 Task: Open a blank sheet, save the file as Hospital.doc Insert a picture of 'Hospital'with name   Hospital.png  Change shape height to 8.9 select the picture, apply border and shading with setting Shadow, style Dotted Line, color Orange and width 6 pt
Action: Mouse moved to (397, 71)
Screenshot: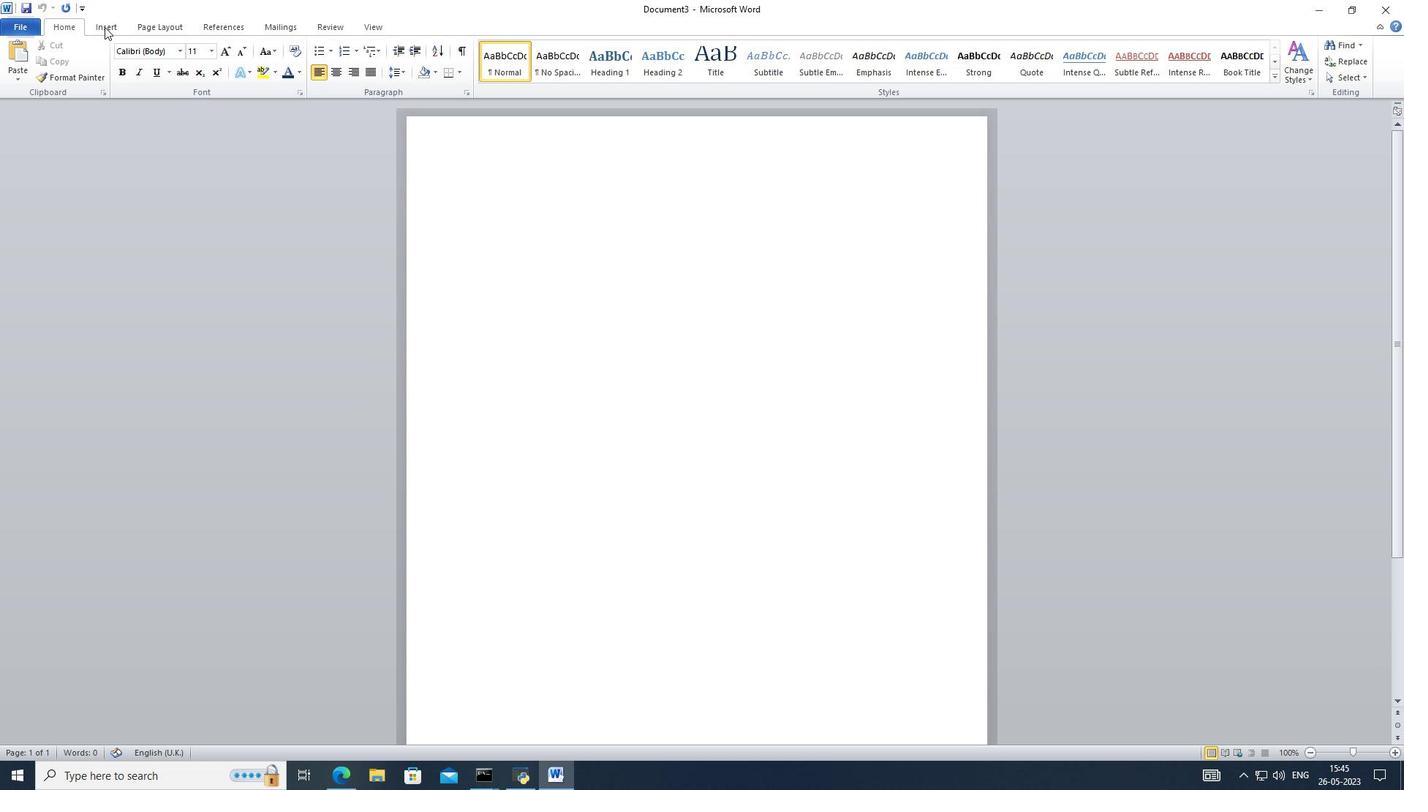 
Action: Key pressed ctrl+S
Screenshot: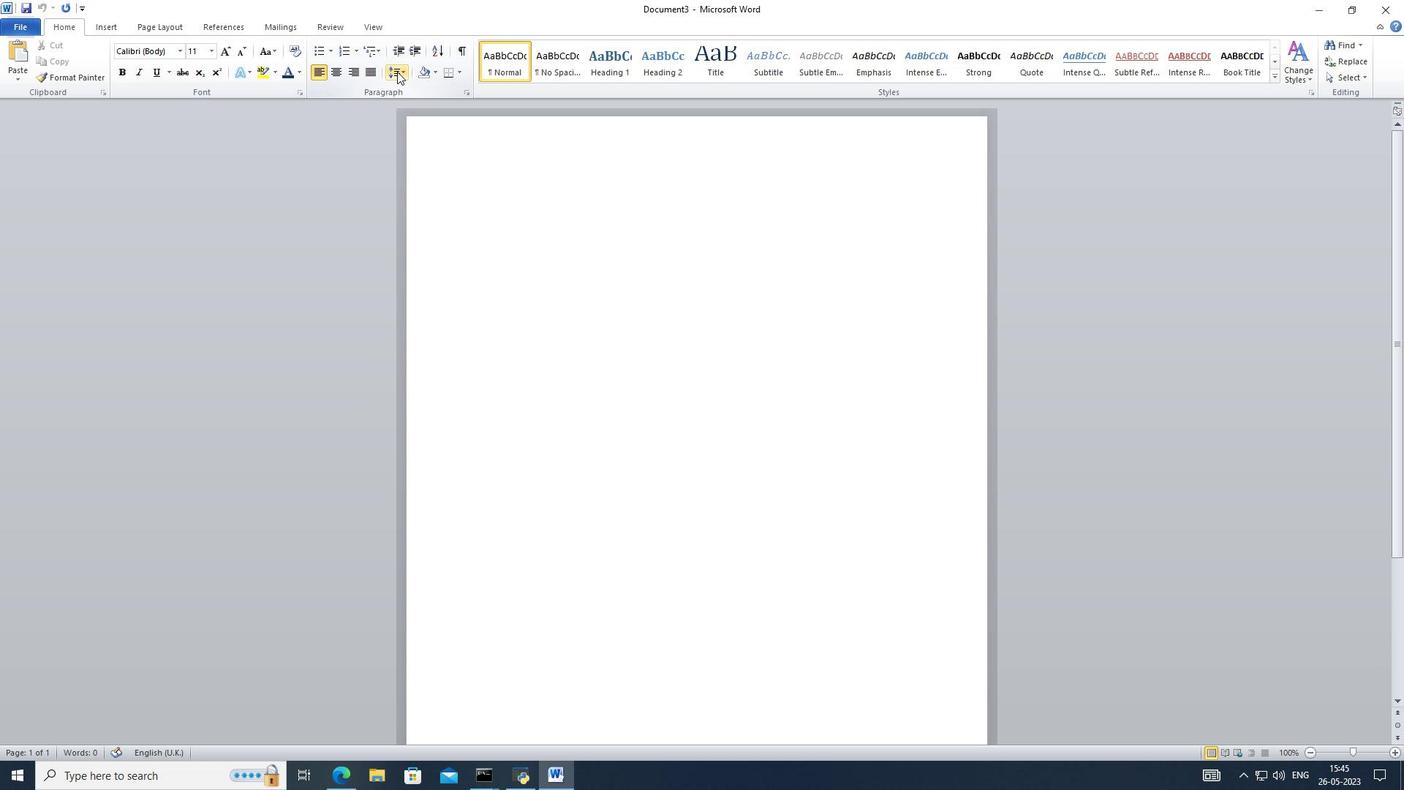 
Action: Mouse moved to (236, 271)
Screenshot: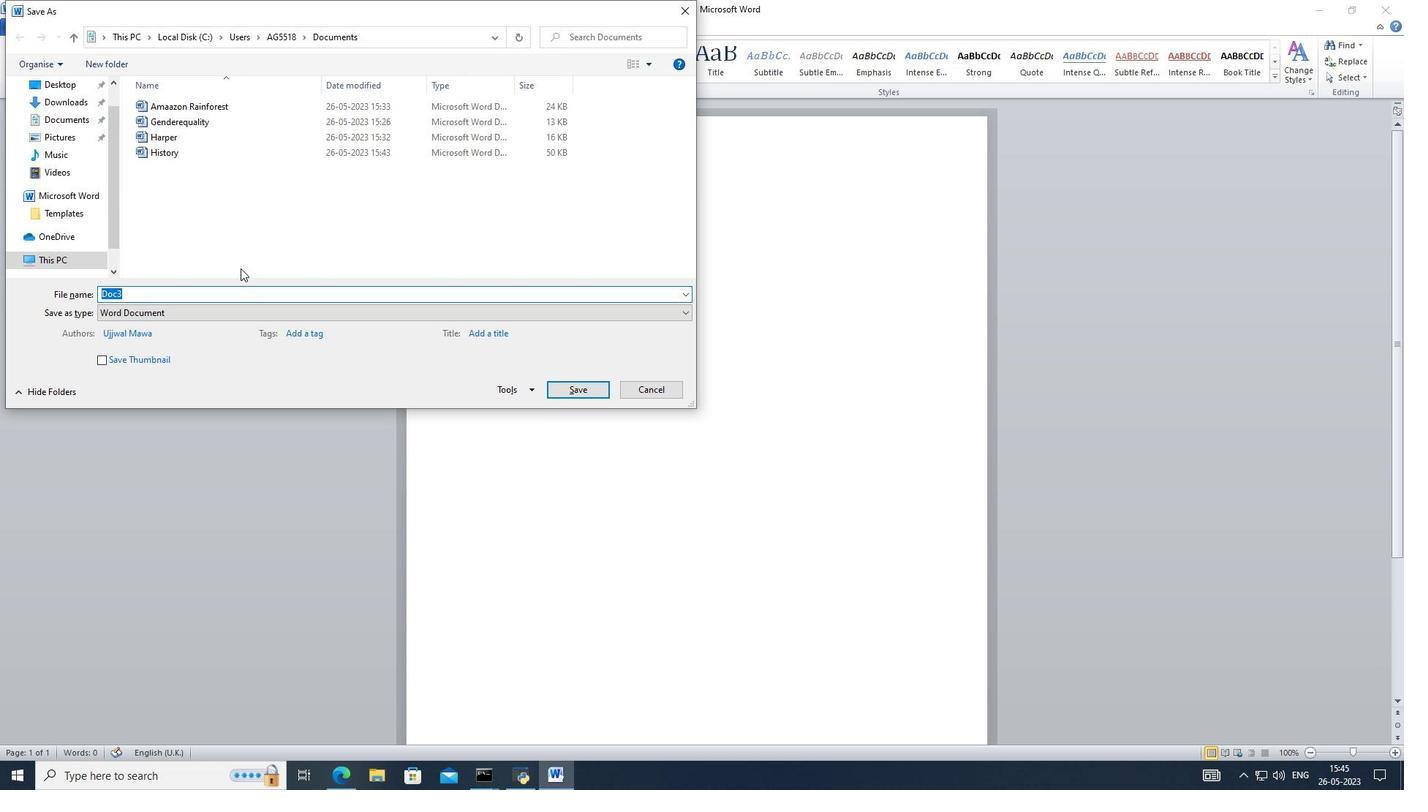 
Action: Key pressed <Key.caps_lock>H<Key.caps_lock>ospital
Screenshot: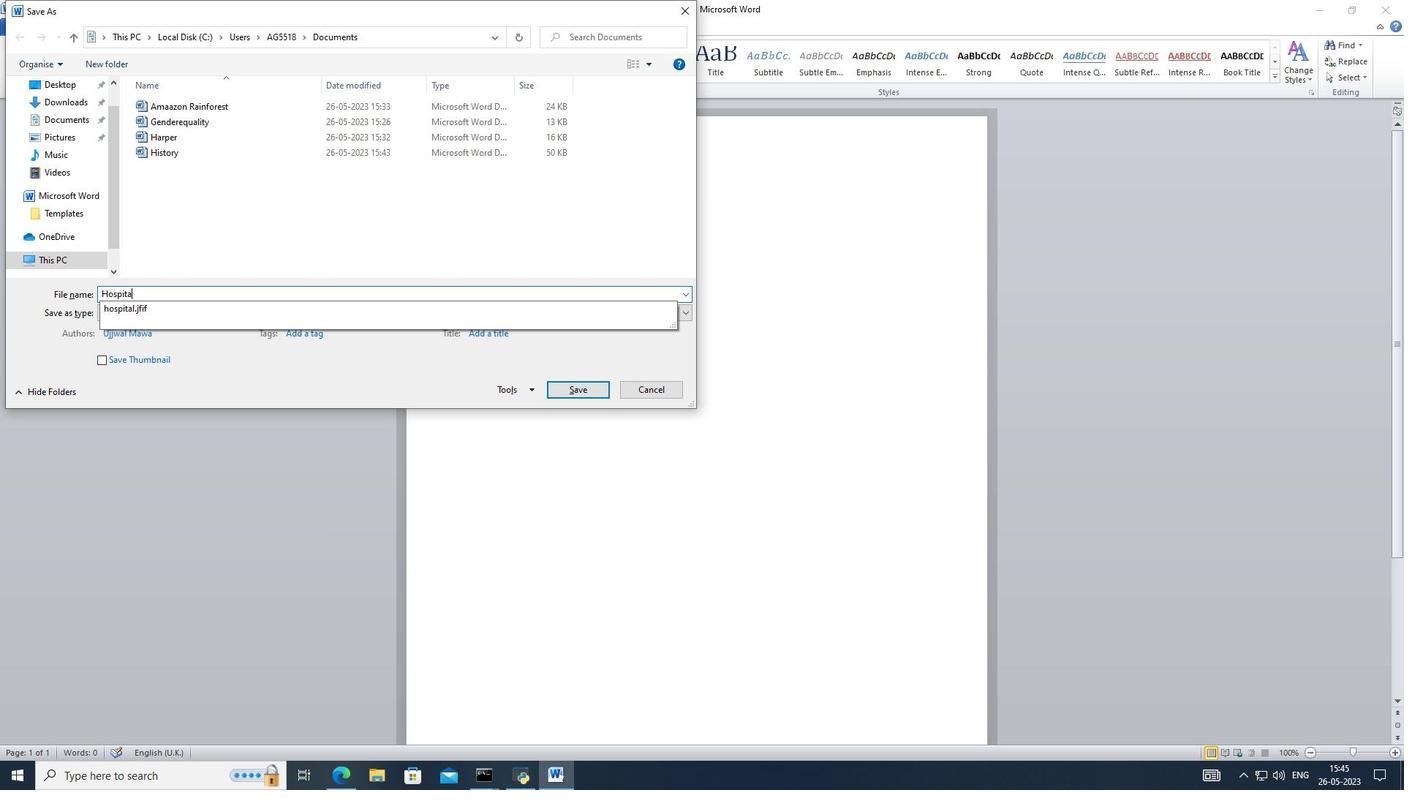 
Action: Mouse moved to (571, 383)
Screenshot: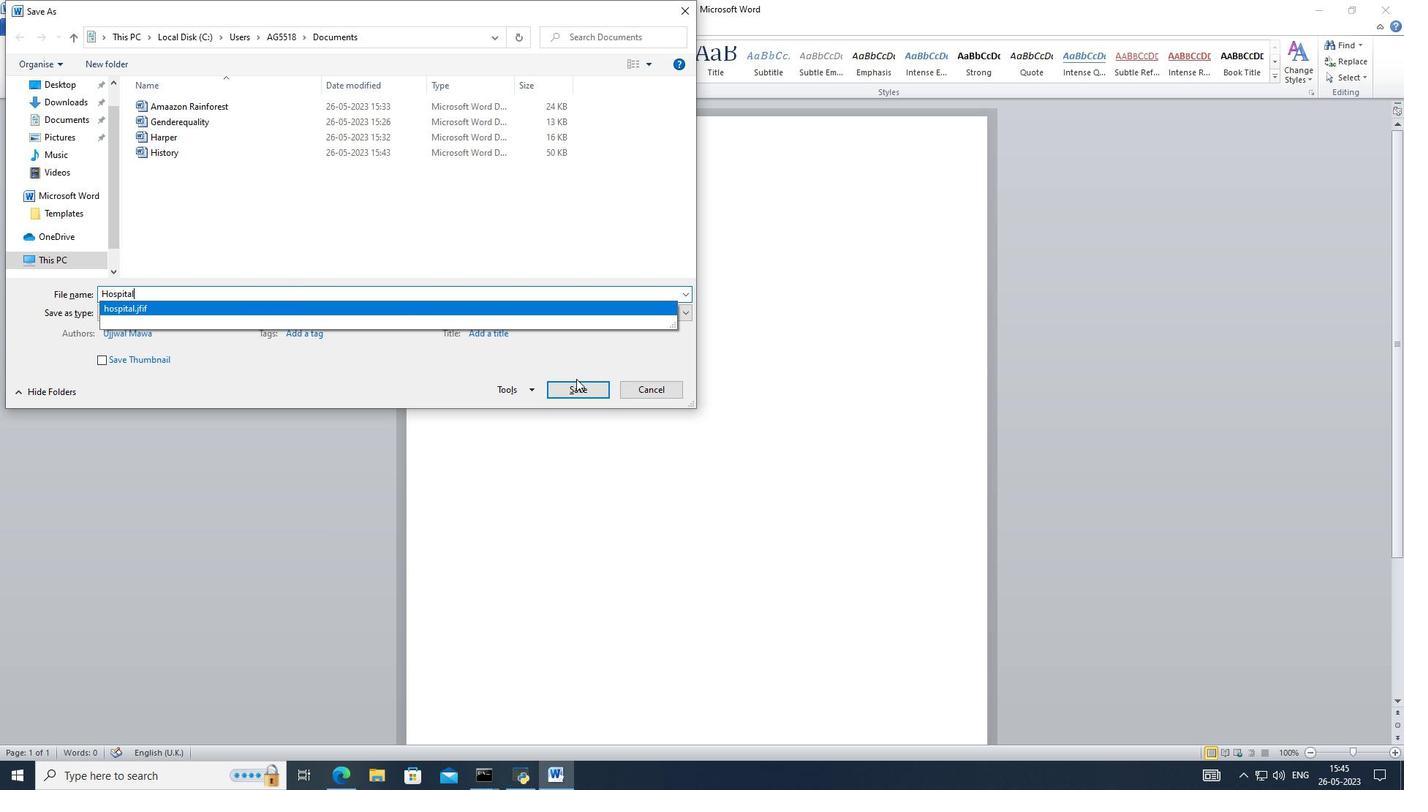 
Action: Mouse pressed left at (571, 383)
Screenshot: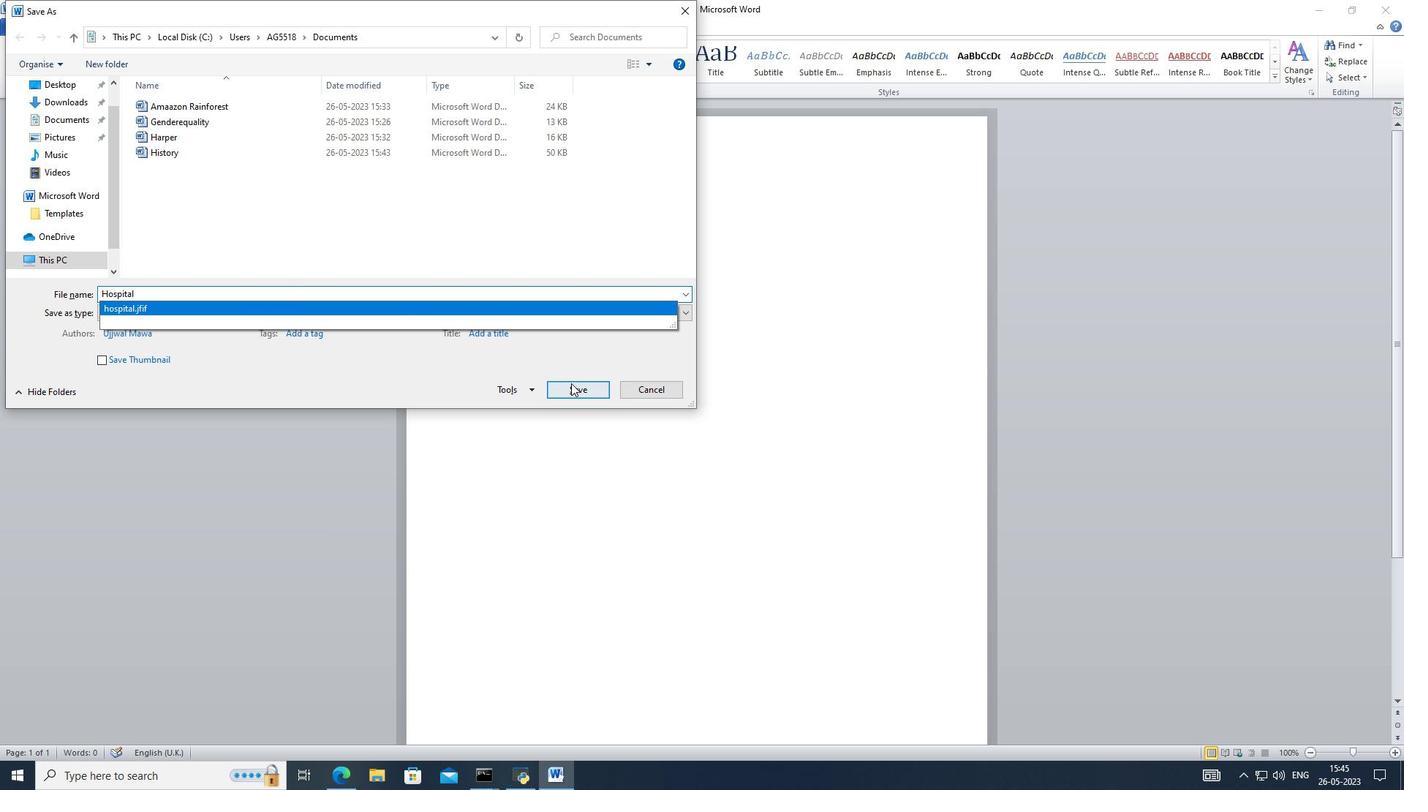 
Action: Mouse moved to (116, 16)
Screenshot: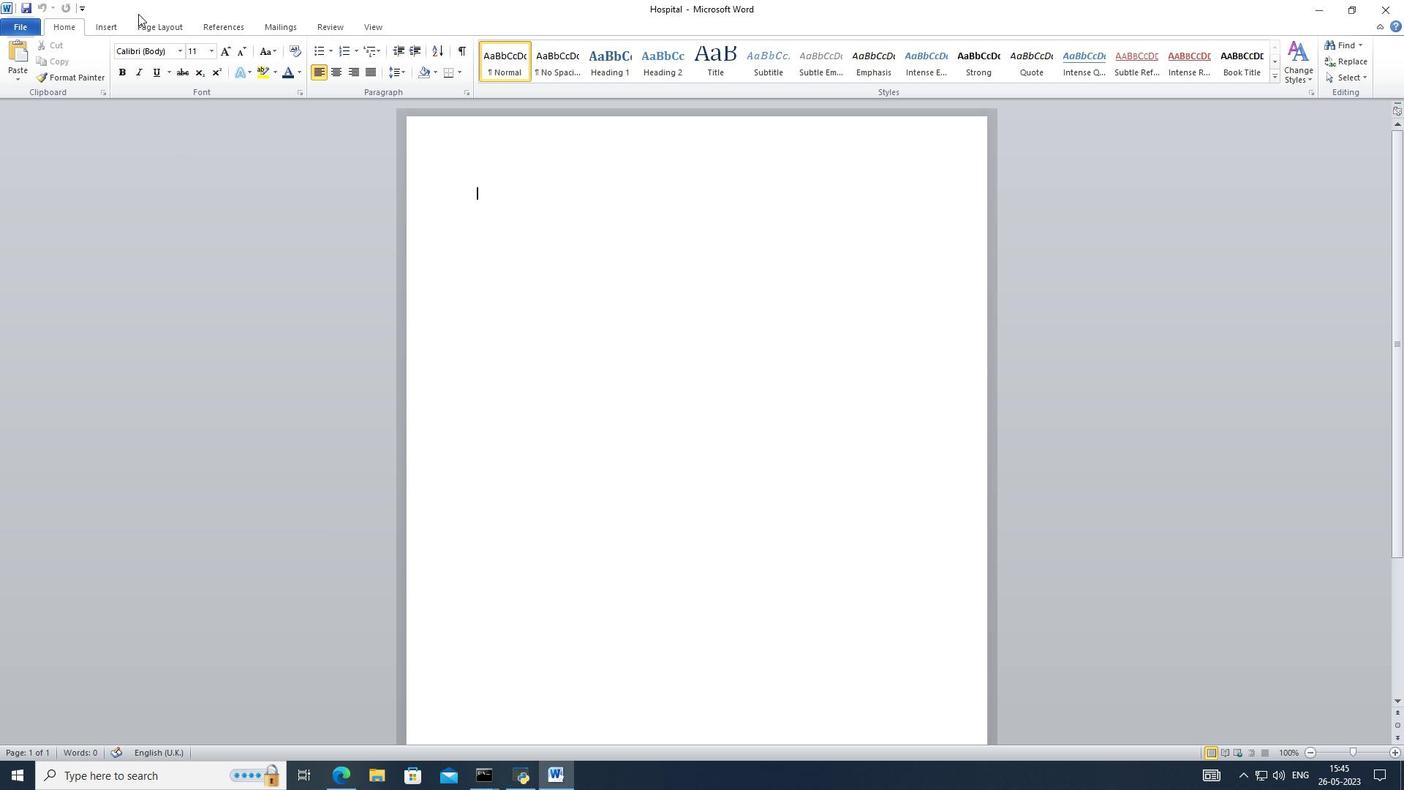 
Action: Mouse pressed left at (116, 16)
Screenshot: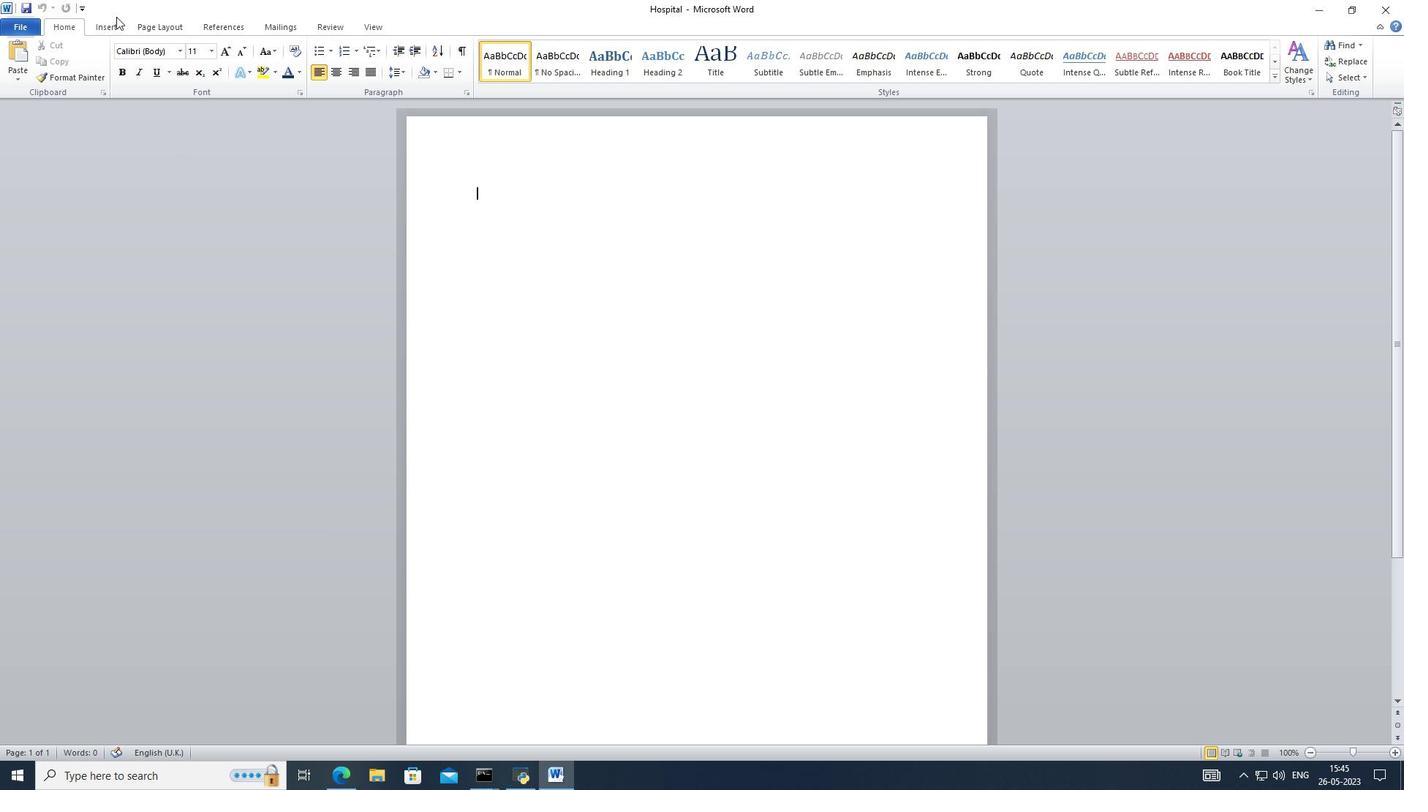 
Action: Mouse moved to (106, 35)
Screenshot: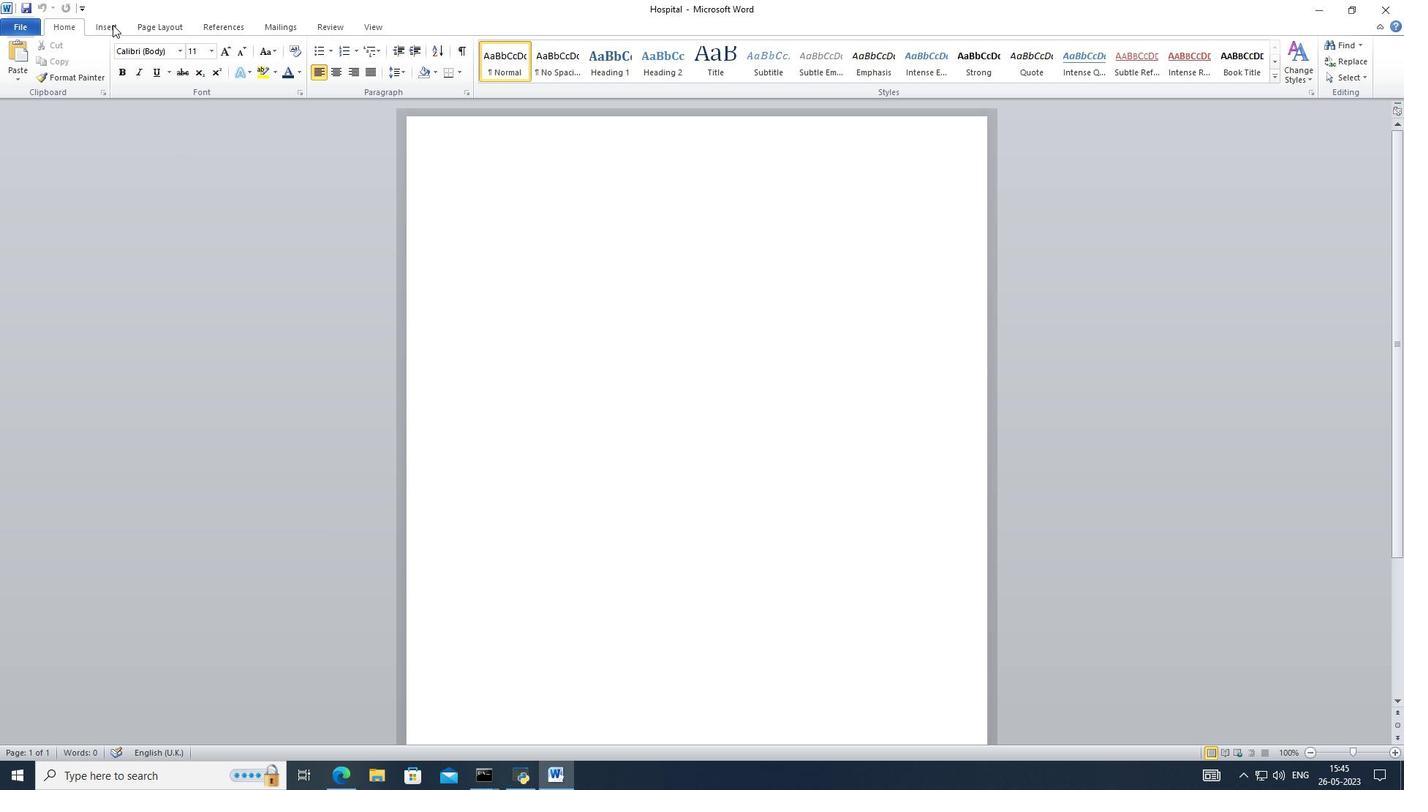 
Action: Mouse pressed left at (106, 35)
Screenshot: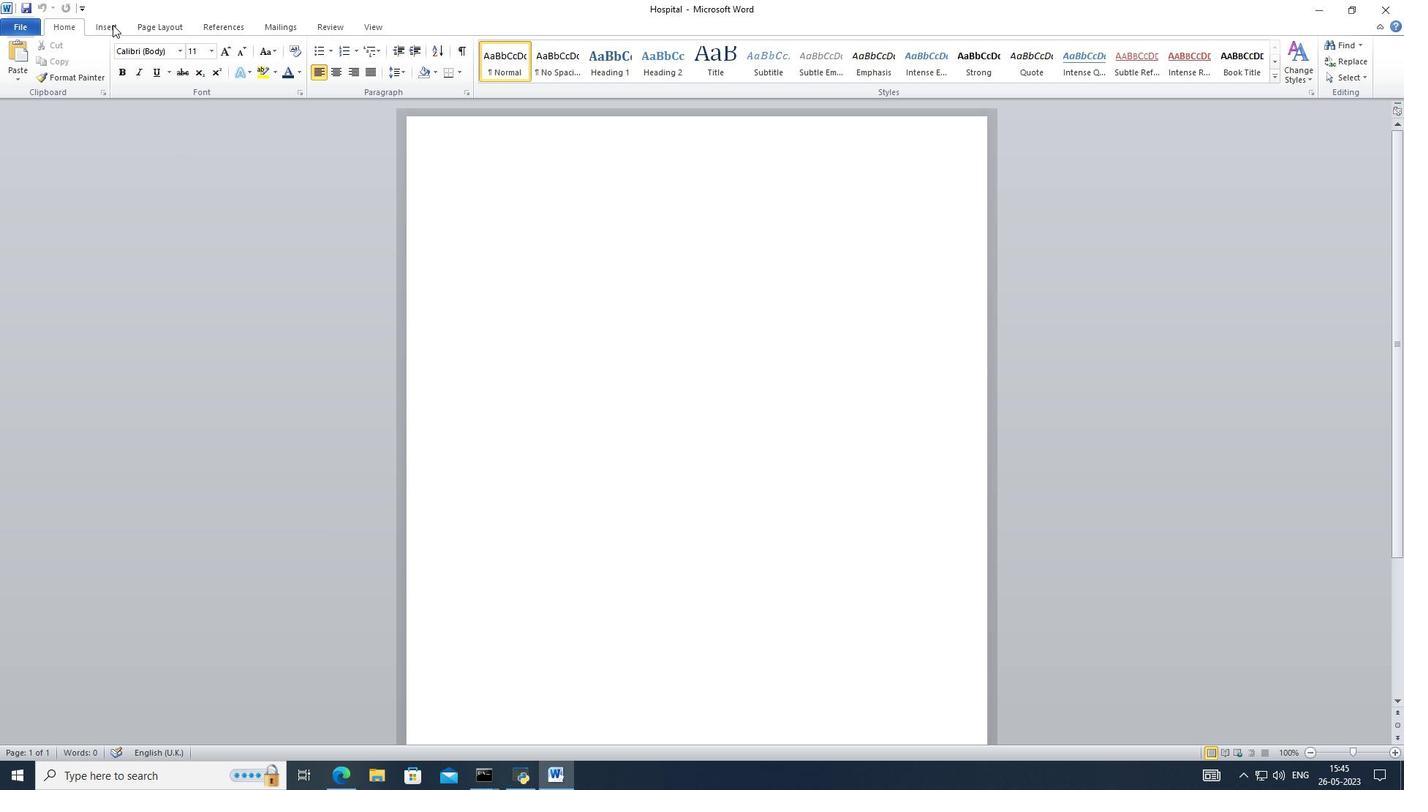 
Action: Mouse moved to (110, 35)
Screenshot: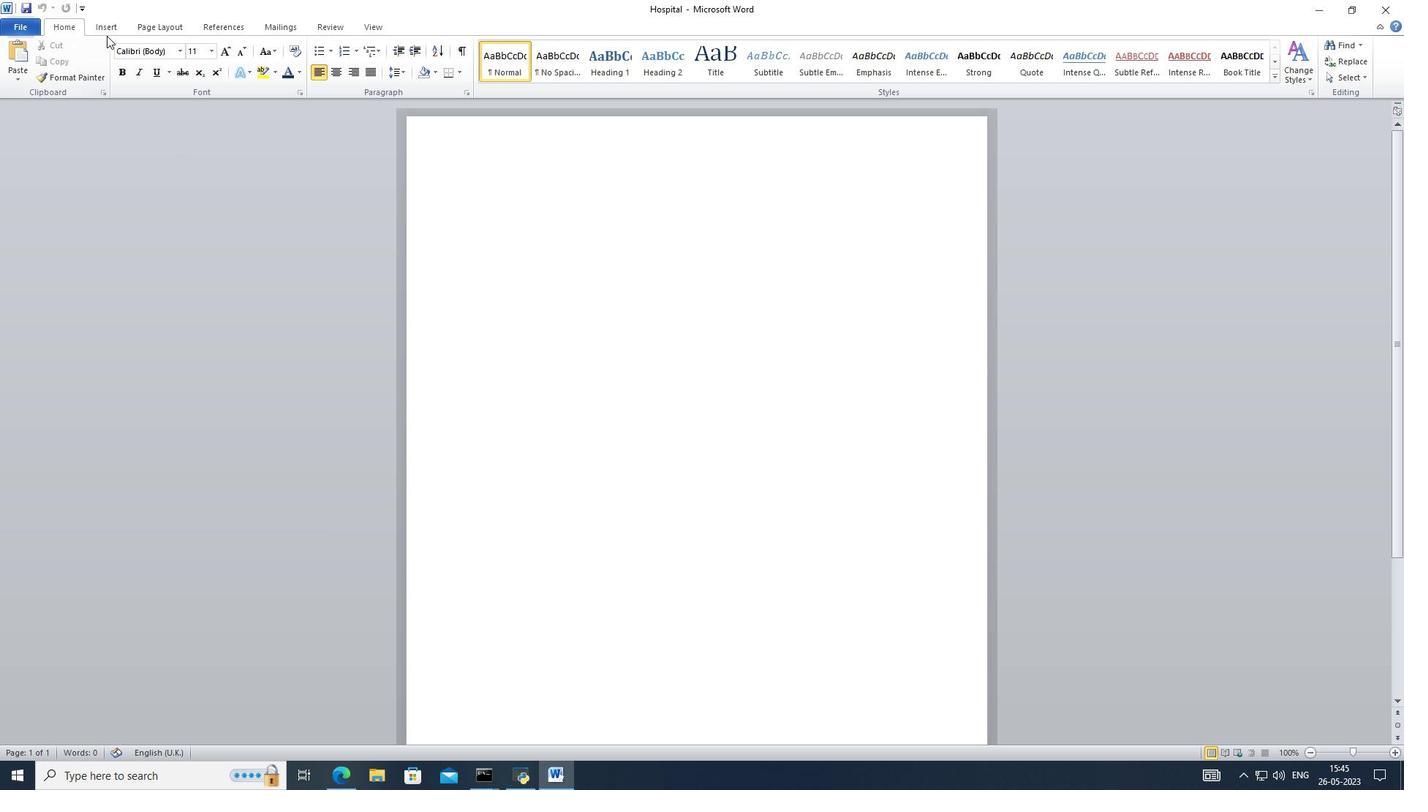
Action: Mouse pressed left at (110, 35)
Screenshot: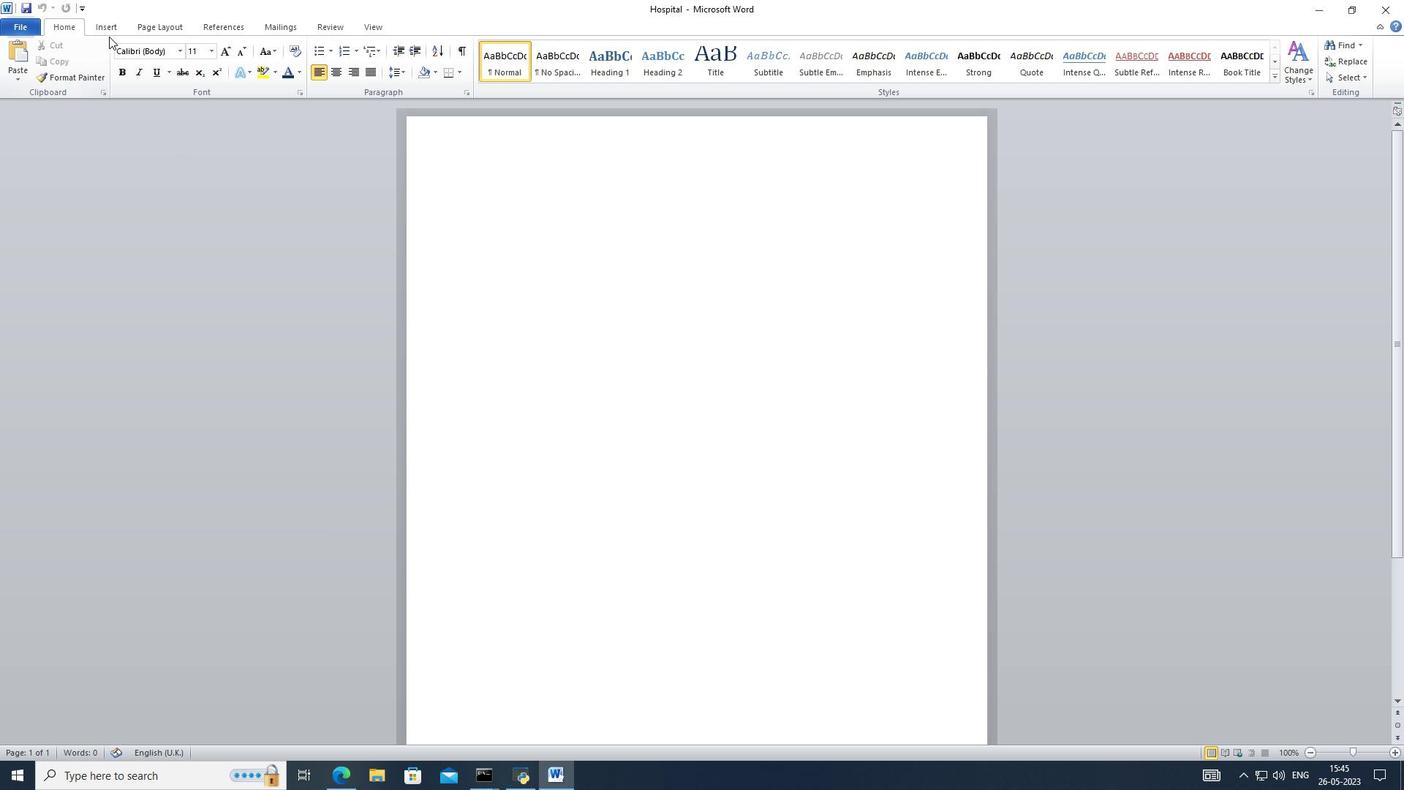 
Action: Mouse moved to (111, 34)
Screenshot: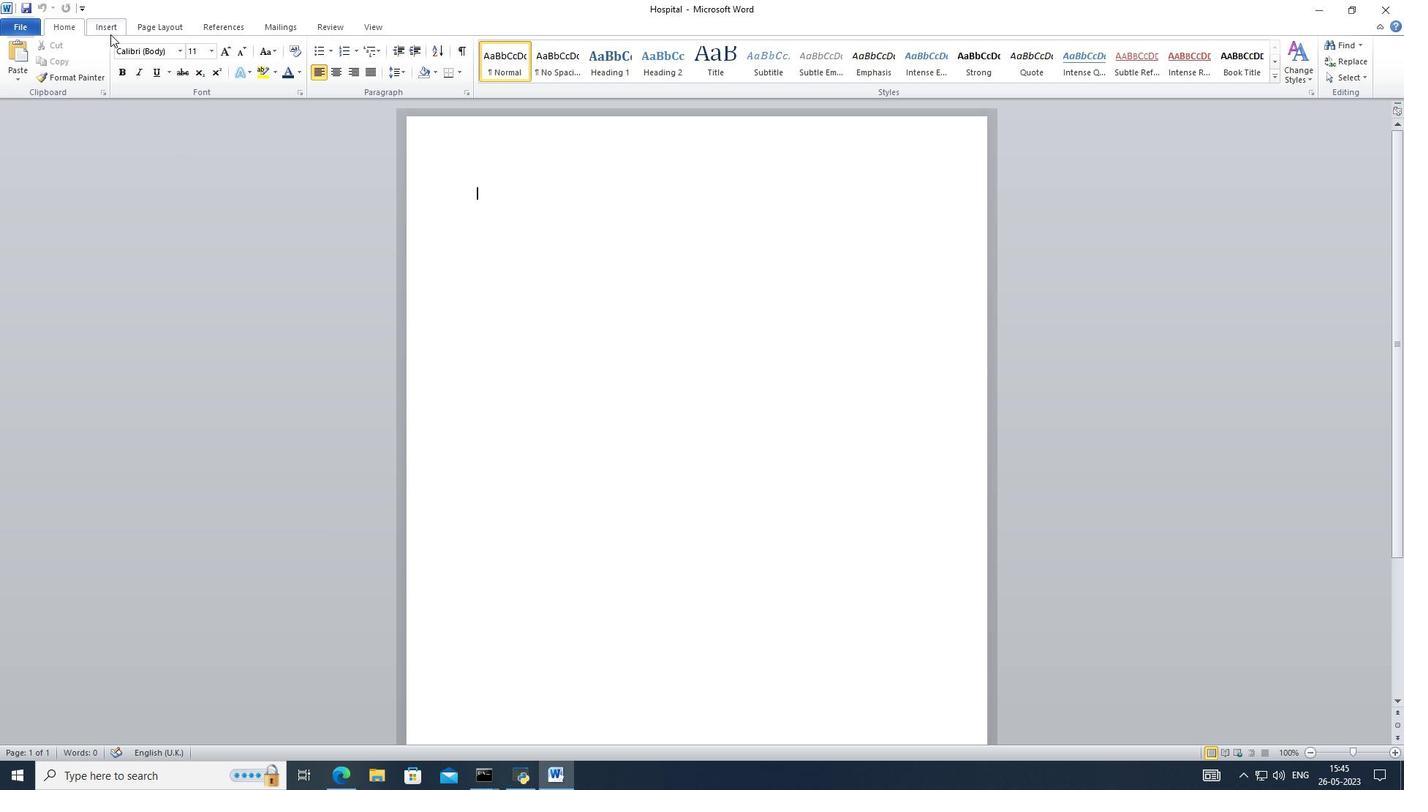 
Action: Mouse pressed left at (111, 34)
Screenshot: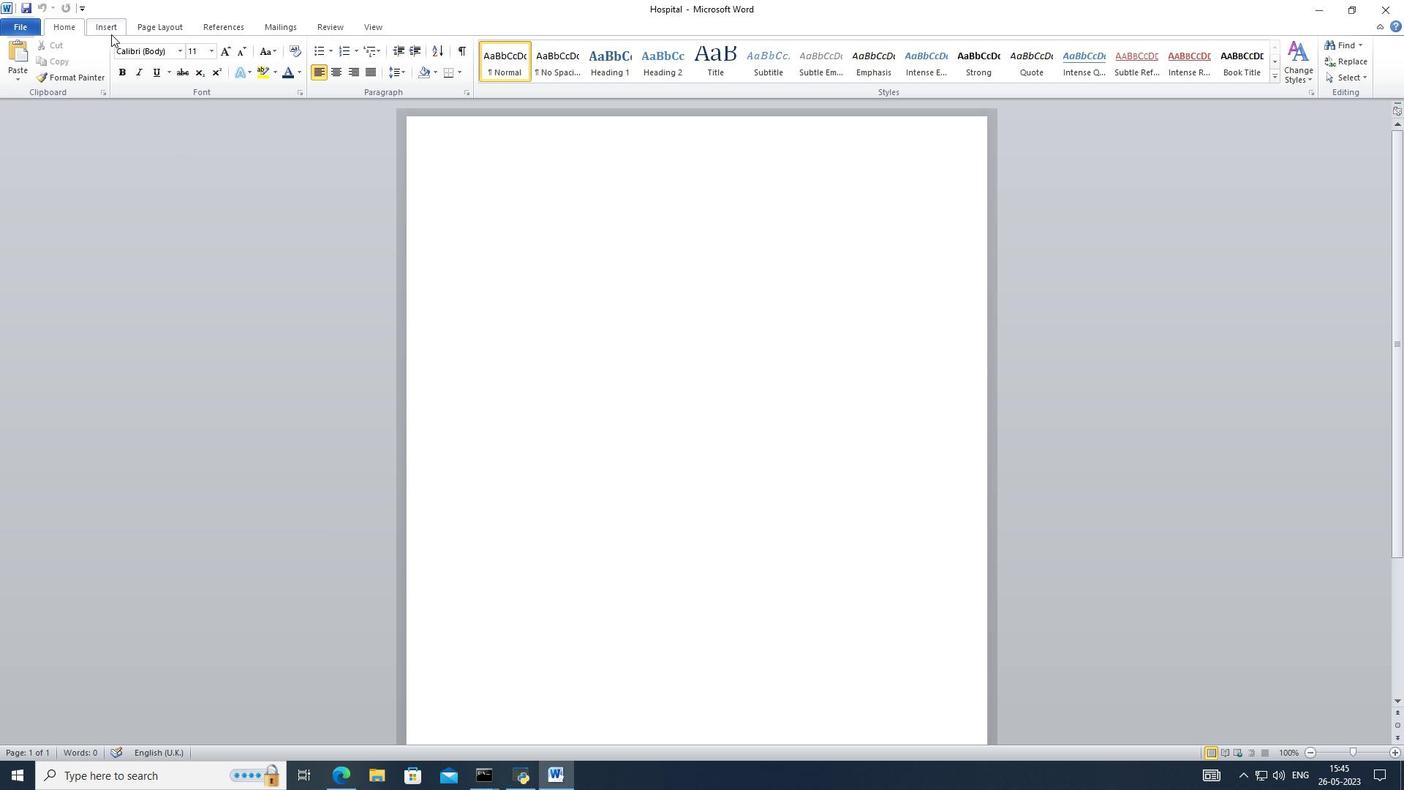 
Action: Mouse moved to (163, 56)
Screenshot: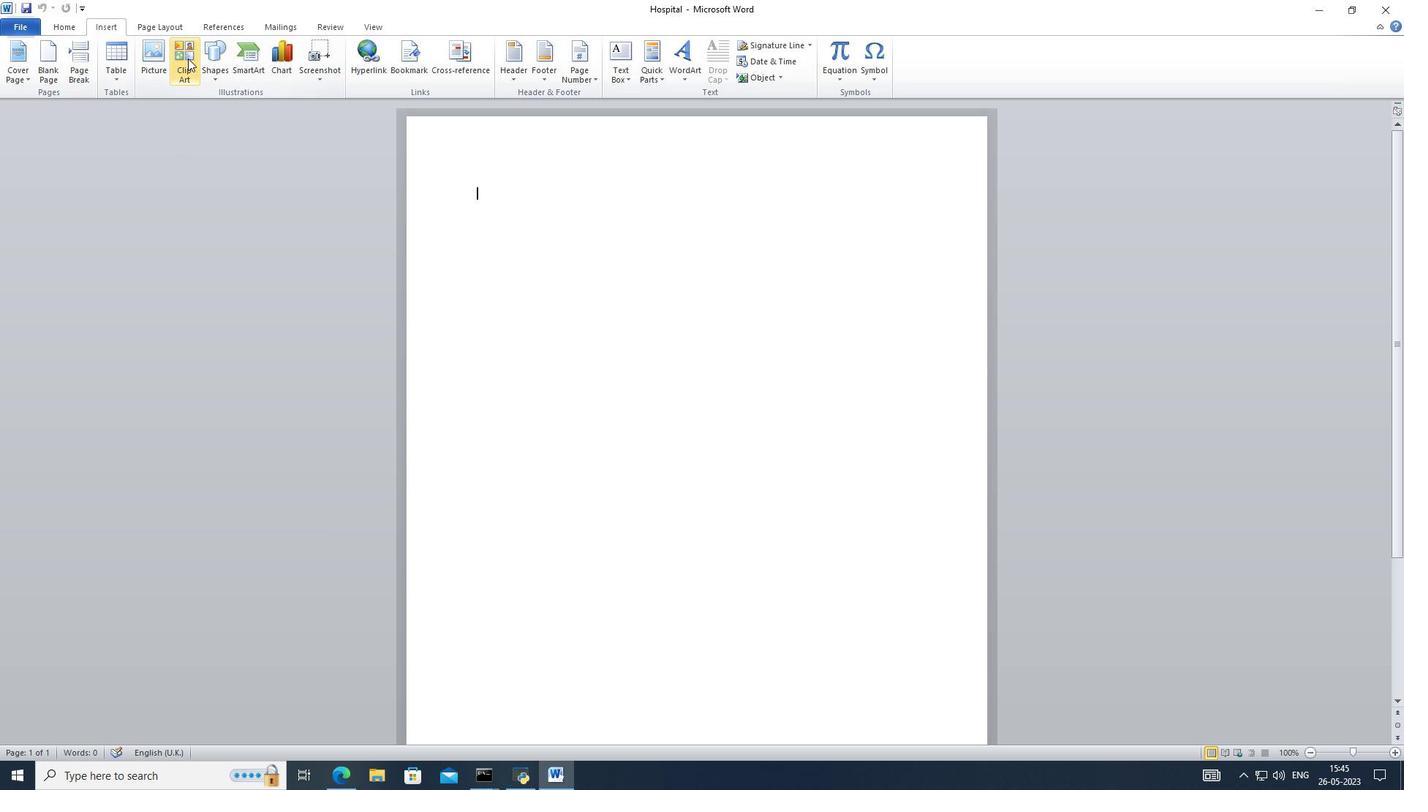 
Action: Mouse pressed left at (163, 56)
Screenshot: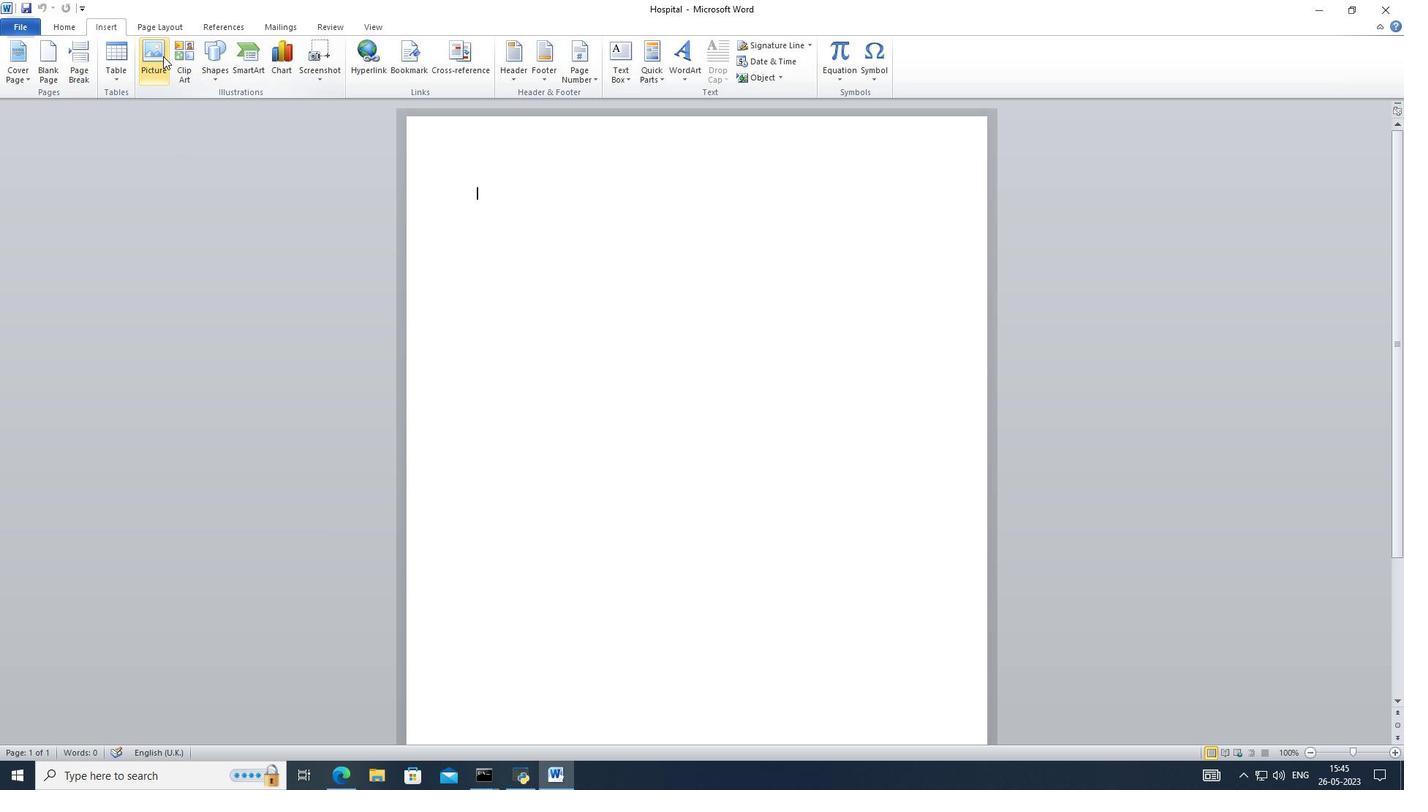 
Action: Mouse moved to (254, 122)
Screenshot: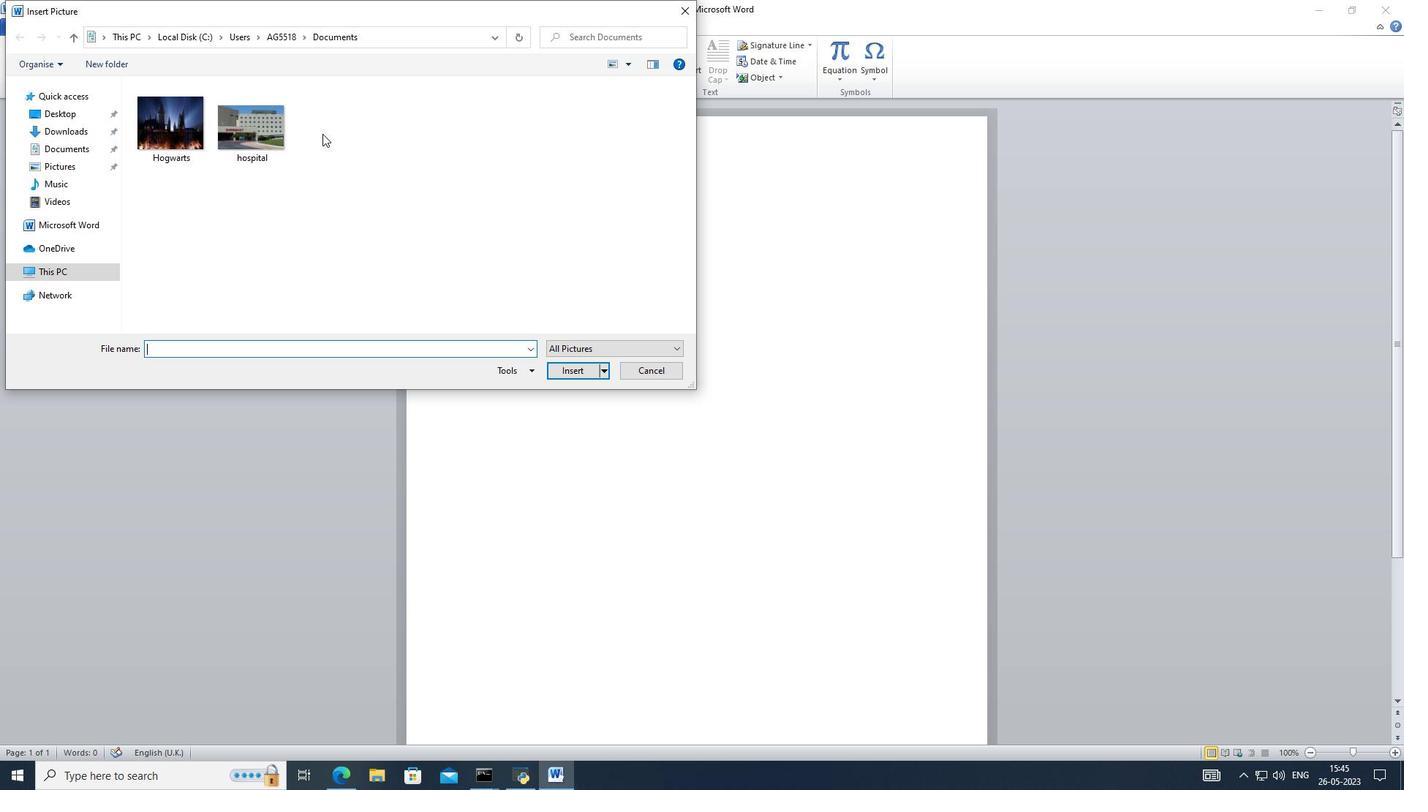 
Action: Mouse pressed left at (254, 122)
Screenshot: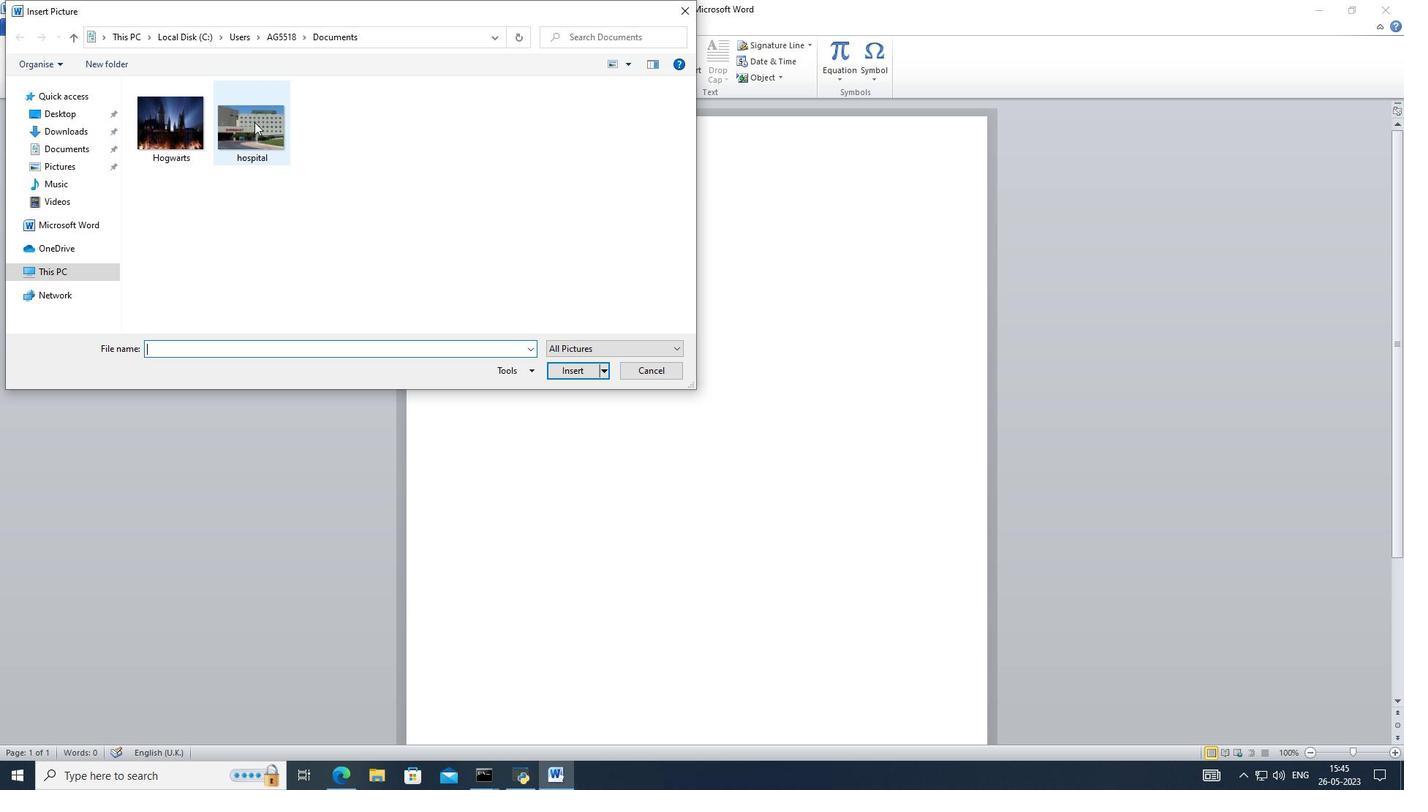 
Action: Mouse moved to (568, 365)
Screenshot: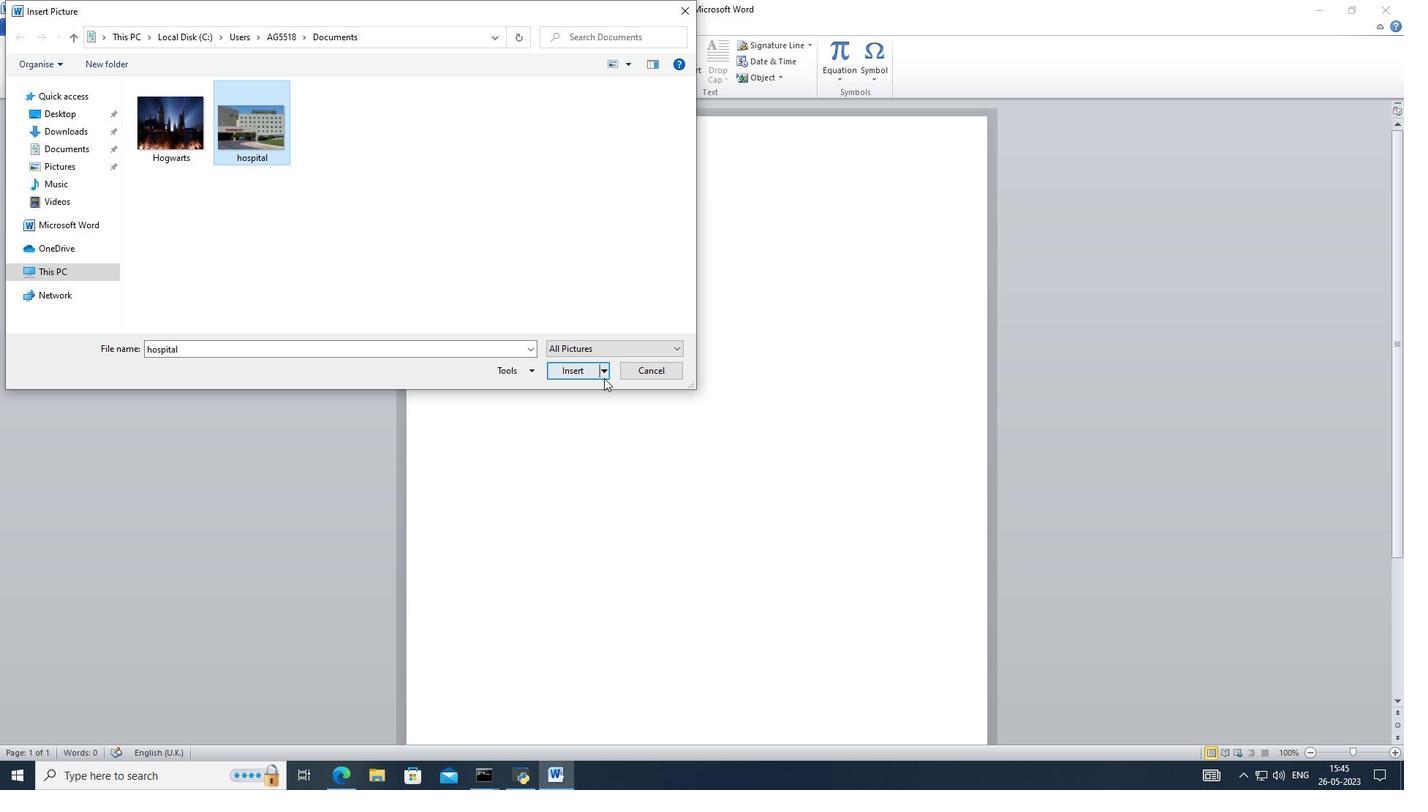 
Action: Mouse pressed left at (568, 365)
Screenshot: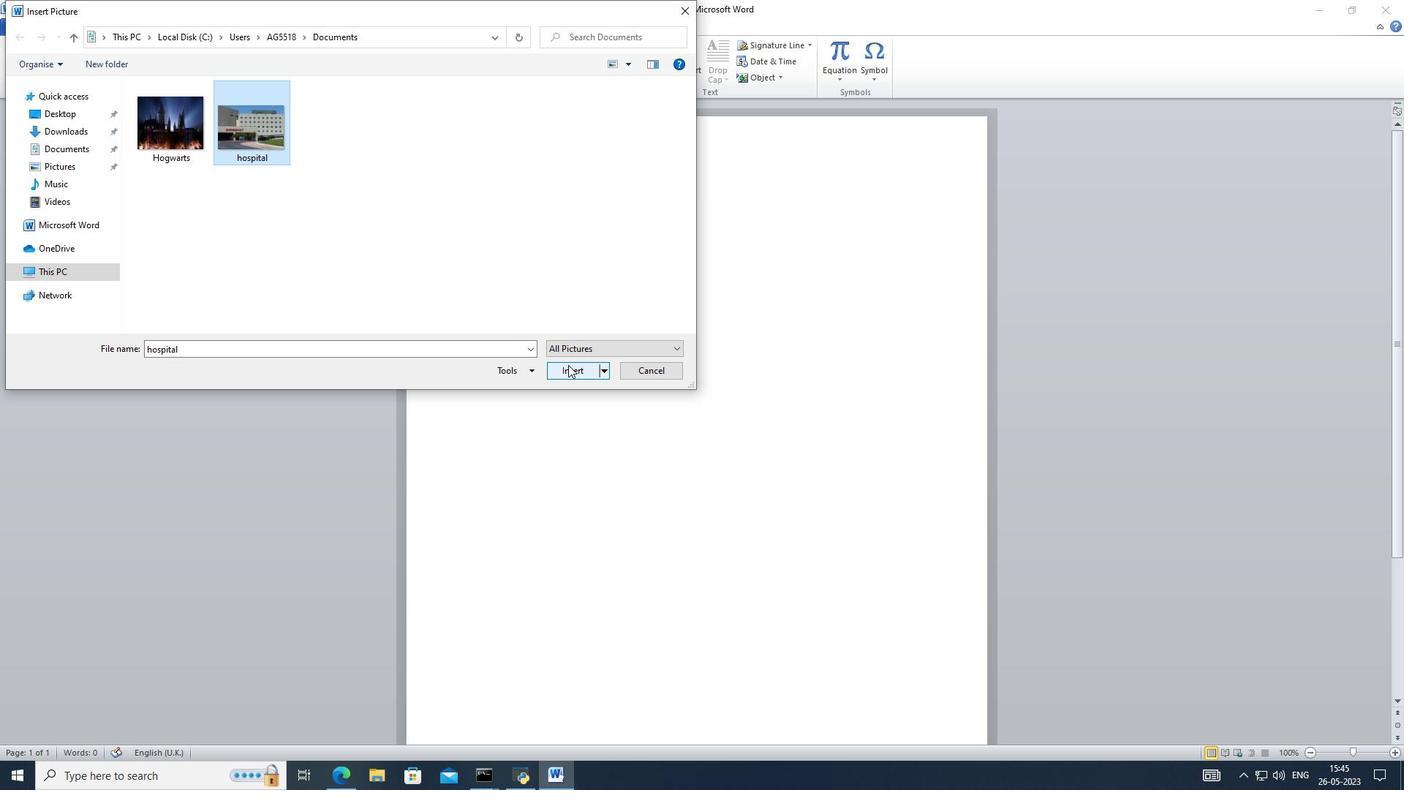
Action: Mouse moved to (1388, 49)
Screenshot: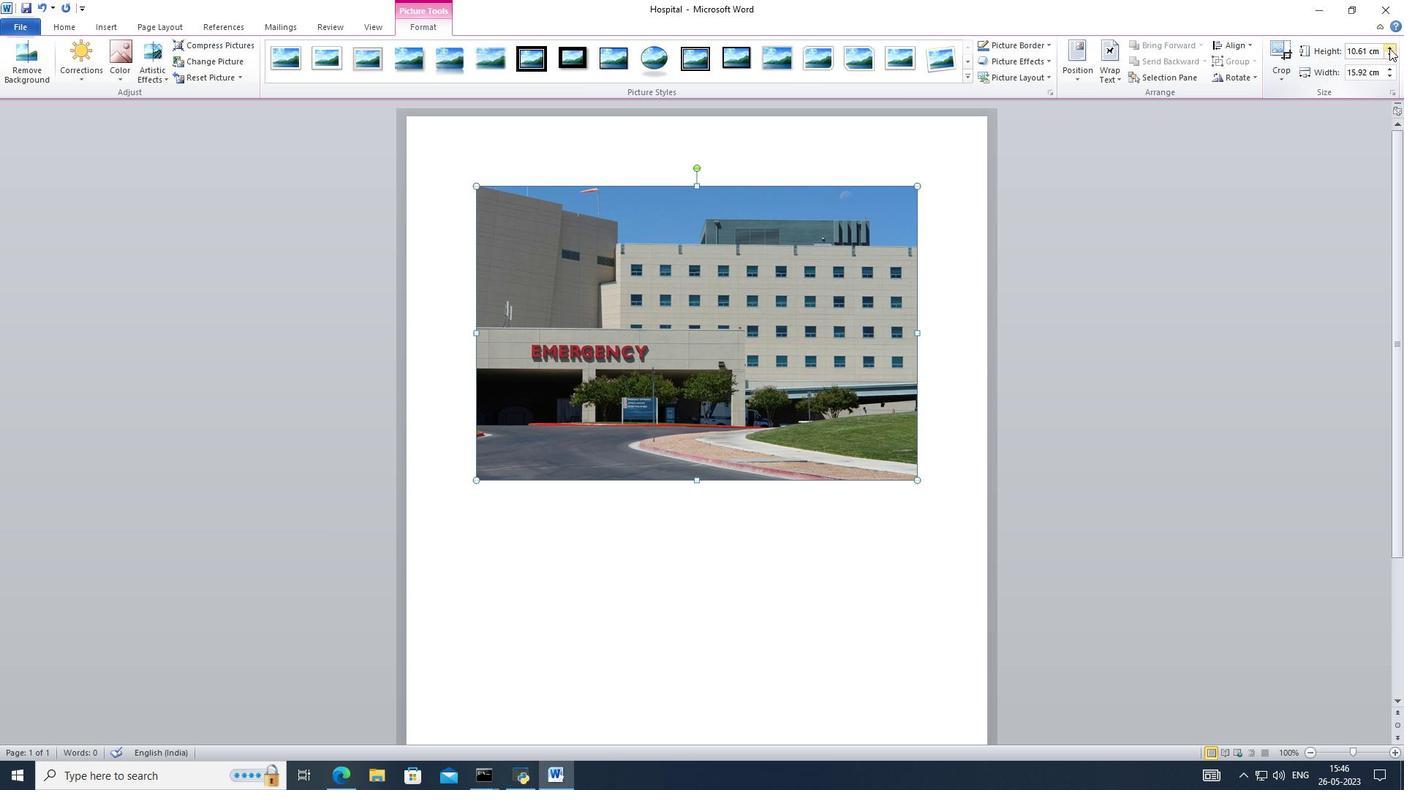 
Action: Mouse pressed left at (1388, 49)
Screenshot: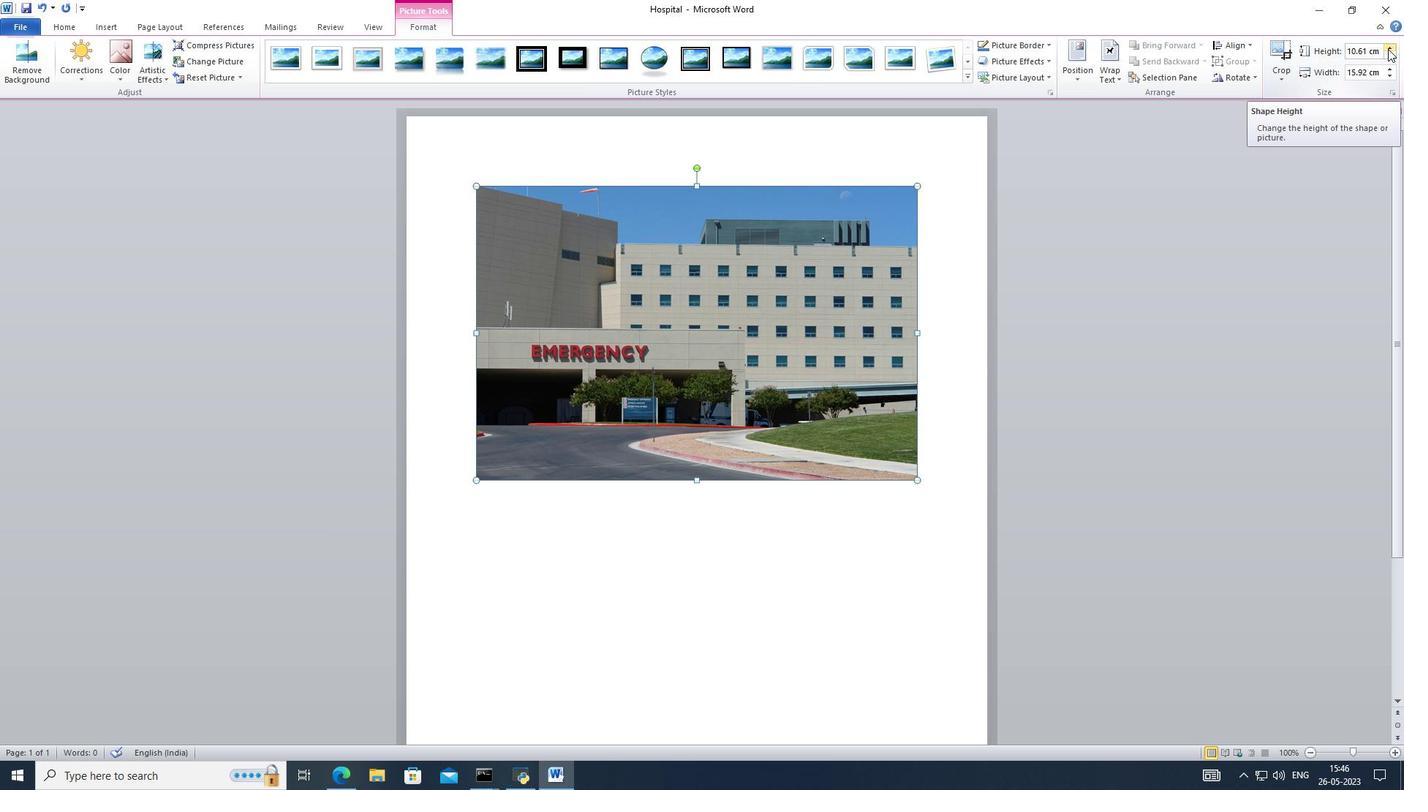 
Action: Mouse moved to (1388, 49)
Screenshot: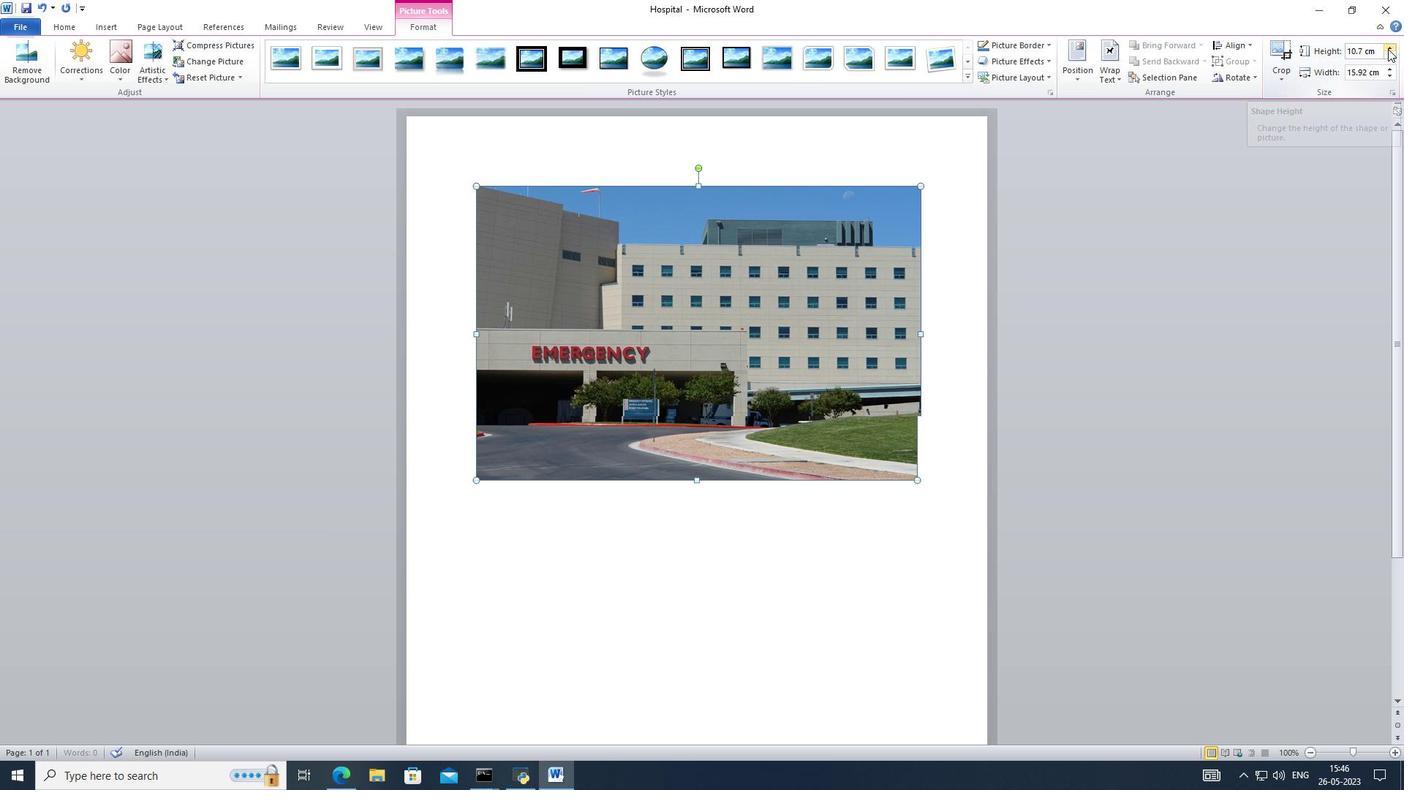 
Action: Mouse pressed left at (1388, 49)
Screenshot: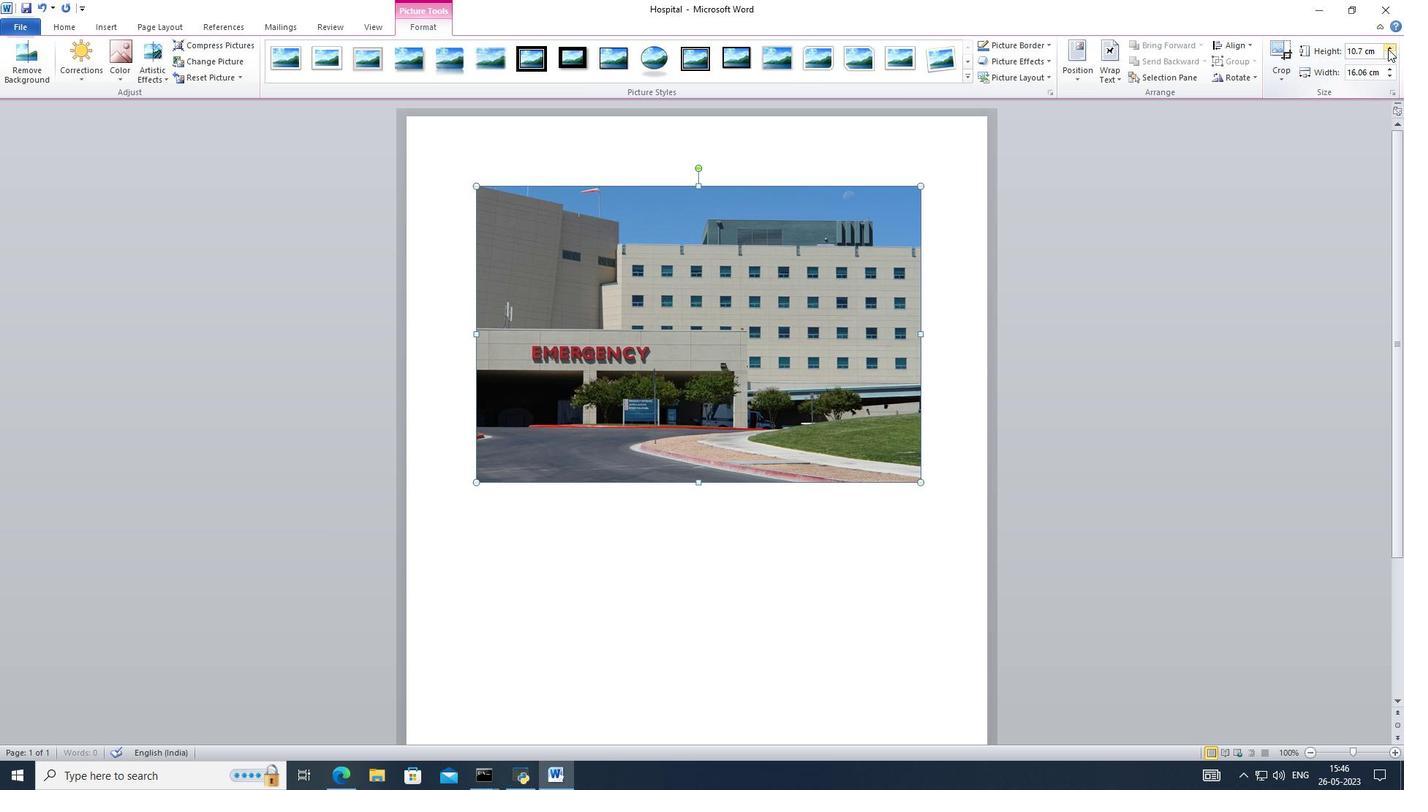 
Action: Mouse moved to (1387, 51)
Screenshot: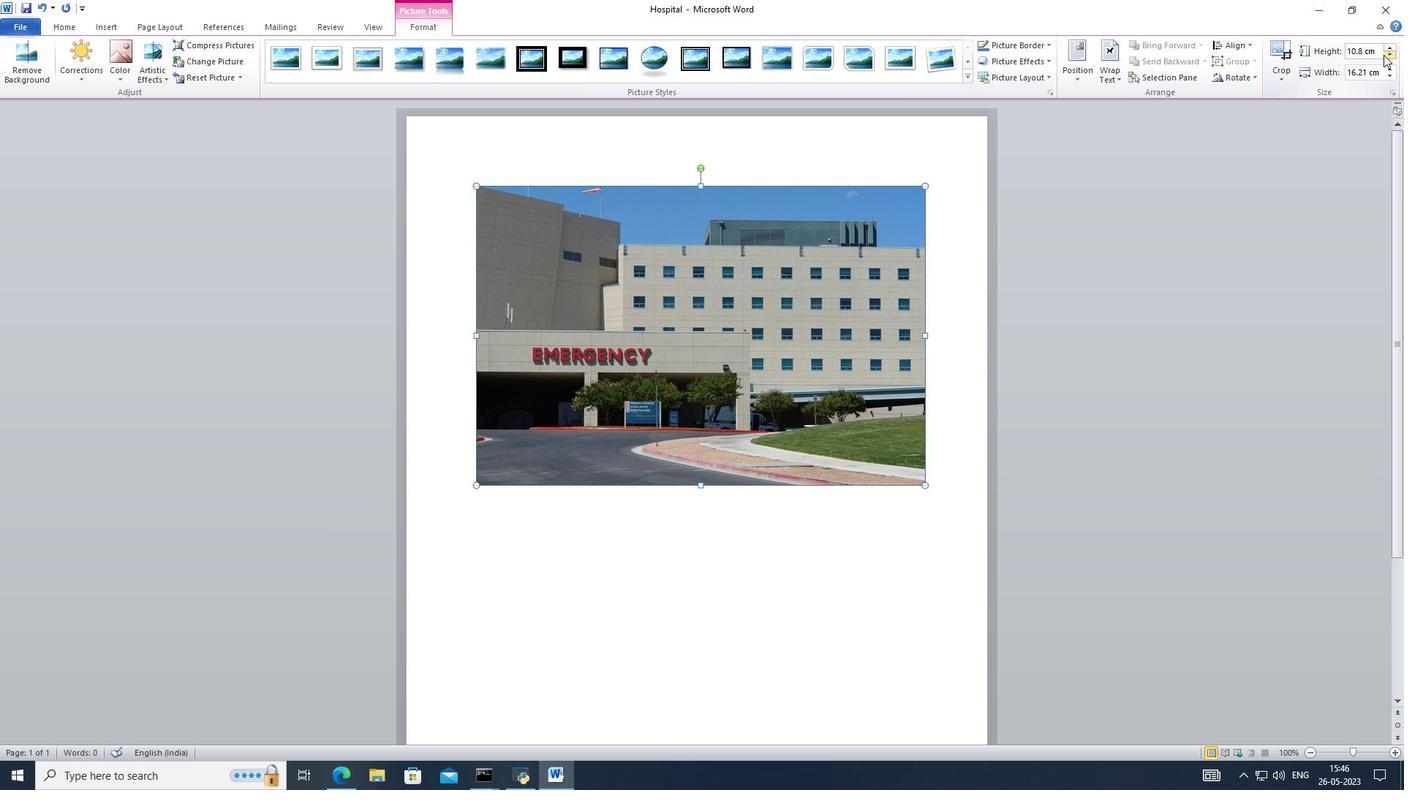 
Action: Mouse pressed left at (1387, 51)
Screenshot: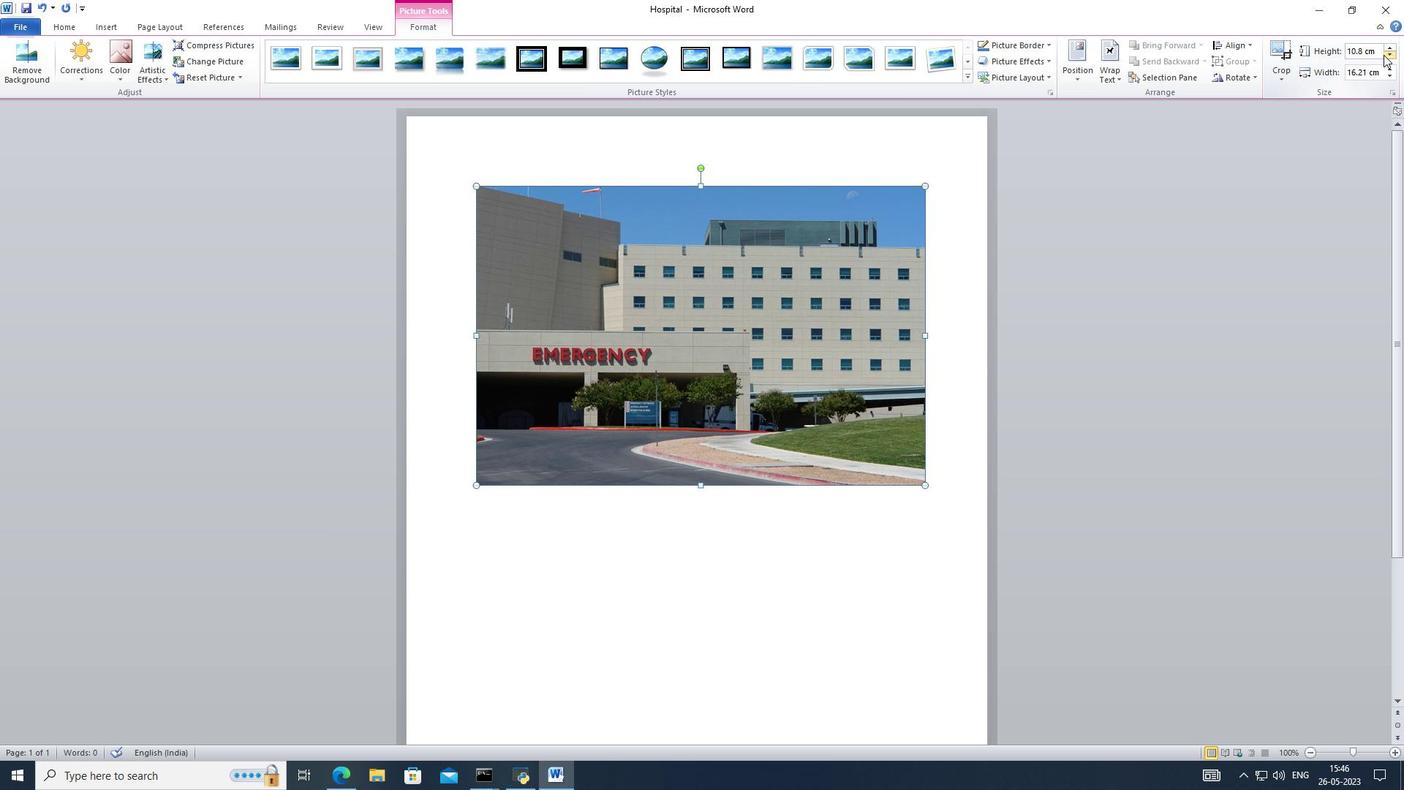 
Action: Mouse pressed left at (1387, 51)
Screenshot: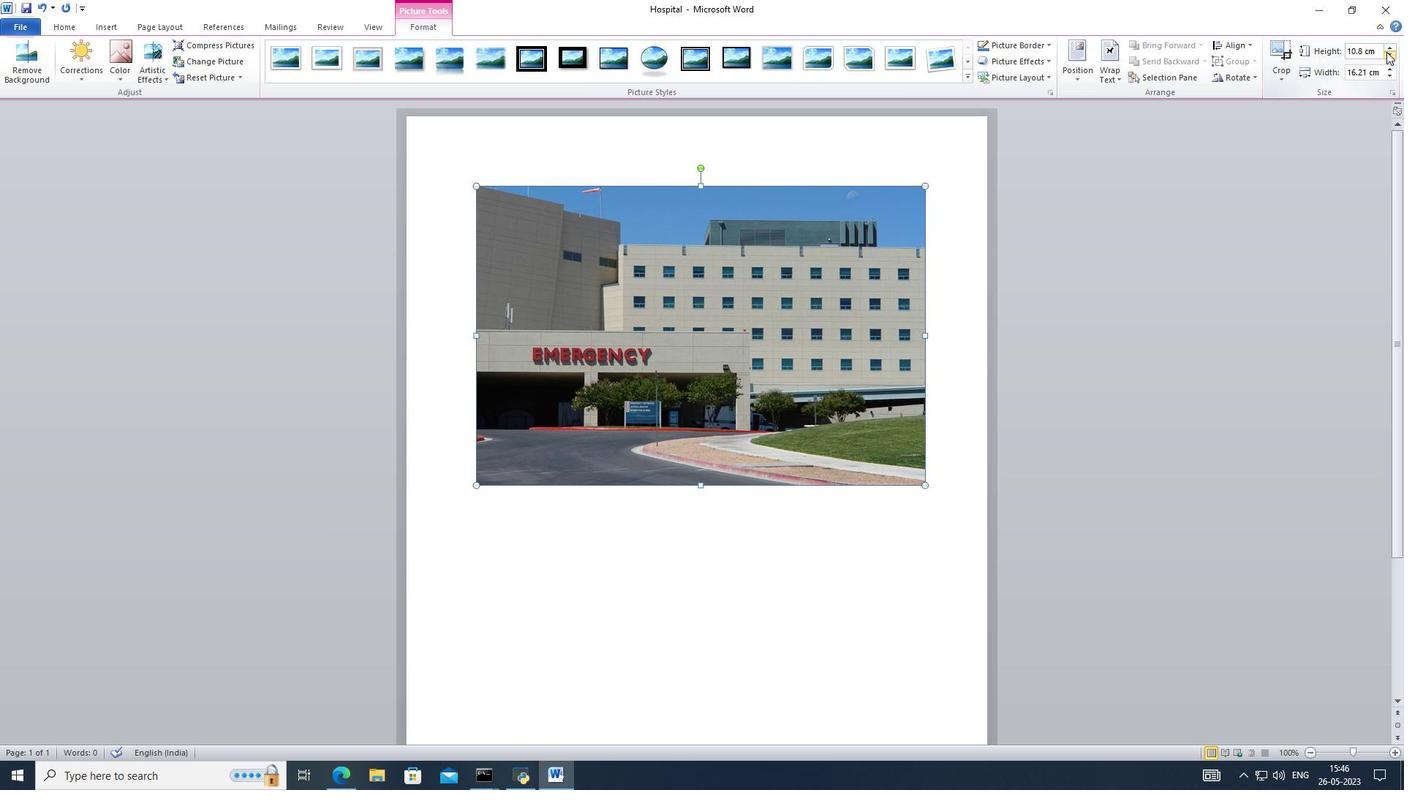 
Action: Mouse pressed left at (1387, 51)
Screenshot: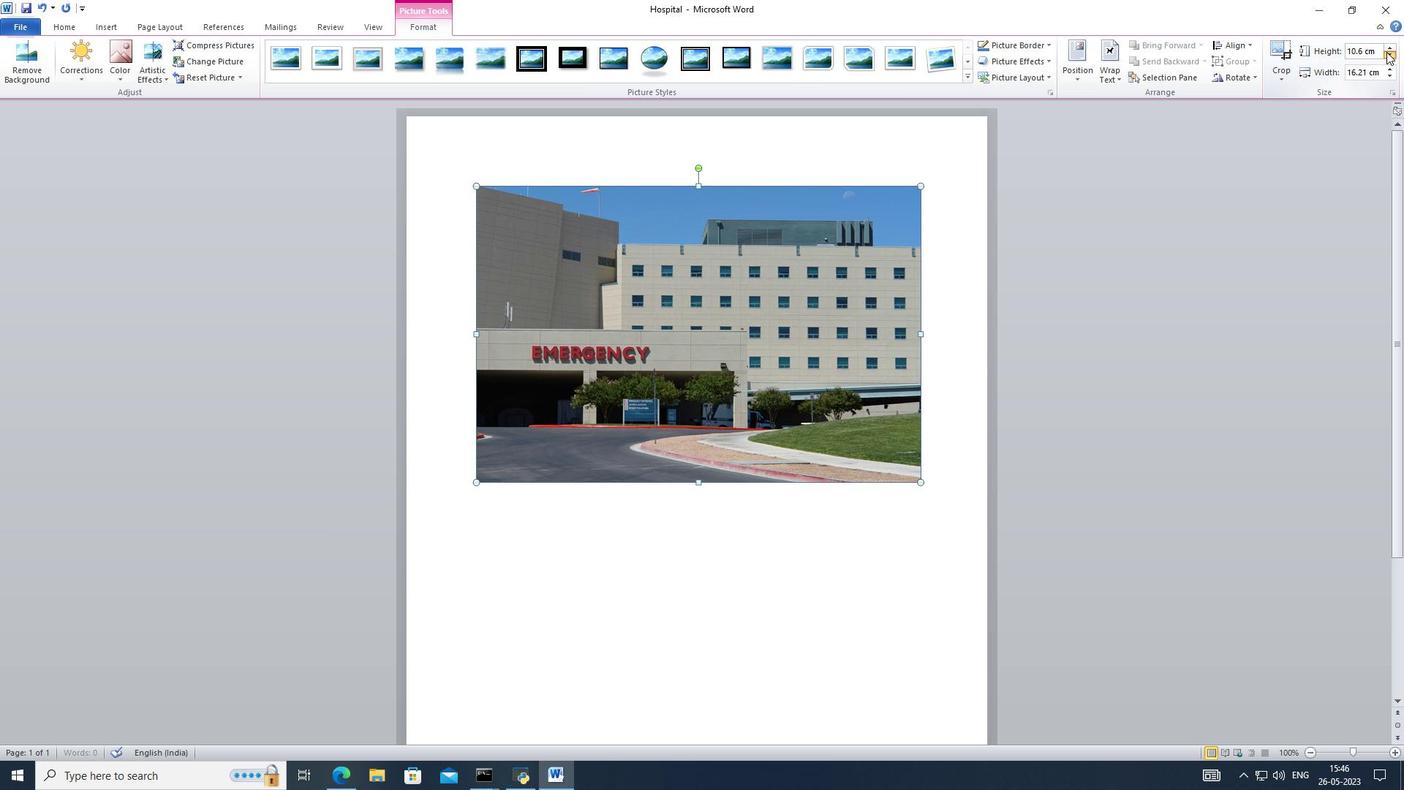
Action: Mouse pressed left at (1387, 51)
Screenshot: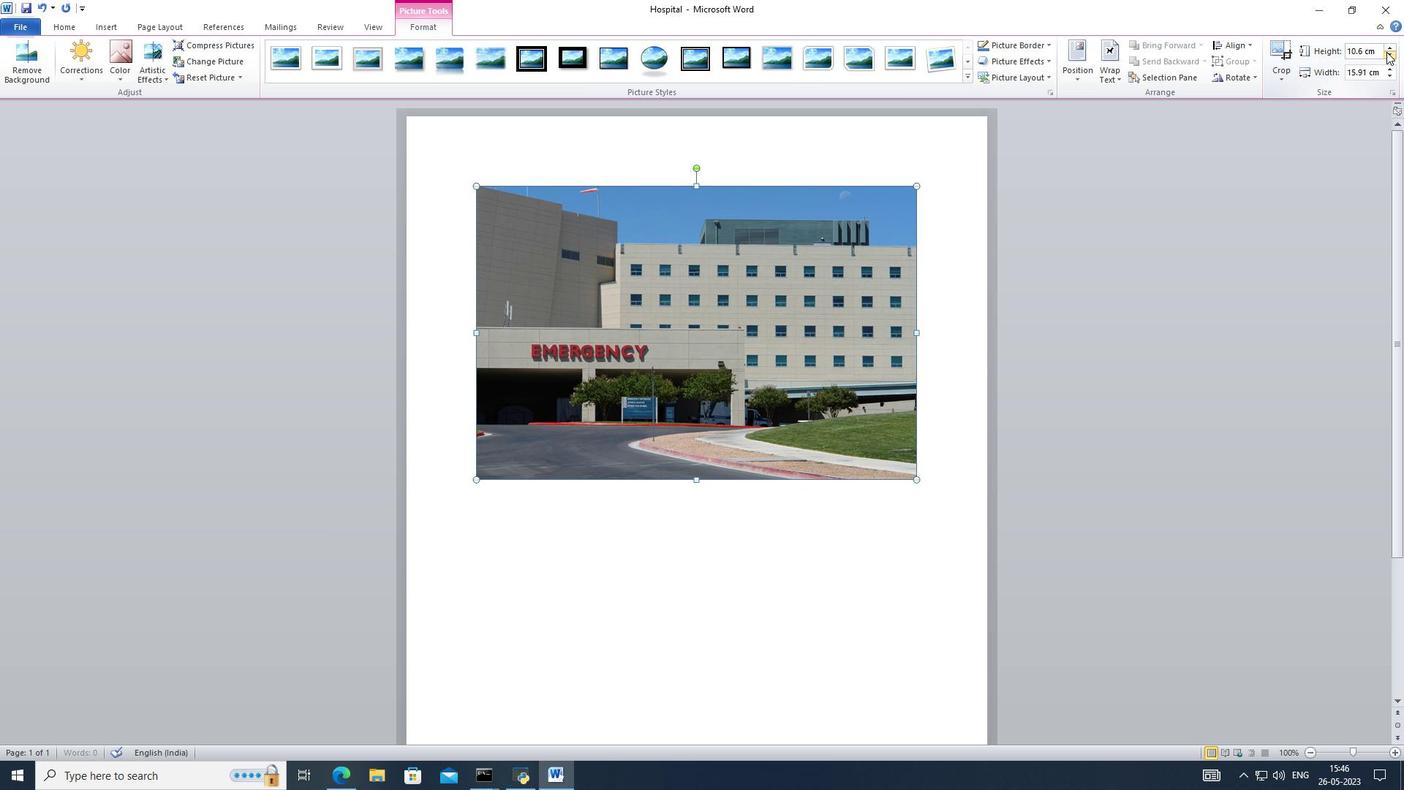 
Action: Mouse pressed left at (1387, 51)
Screenshot: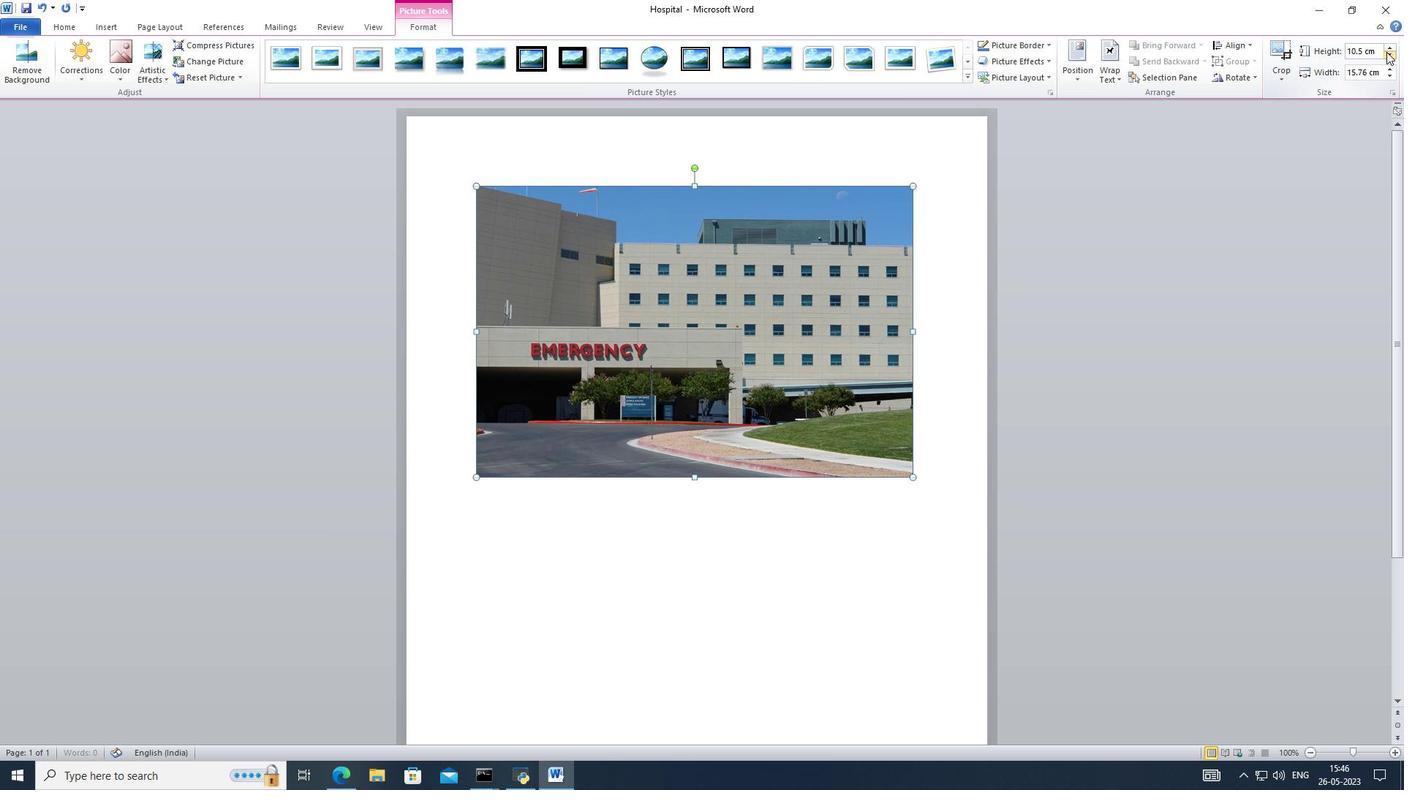 
Action: Mouse pressed left at (1387, 51)
Screenshot: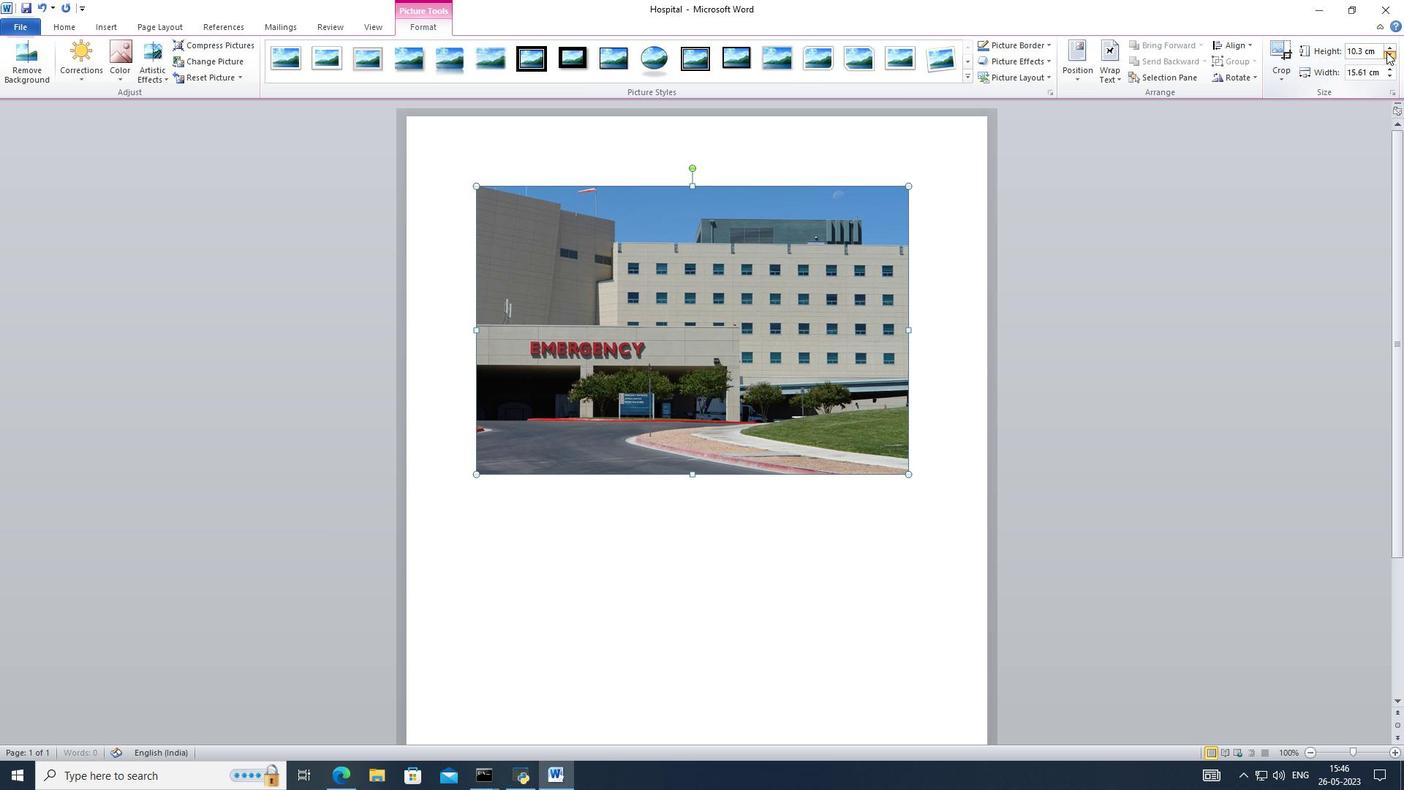 
Action: Mouse pressed left at (1387, 51)
Screenshot: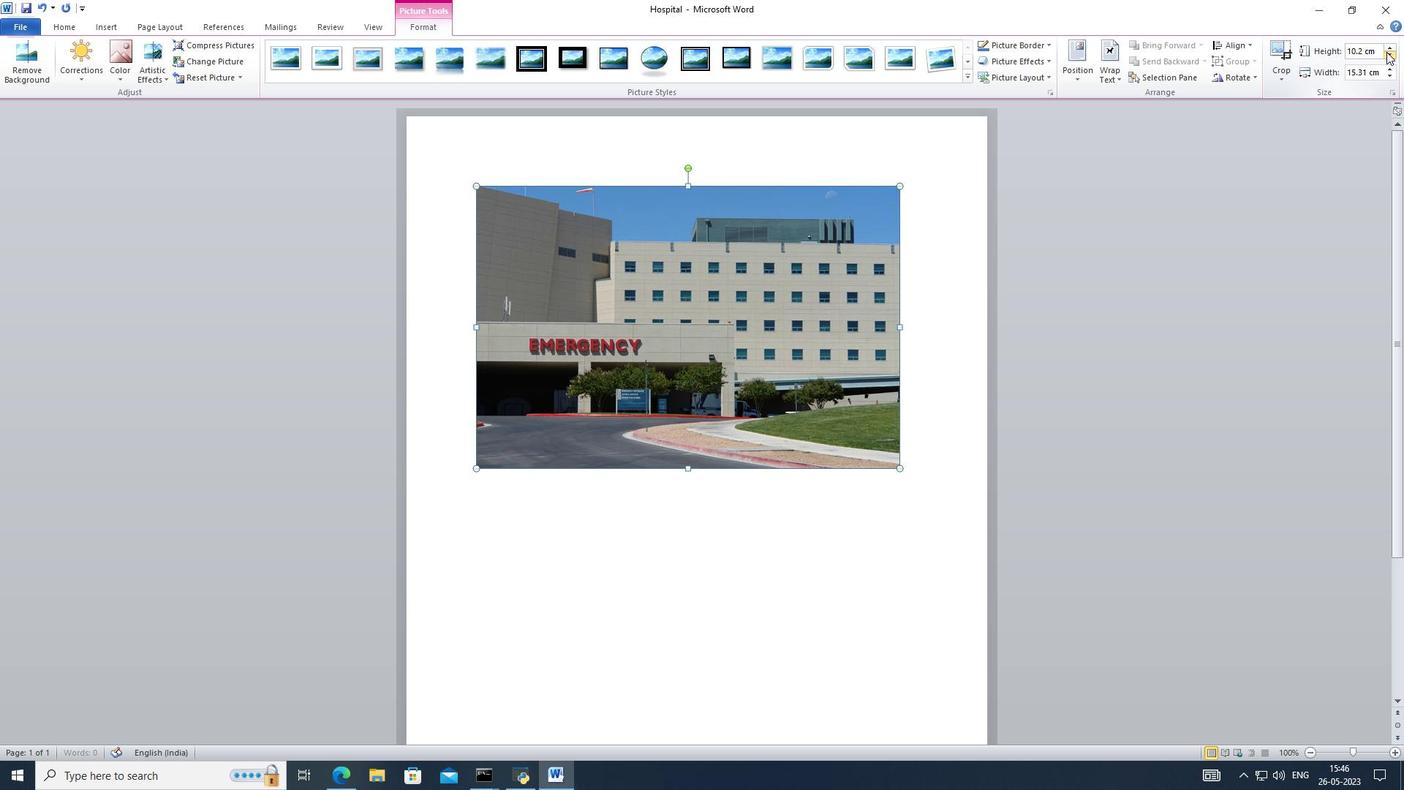 
Action: Mouse pressed left at (1387, 51)
Screenshot: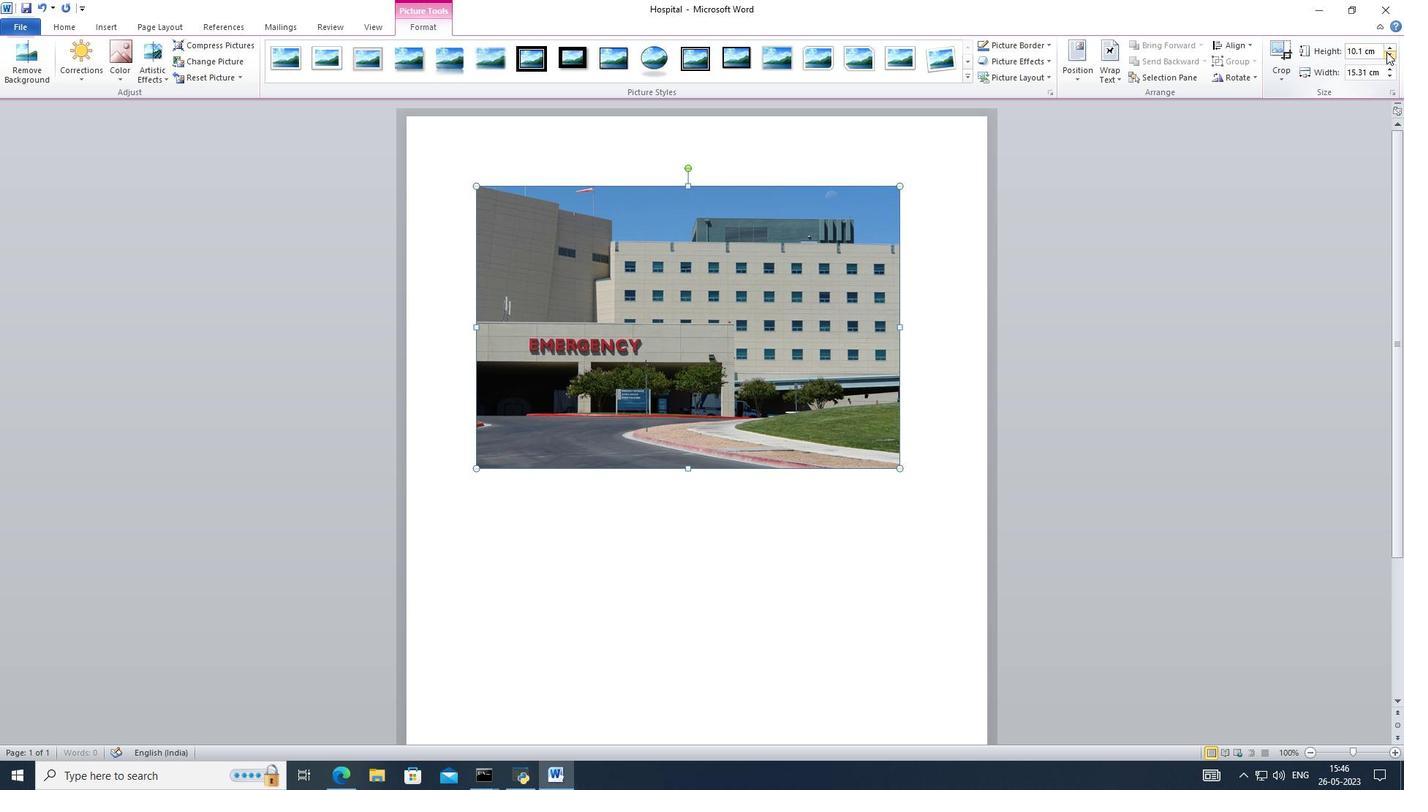
Action: Mouse pressed left at (1387, 51)
Screenshot: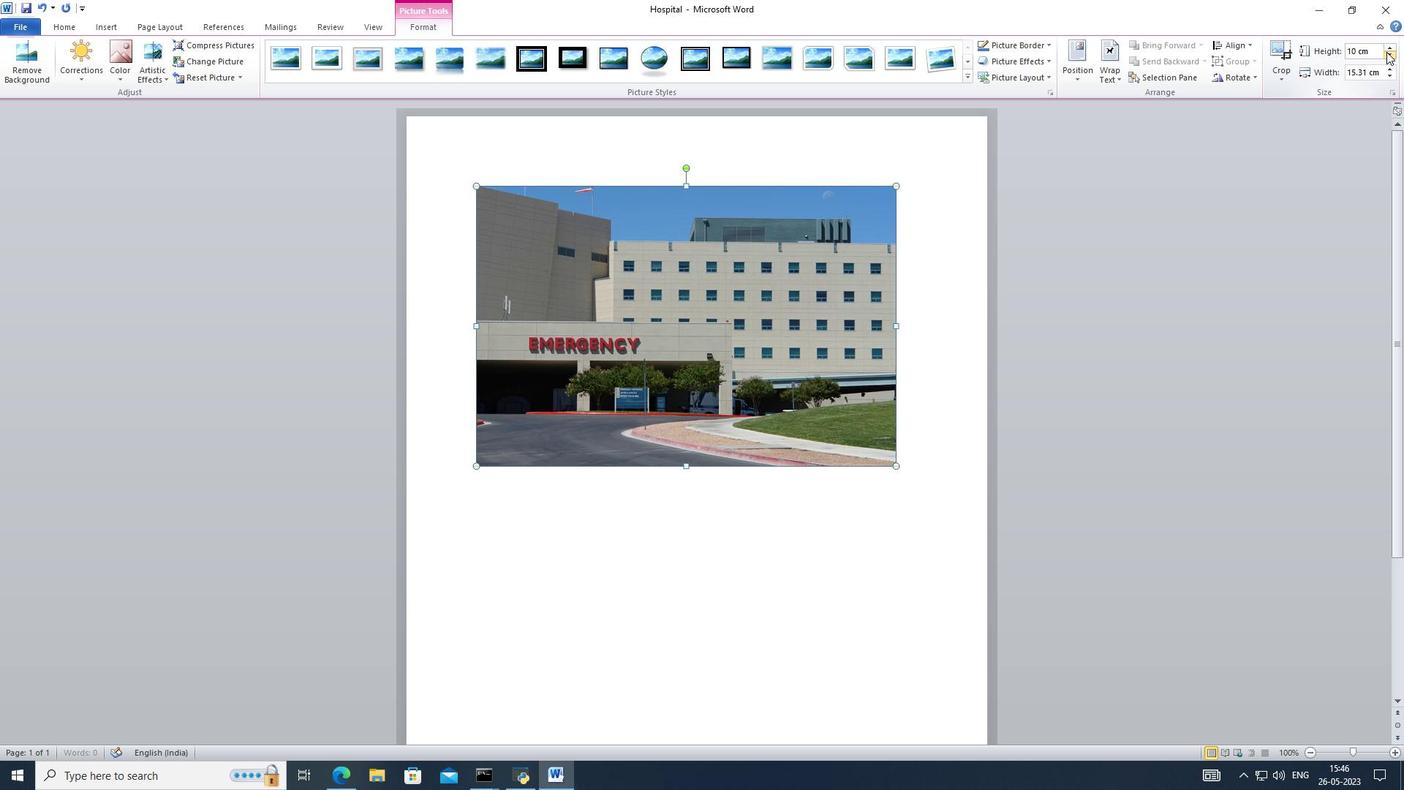 
Action: Mouse pressed left at (1387, 51)
Screenshot: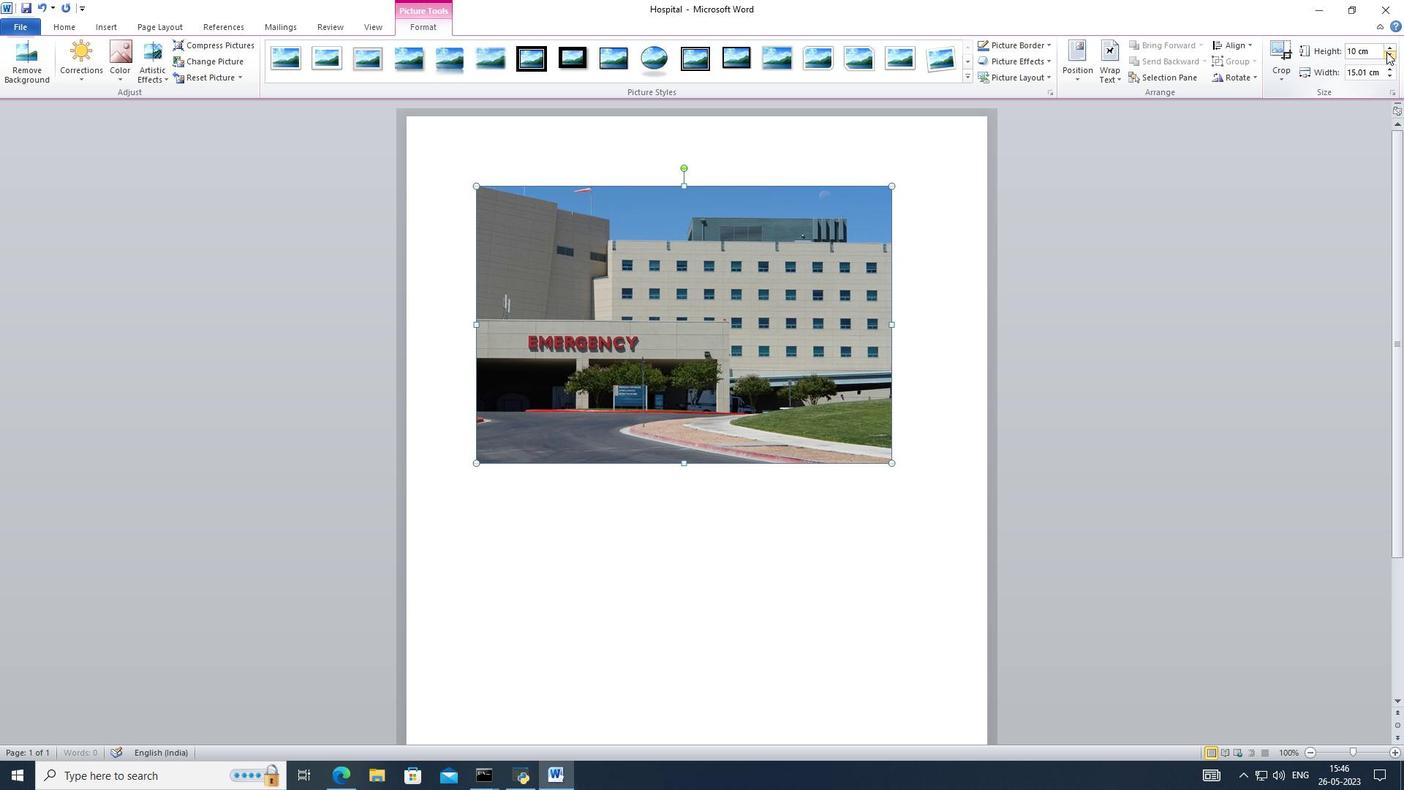 
Action: Mouse pressed left at (1387, 51)
Screenshot: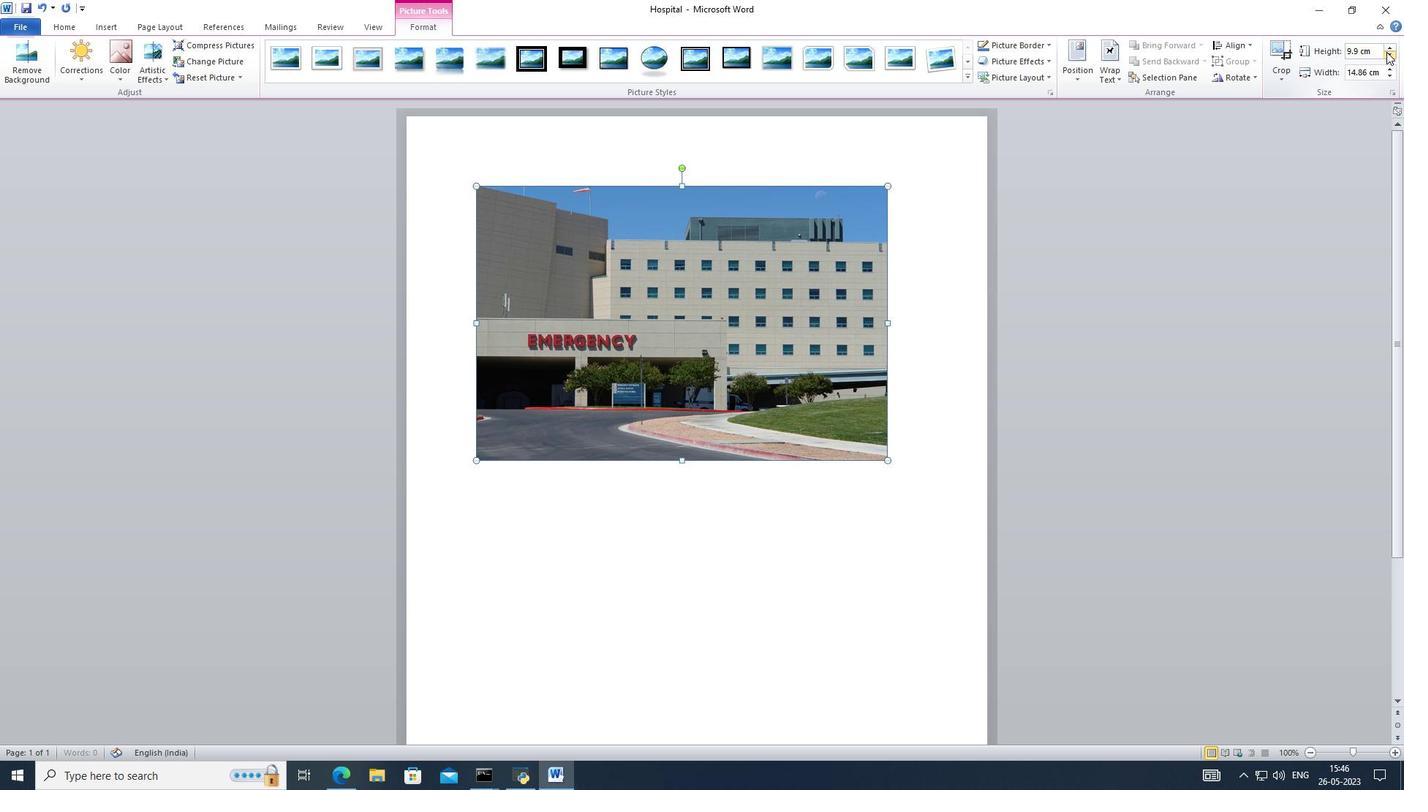 
Action: Mouse pressed left at (1387, 51)
Screenshot: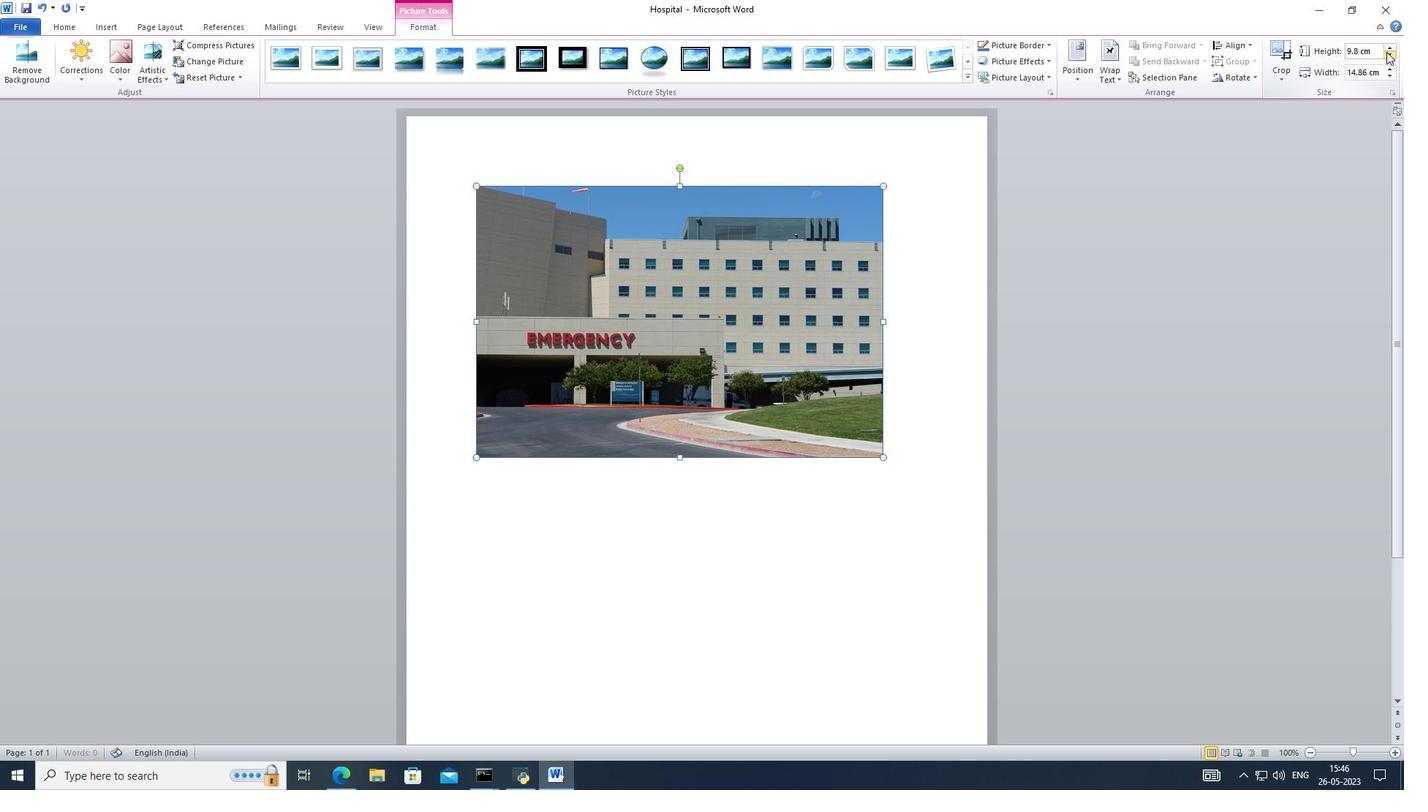 
Action: Mouse pressed left at (1387, 51)
Screenshot: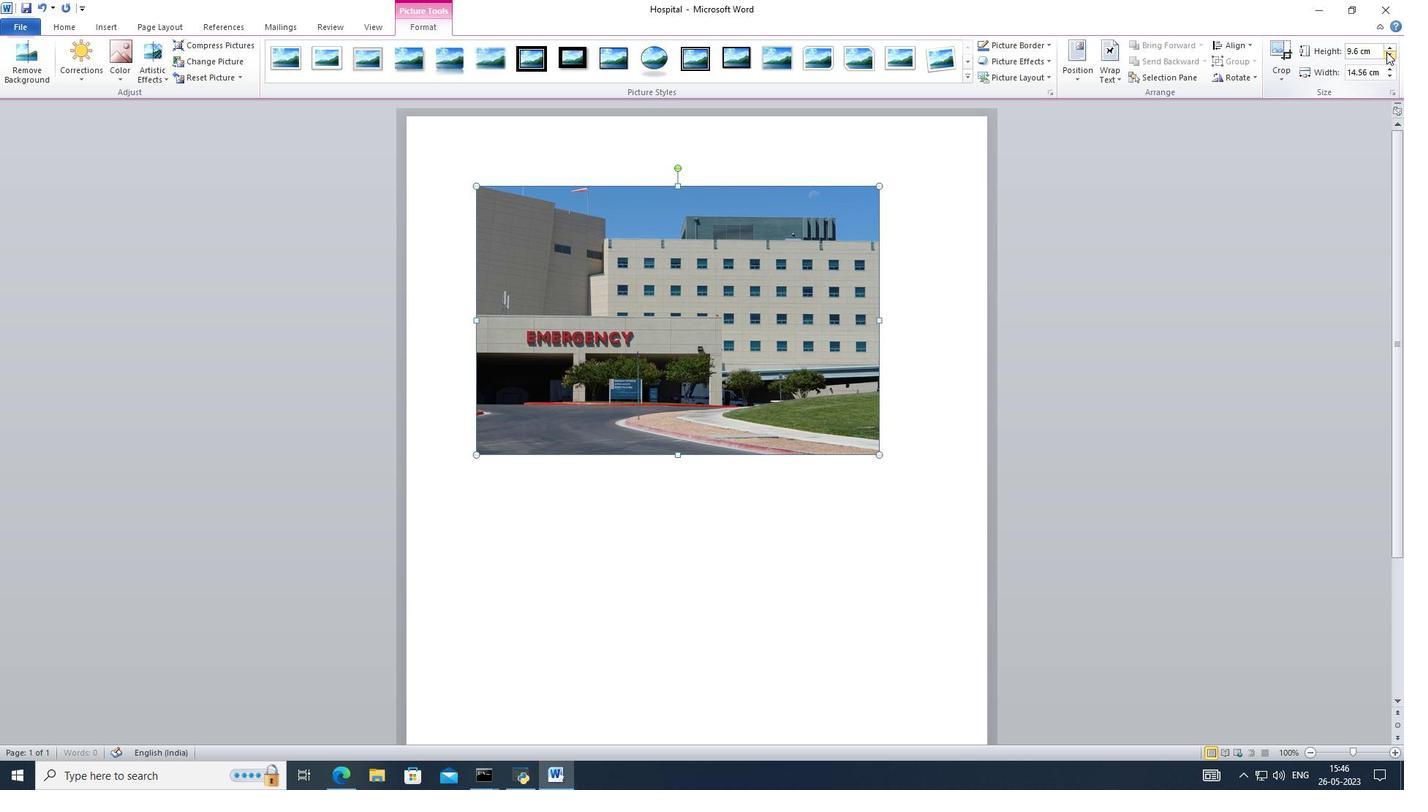 
Action: Mouse pressed left at (1387, 51)
Screenshot: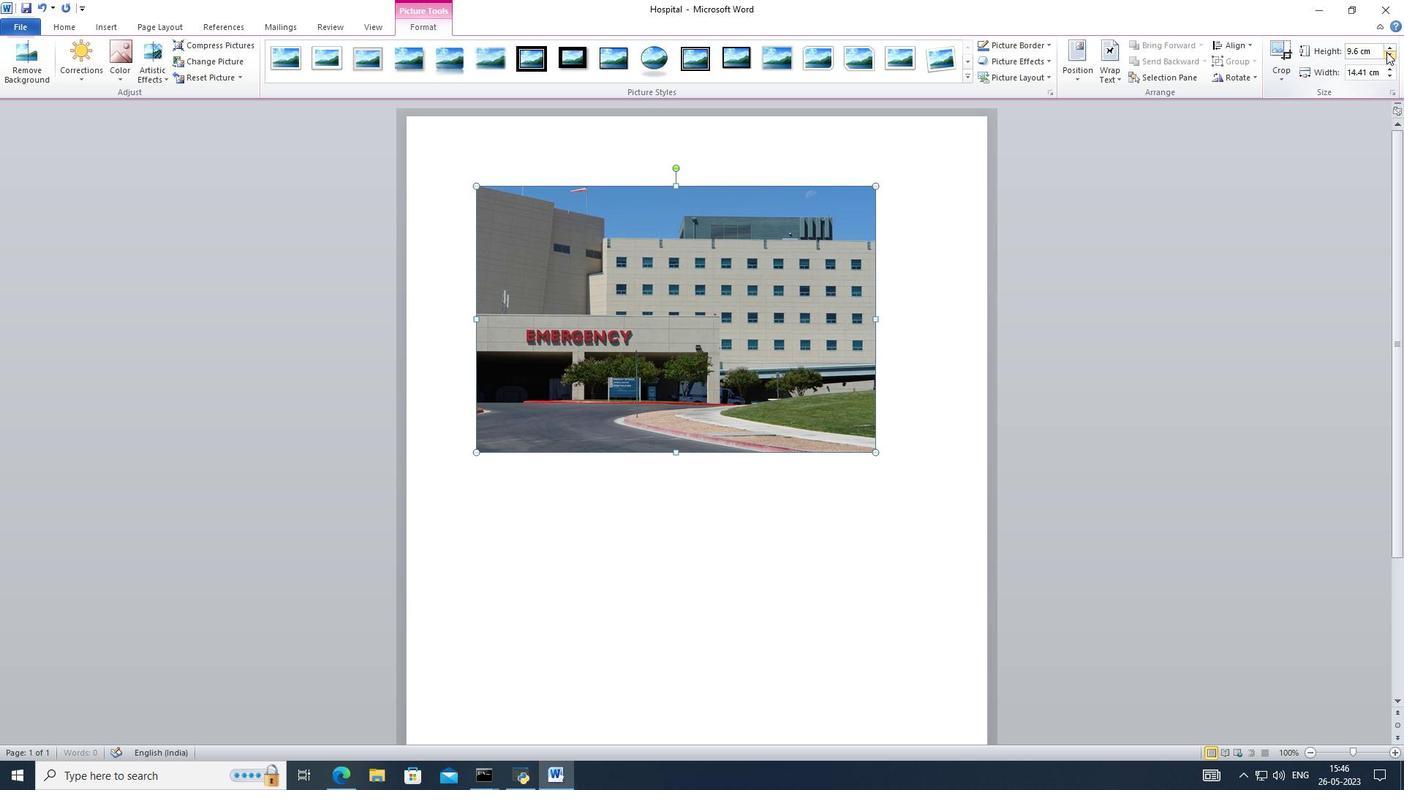 
Action: Mouse pressed left at (1387, 51)
Screenshot: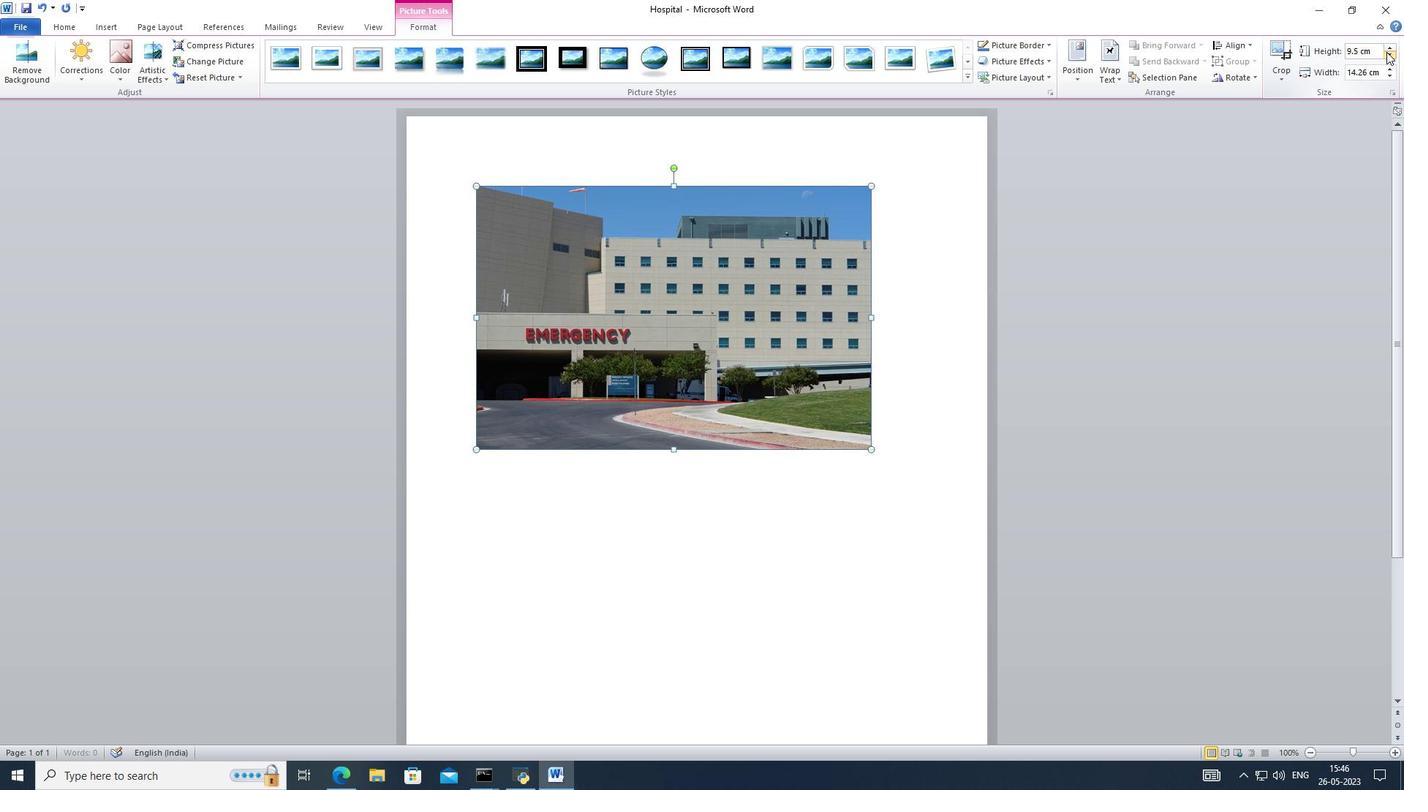 
Action: Mouse pressed left at (1387, 51)
Screenshot: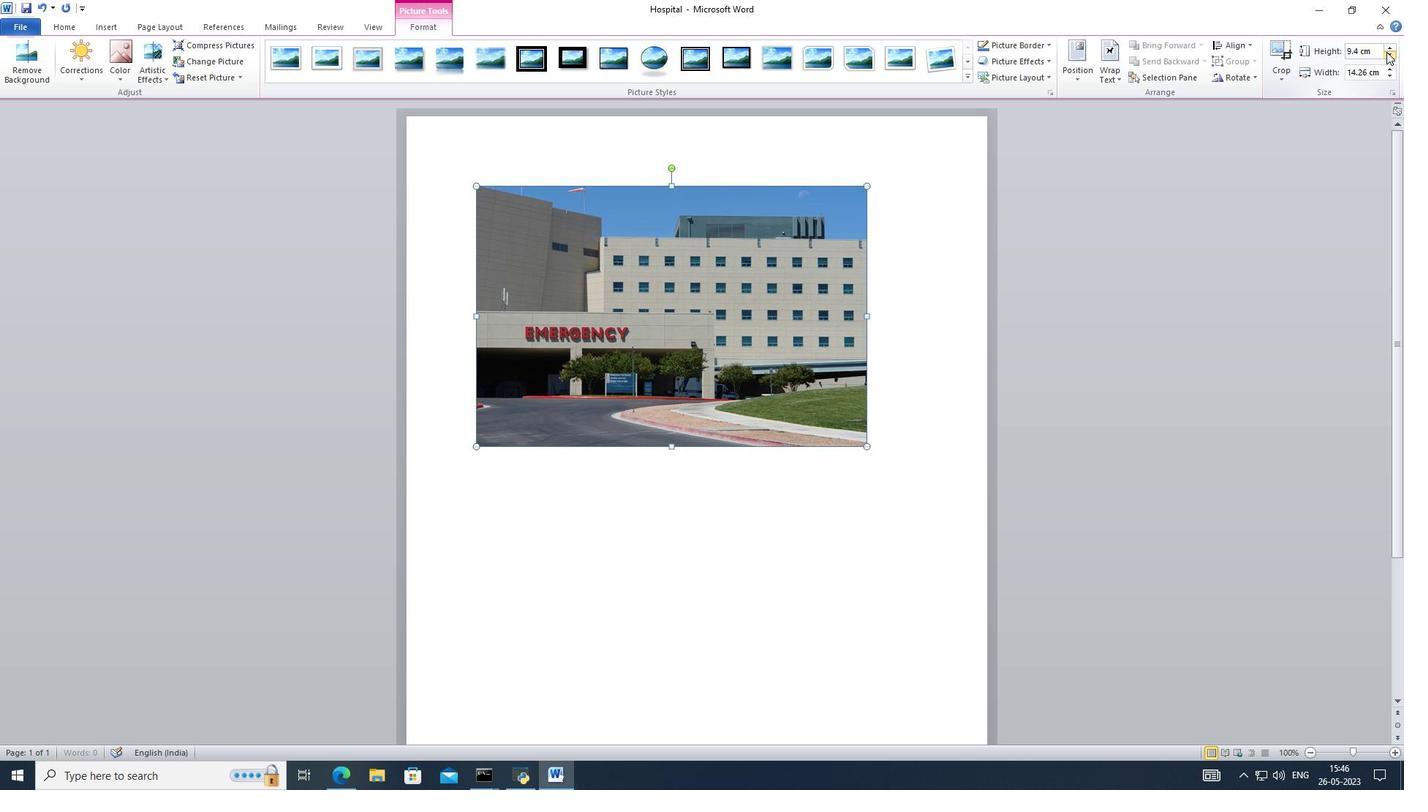 
Action: Mouse pressed left at (1387, 51)
Screenshot: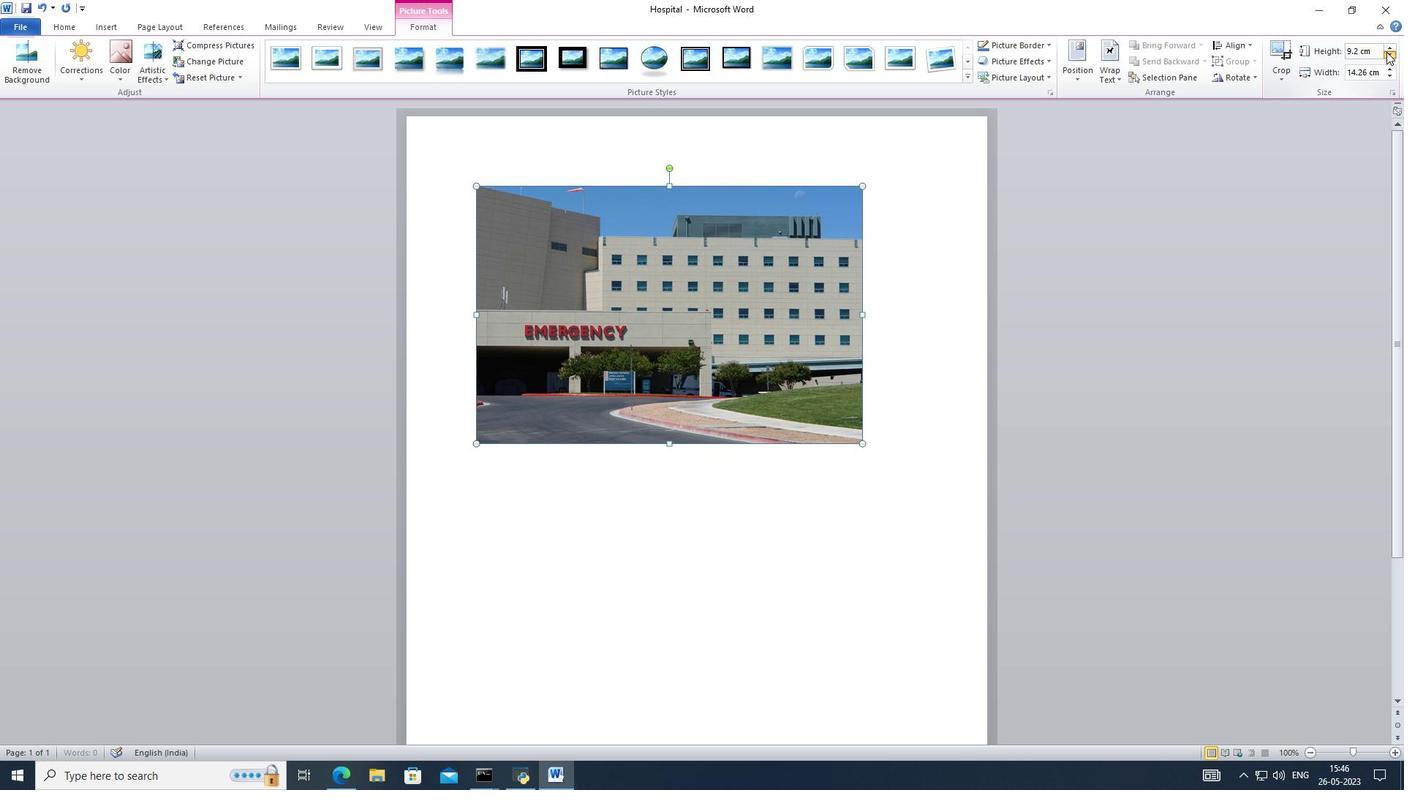 
Action: Mouse pressed left at (1387, 51)
Screenshot: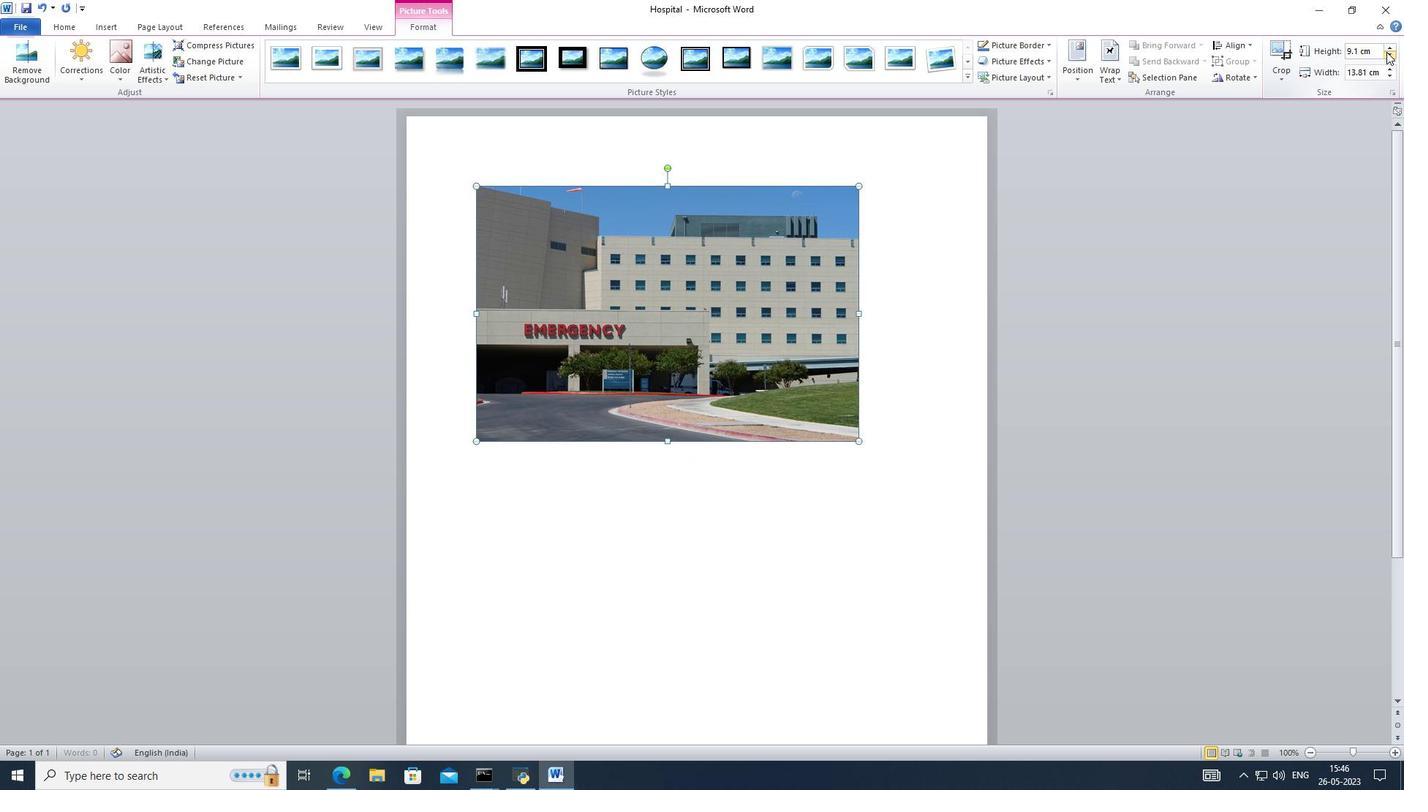 
Action: Mouse pressed left at (1387, 51)
Screenshot: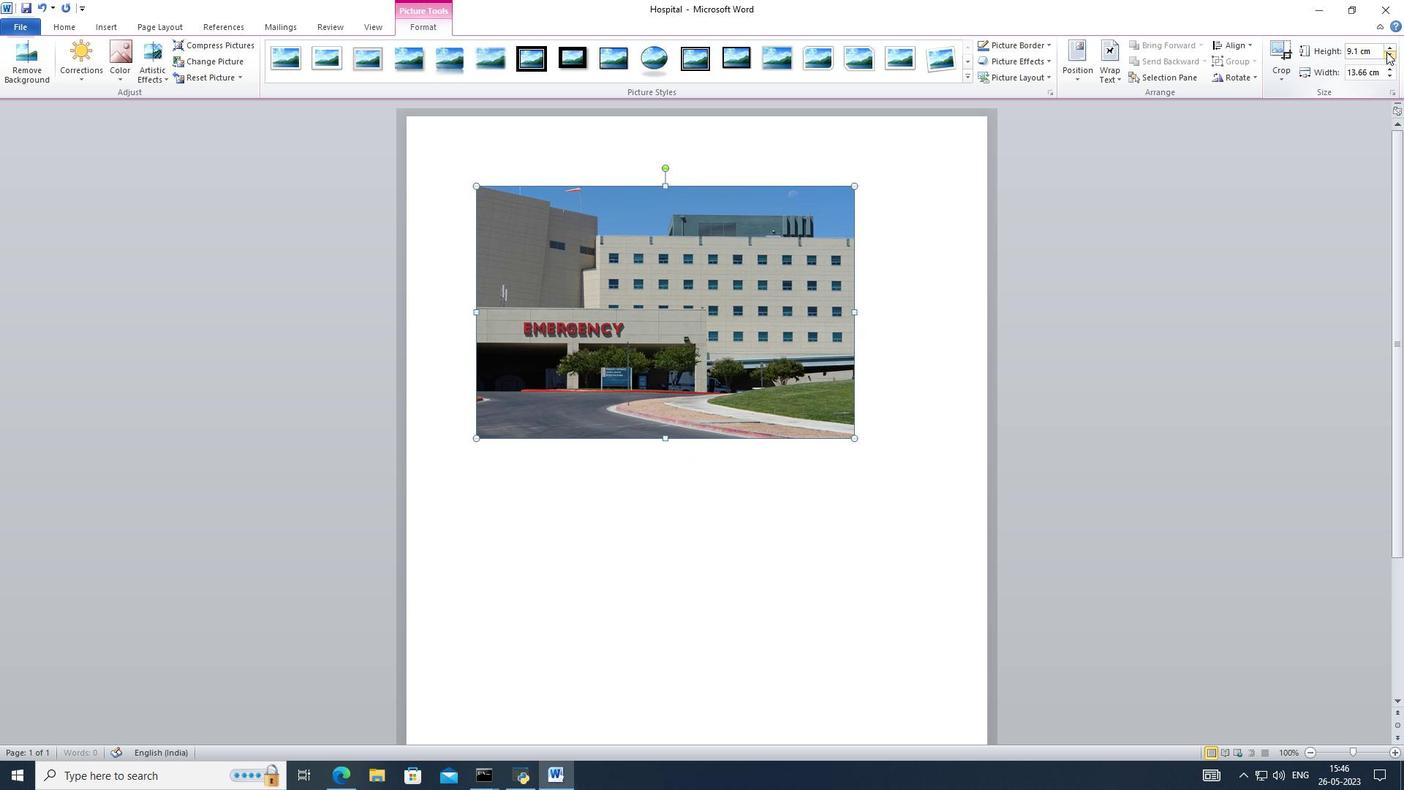 
Action: Mouse pressed left at (1387, 51)
Screenshot: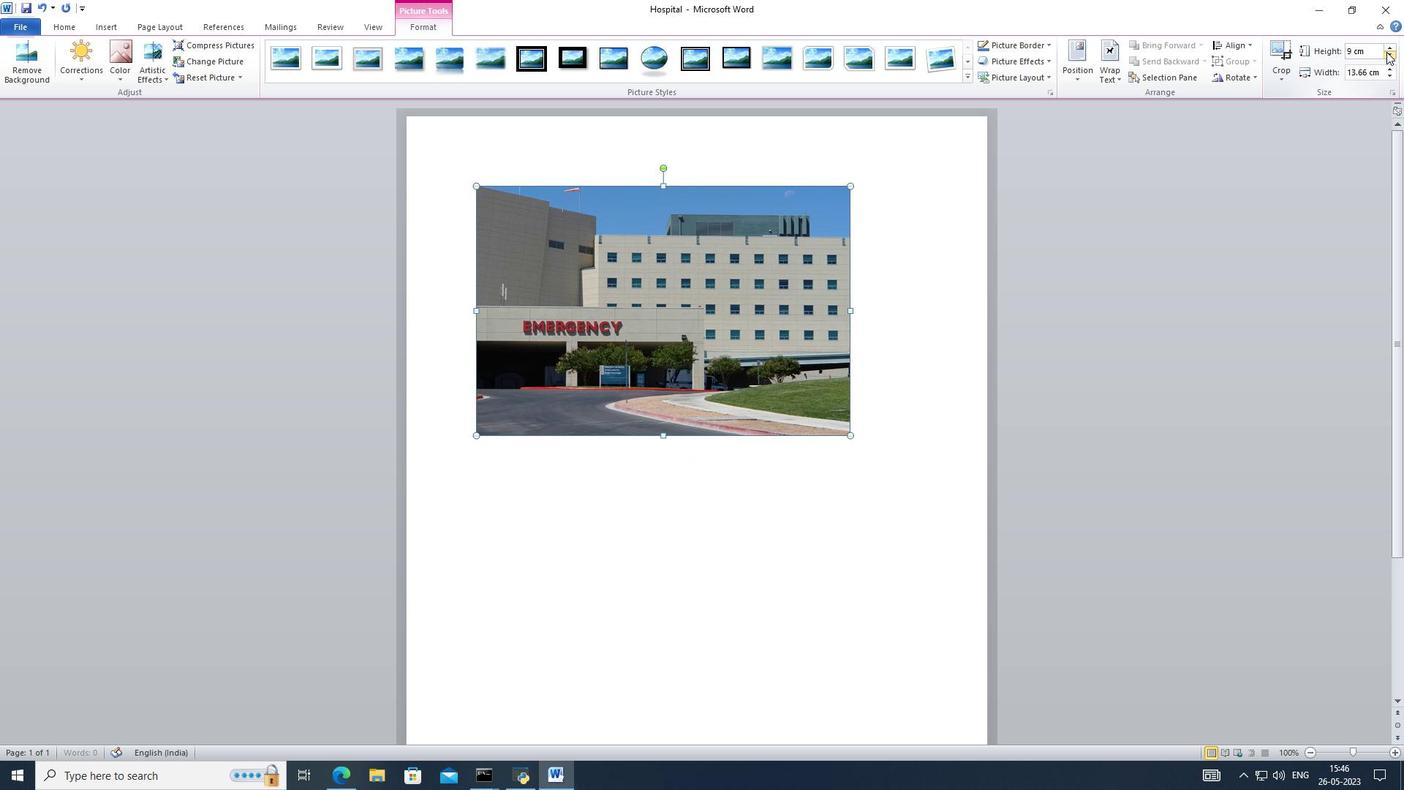 
Action: Mouse moved to (1389, 43)
Screenshot: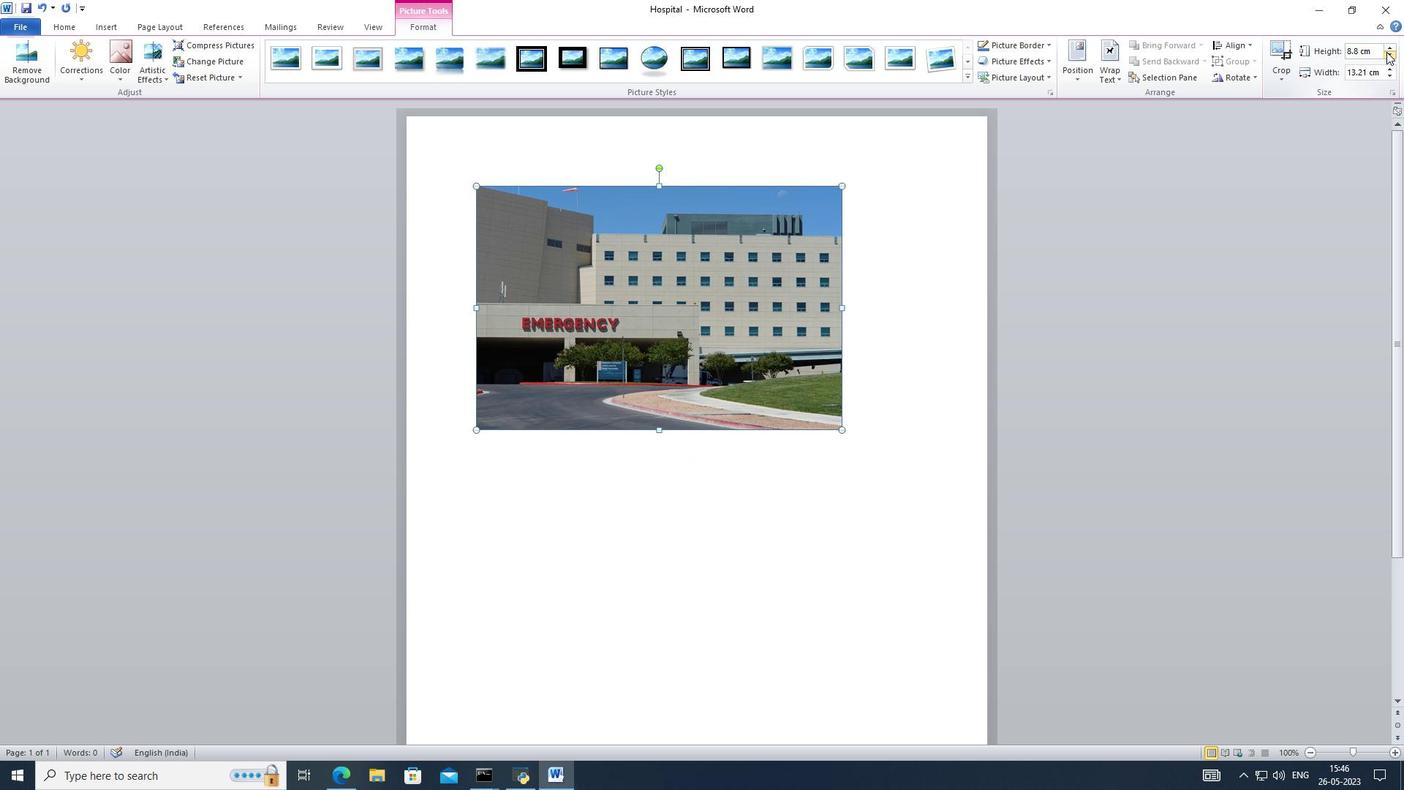 
Action: Mouse pressed left at (1389, 43)
Screenshot: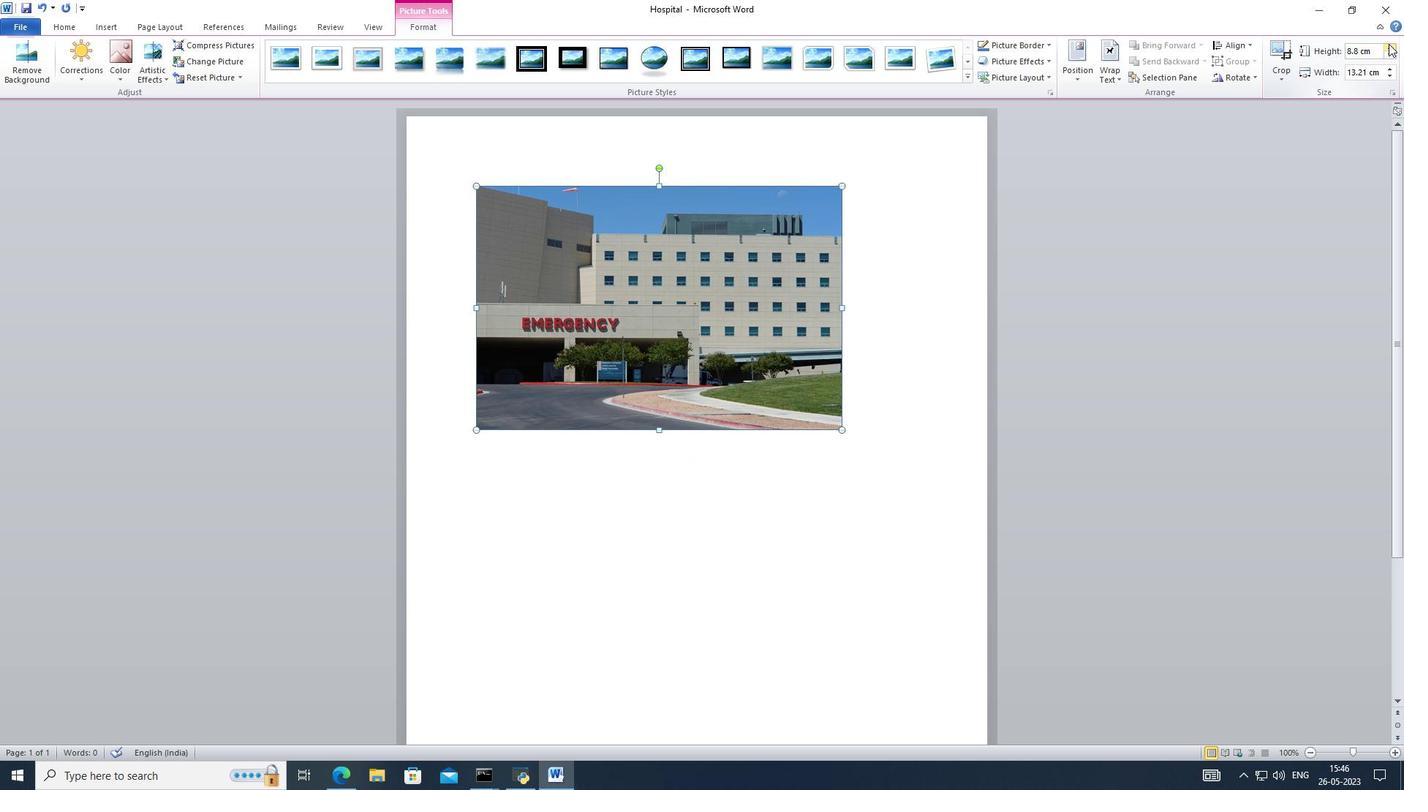 
Action: Mouse moved to (152, 70)
Screenshot: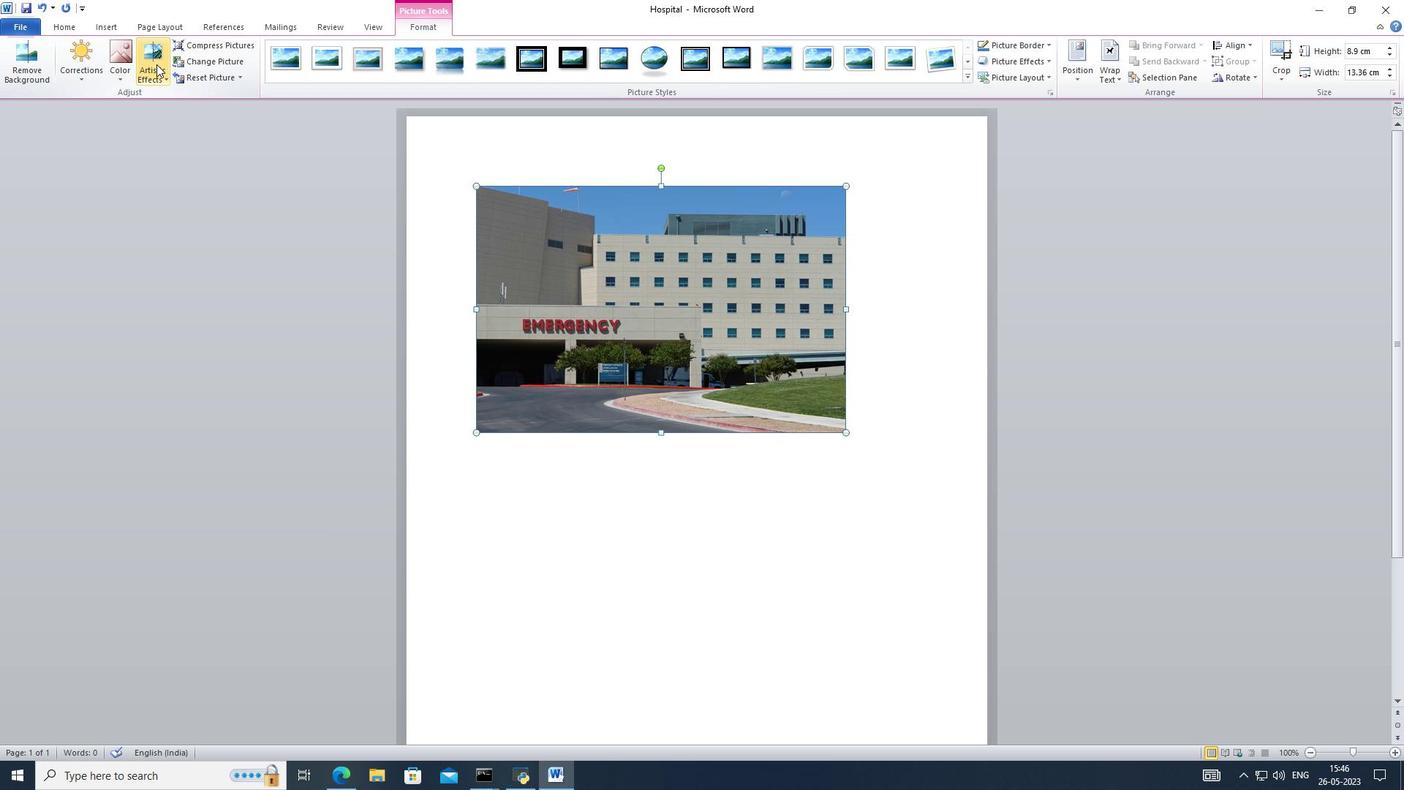 
Action: Mouse pressed left at (152, 70)
Screenshot: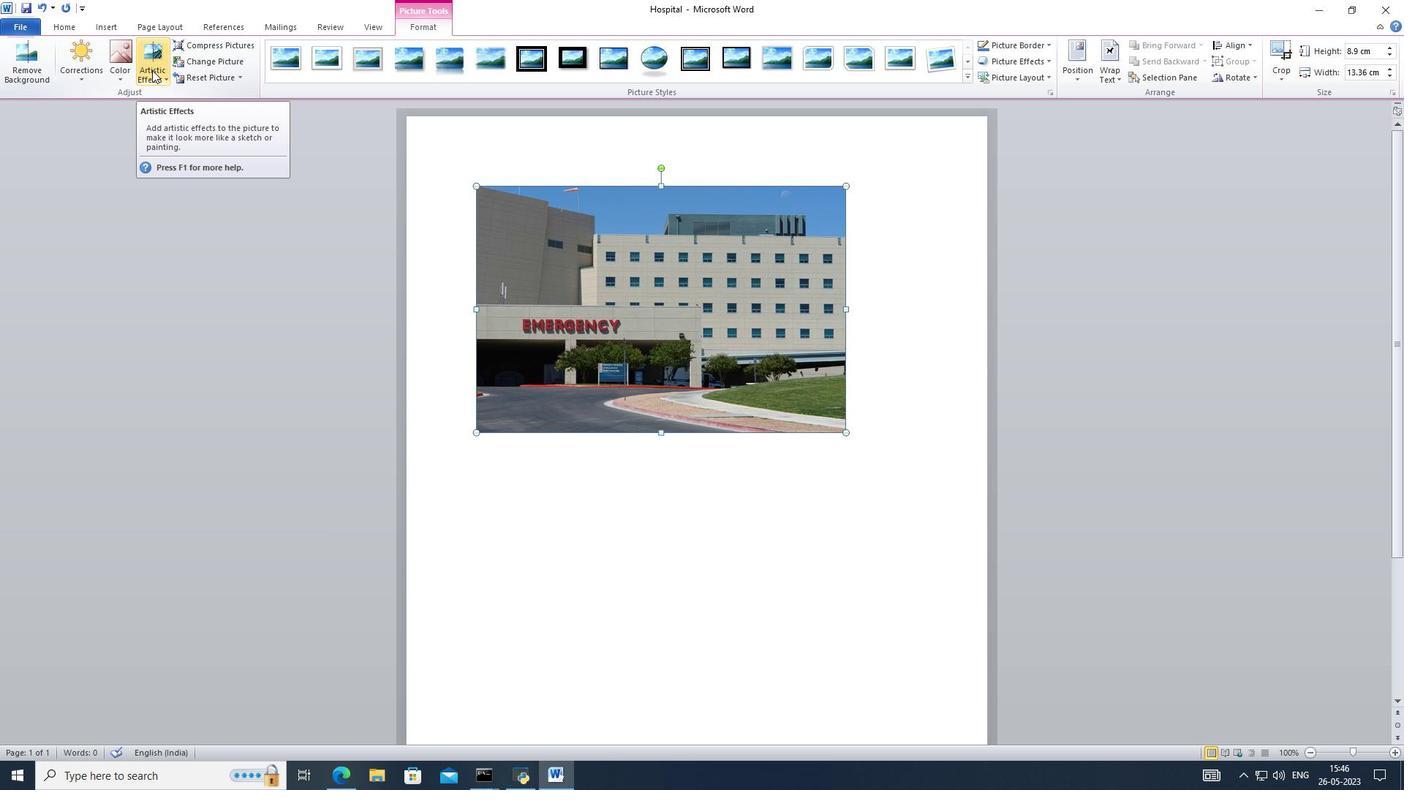 
Action: Mouse moved to (173, 100)
Screenshot: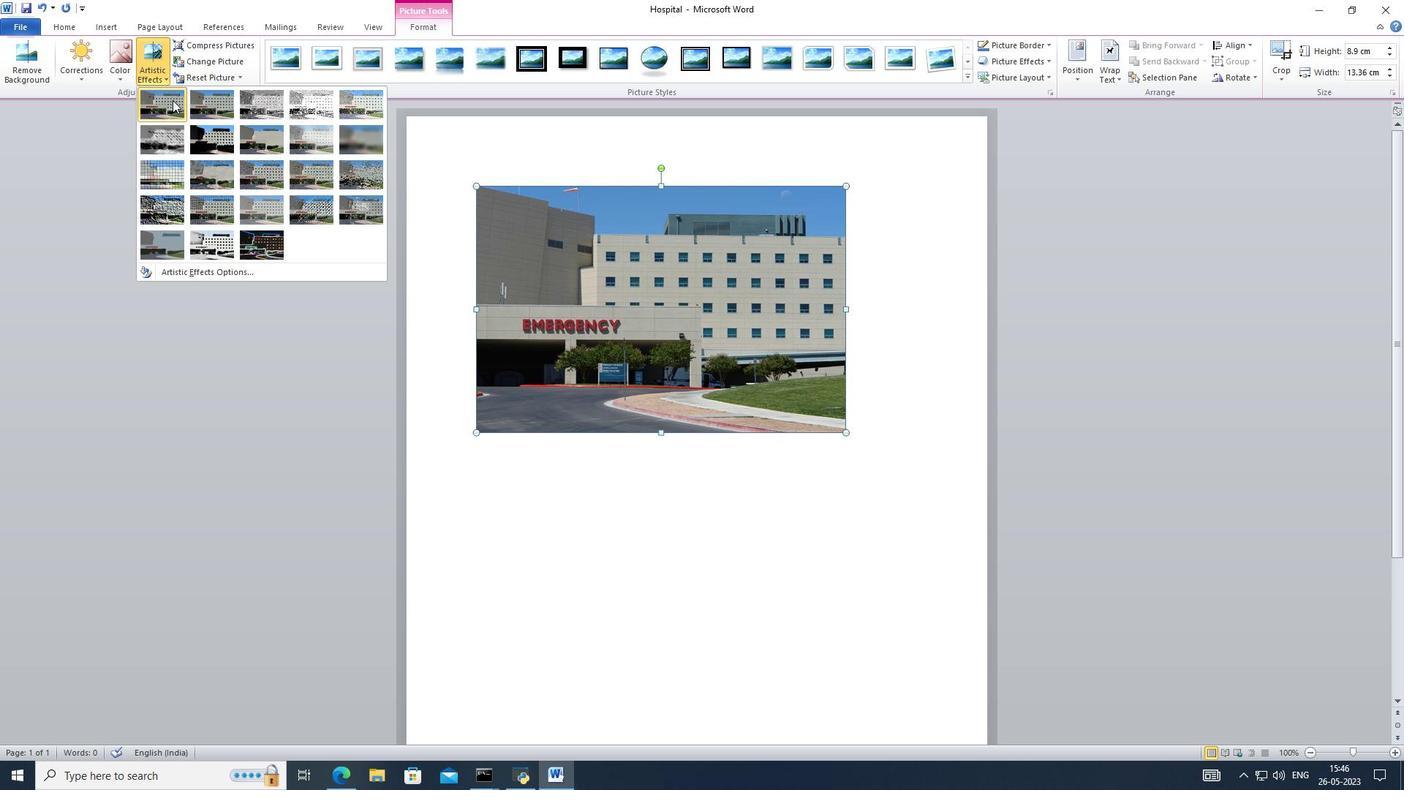 
Action: Mouse pressed left at (173, 100)
Screenshot: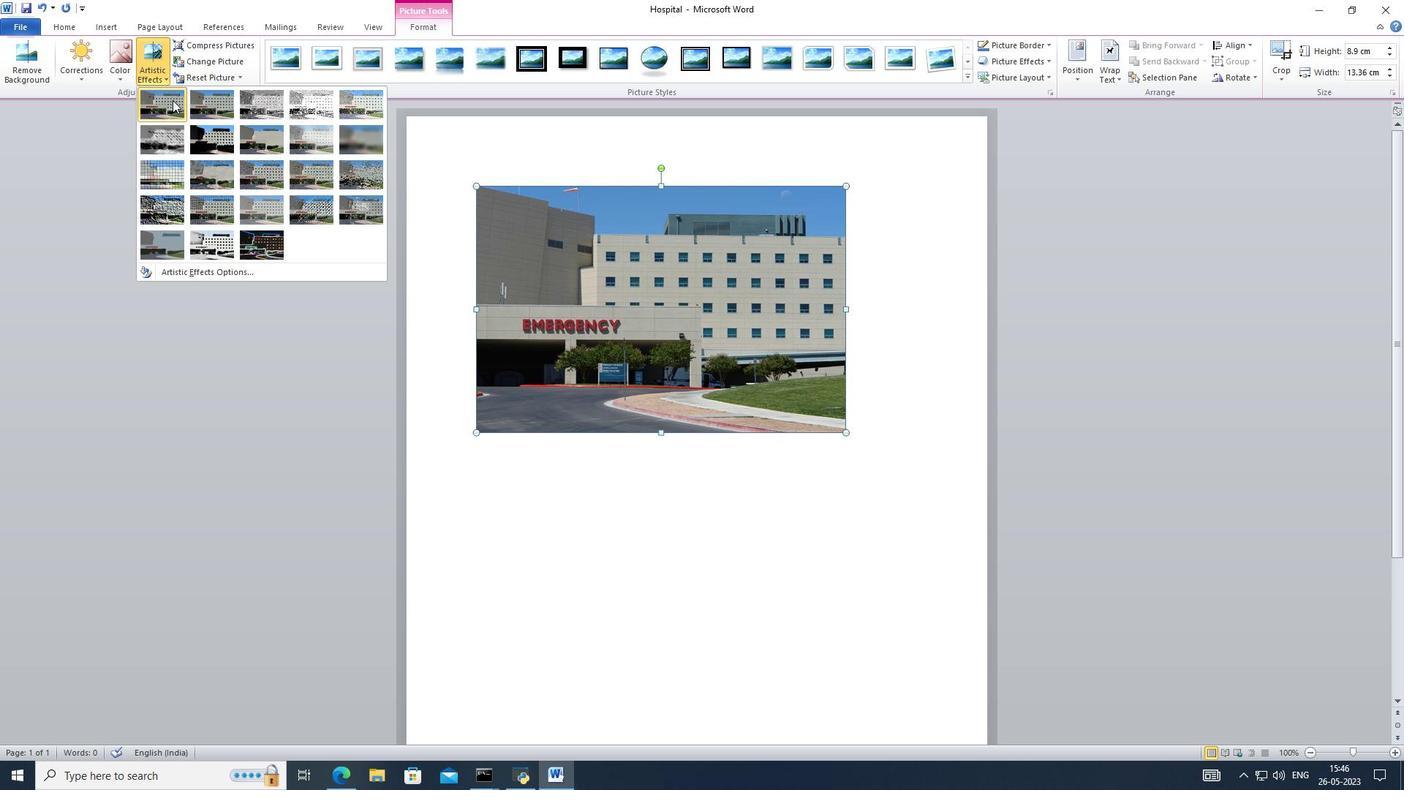 
Action: Mouse moved to (1046, 41)
Screenshot: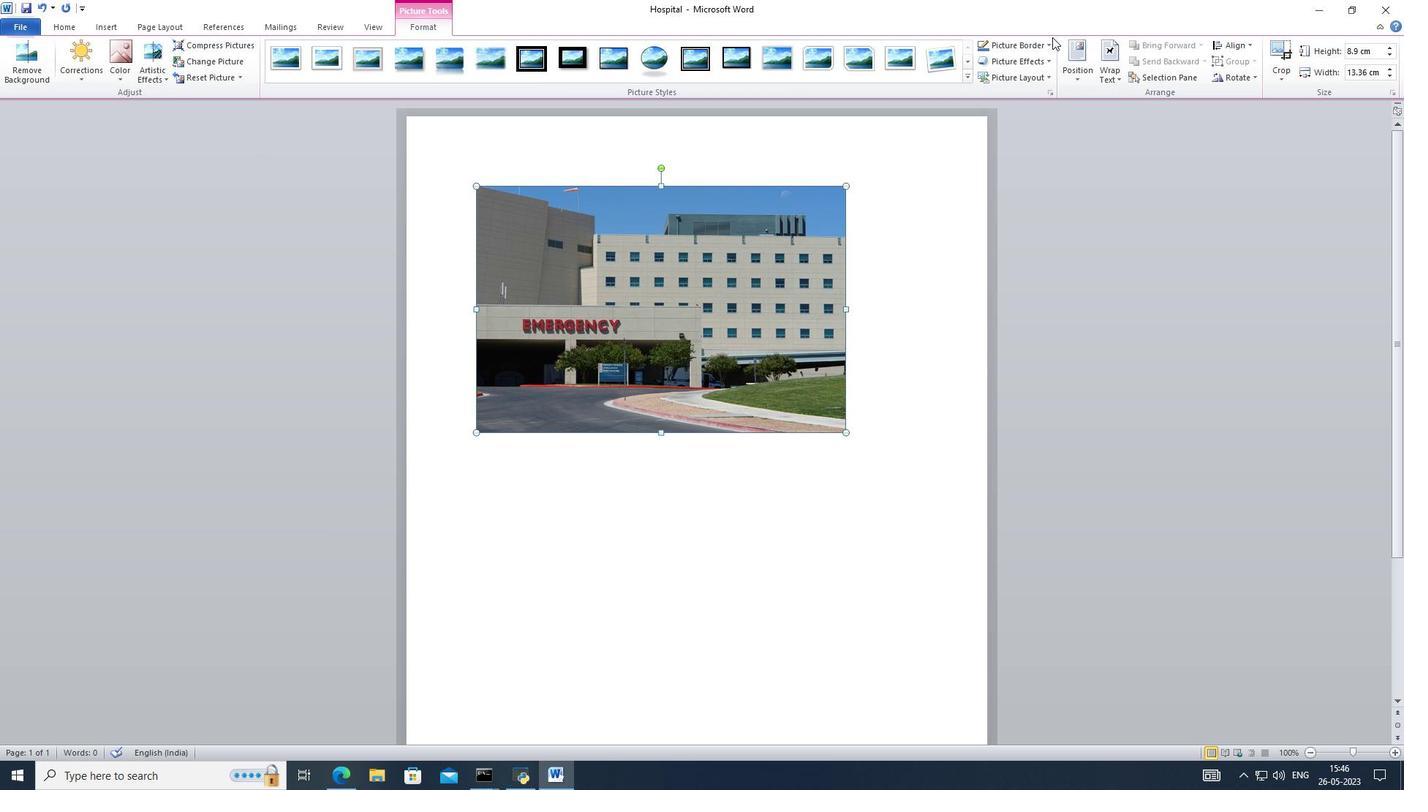 
Action: Mouse pressed left at (1046, 41)
Screenshot: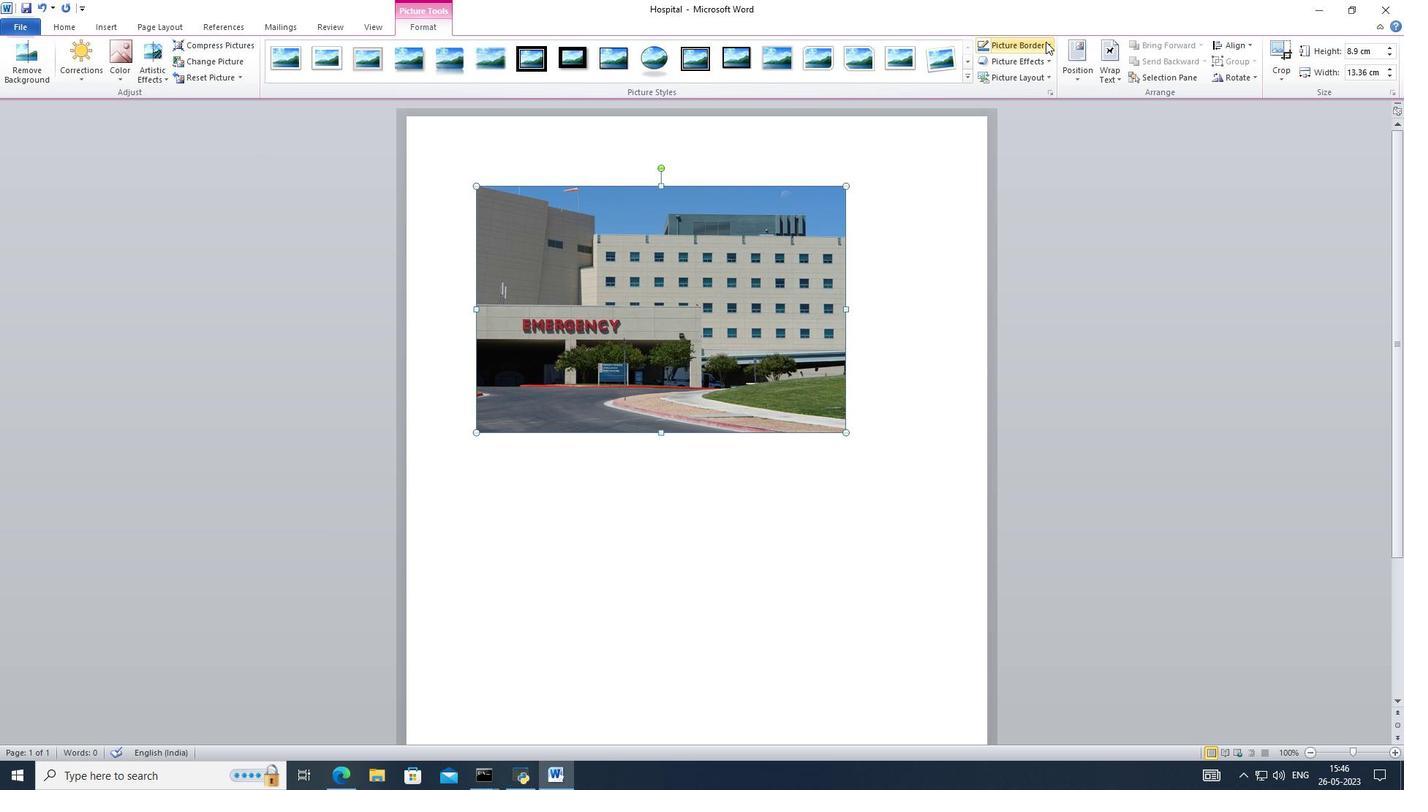 
Action: Mouse moved to (1091, 118)
Screenshot: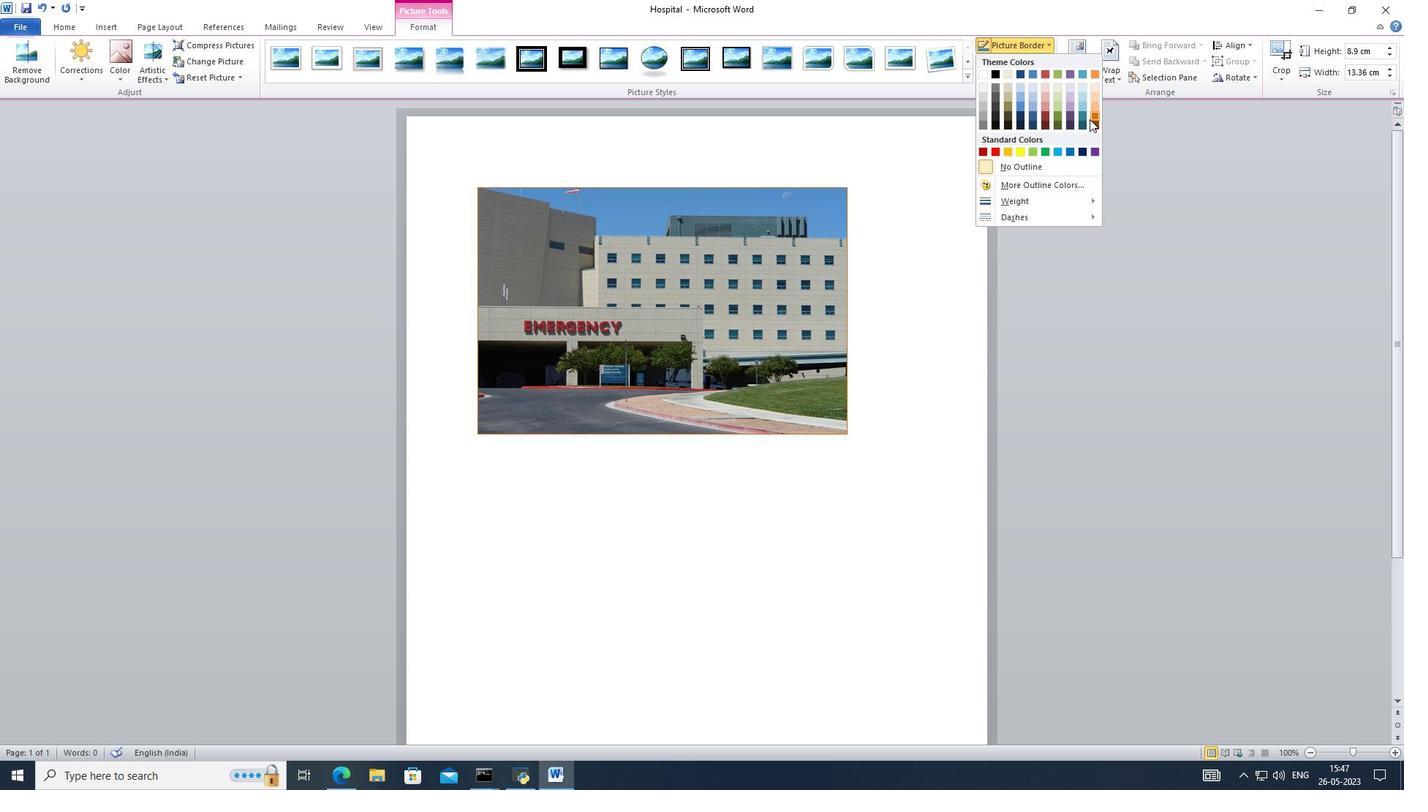 
Action: Mouse pressed left at (1091, 118)
Screenshot: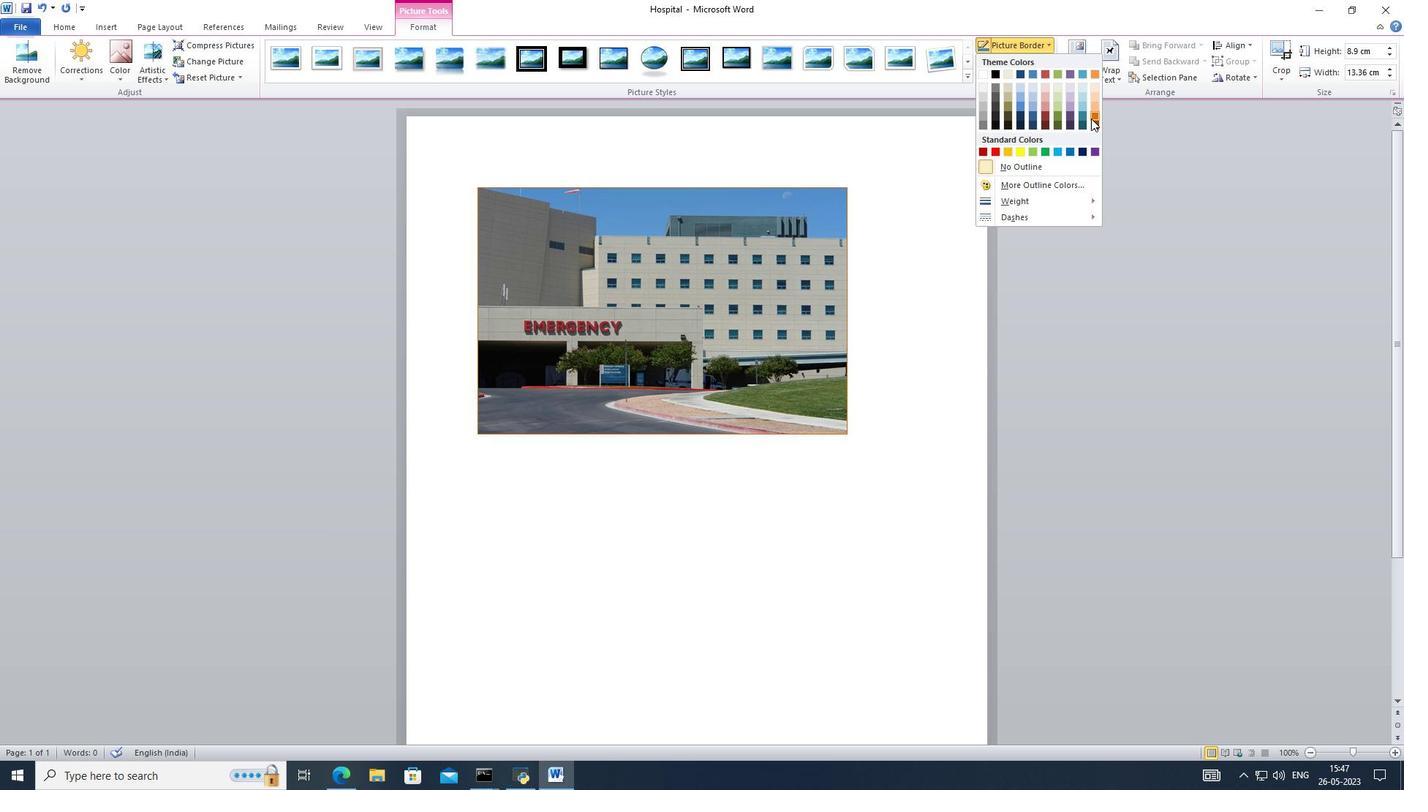 
Action: Mouse moved to (1038, 62)
Screenshot: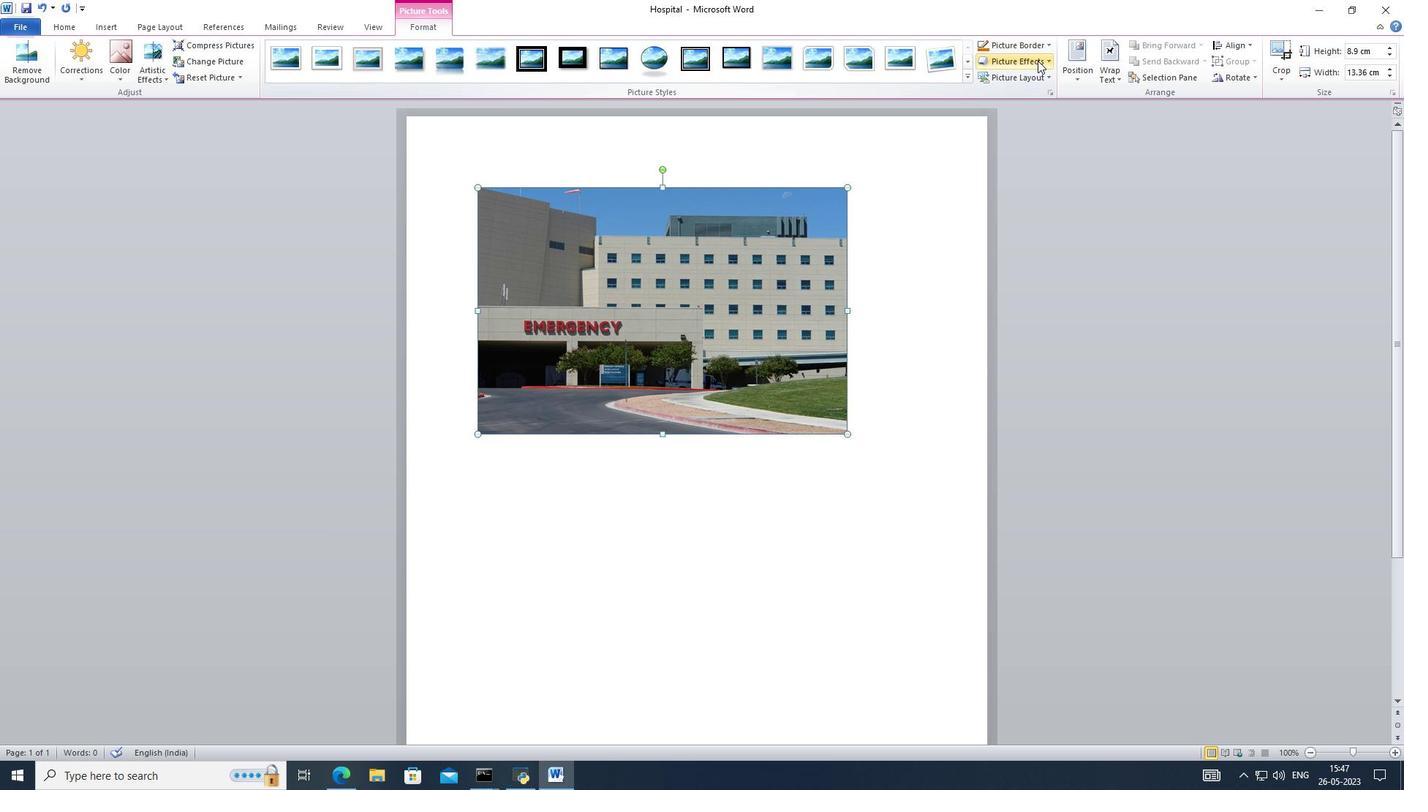 
Action: Mouse pressed left at (1038, 62)
Screenshot: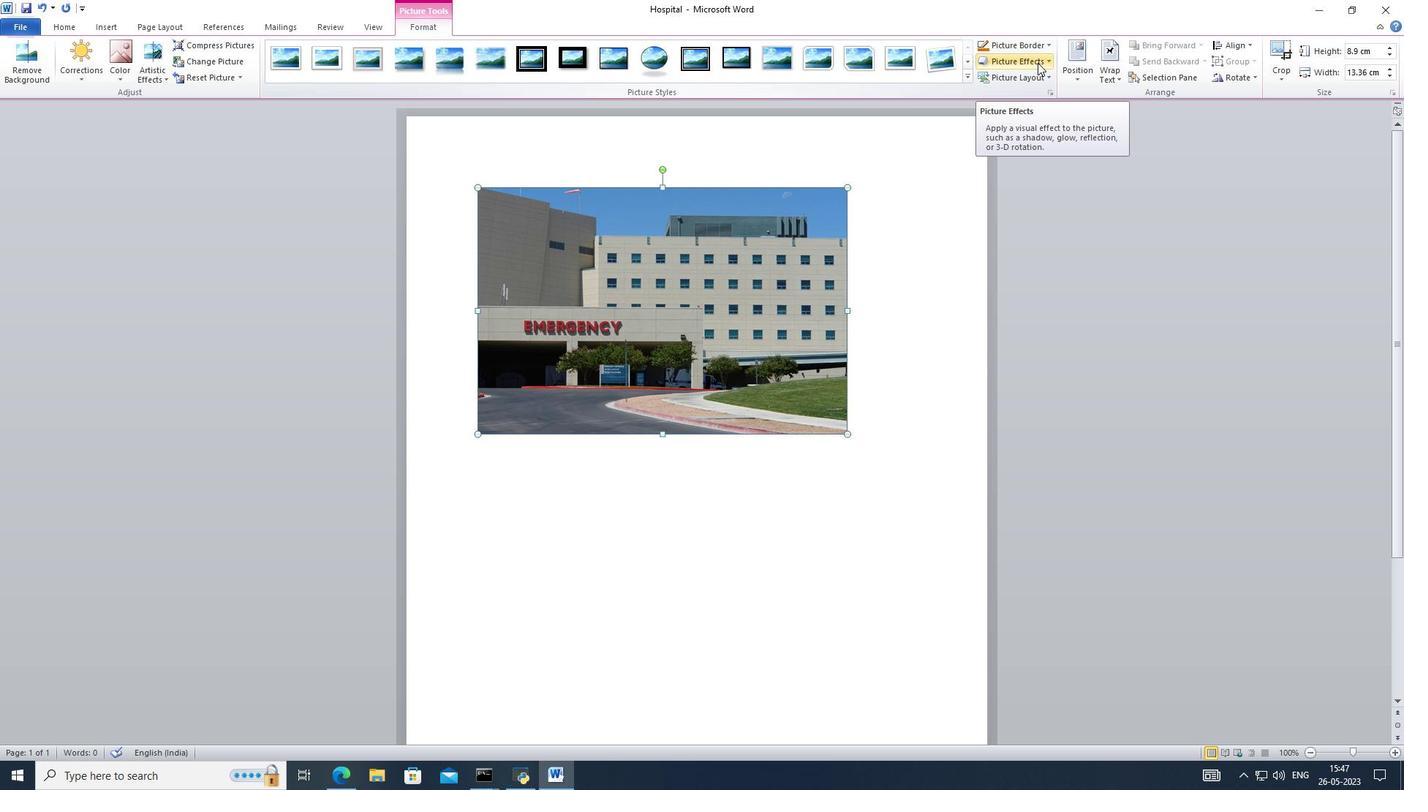 
Action: Mouse moved to (1130, 450)
Screenshot: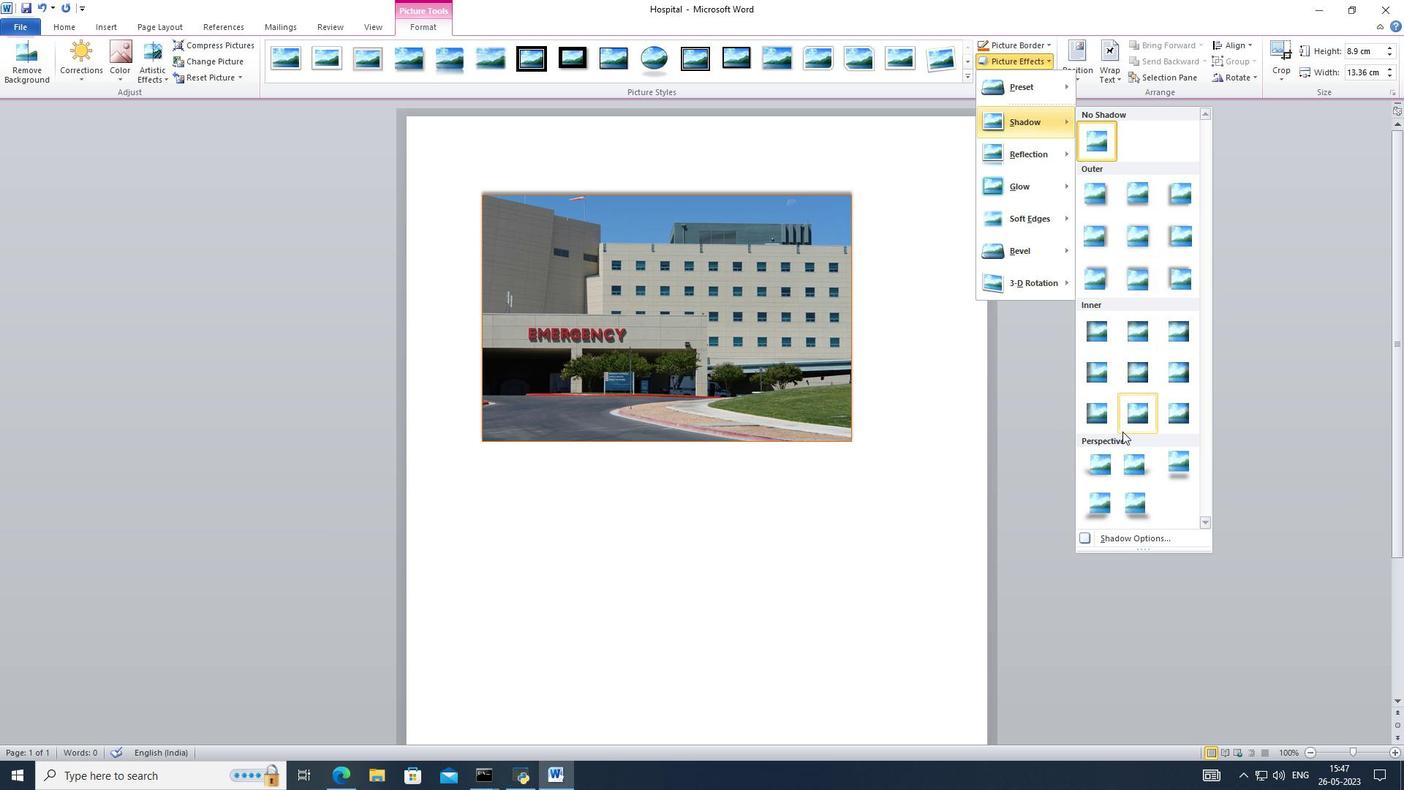 
Action: Mouse scrolled (1130, 450) with delta (0, 0)
Screenshot: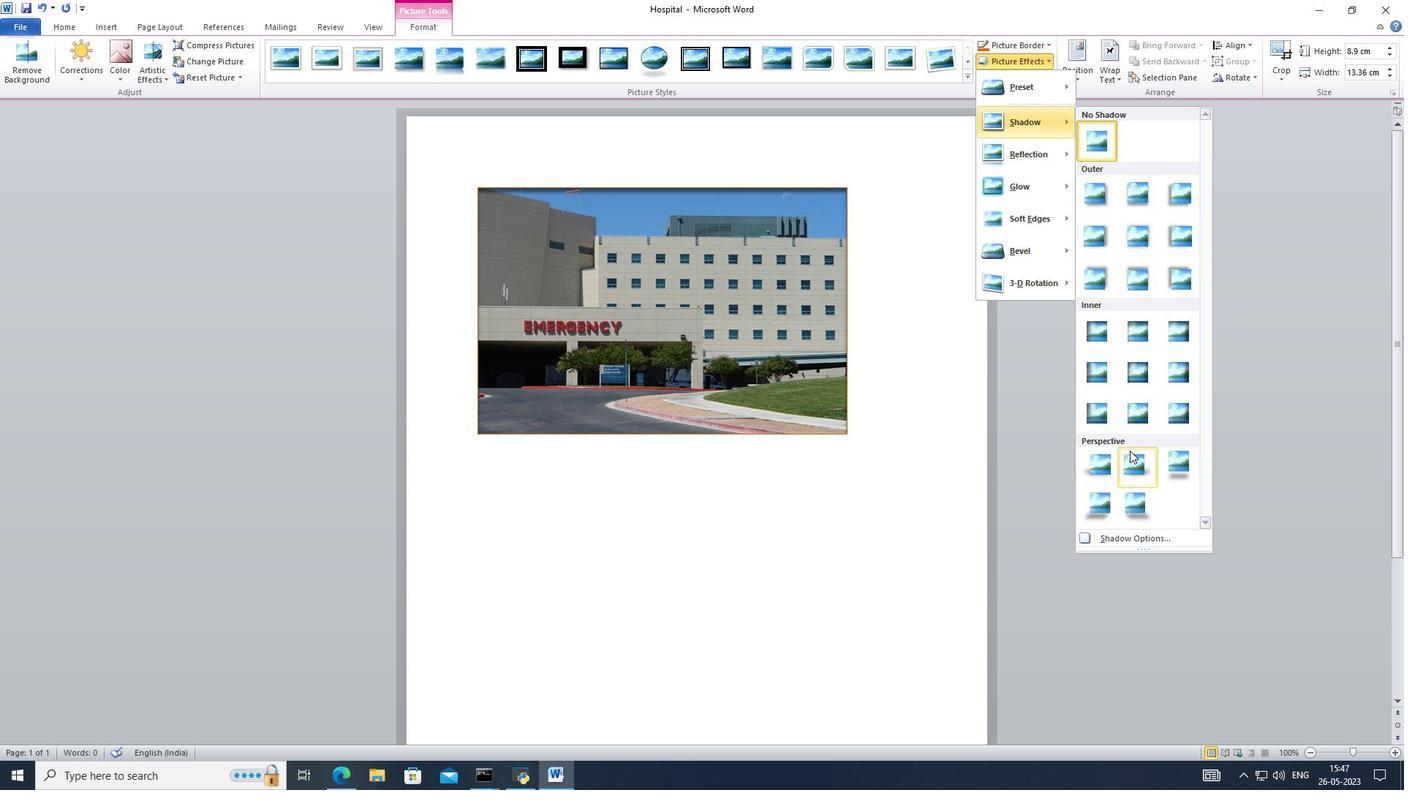 
Action: Mouse scrolled (1130, 450) with delta (0, 0)
Screenshot: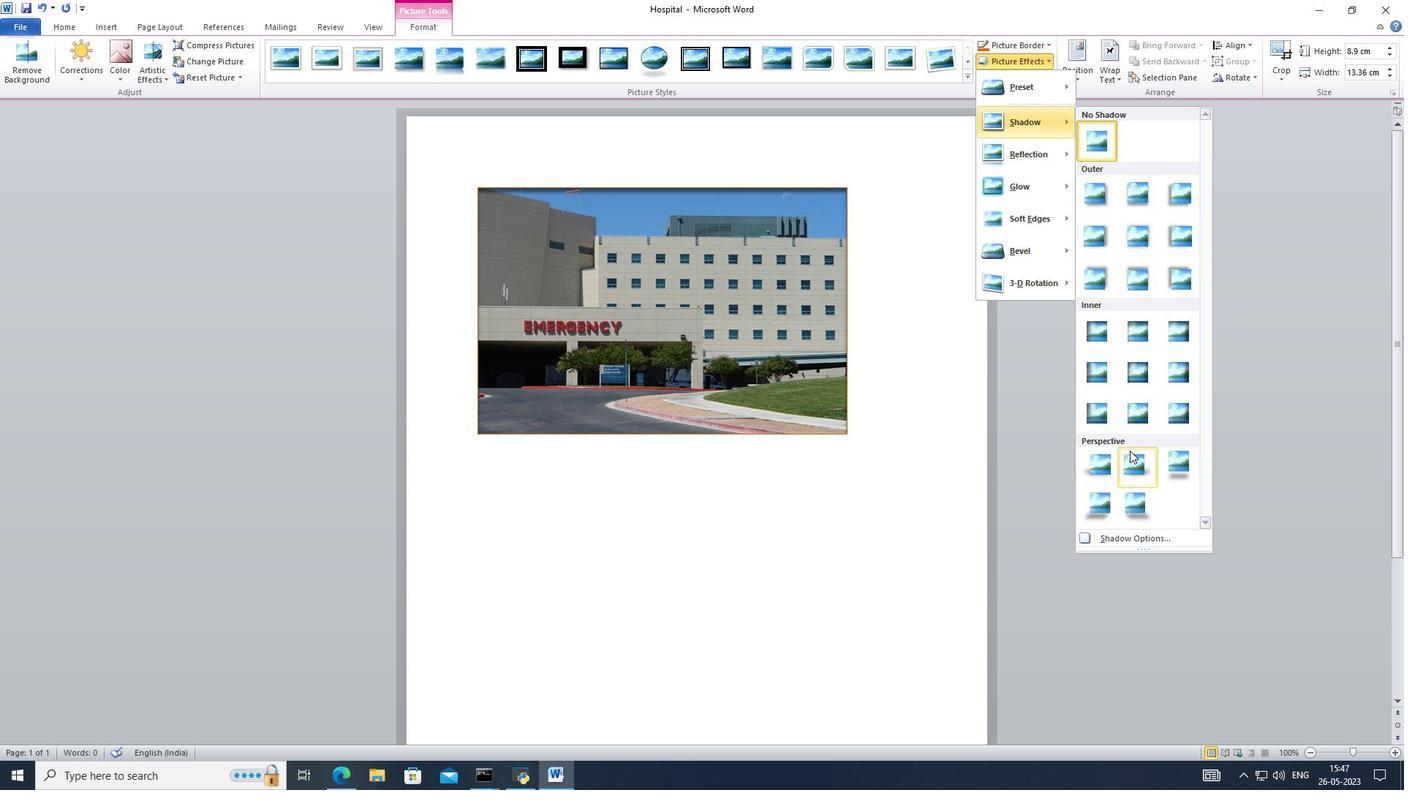 
Action: Mouse scrolled (1130, 450) with delta (0, 0)
Screenshot: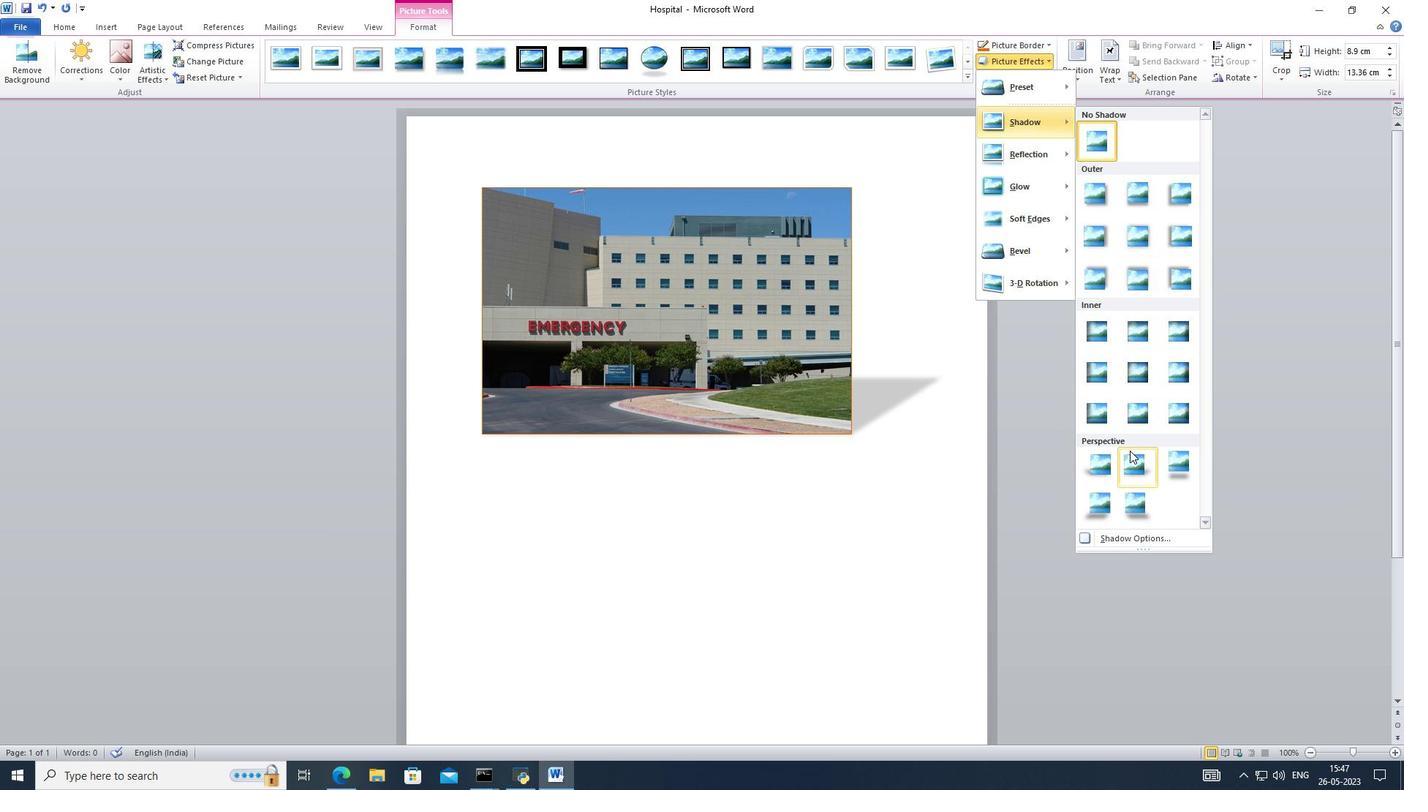 
Action: Mouse scrolled (1130, 451) with delta (0, 0)
Screenshot: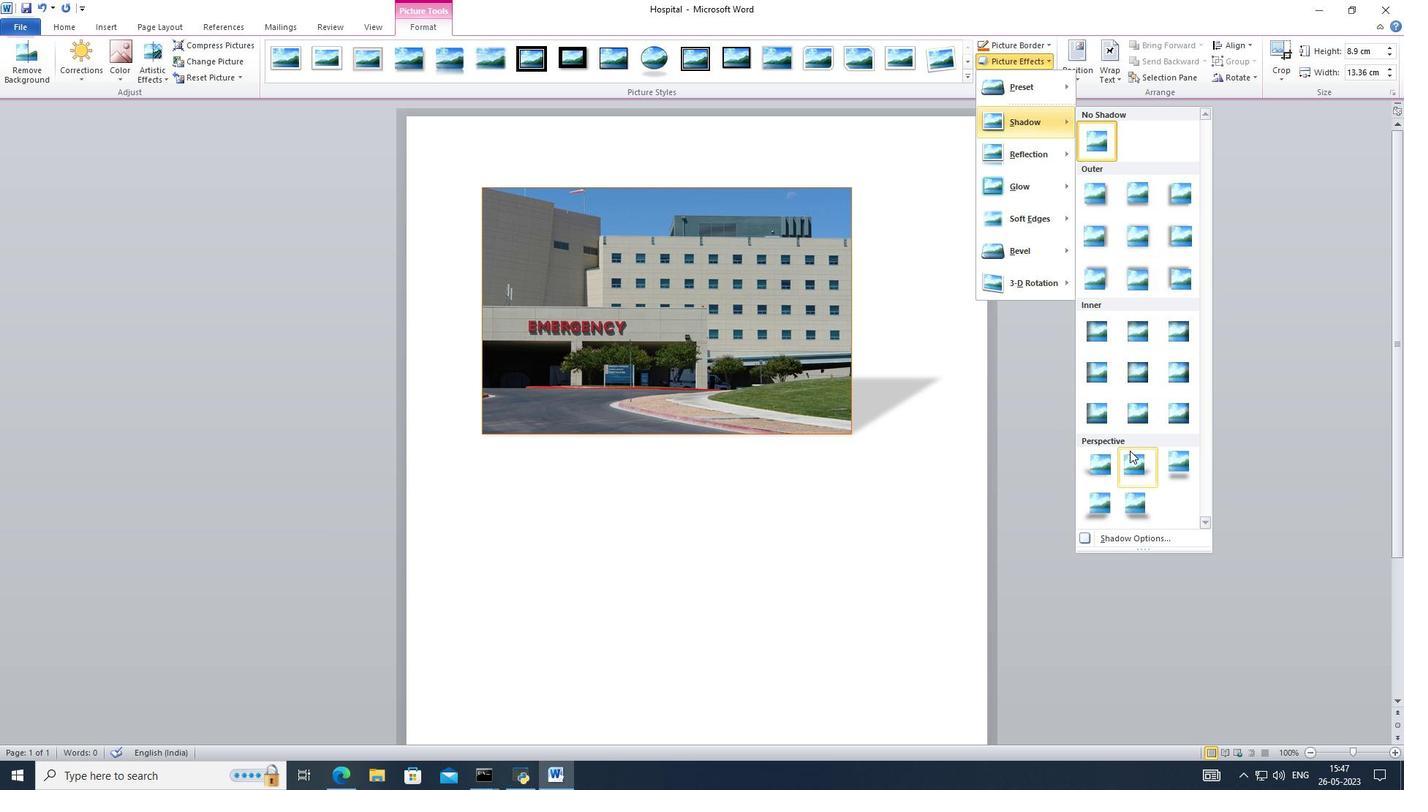 
Action: Mouse scrolled (1130, 451) with delta (0, 0)
Screenshot: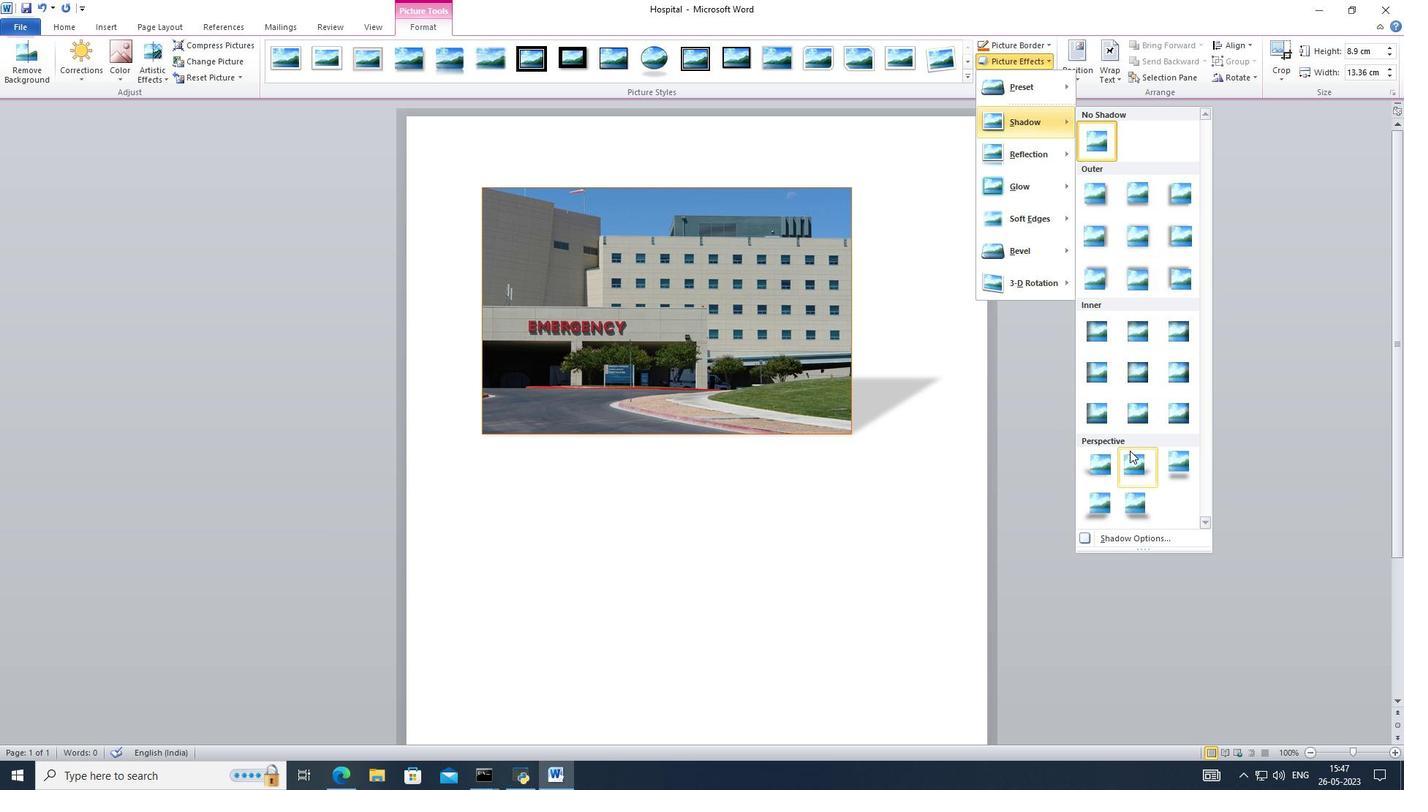 
Action: Mouse moved to (1131, 430)
Screenshot: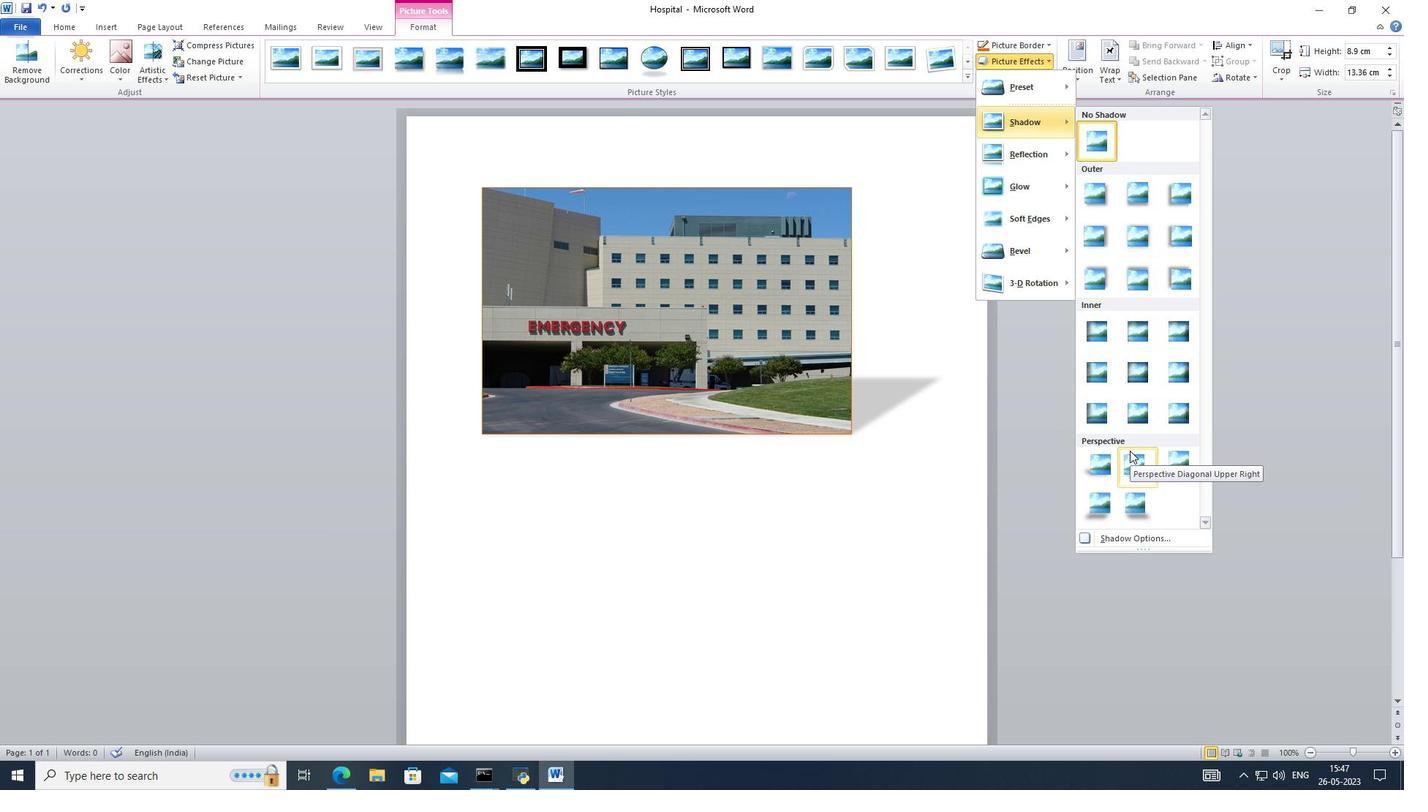 
Action: Mouse scrolled (1131, 430) with delta (0, 0)
Screenshot: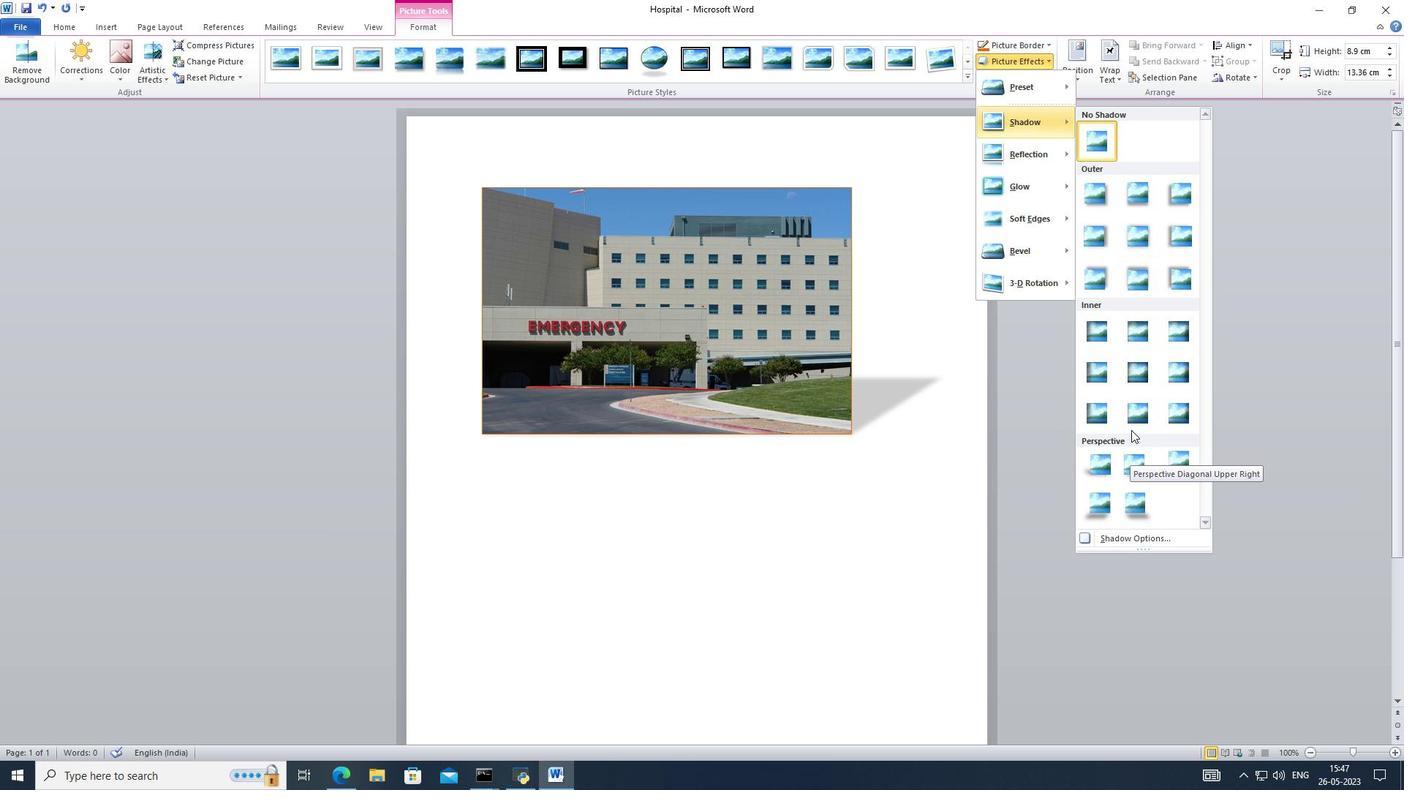 
Action: Mouse moved to (1212, 487)
Screenshot: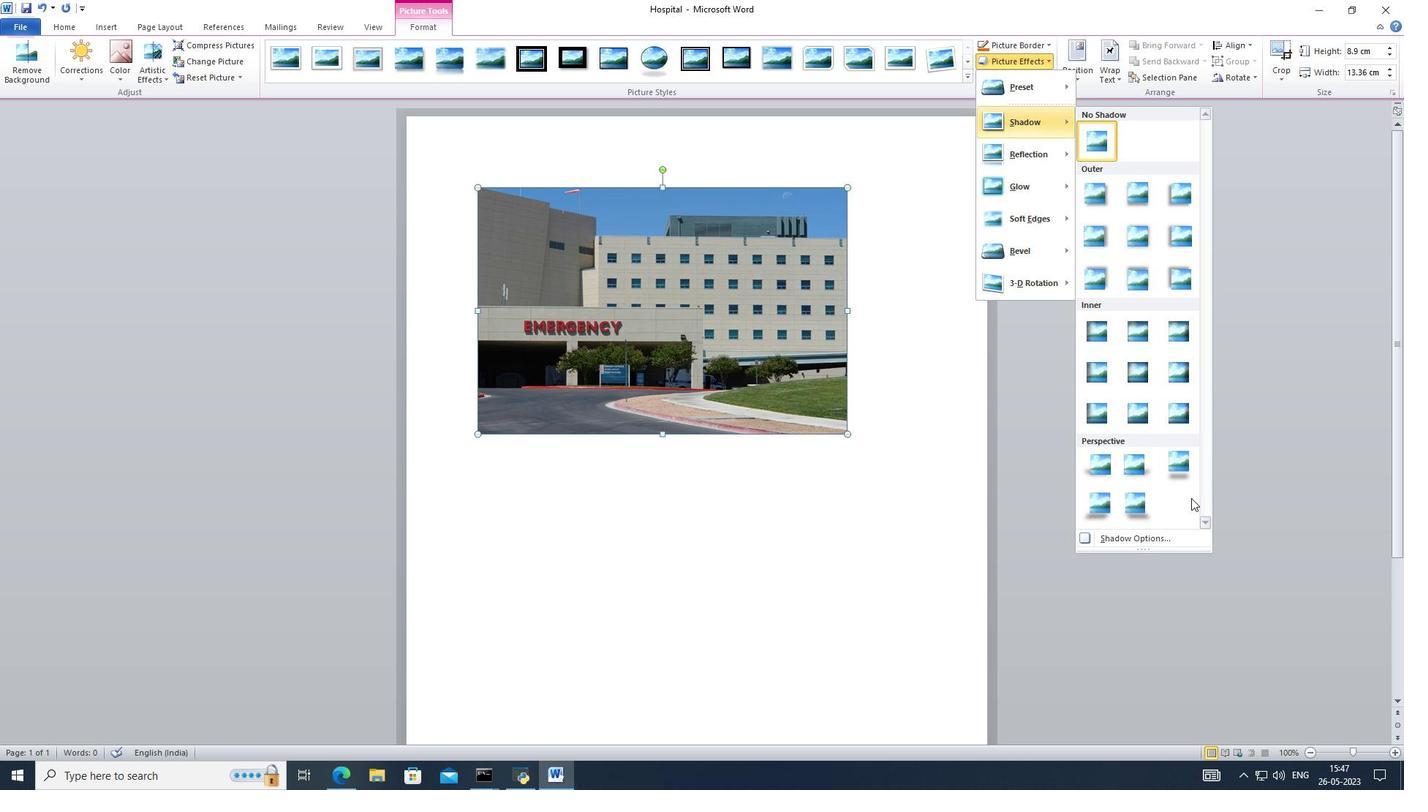 
Action: Mouse pressed left at (1212, 487)
Screenshot: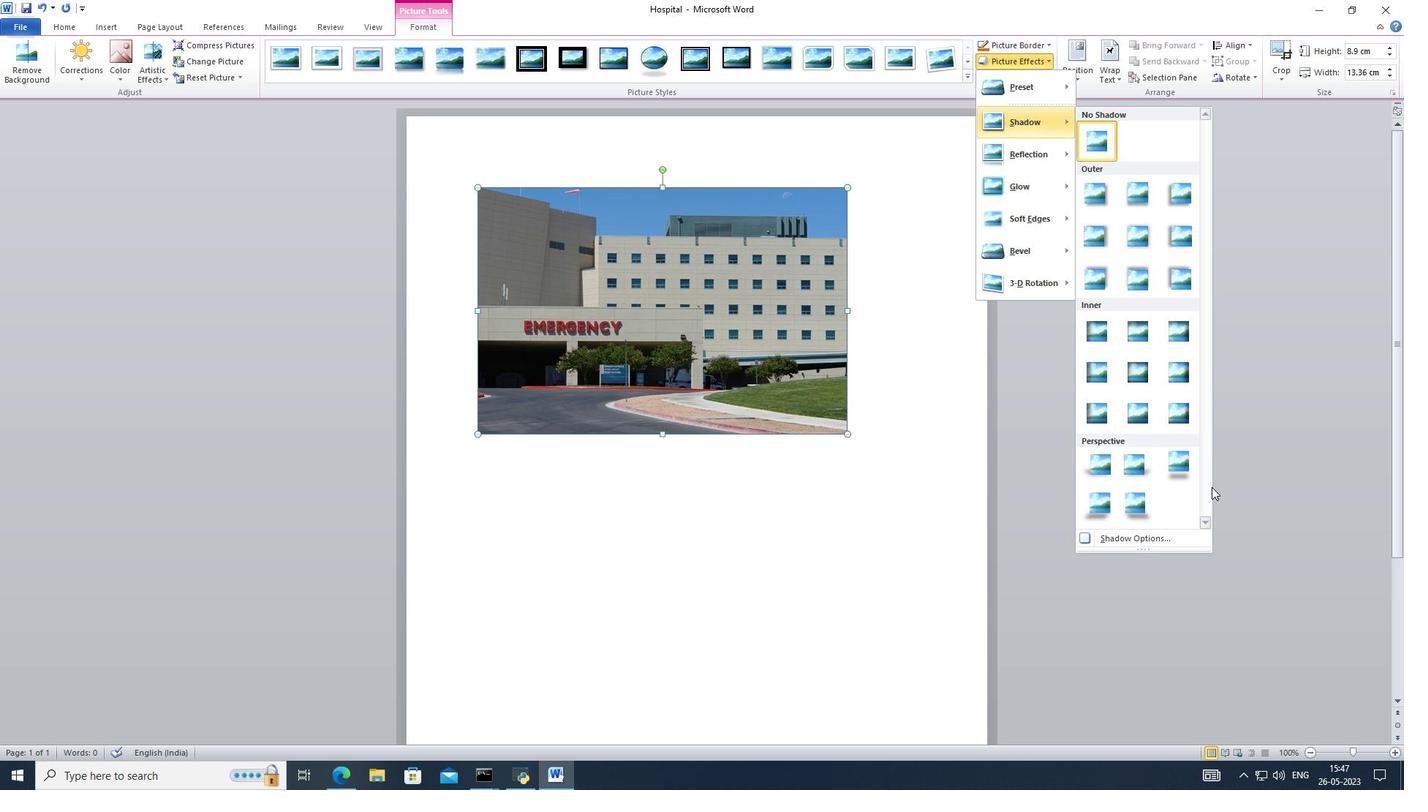 
Action: Mouse moved to (1139, 246)
Screenshot: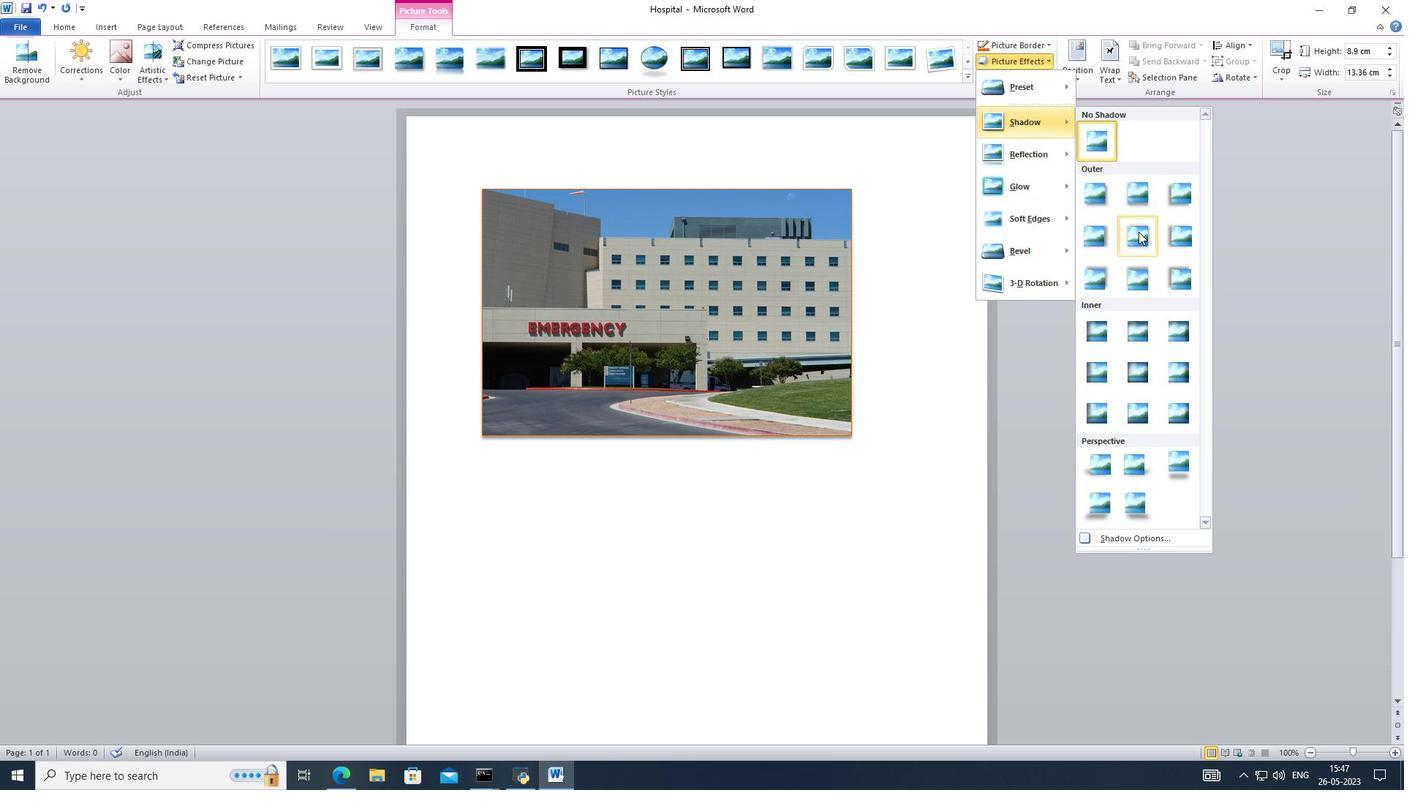 
Action: Mouse pressed left at (1139, 246)
Screenshot: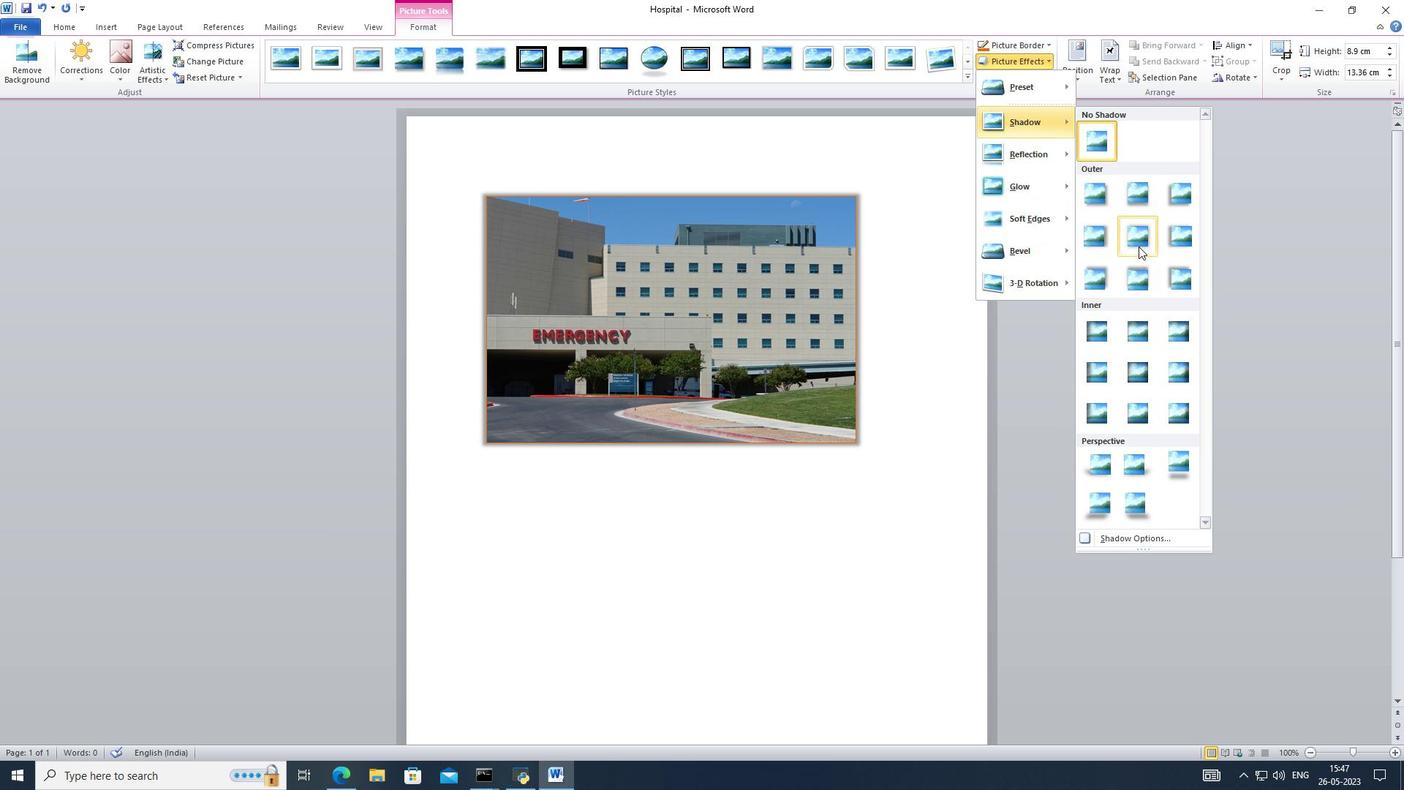 
Action: Mouse moved to (1049, 61)
Screenshot: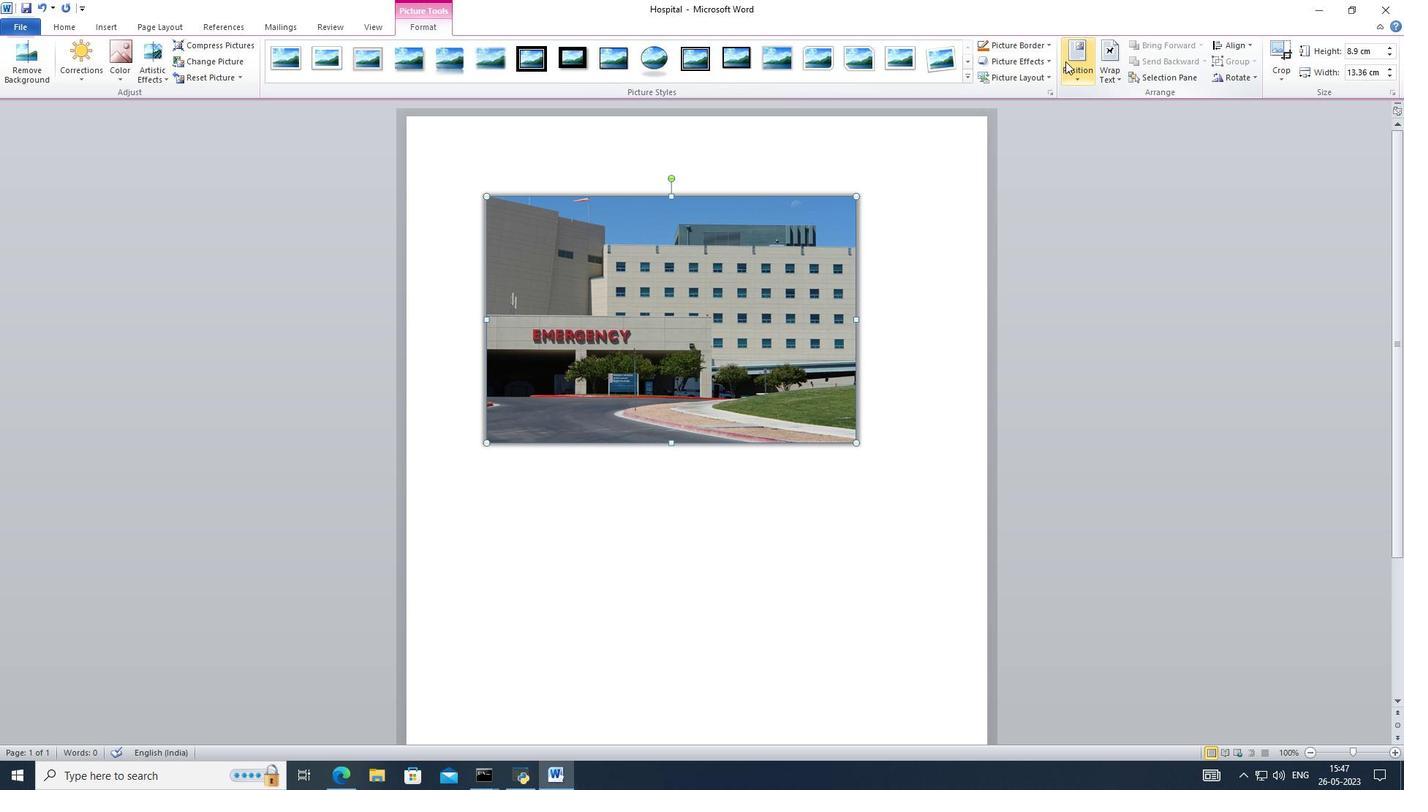
Action: Mouse pressed left at (1049, 61)
Screenshot: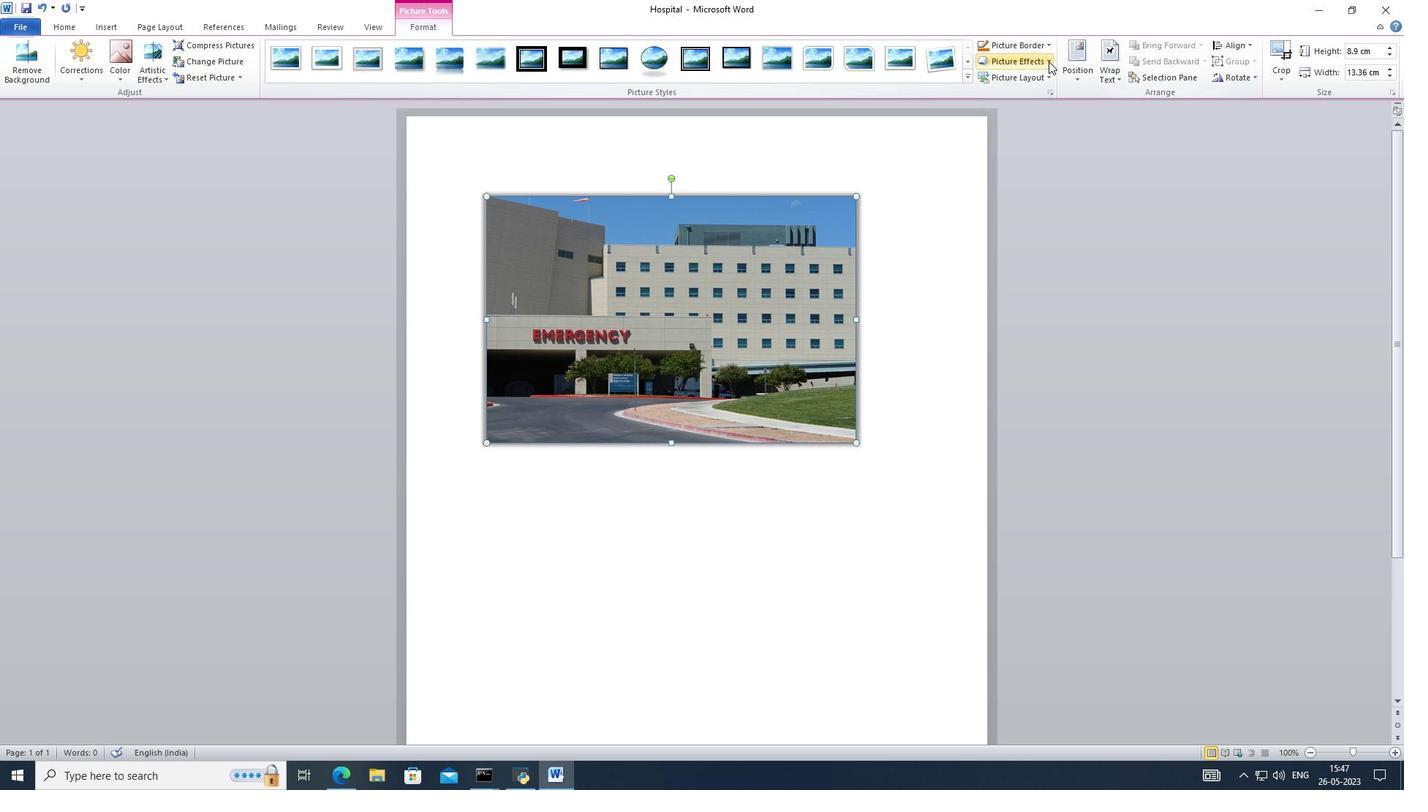 
Action: Mouse moved to (1044, 63)
Screenshot: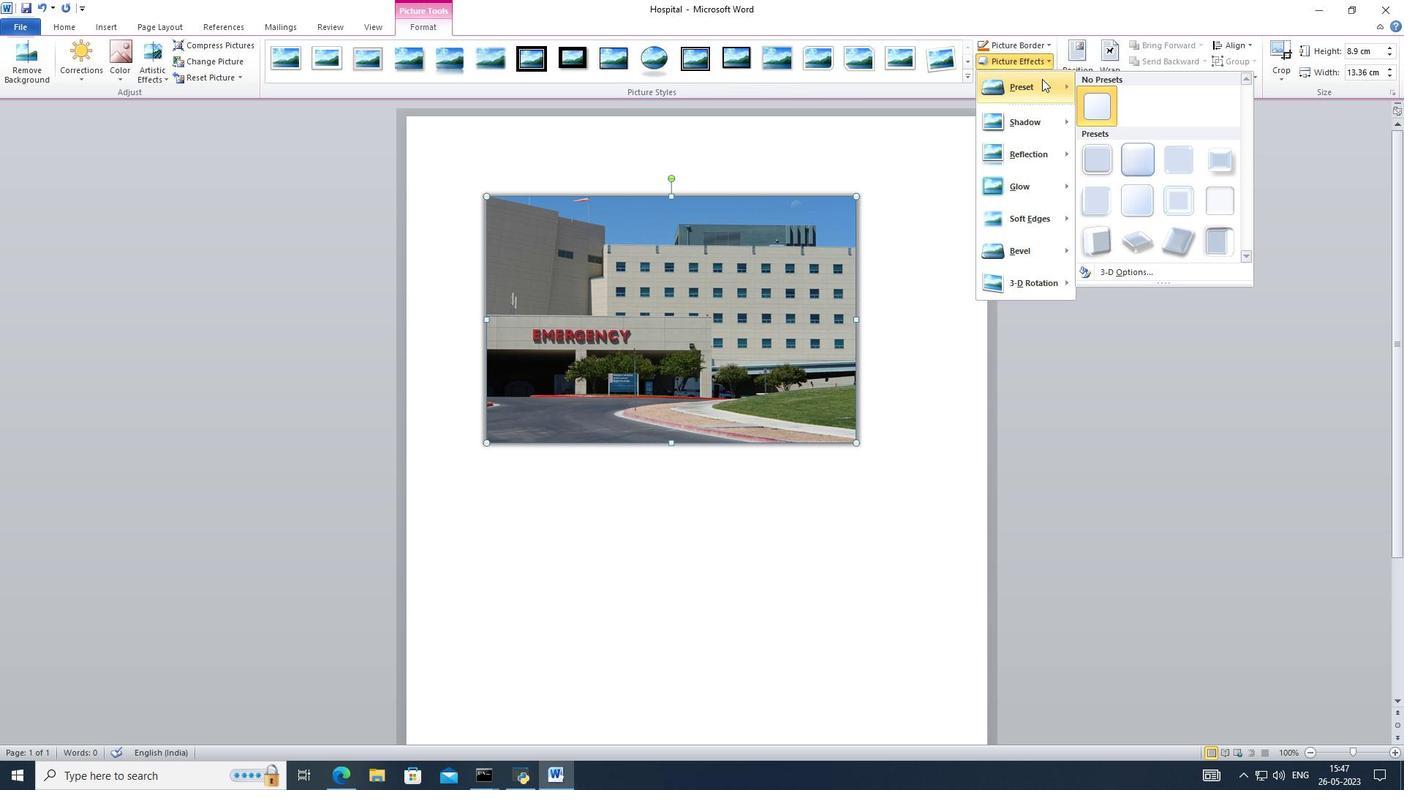
Action: Mouse pressed left at (1044, 63)
Screenshot: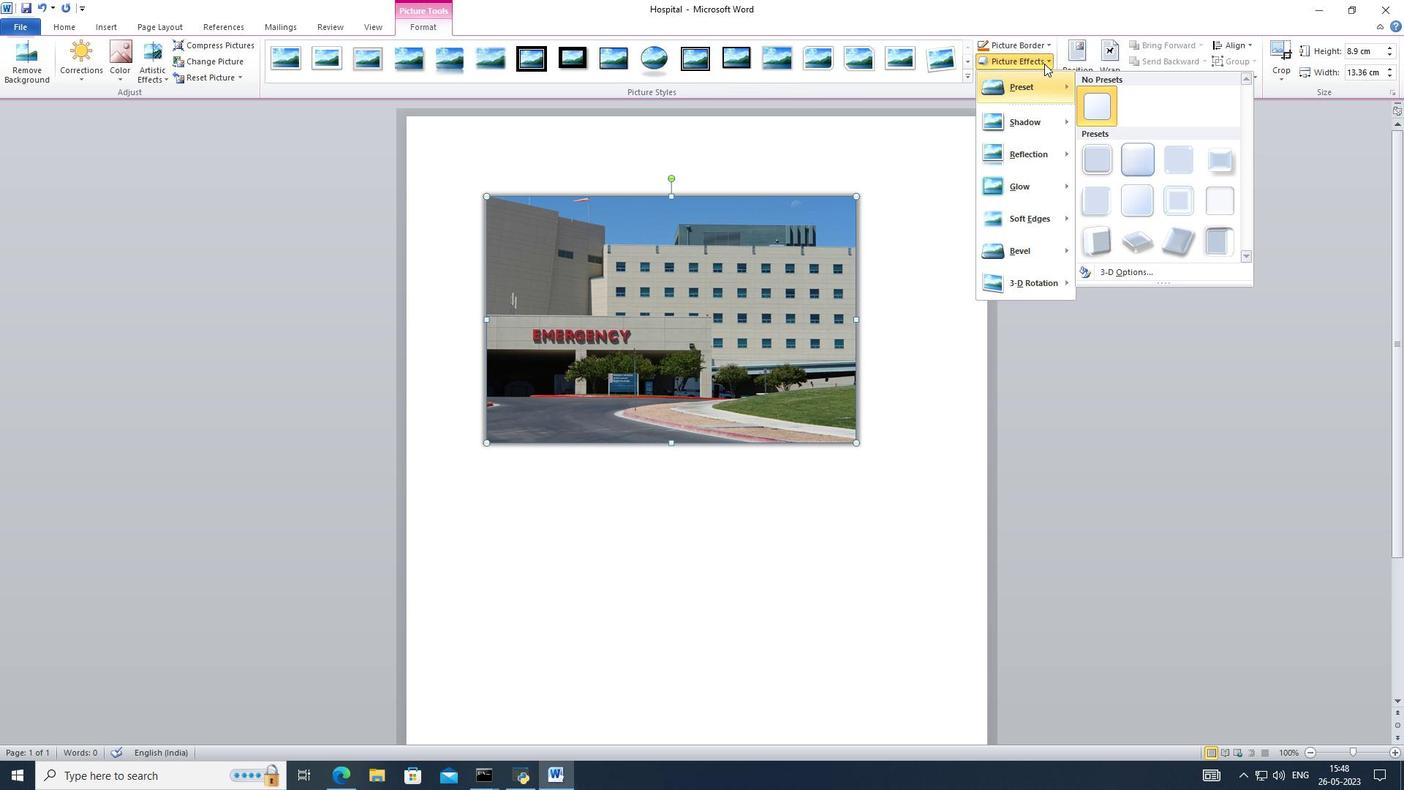 
Action: Mouse pressed left at (1044, 63)
Screenshot: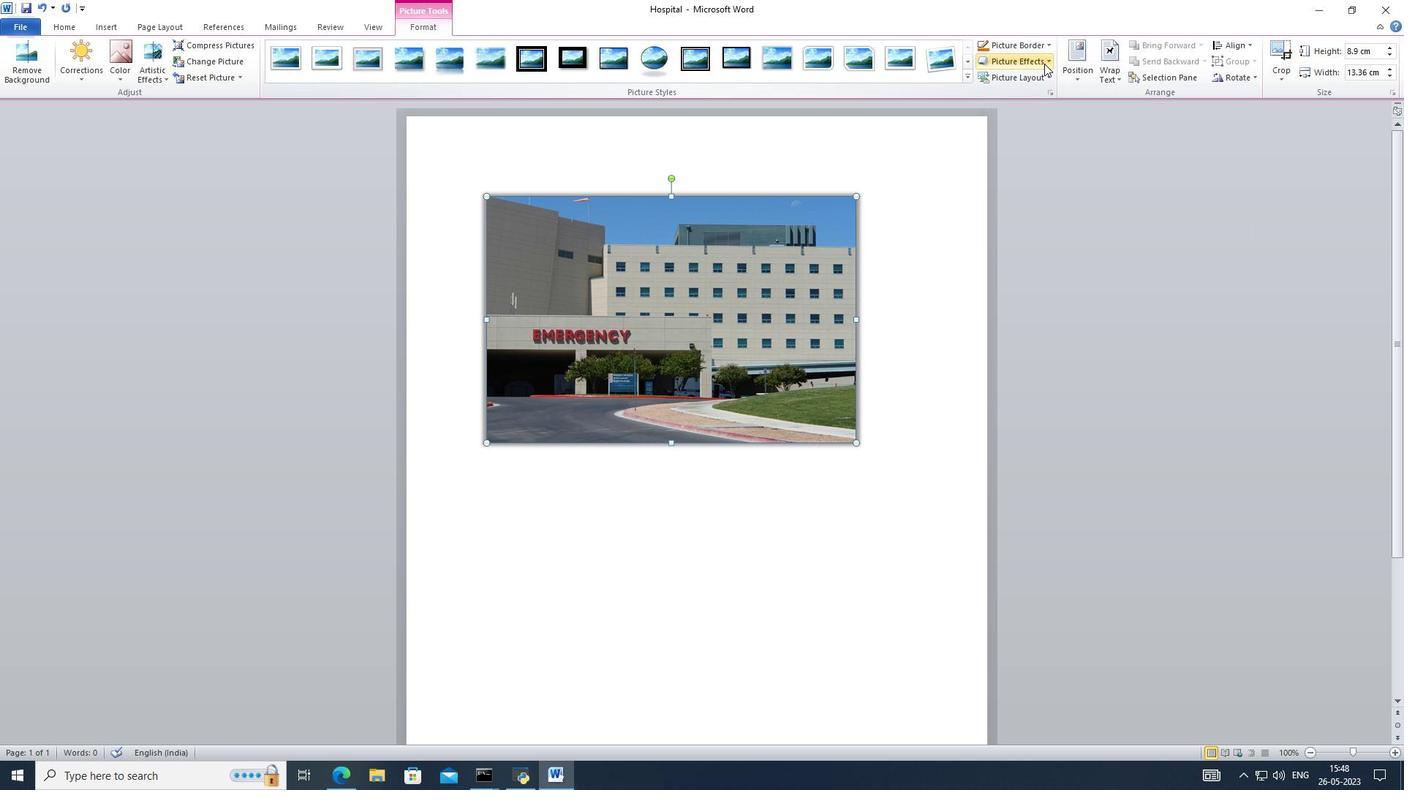 
Action: Mouse moved to (1042, 435)
Screenshot: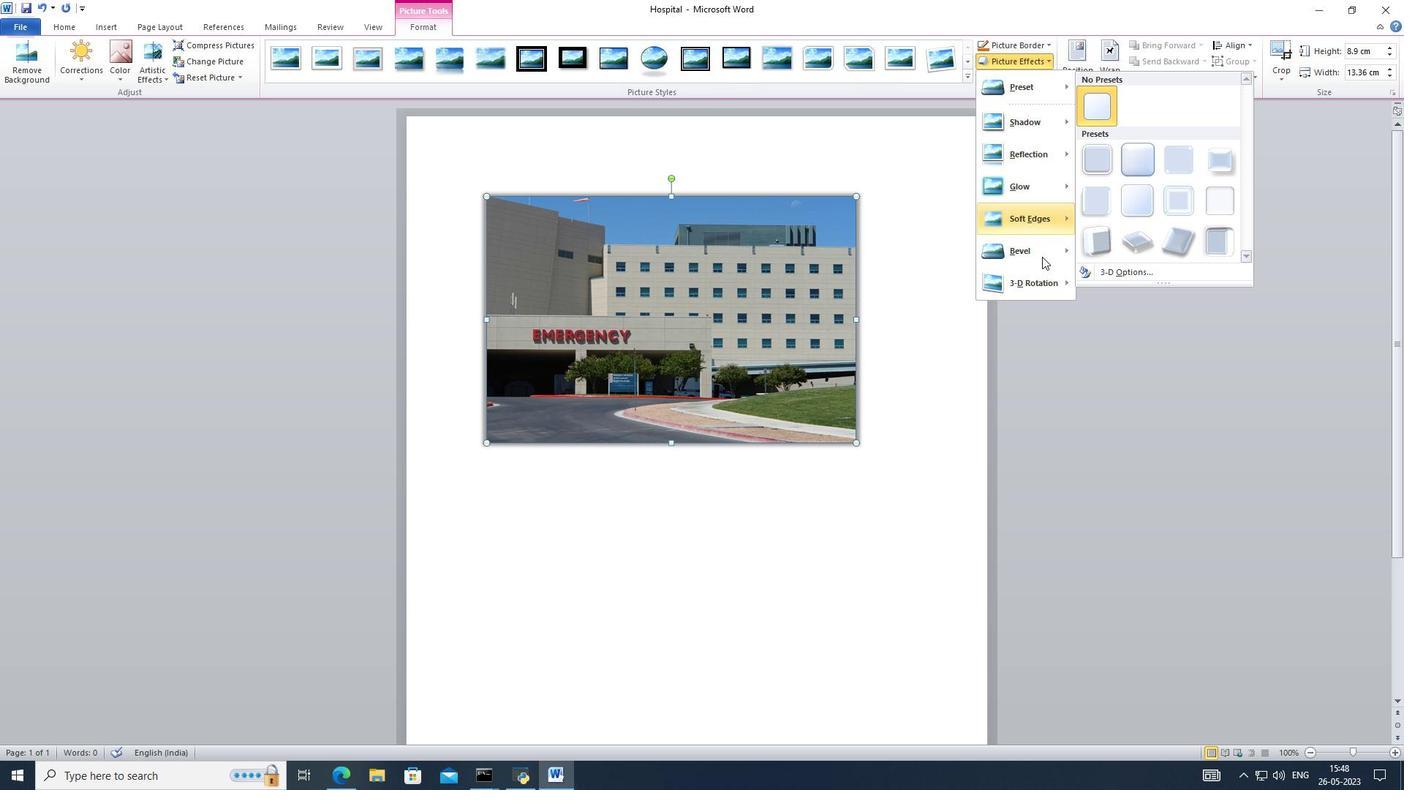
Action: Mouse pressed left at (1042, 435)
Screenshot: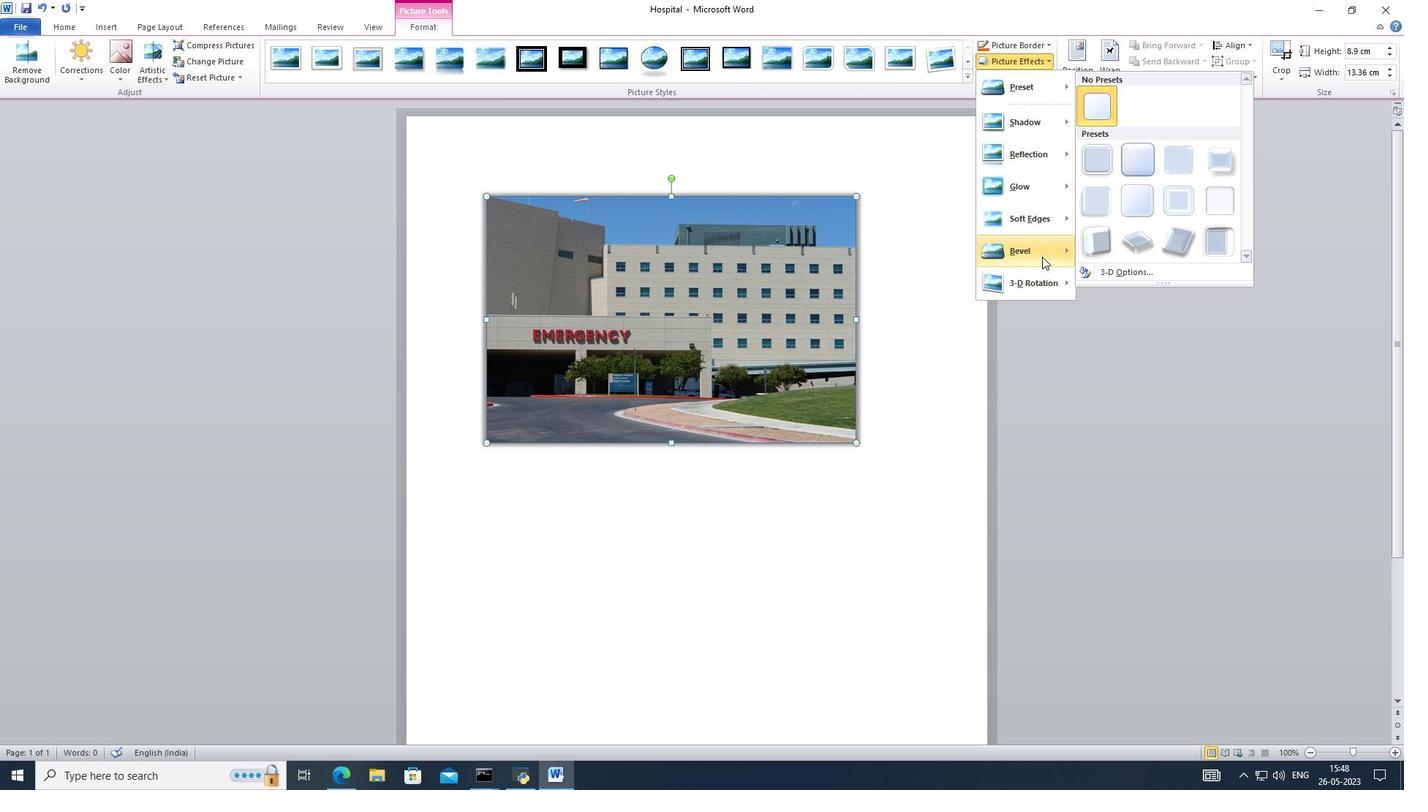 
Action: Mouse moved to (1029, 73)
Screenshot: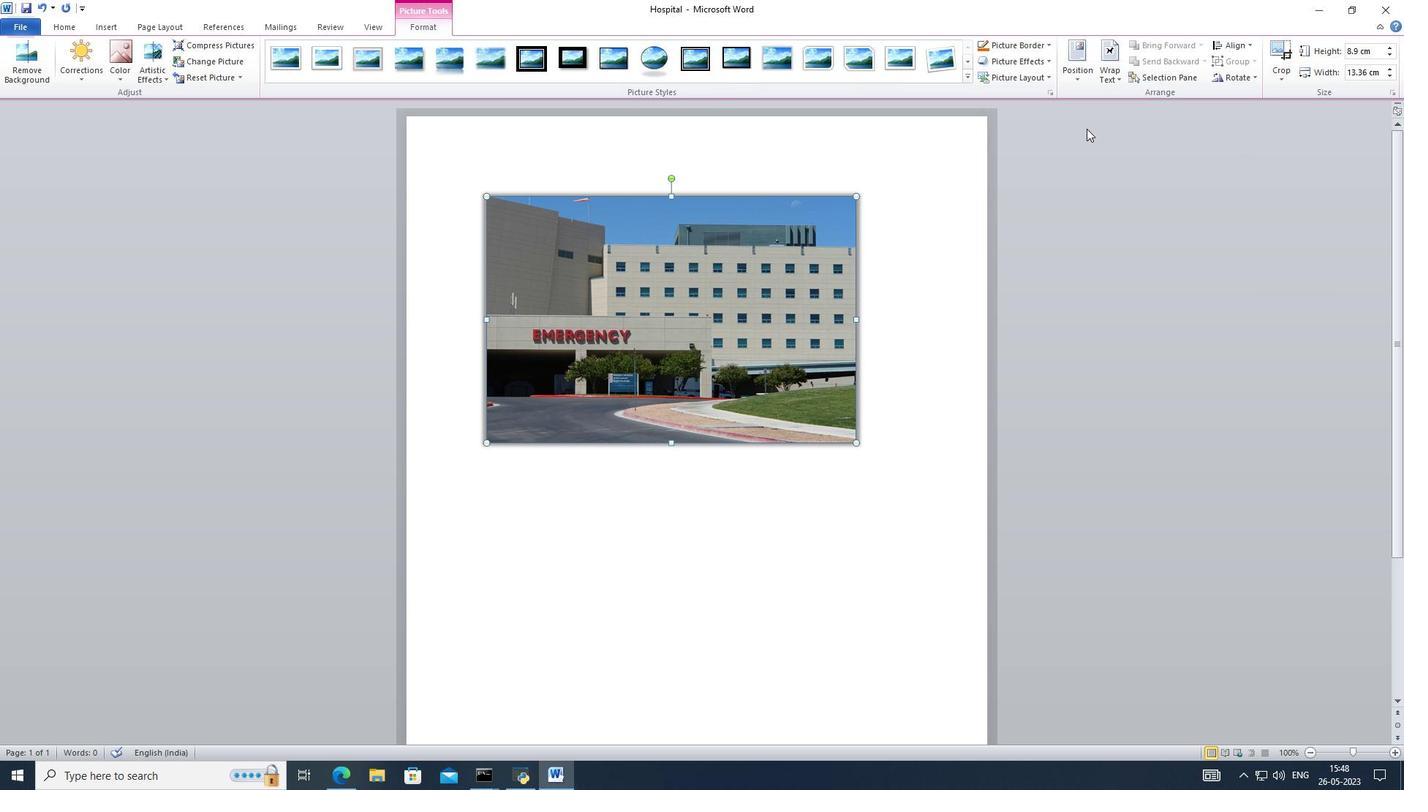 
Action: Mouse pressed left at (1029, 73)
Screenshot: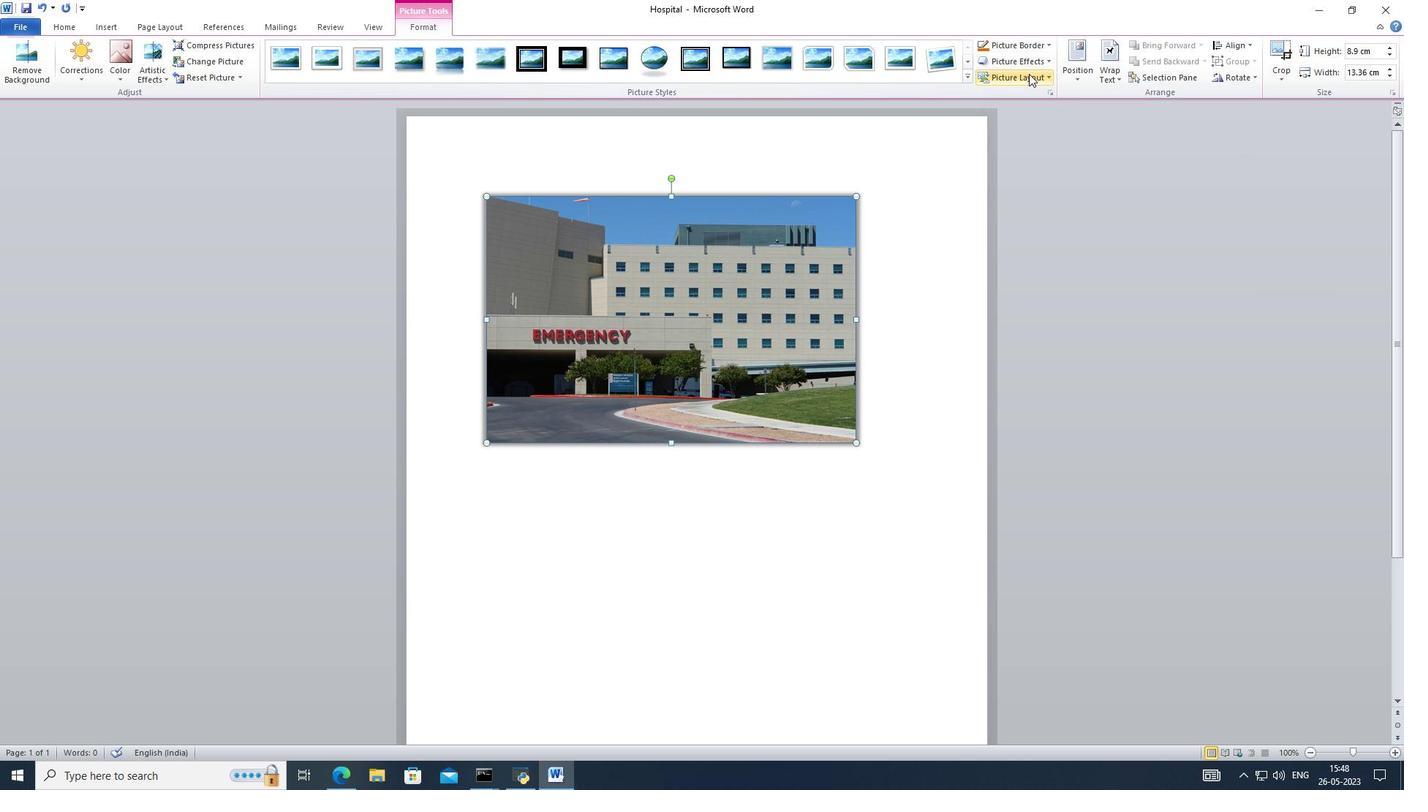 
Action: Mouse moved to (1097, 440)
Screenshot: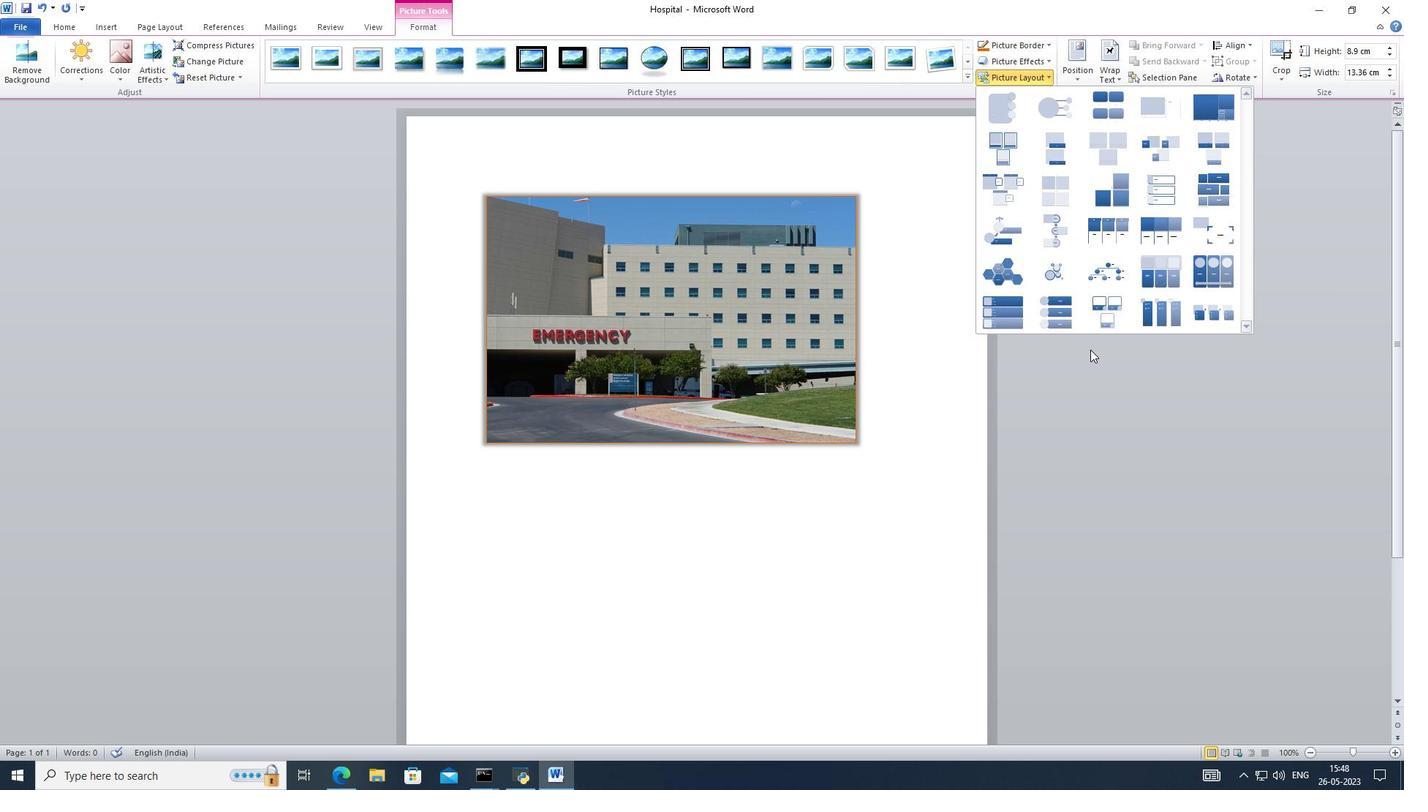 
Action: Mouse pressed left at (1097, 440)
Screenshot: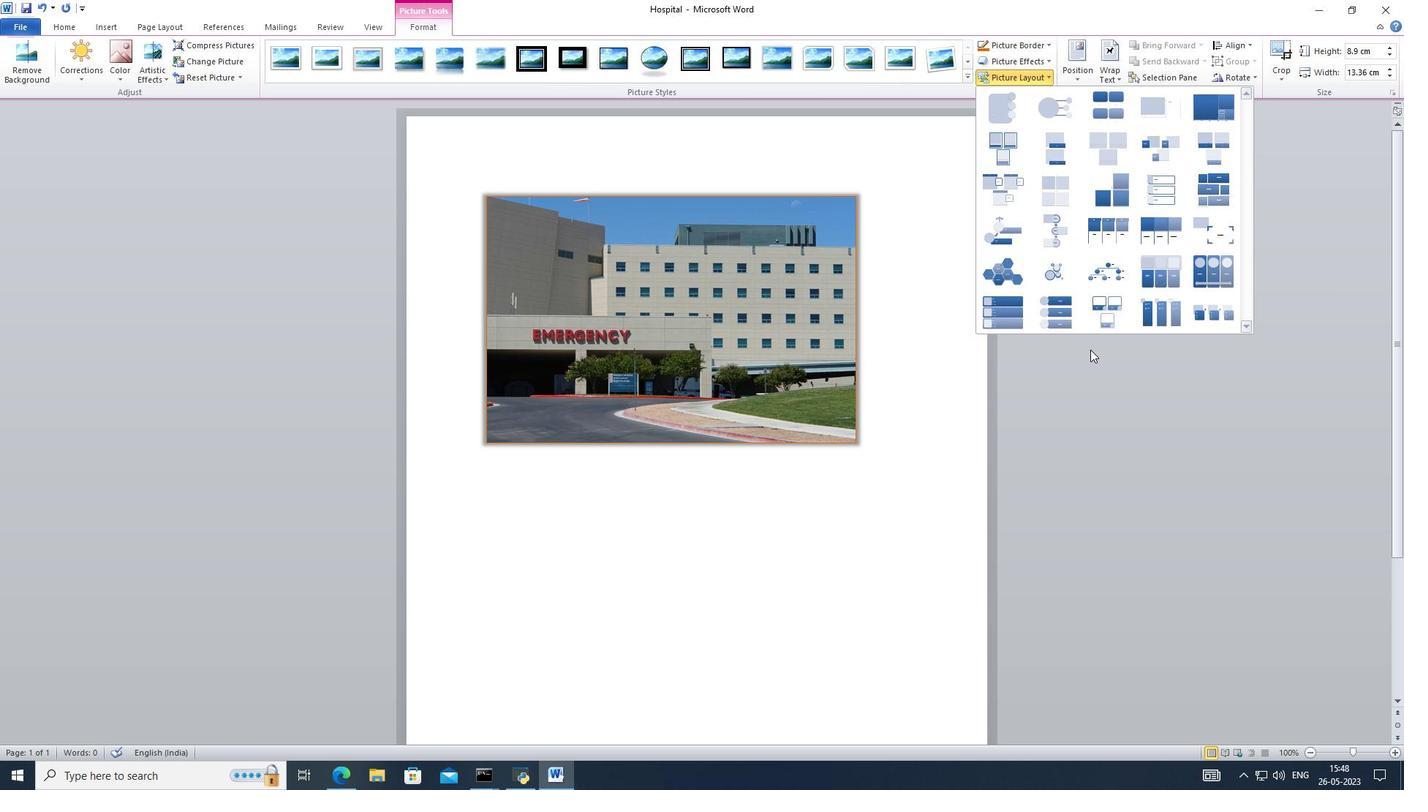 
Action: Mouse moved to (1044, 83)
Screenshot: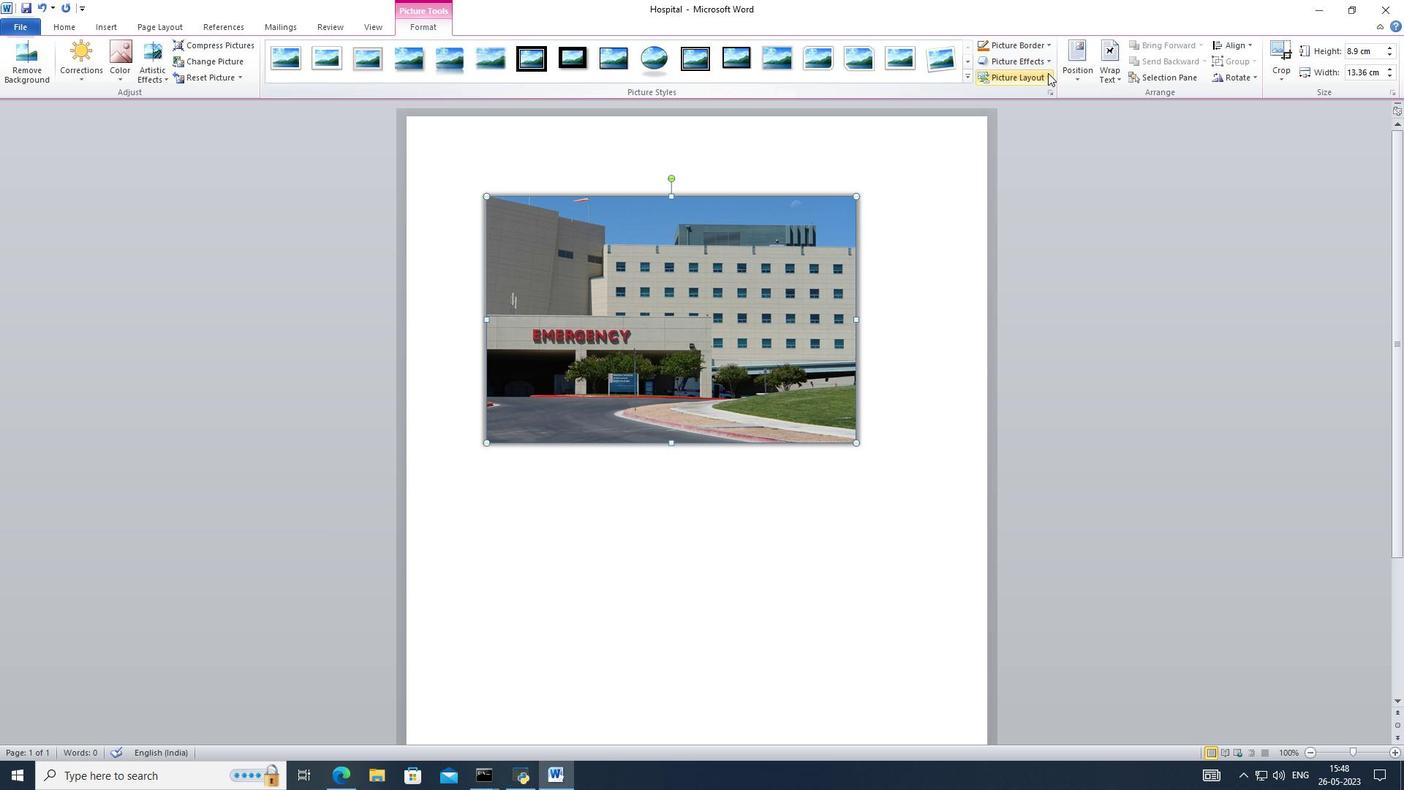 
Action: Mouse pressed left at (1044, 83)
Screenshot: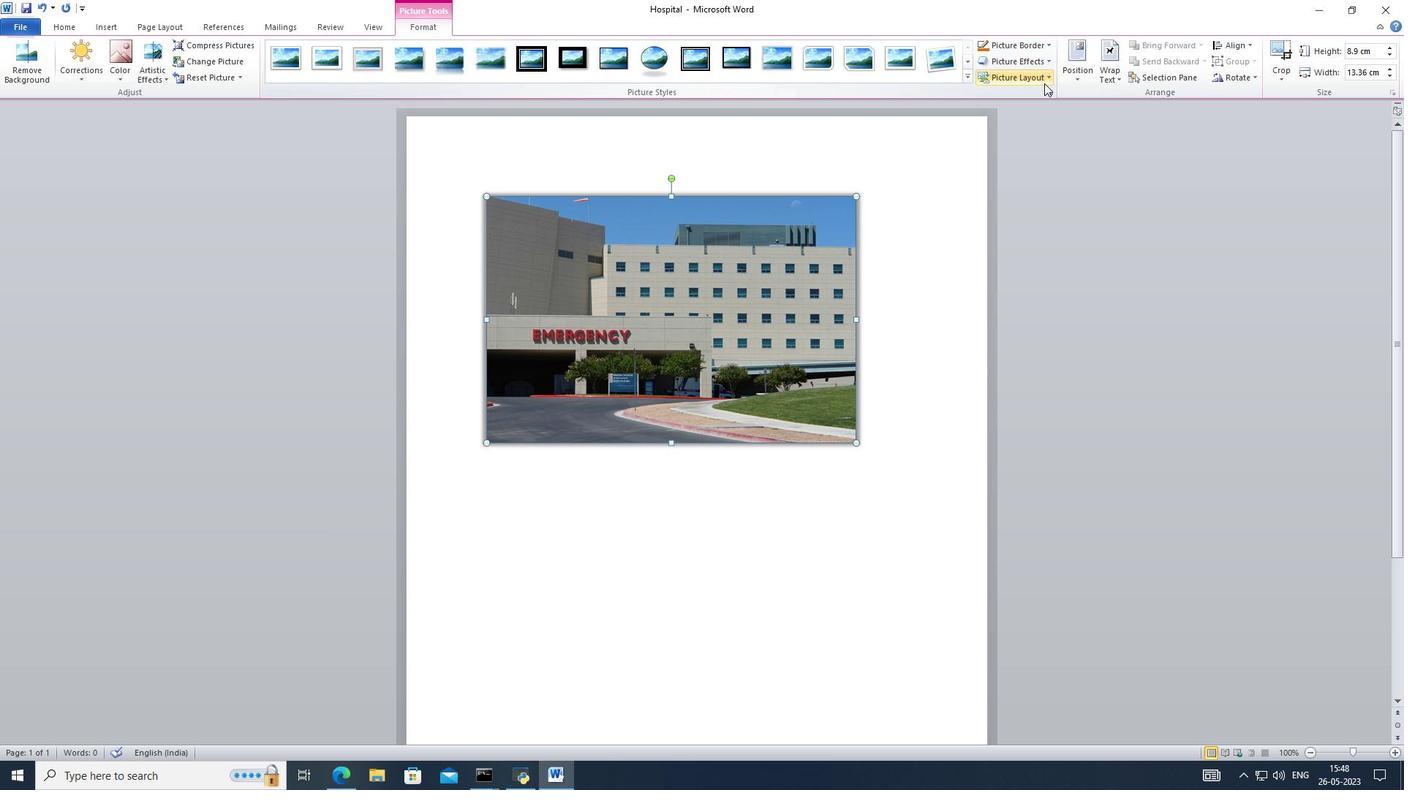 
Action: Mouse moved to (1026, 70)
Screenshot: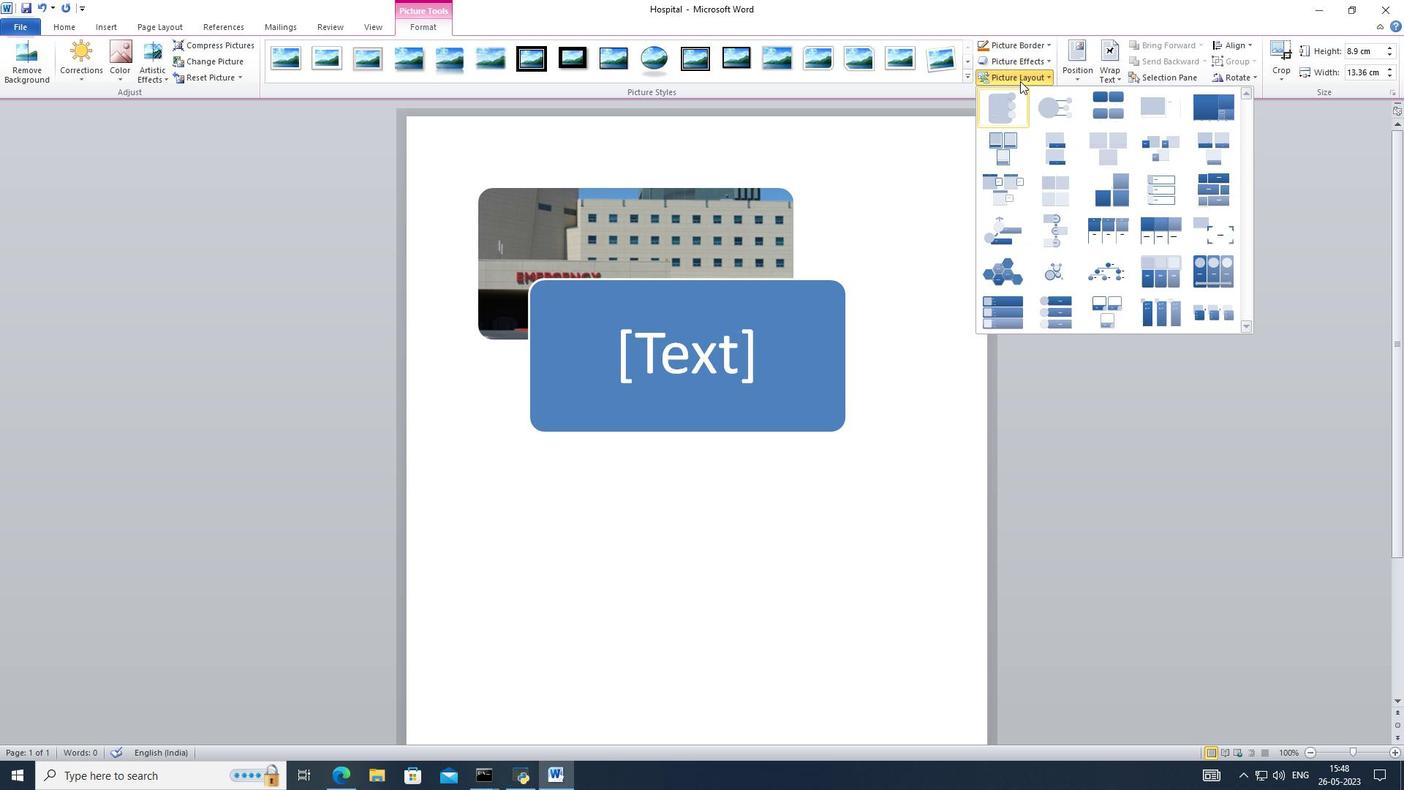 
Action: Mouse pressed left at (1026, 70)
Screenshot: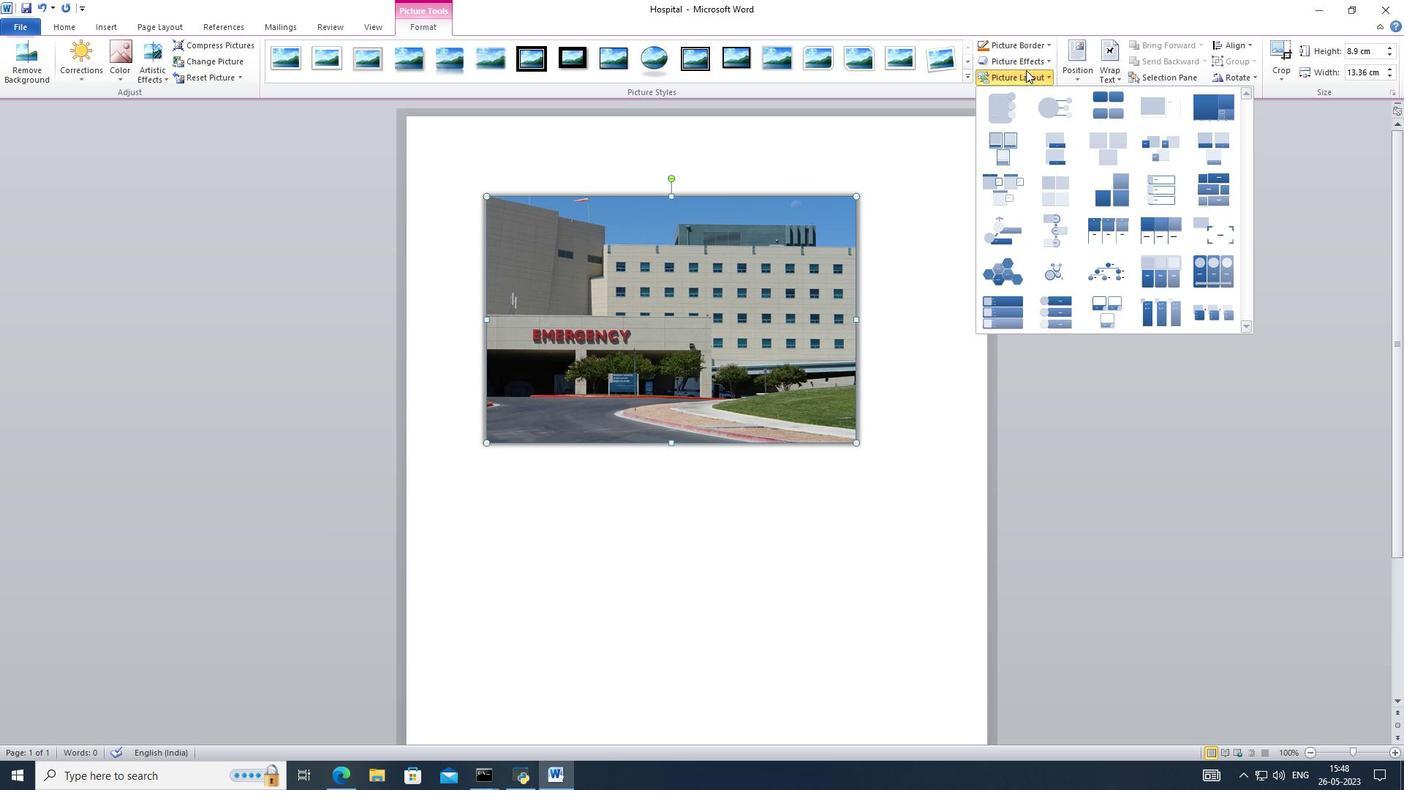 
Action: Mouse moved to (1393, 75)
Screenshot: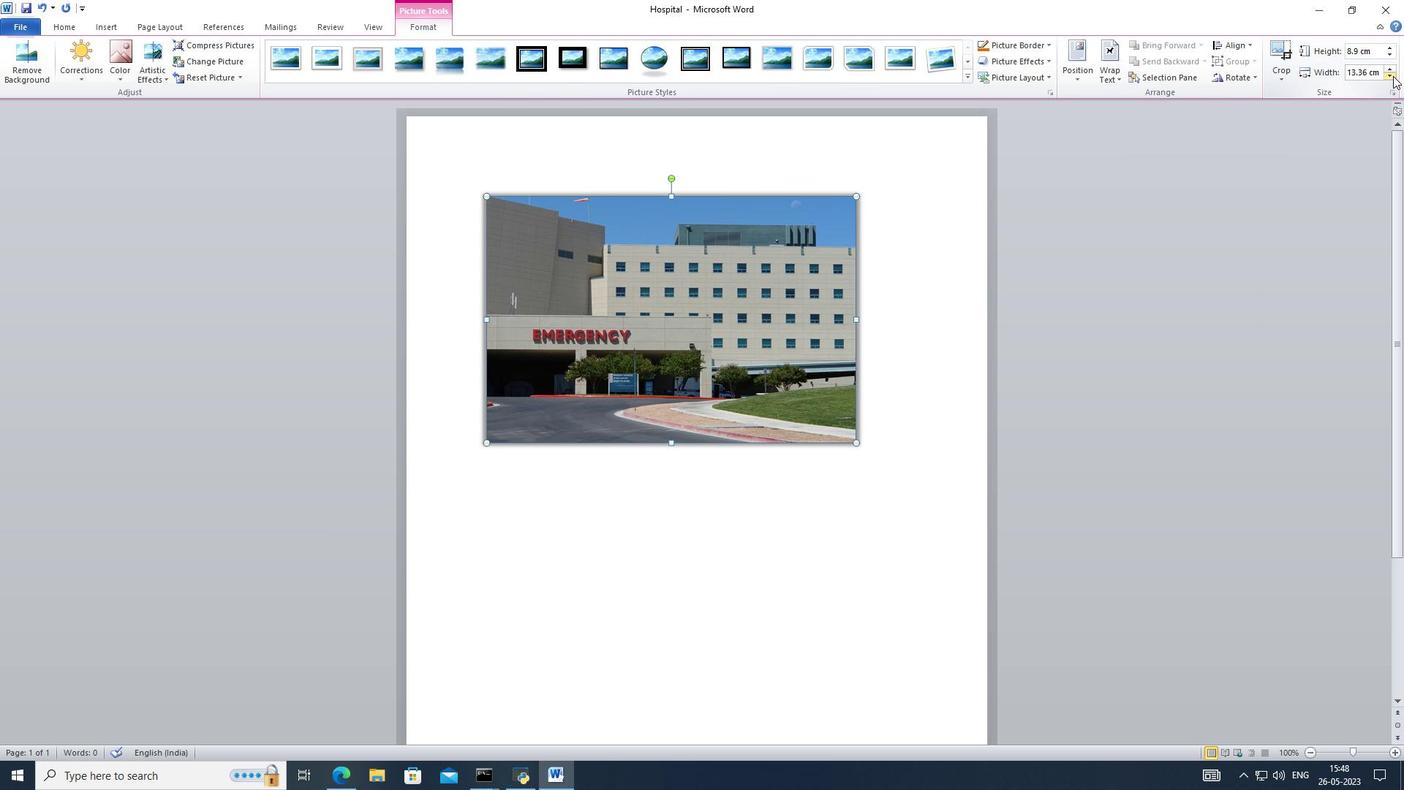 
Action: Mouse pressed left at (1393, 75)
Screenshot: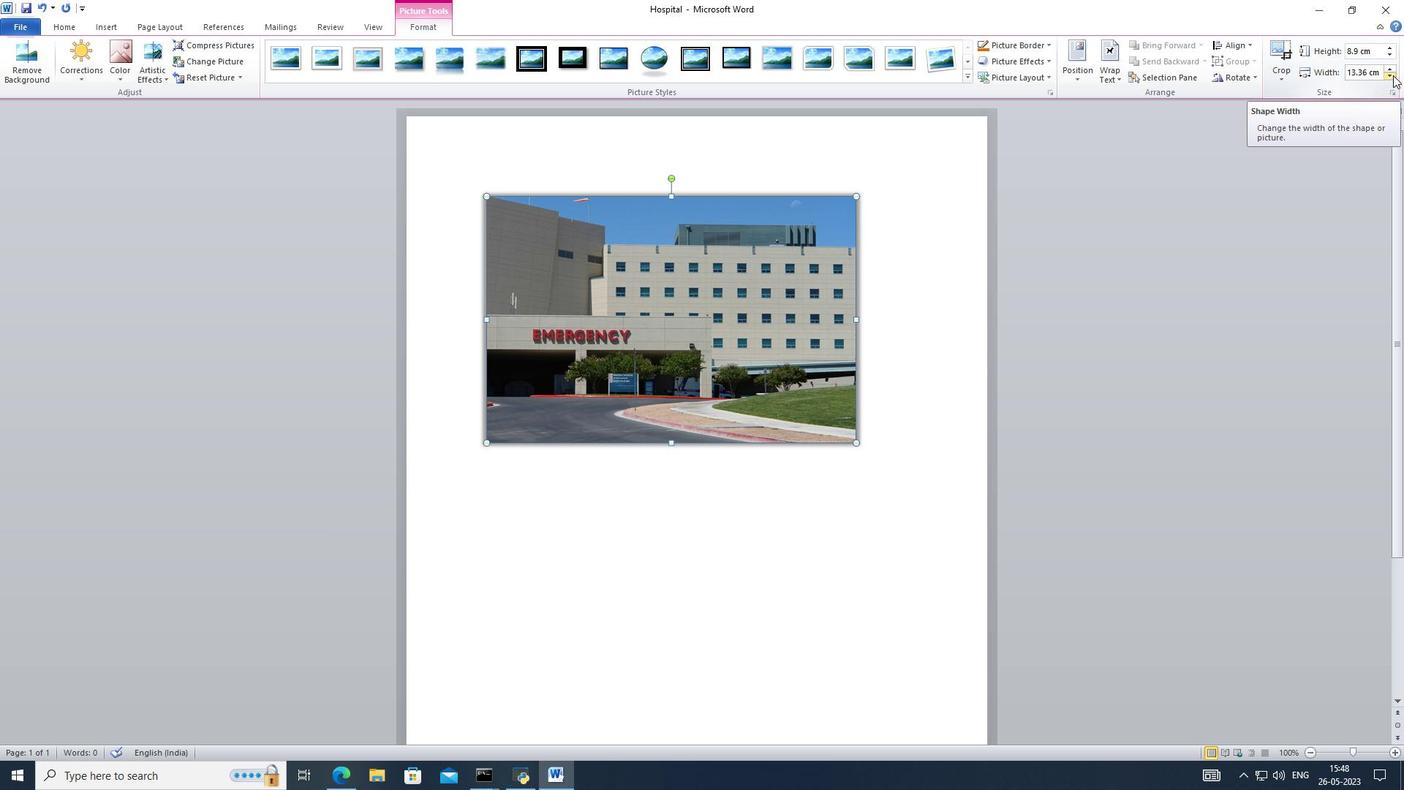 
Action: Mouse pressed left at (1393, 75)
Screenshot: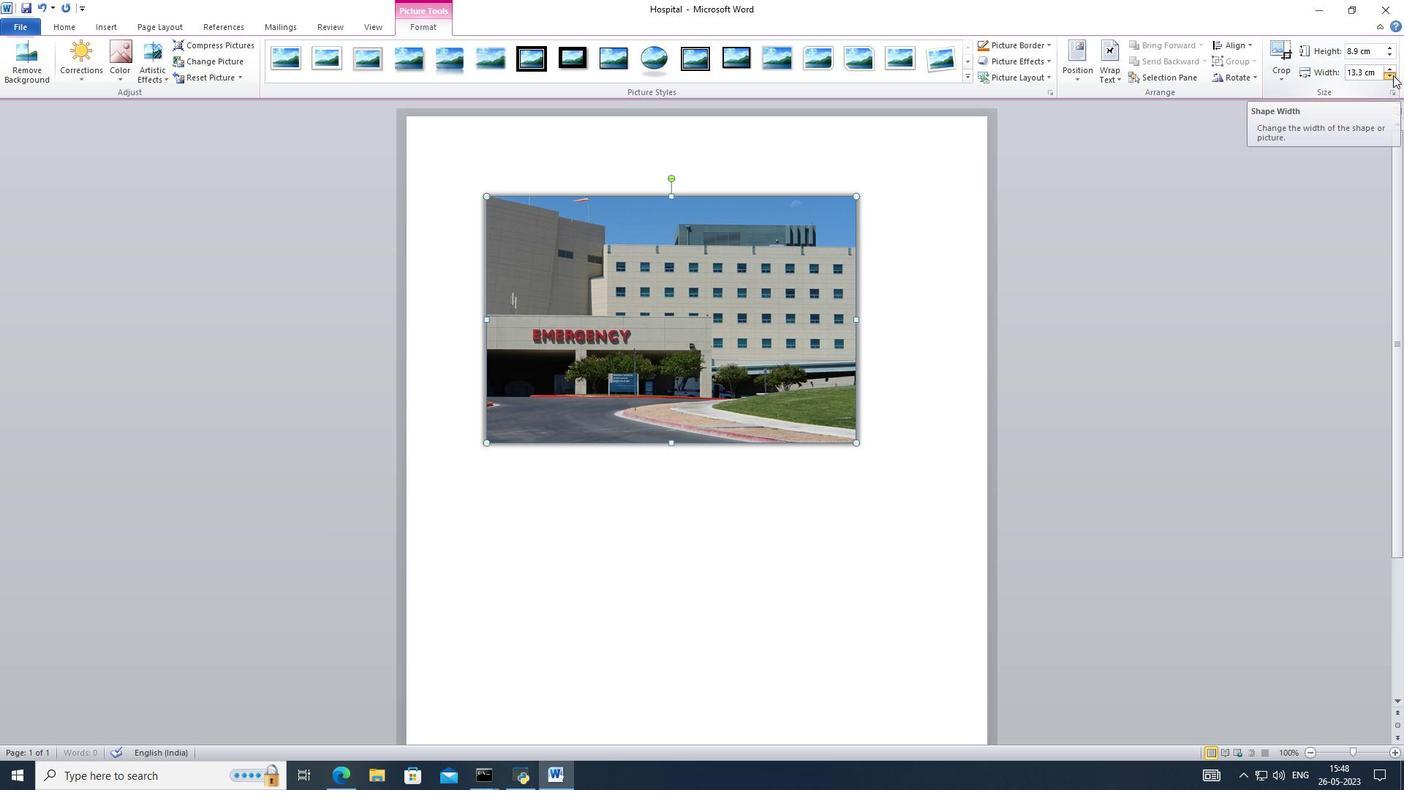 
Action: Mouse pressed left at (1393, 75)
Screenshot: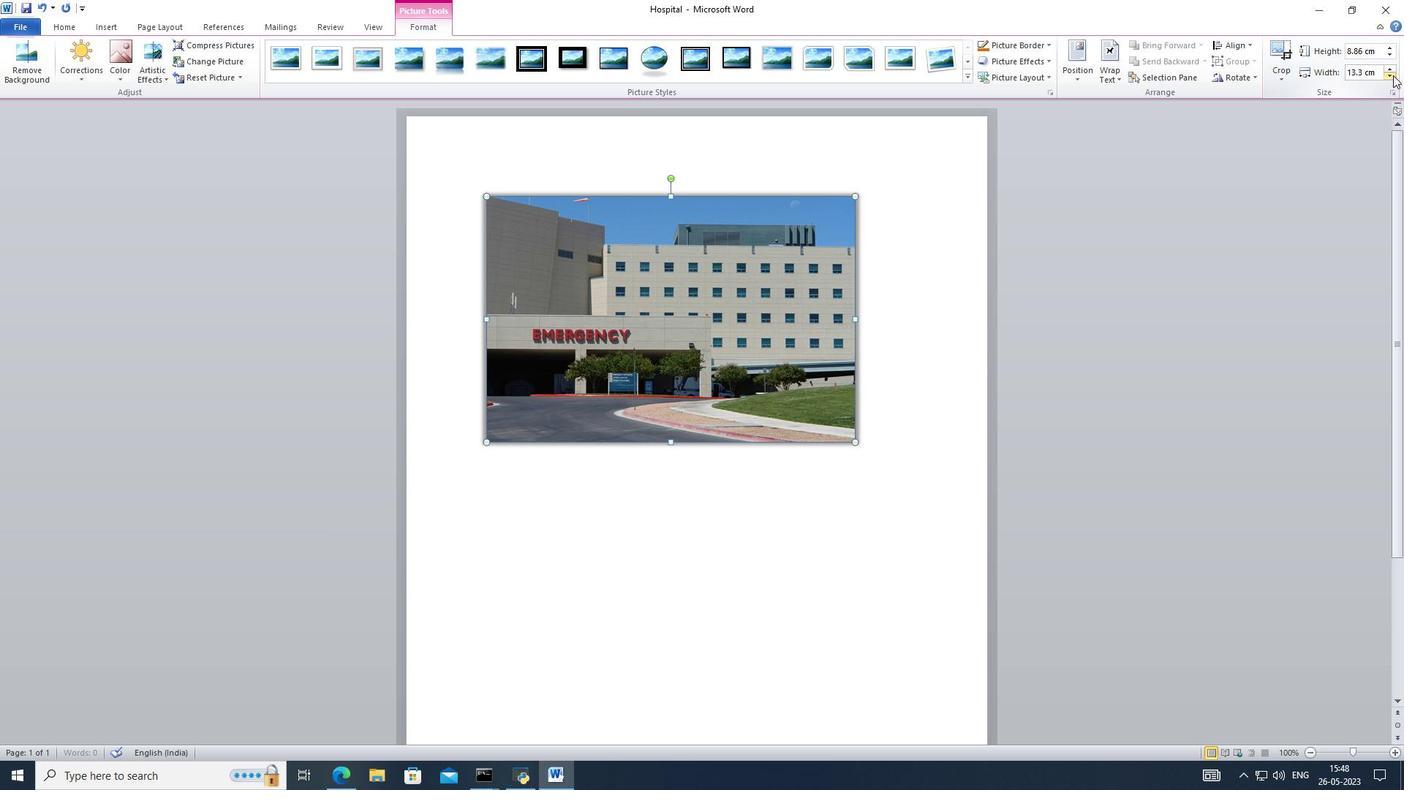 
Action: Mouse pressed left at (1393, 75)
Screenshot: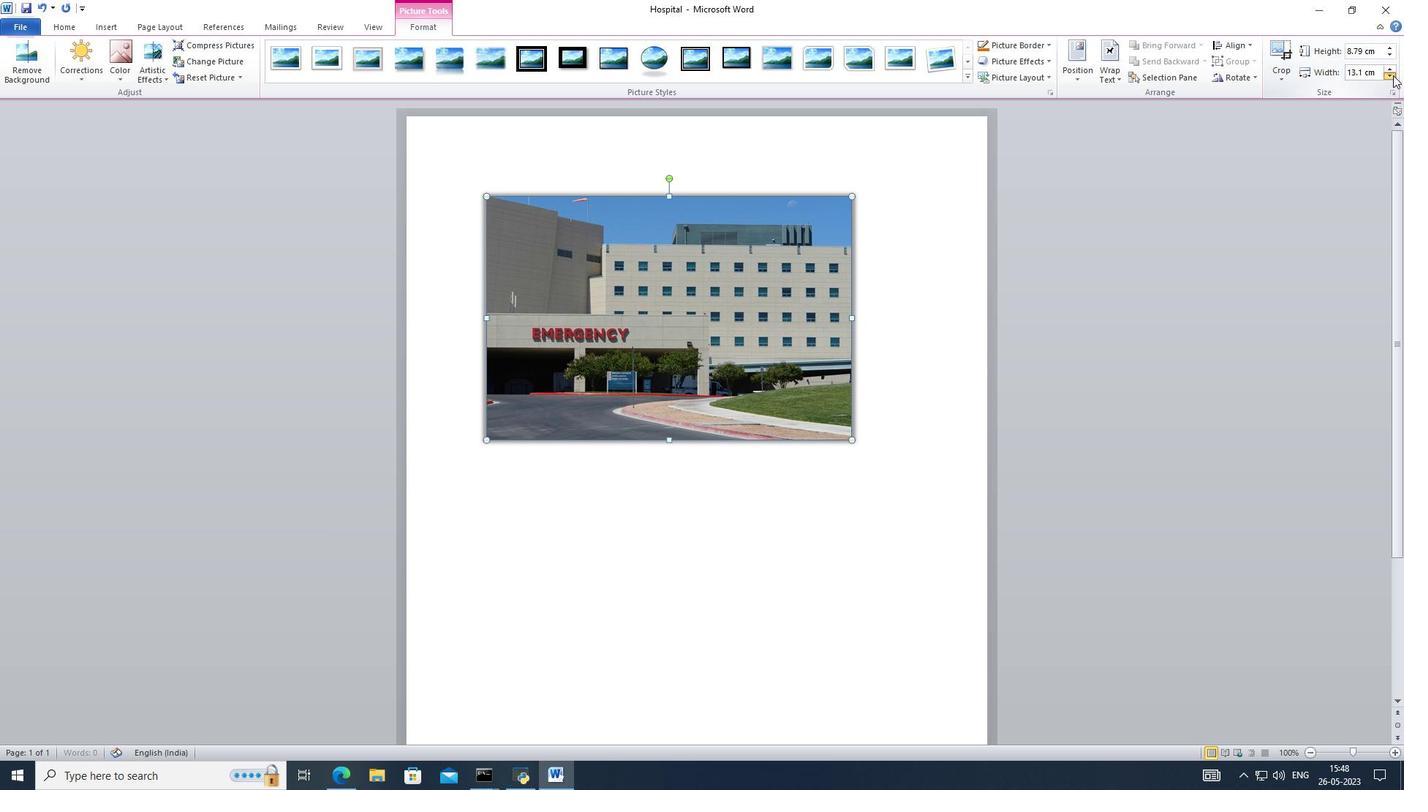 
Action: Mouse pressed left at (1393, 75)
Screenshot: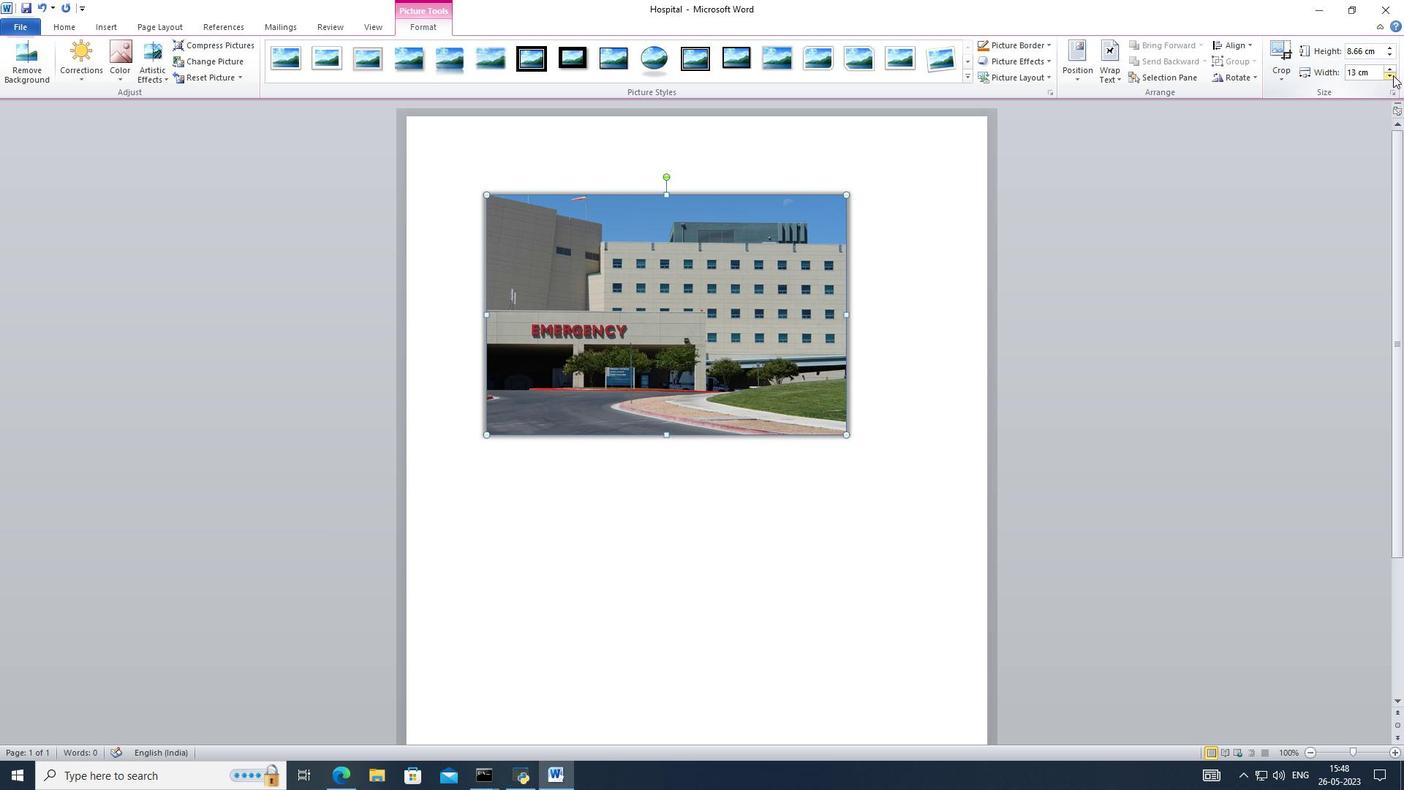 
Action: Mouse pressed left at (1393, 75)
Screenshot: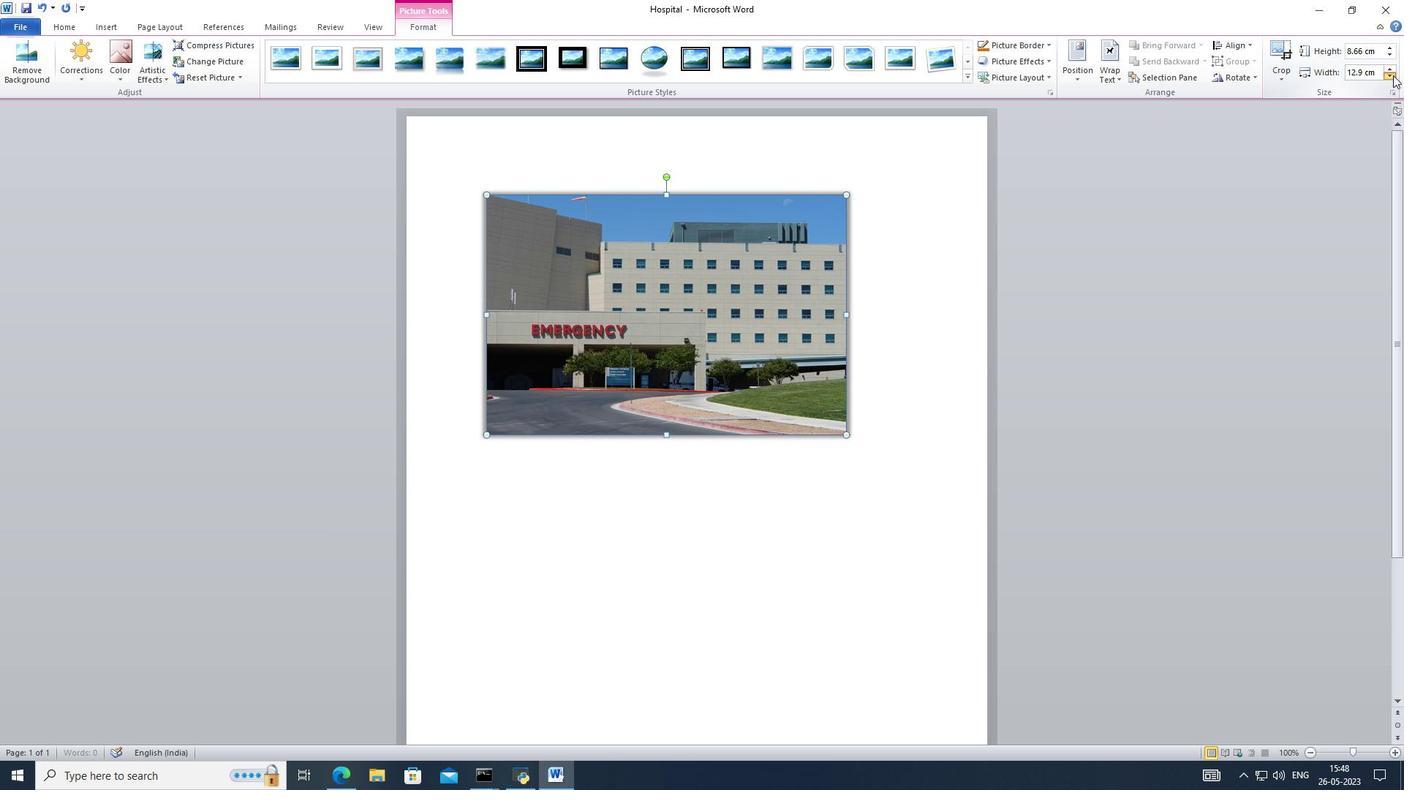 
Action: Mouse pressed left at (1393, 75)
Screenshot: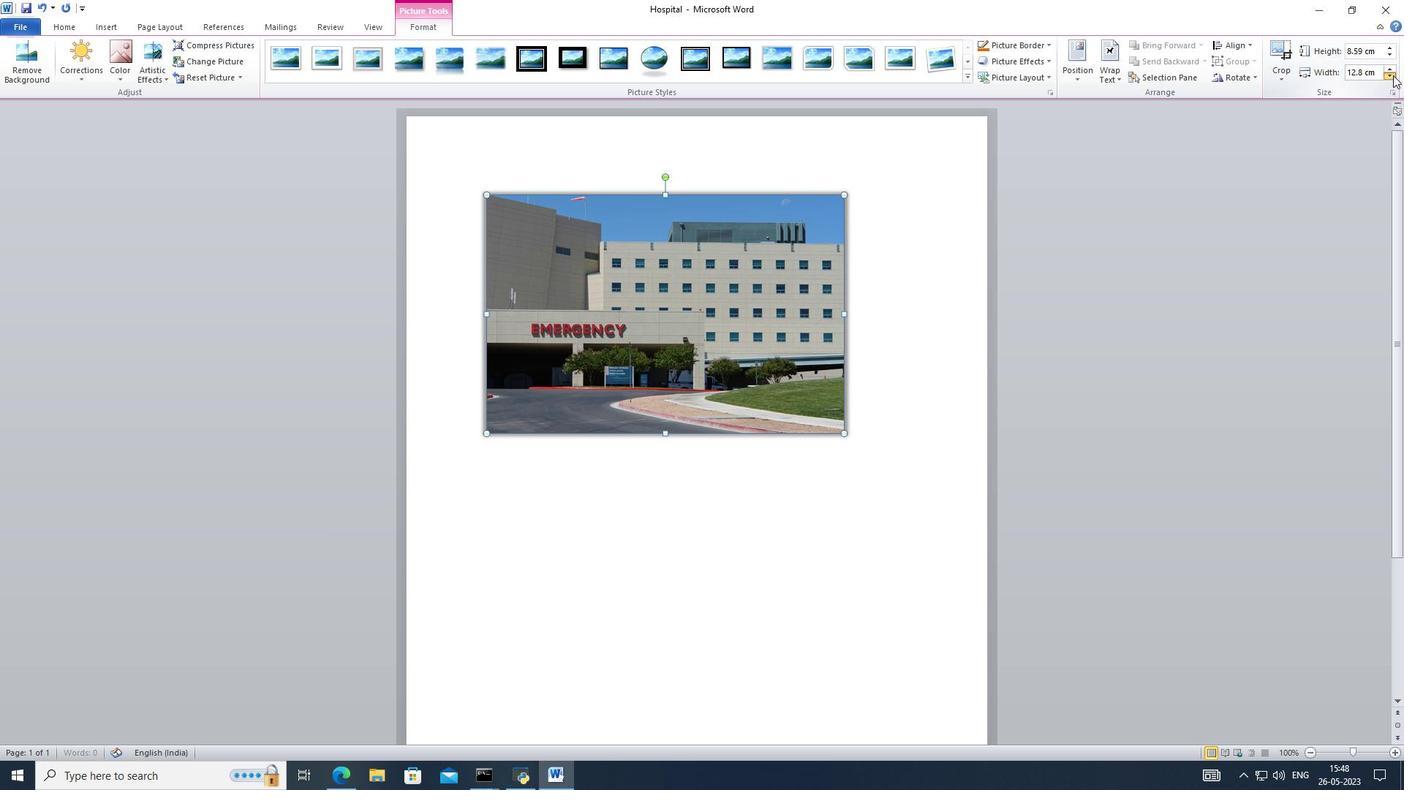 
Action: Mouse pressed left at (1393, 75)
Screenshot: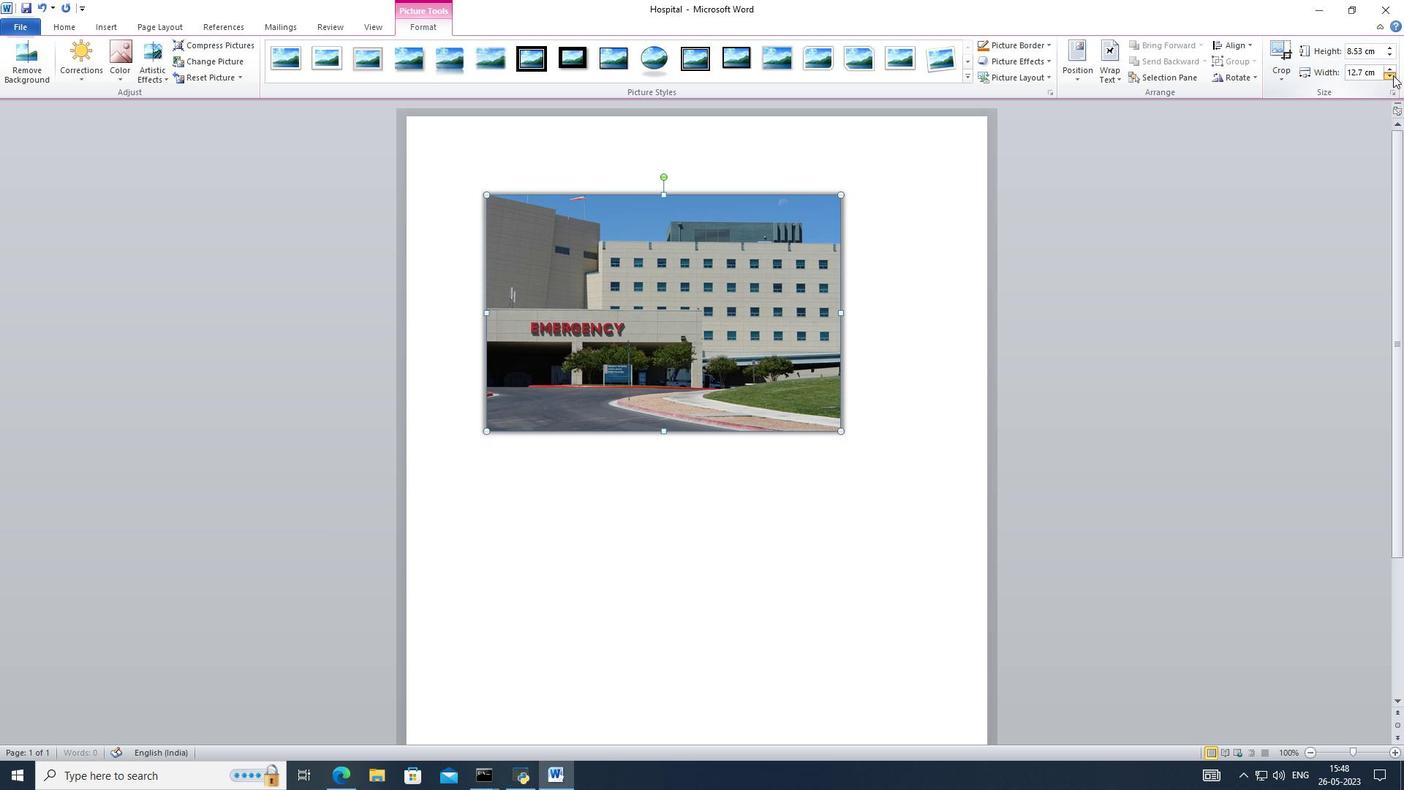 
Action: Mouse pressed left at (1393, 75)
Screenshot: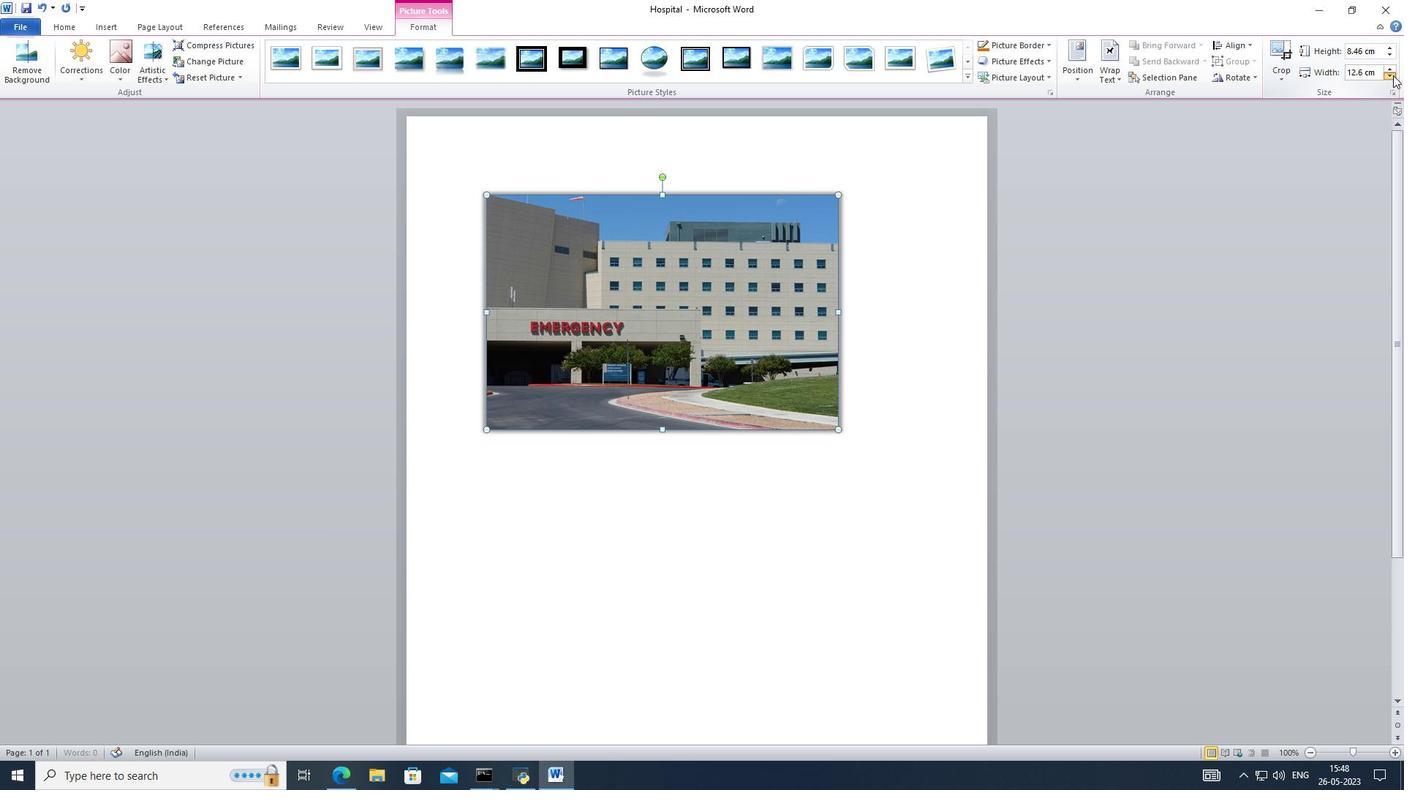 
Action: Mouse pressed left at (1393, 75)
Screenshot: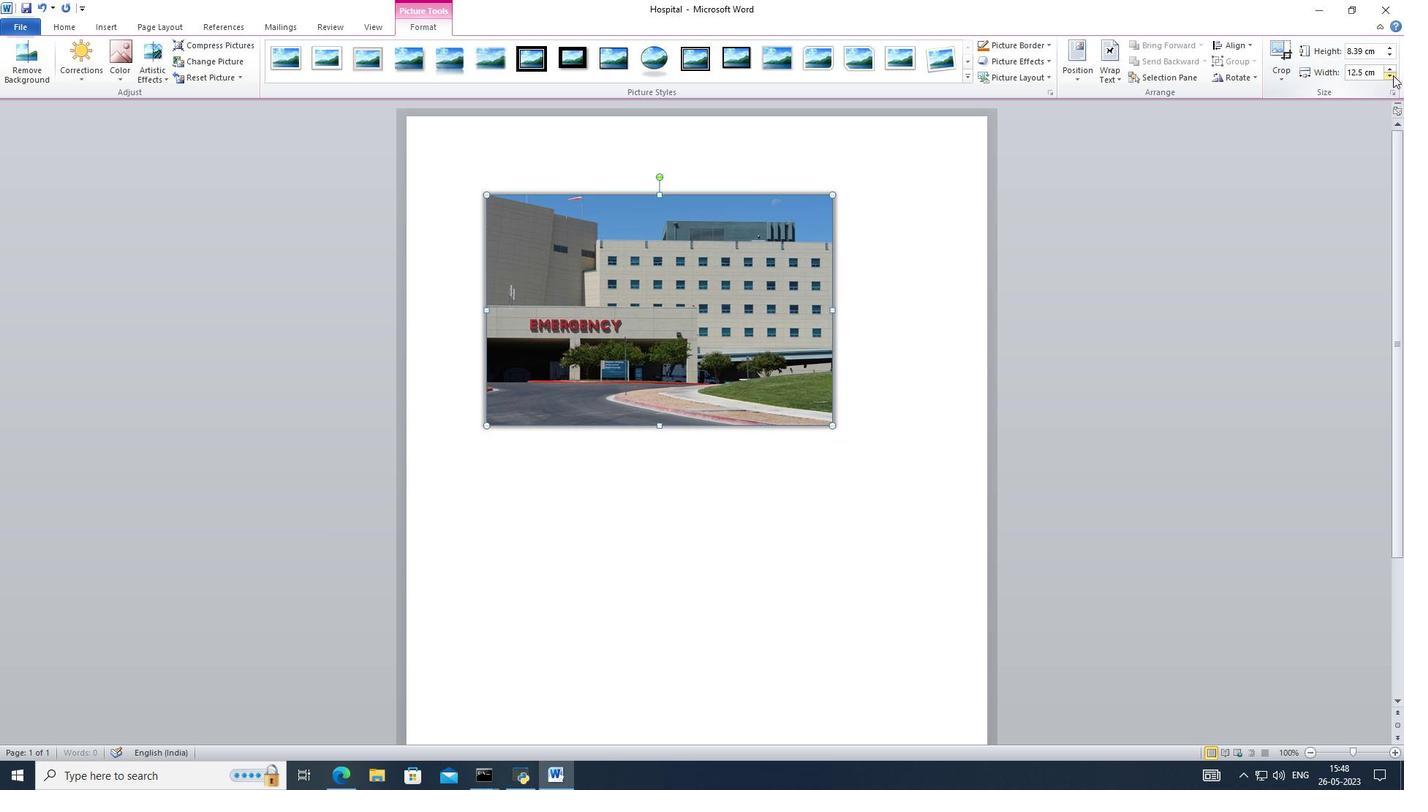 
Action: Mouse pressed left at (1393, 75)
Screenshot: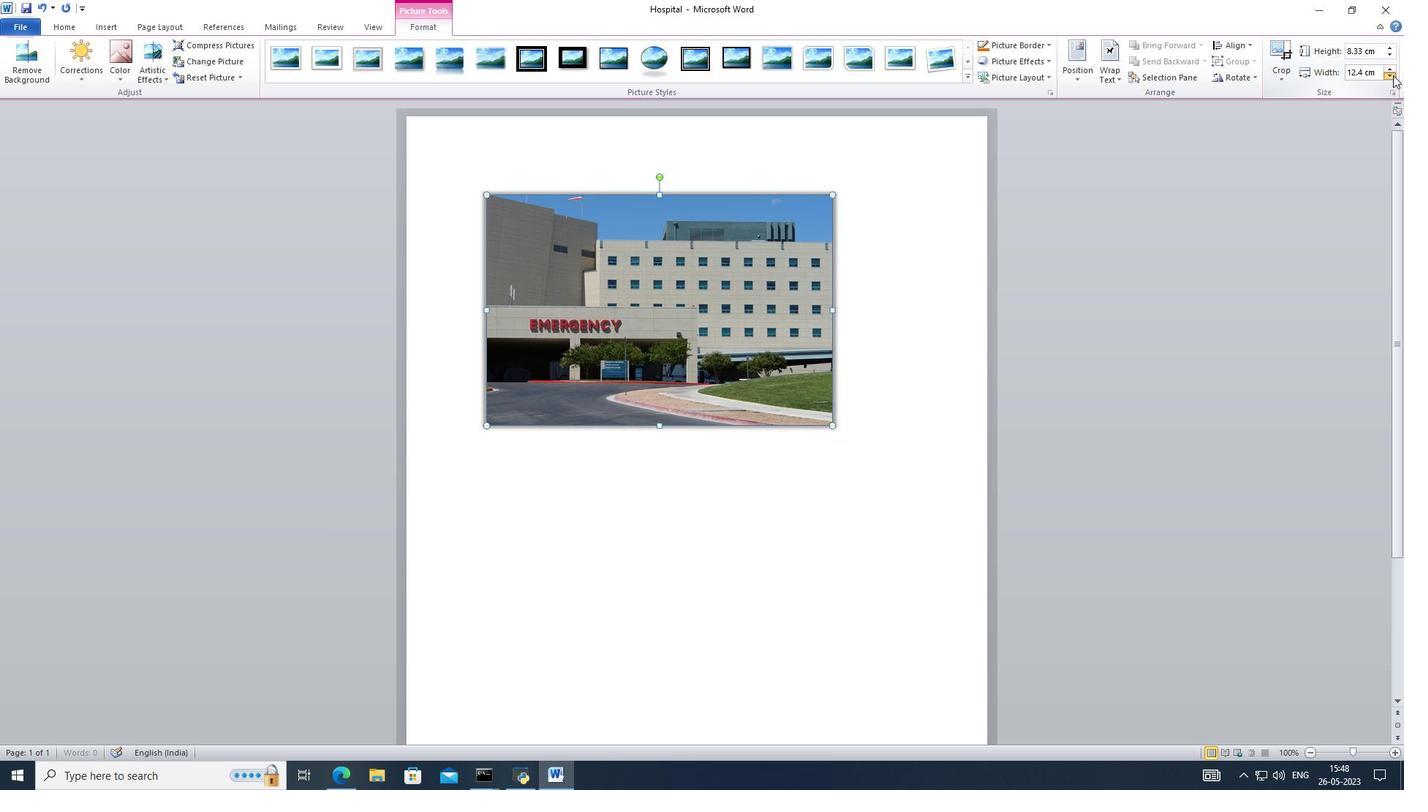 
Action: Mouse pressed left at (1393, 75)
Screenshot: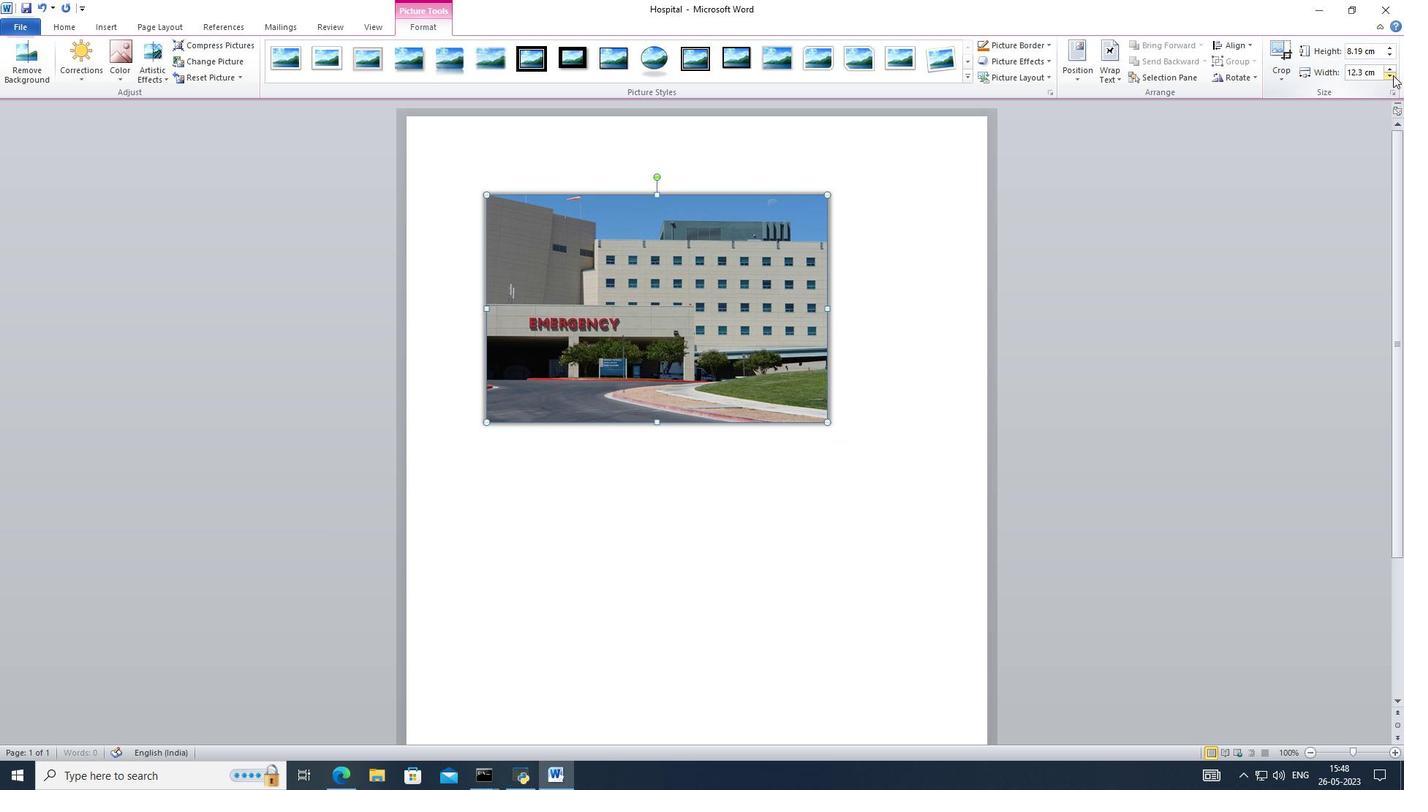 
Action: Mouse pressed left at (1393, 75)
Screenshot: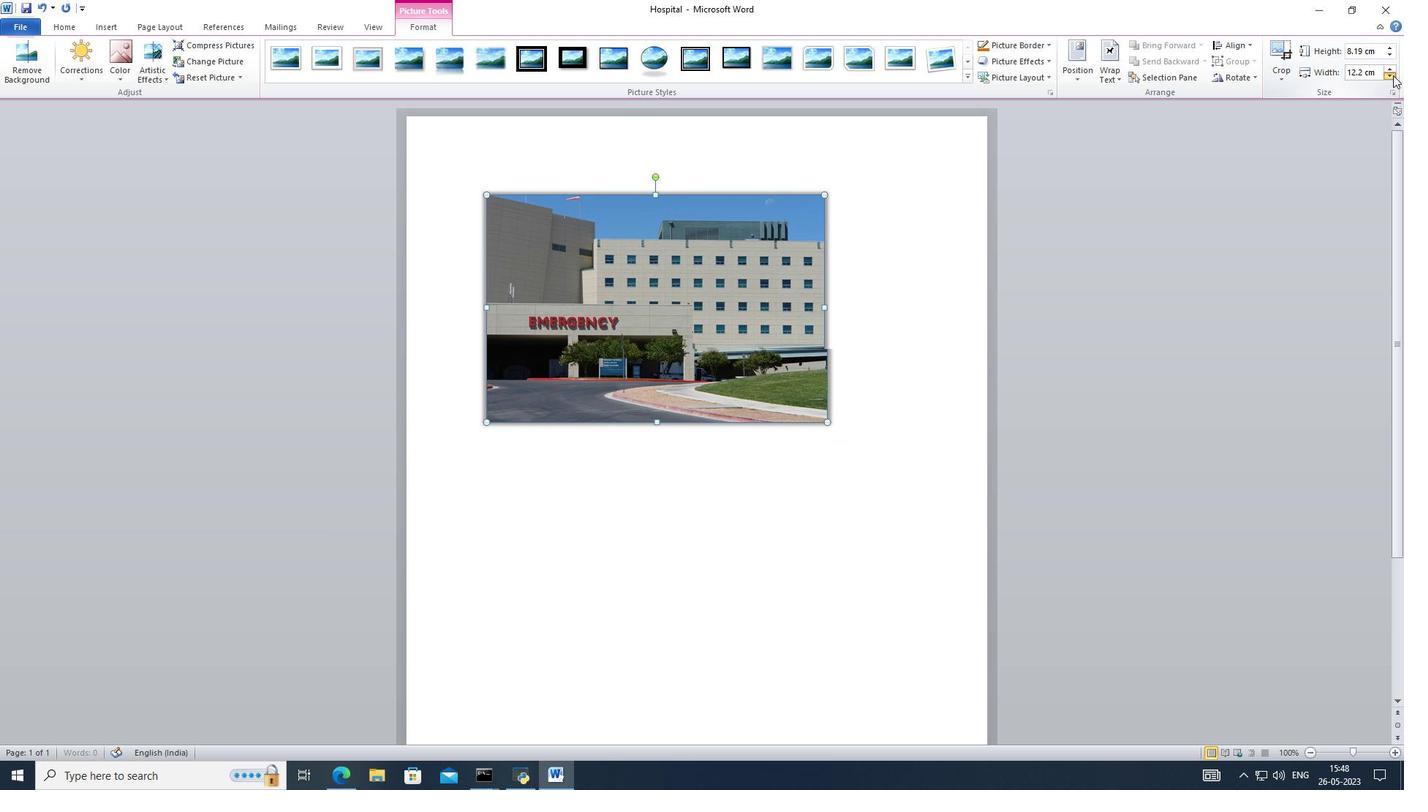 
Action: Mouse moved to (1355, 73)
Screenshot: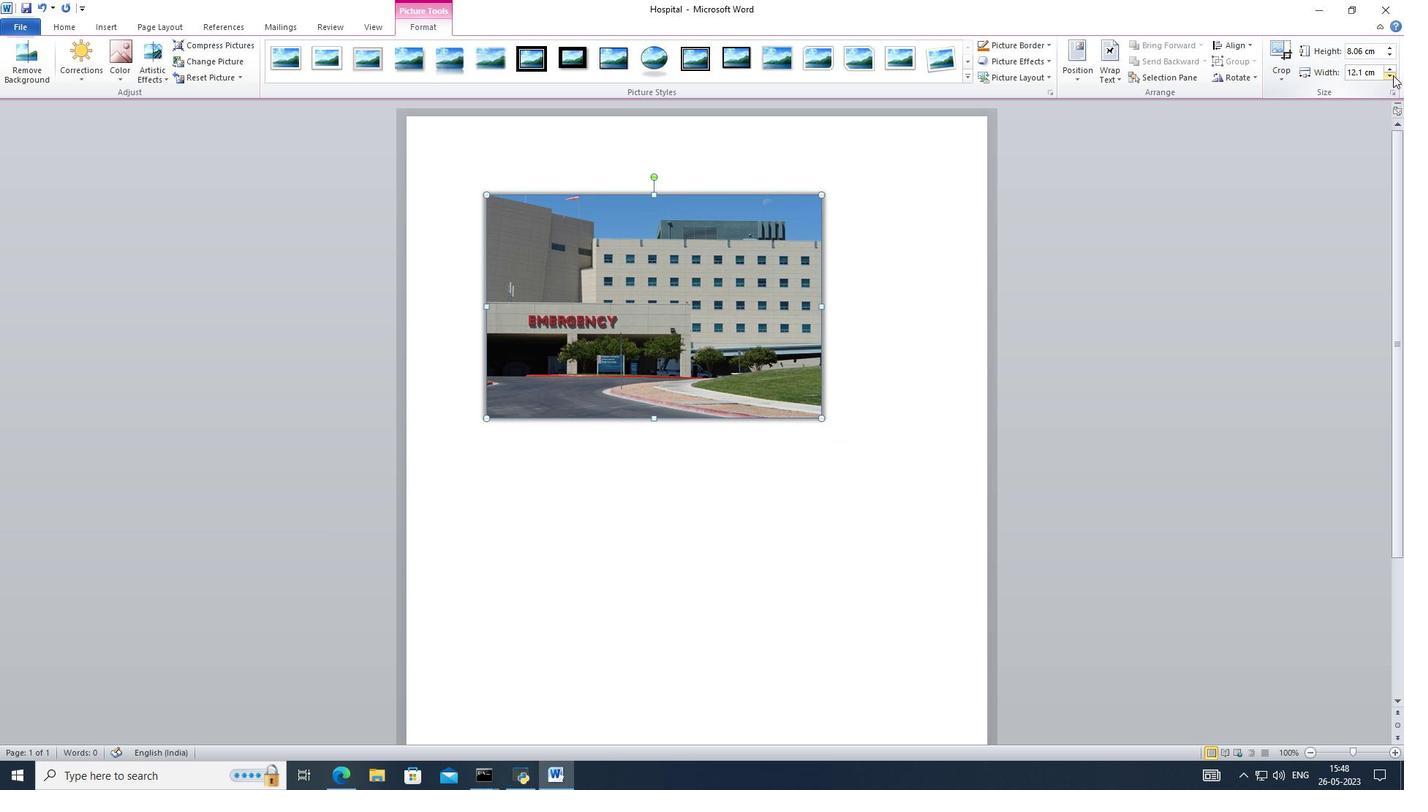 
Action: Mouse pressed left at (1355, 73)
Screenshot: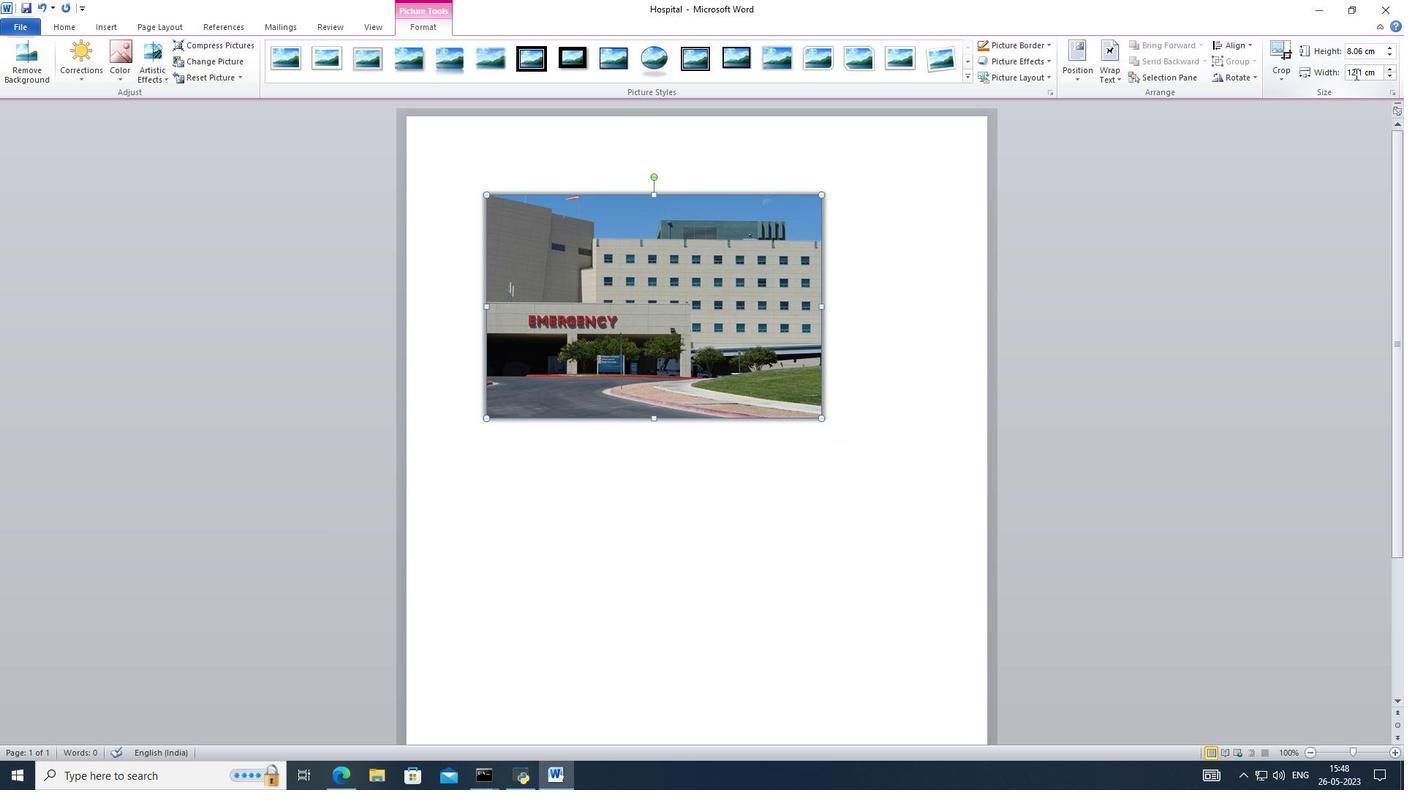 
Action: Mouse moved to (1355, 74)
Screenshot: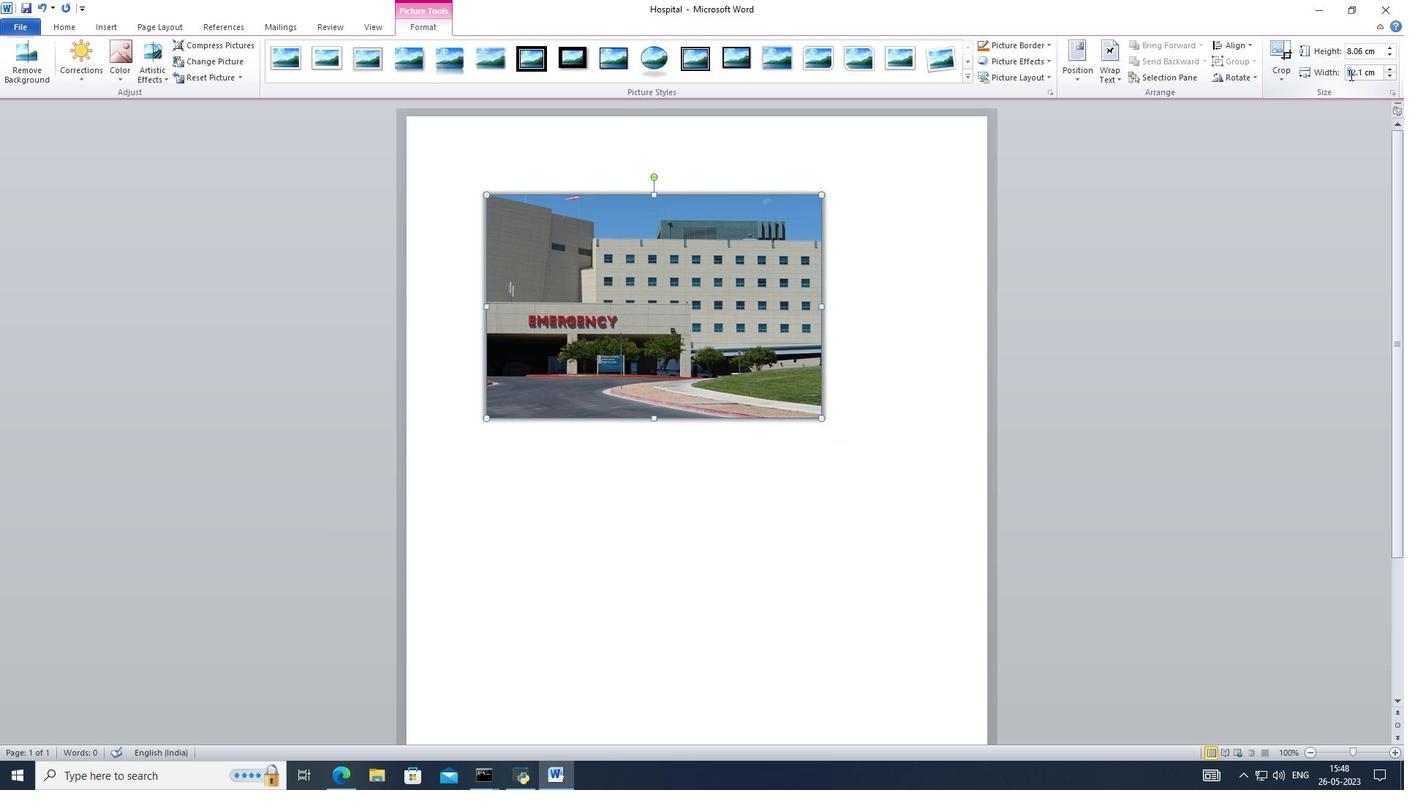 
Action: Mouse pressed left at (1355, 74)
Screenshot: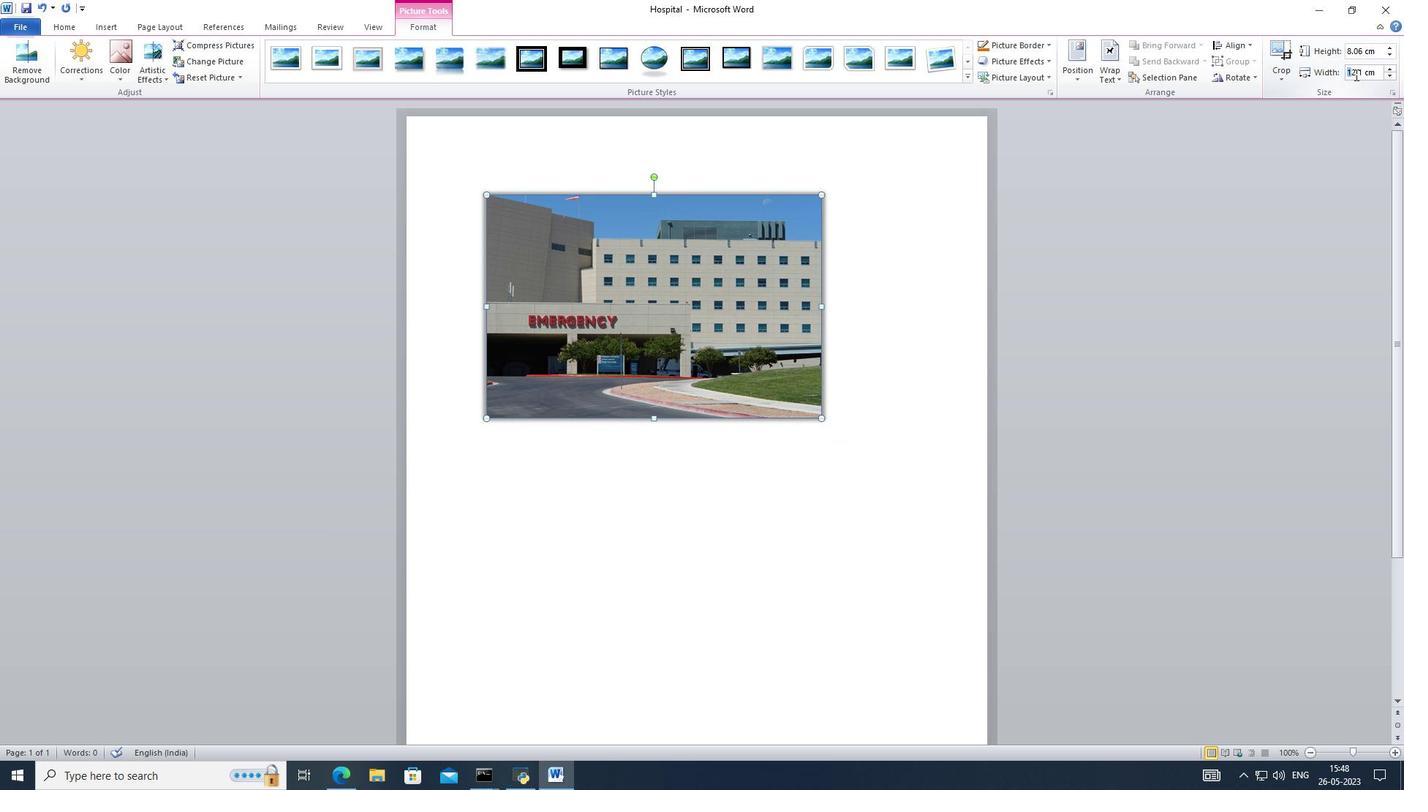 
Action: Mouse moved to (1378, 65)
Screenshot: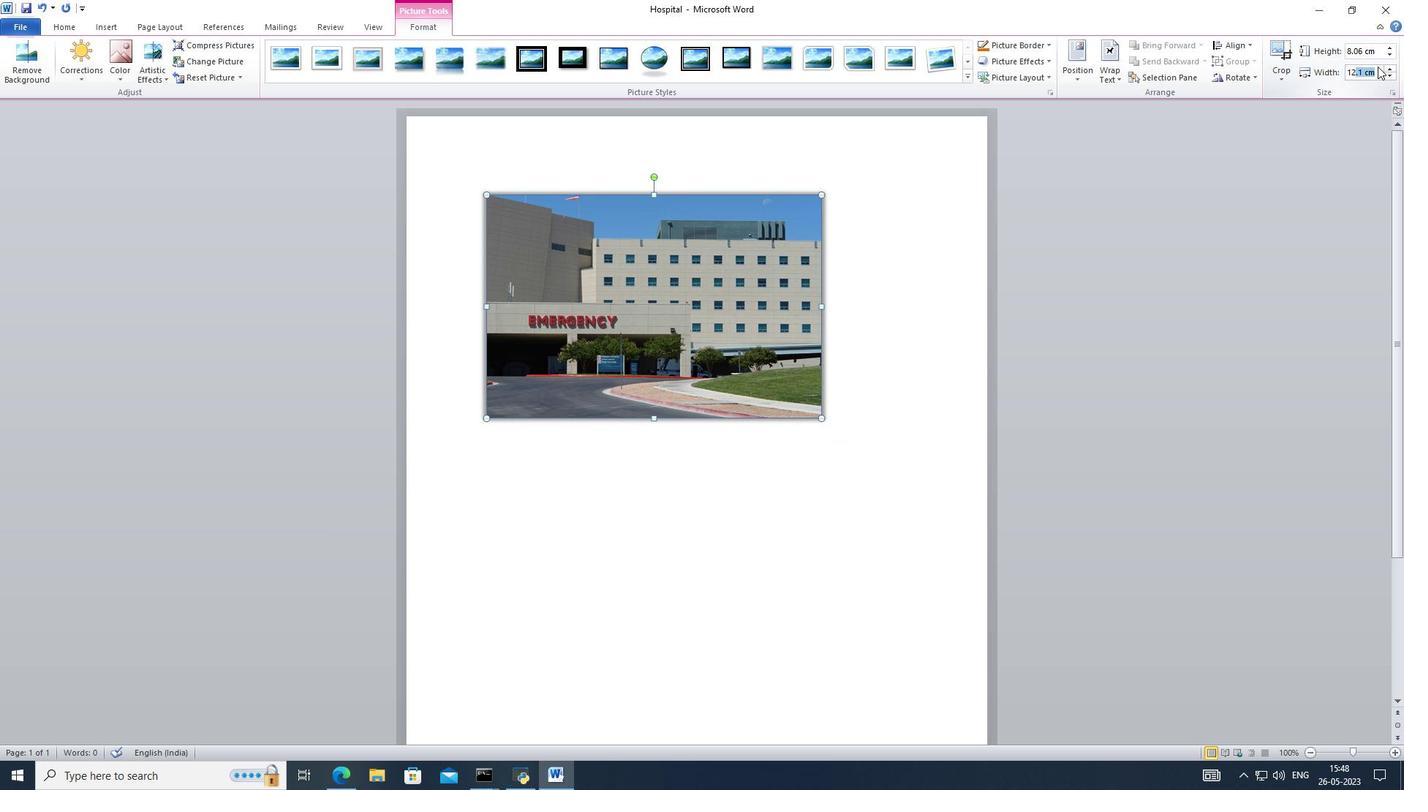 
Action: Key pressed <Key.backspace><Key.backspace><Key.backspace><Key.backspace><Key.backspace><Key.backspace><Key.backspace><Key.backspace><Key.backspace><Key.backspace><Key.backspace>6
Screenshot: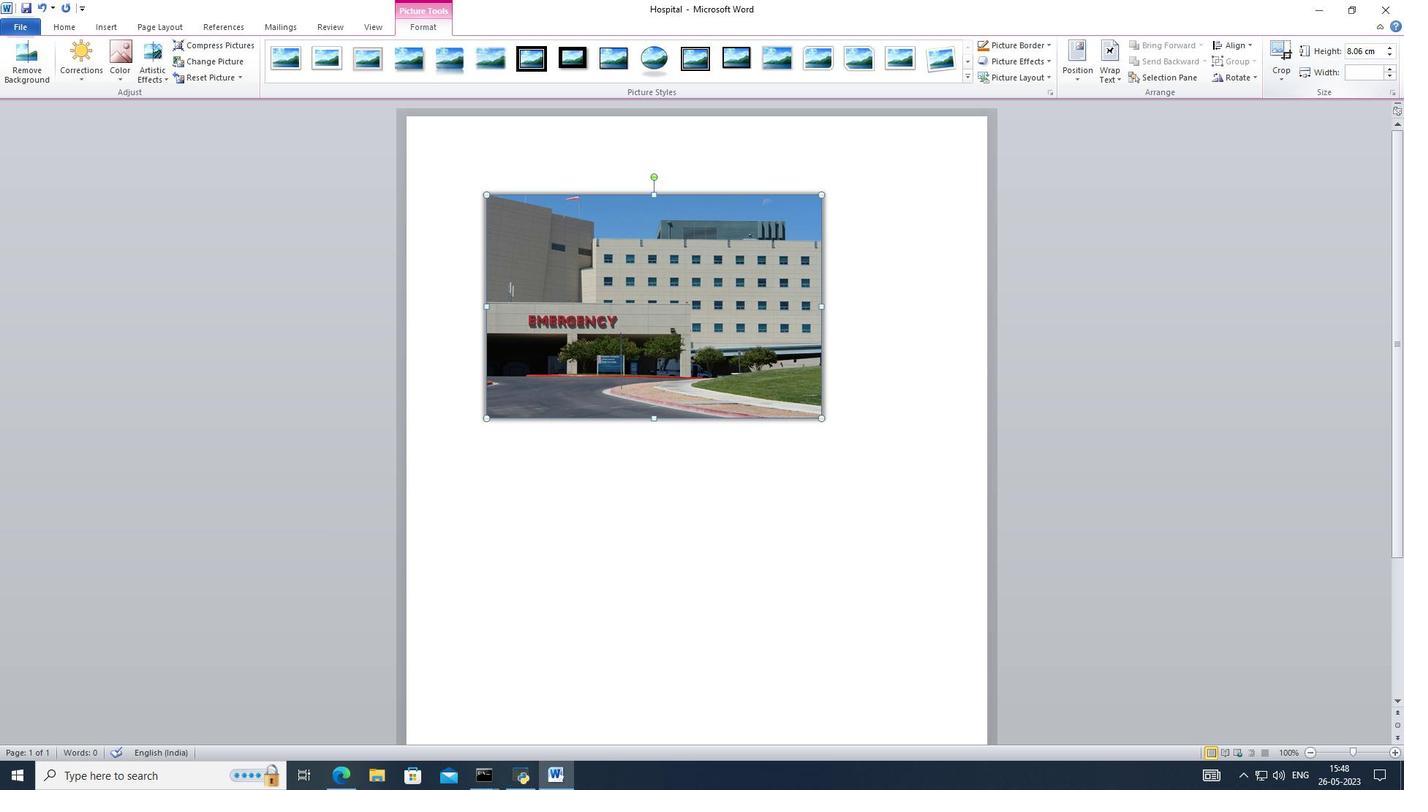 
Action: Mouse moved to (1371, 51)
Screenshot: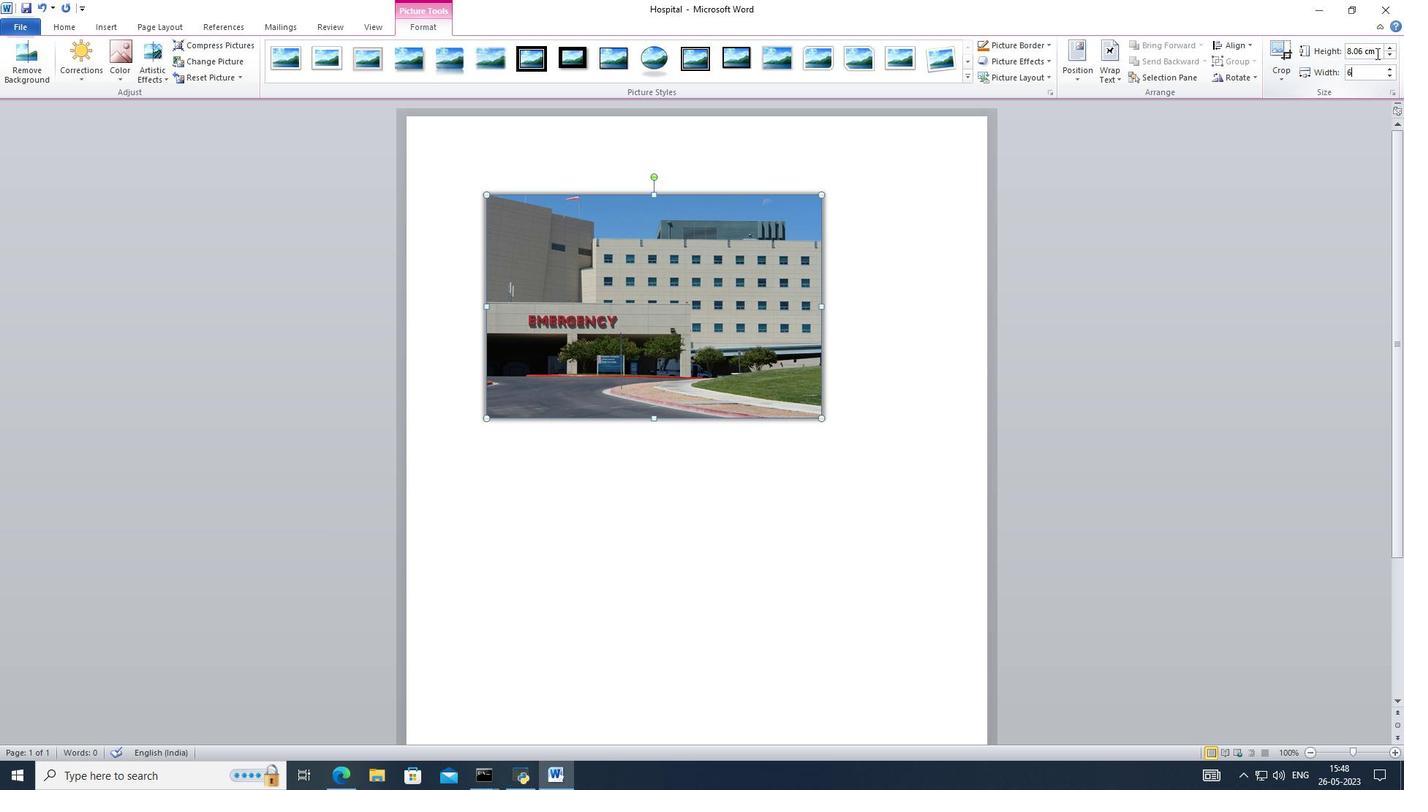 
Action: Mouse pressed left at (1371, 51)
Screenshot: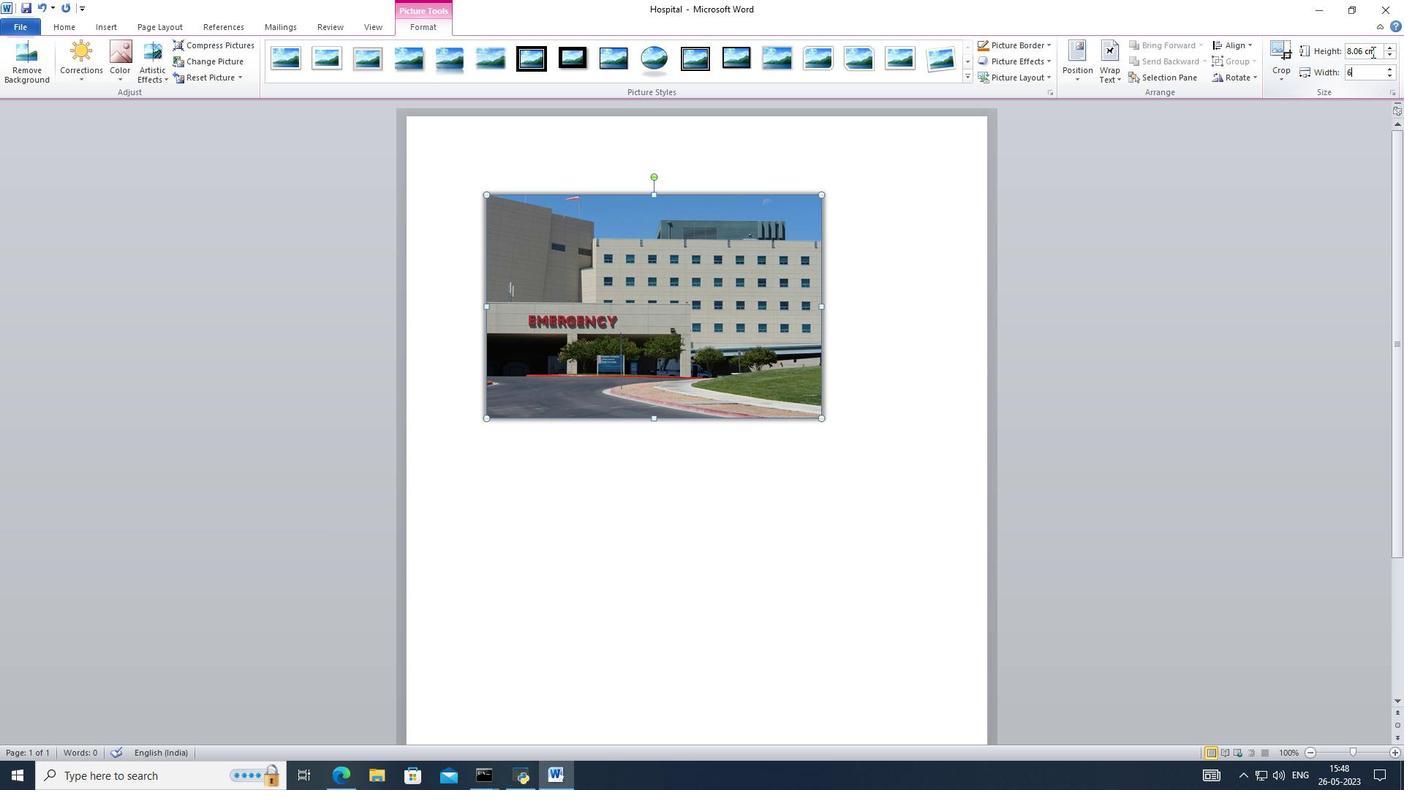
Action: Key pressed 8.9
Screenshot: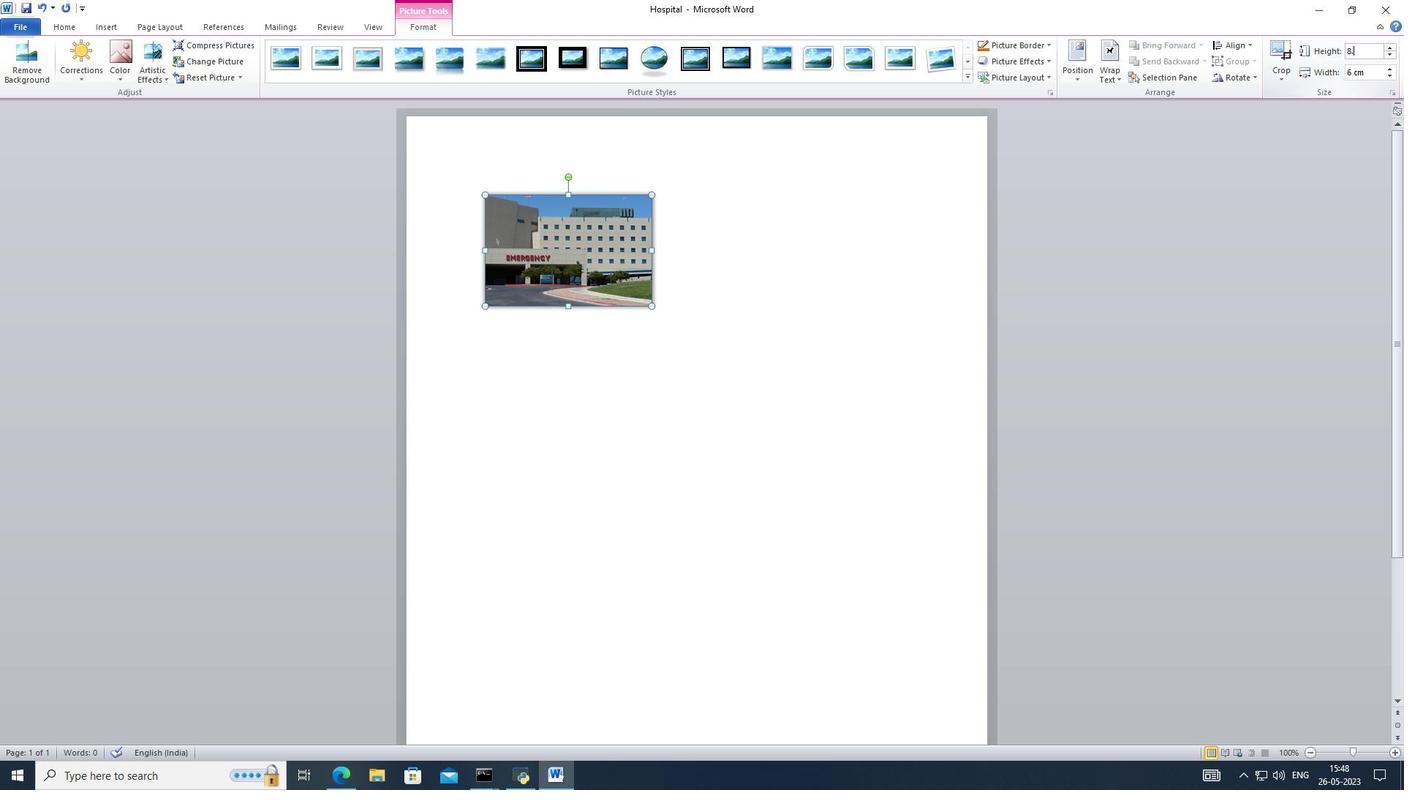 
Action: Mouse moved to (1331, 148)
Screenshot: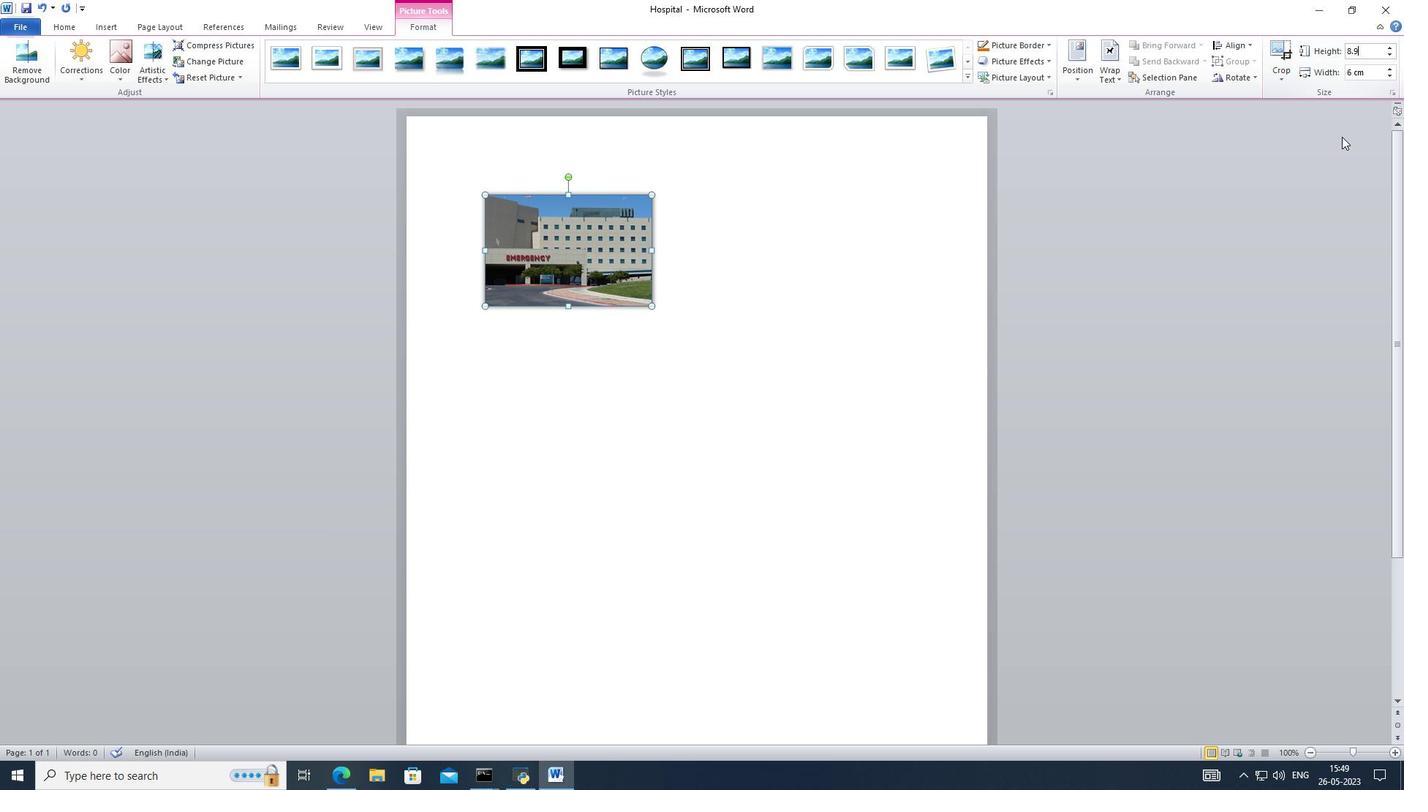
Action: Mouse pressed left at (1331, 148)
Screenshot: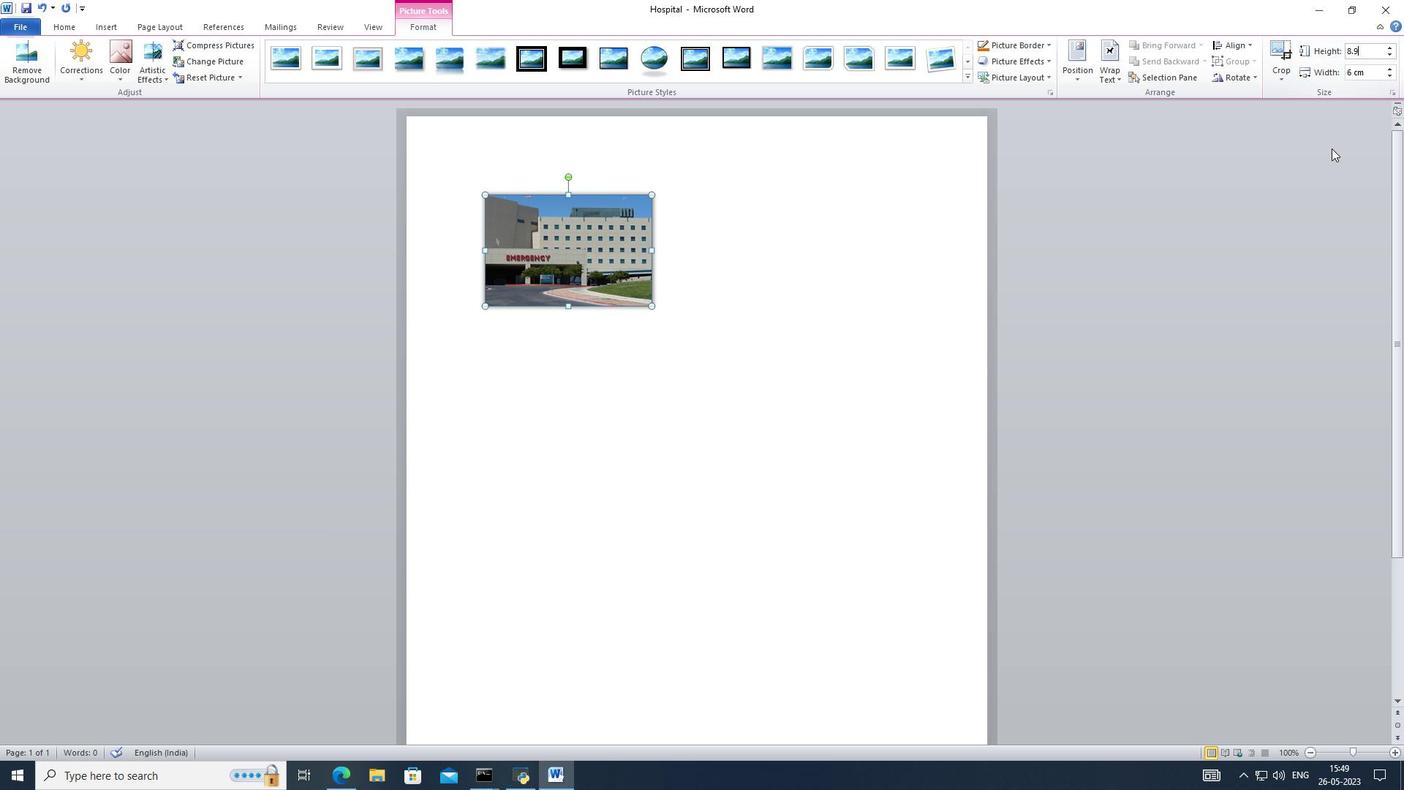 
Action: Mouse moved to (931, 182)
Screenshot: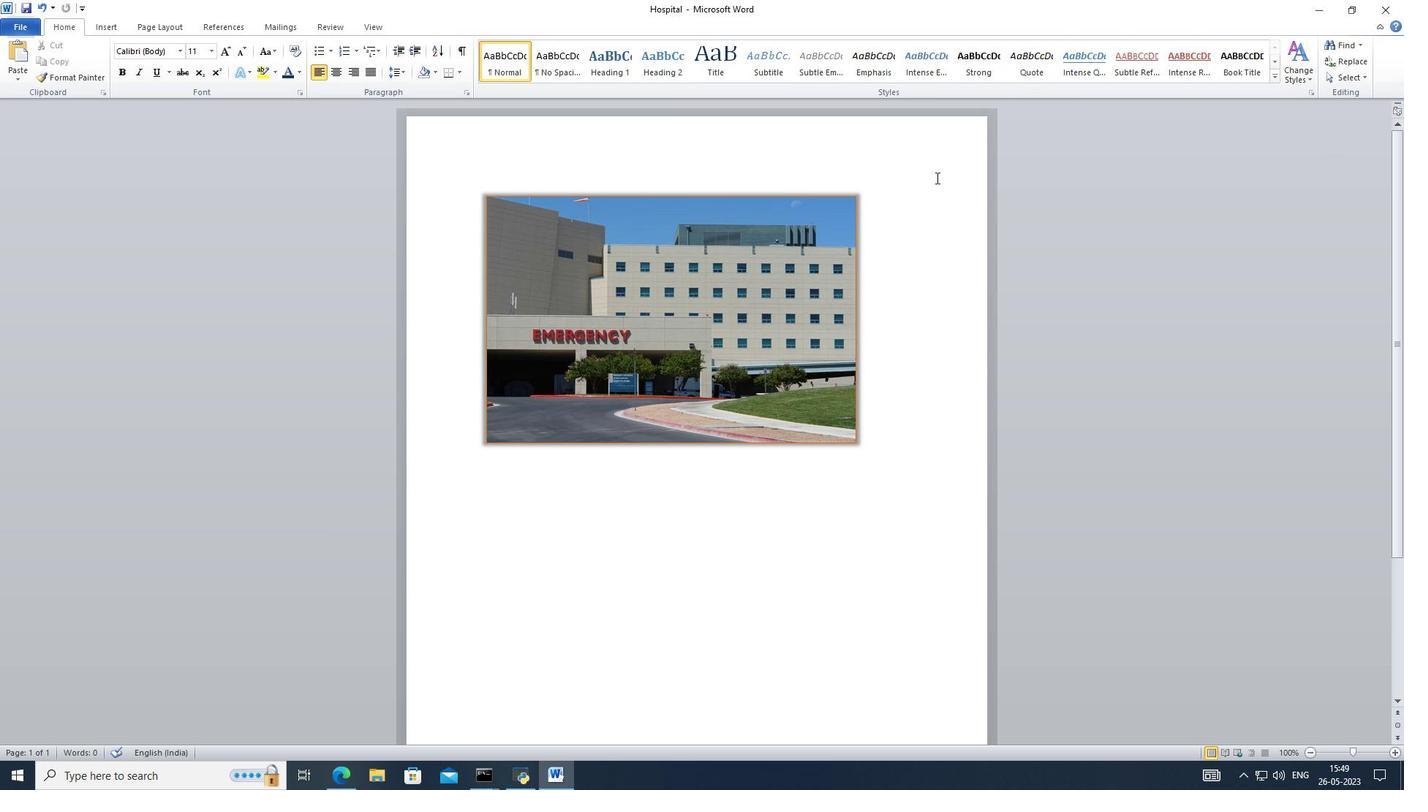 
Action: Mouse pressed left at (931, 182)
Screenshot: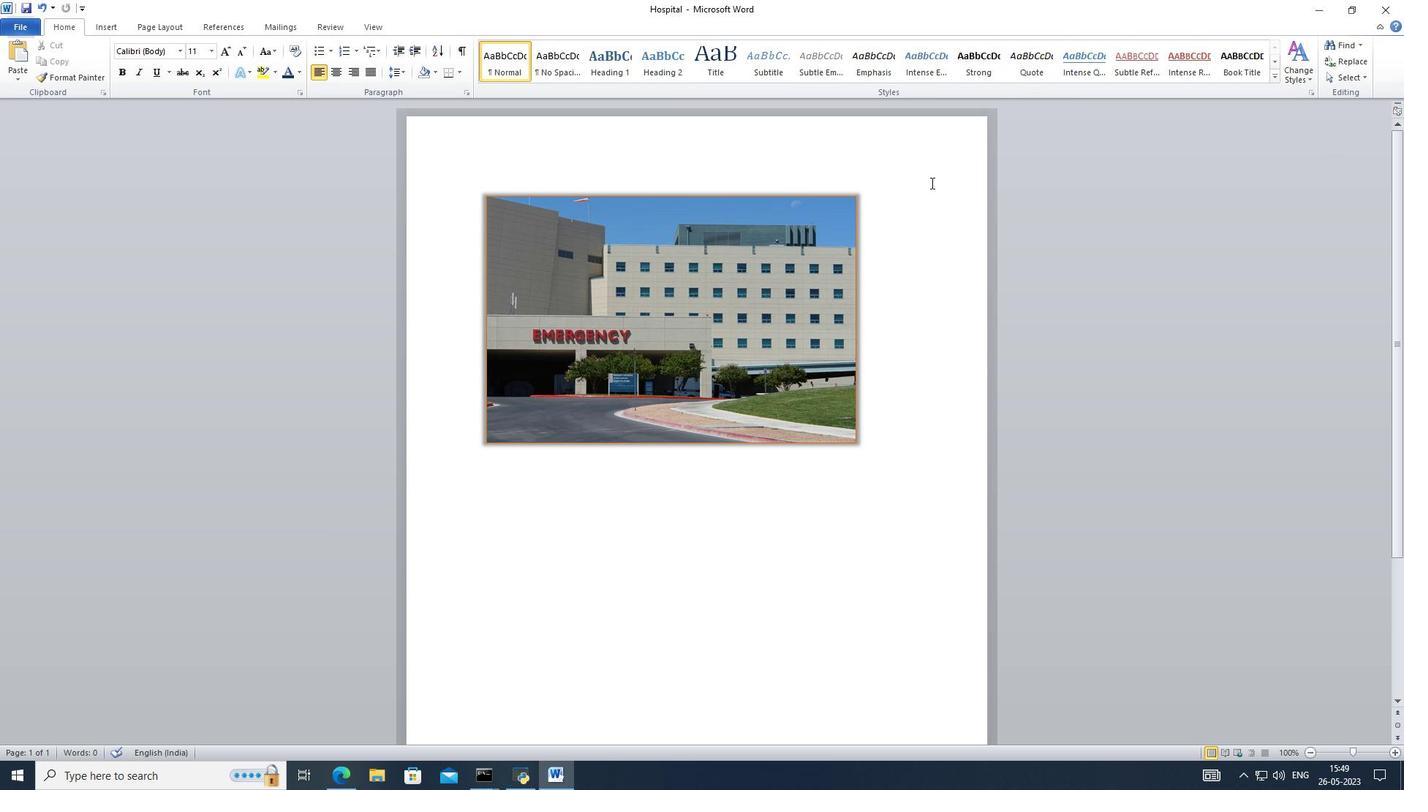 
Action: Mouse moved to (778, 276)
Screenshot: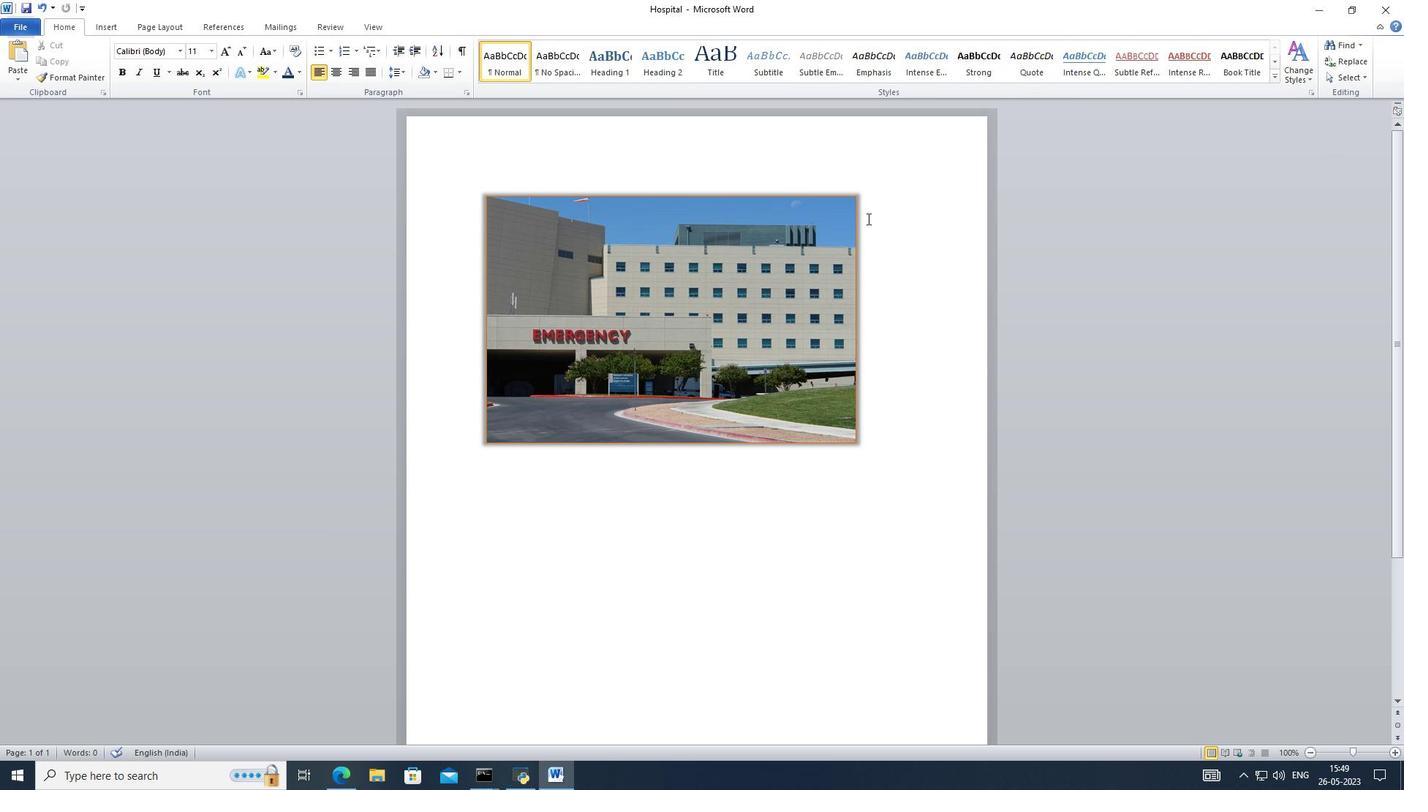 
Action: Mouse pressed left at (778, 276)
Screenshot: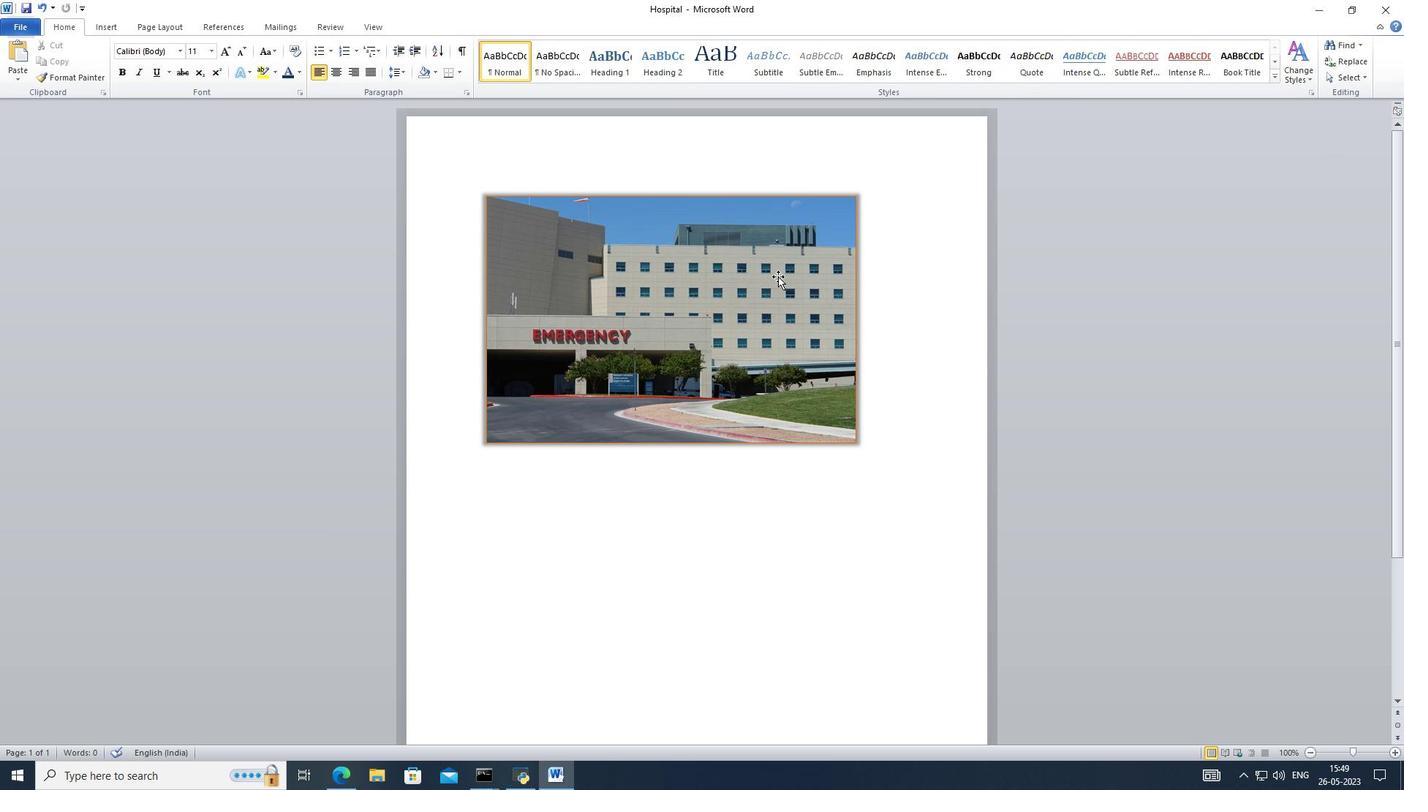 
Action: Mouse moved to (799, 652)
Screenshot: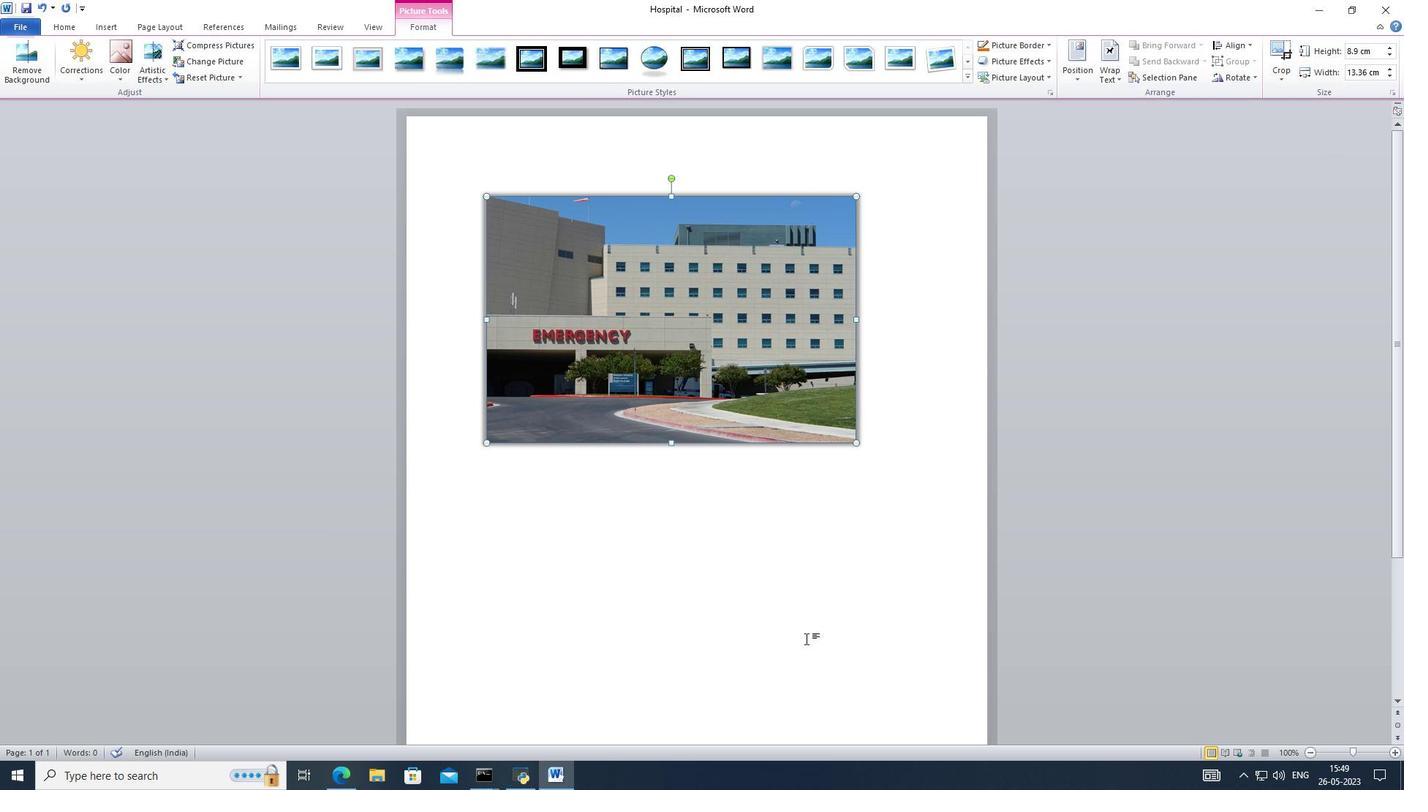 
Action: Mouse pressed left at (799, 652)
Screenshot: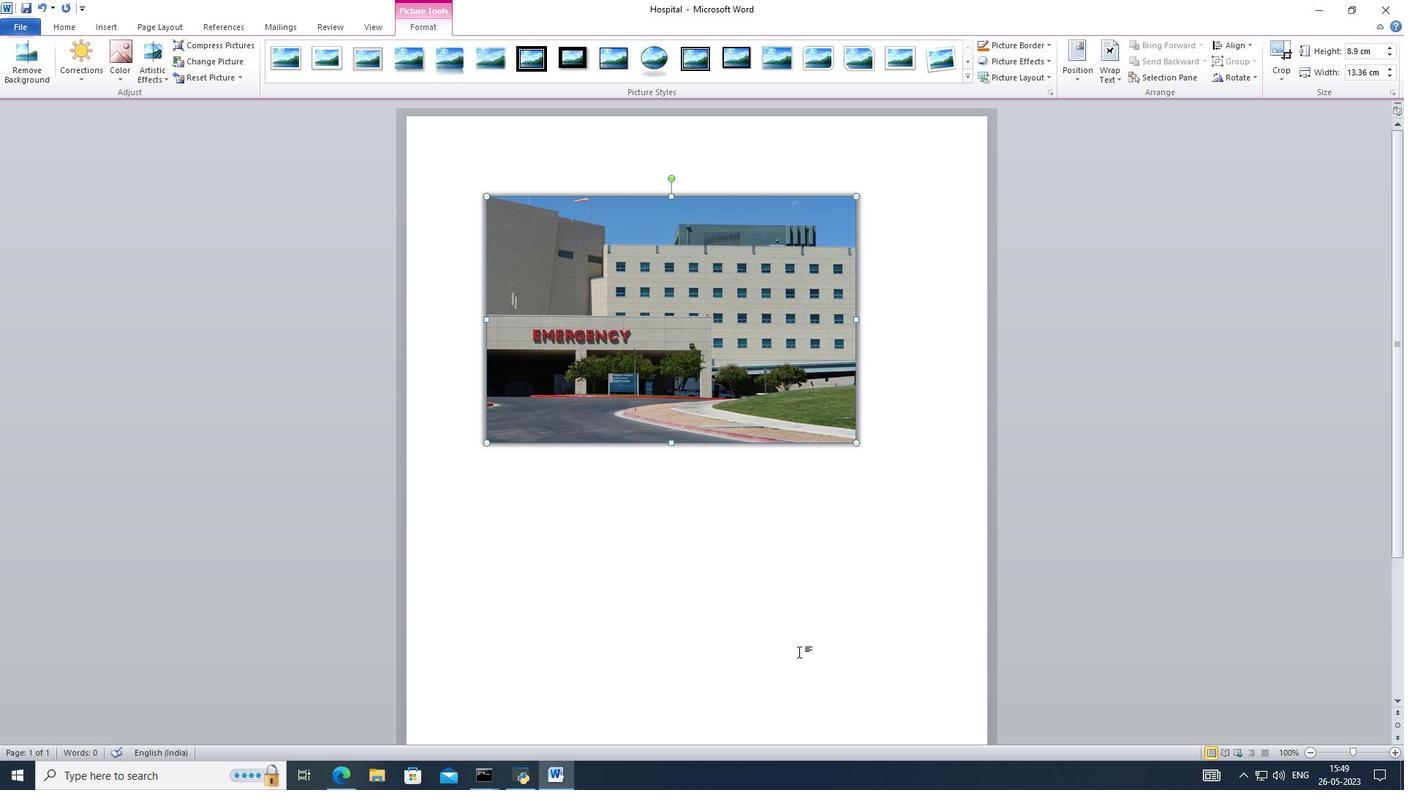 
Action: Mouse moved to (1370, 75)
Screenshot: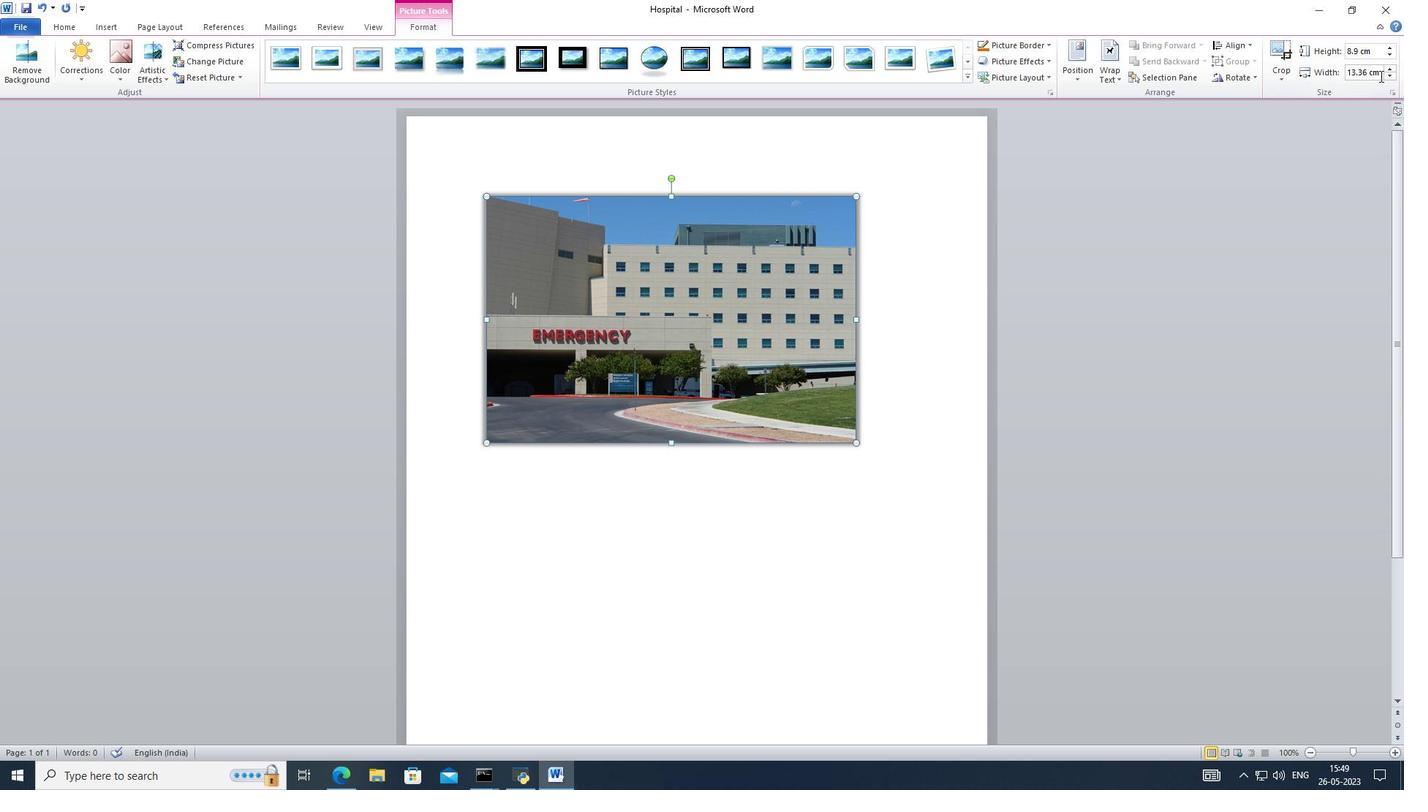 
Action: Mouse pressed left at (1370, 75)
Screenshot: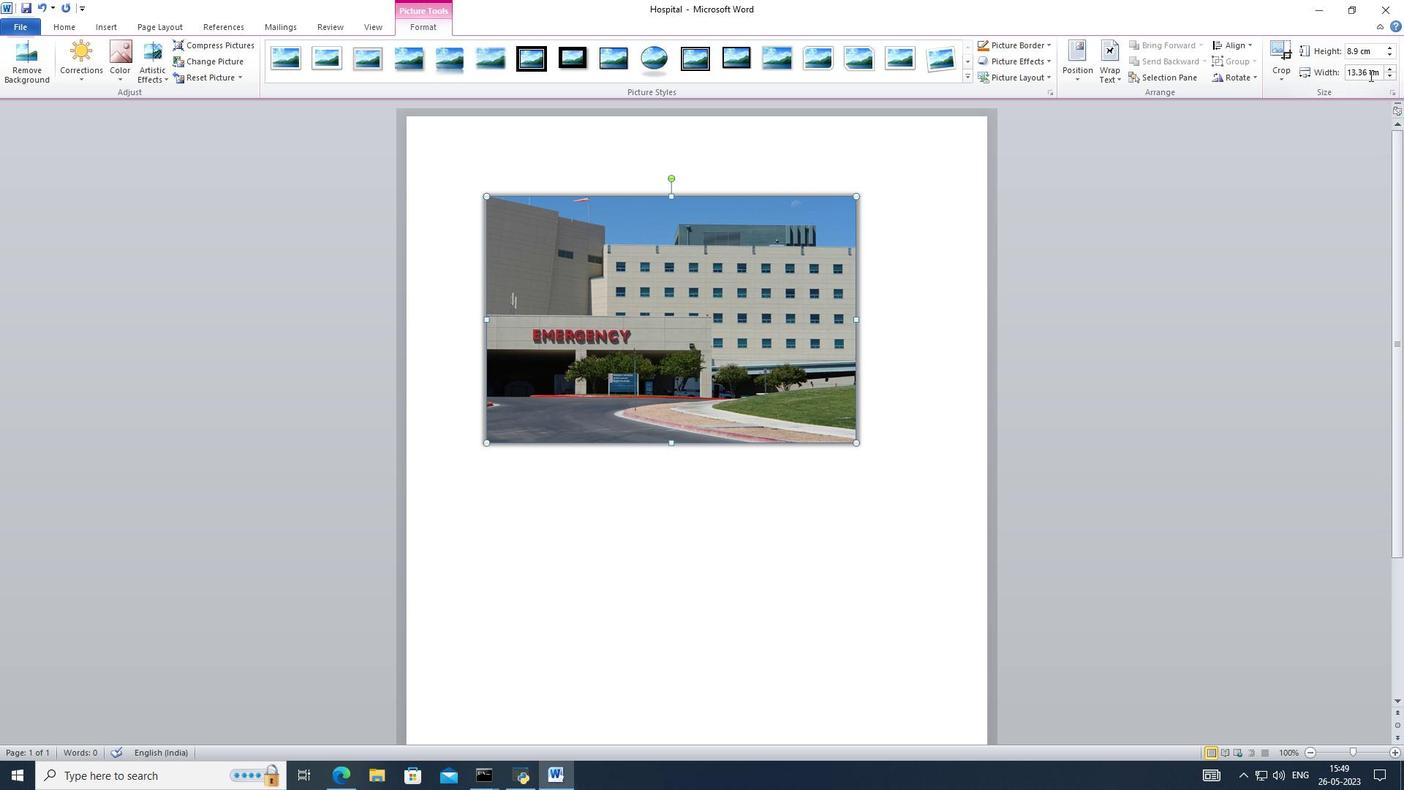 
Action: Mouse moved to (1322, 63)
Screenshot: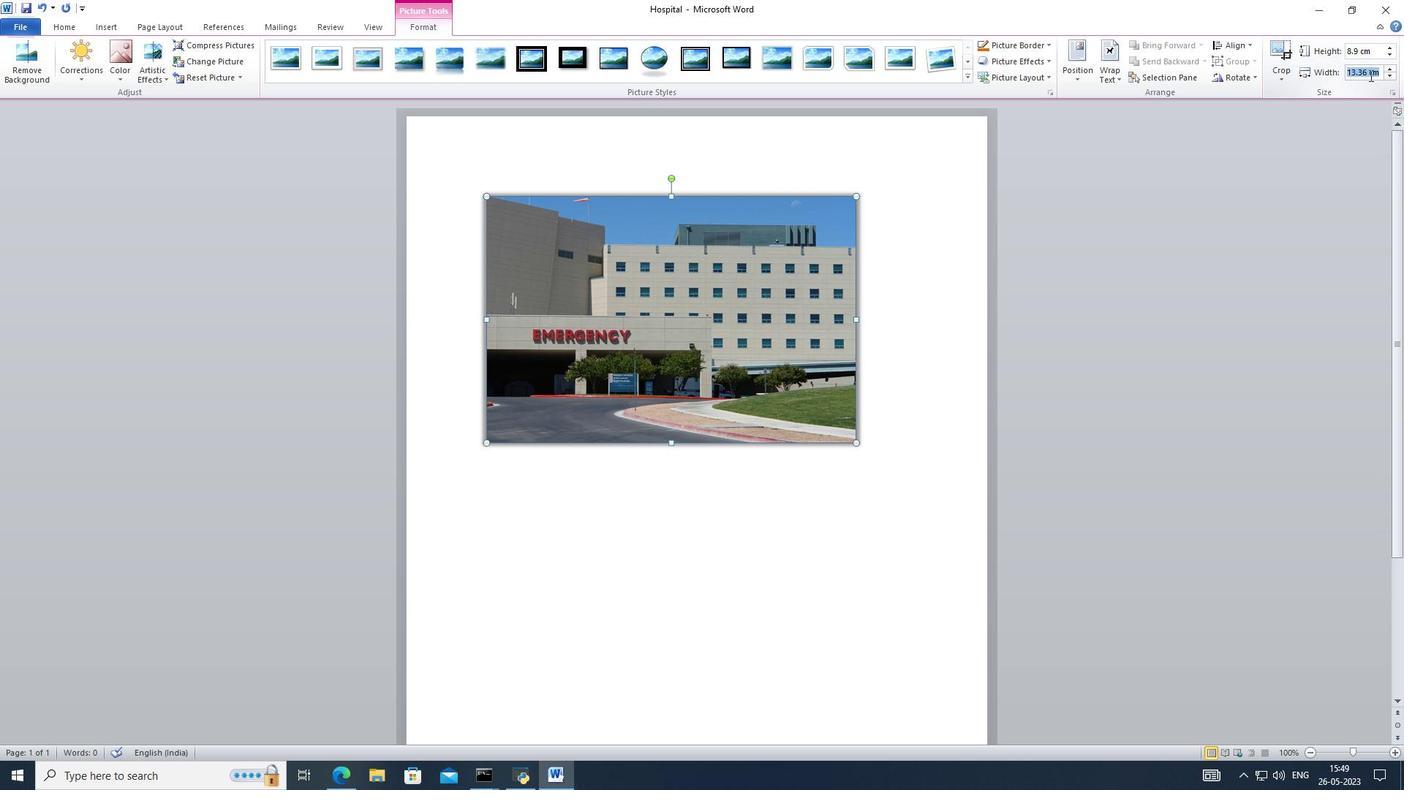 
Action: Key pressed 6
Screenshot: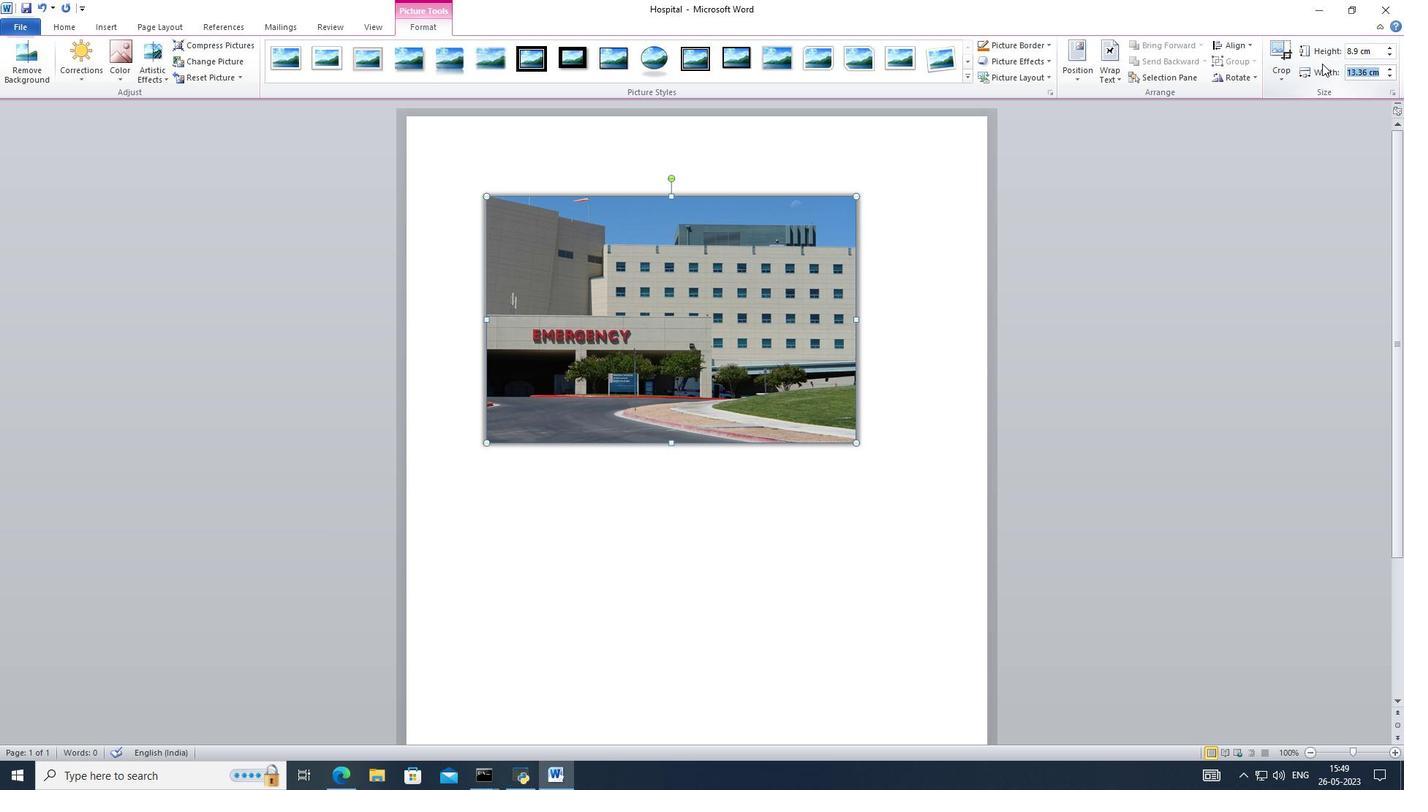 
Action: Mouse moved to (1378, 73)
Screenshot: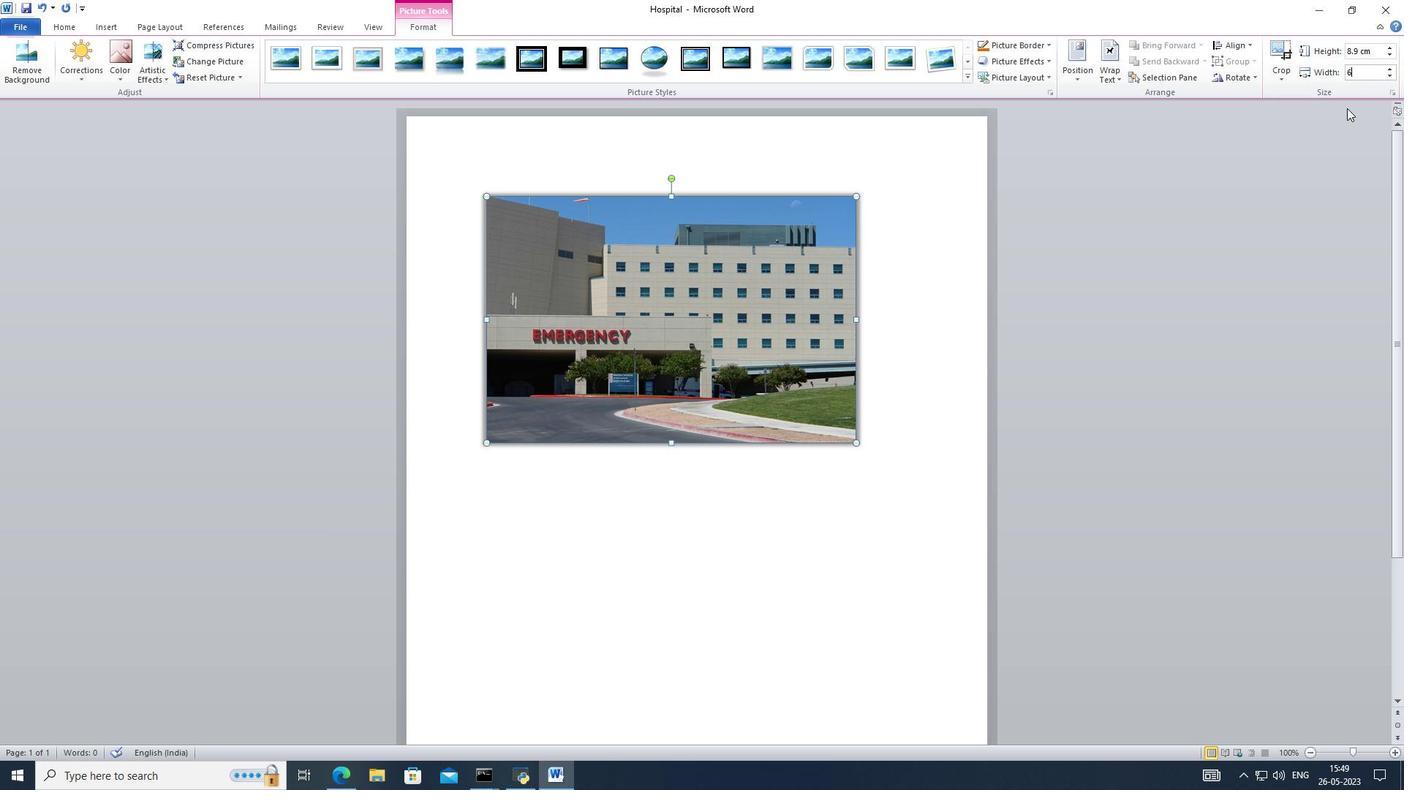 
Action: Key pressed <Key.enter>
Screenshot: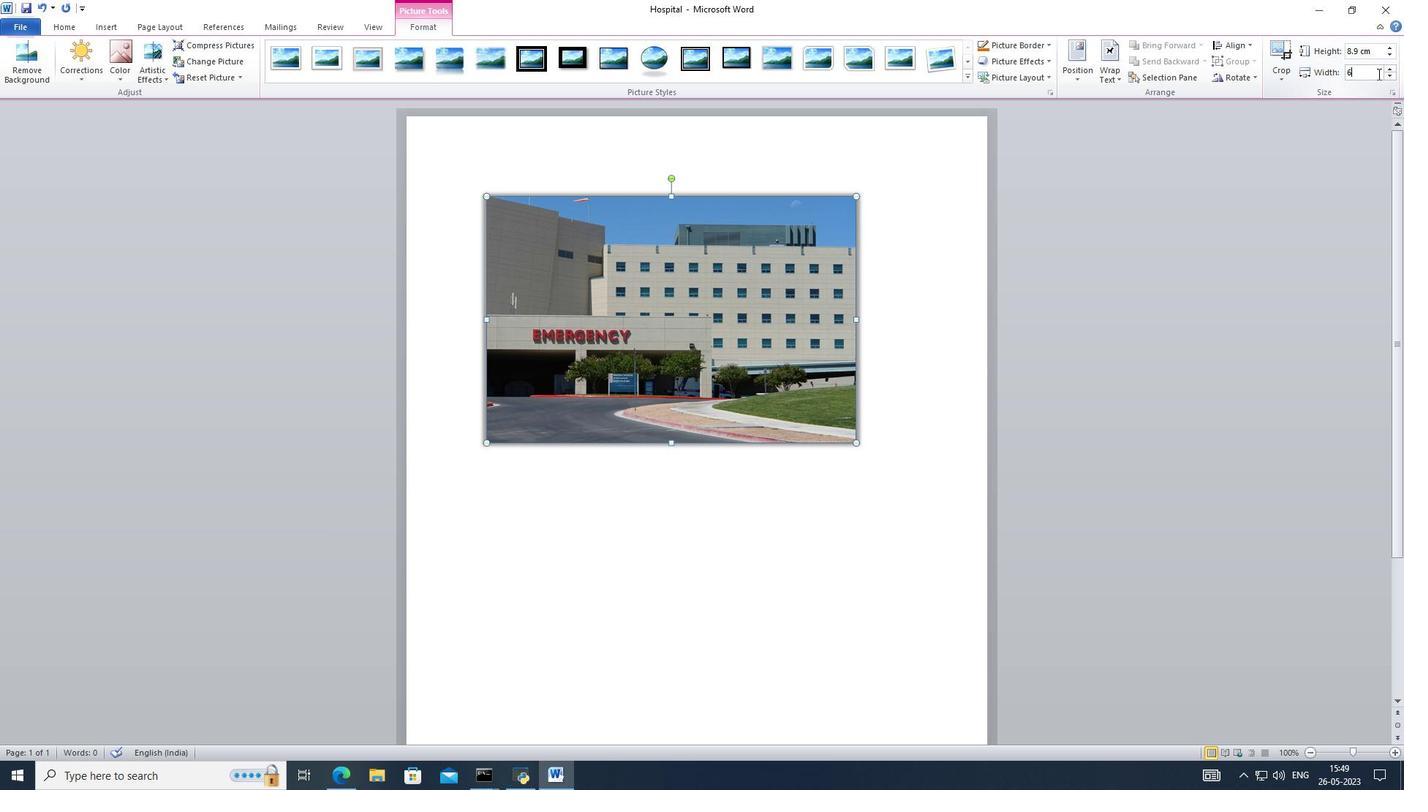 
Action: Mouse moved to (1358, 46)
Screenshot: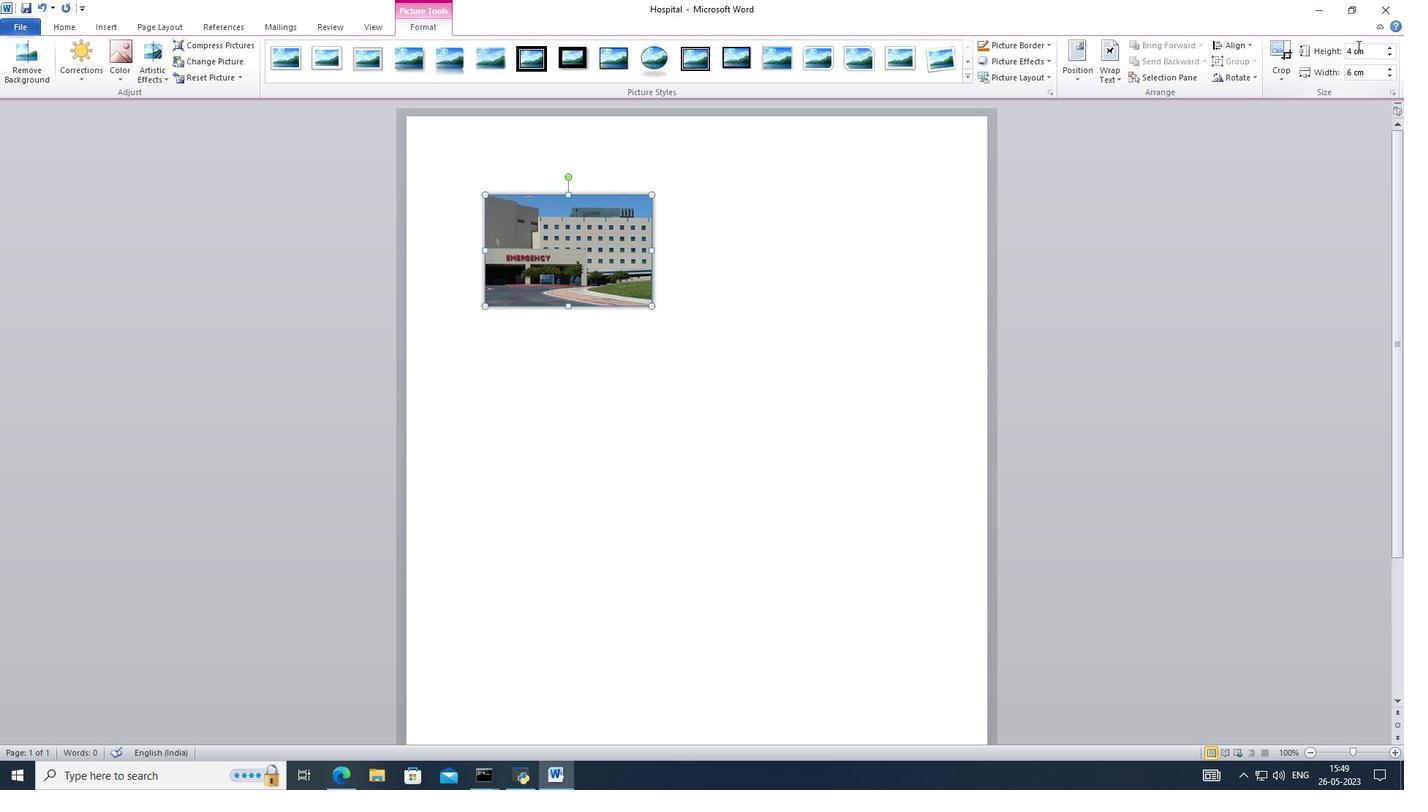 
Action: Mouse pressed left at (1358, 46)
Screenshot: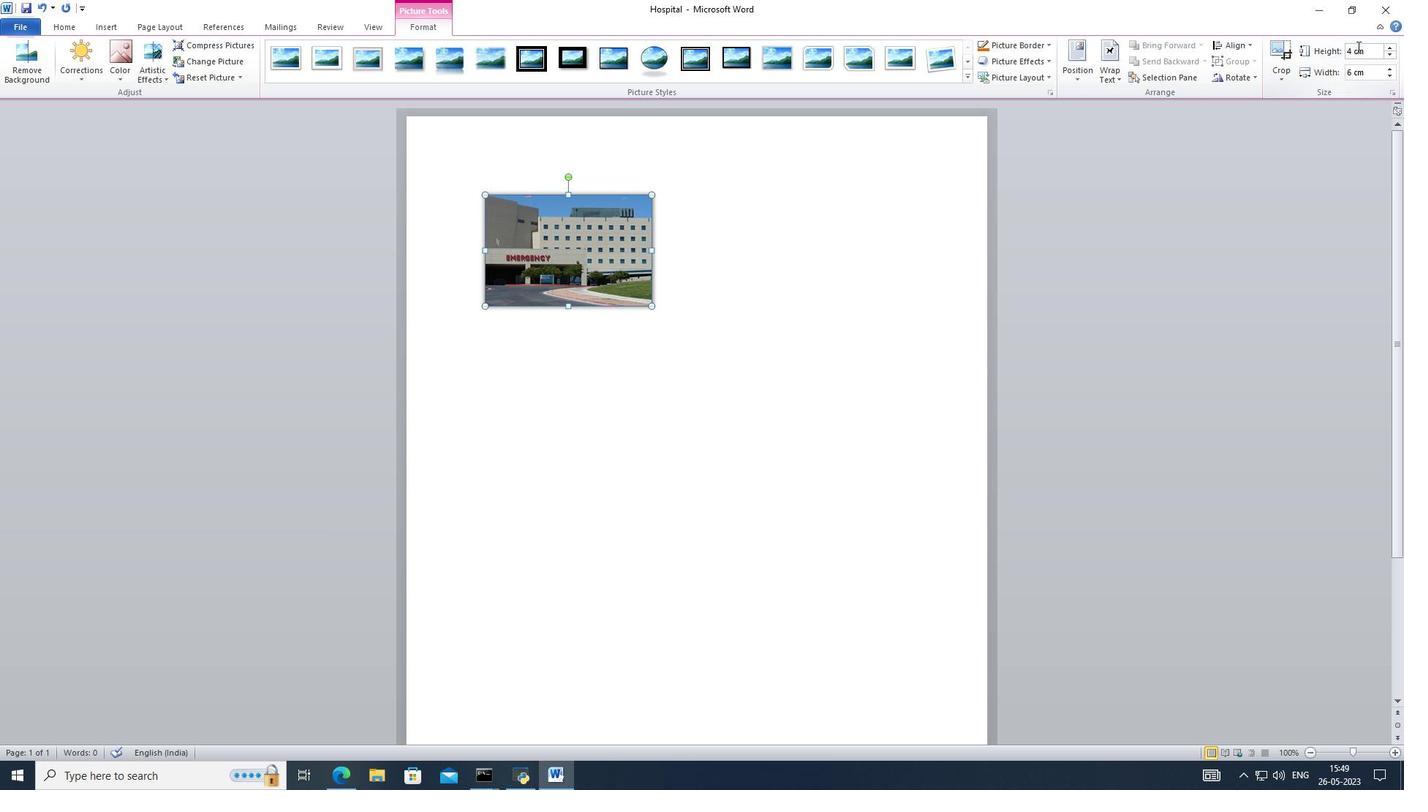 
Action: Key pressed 8.9
Screenshot: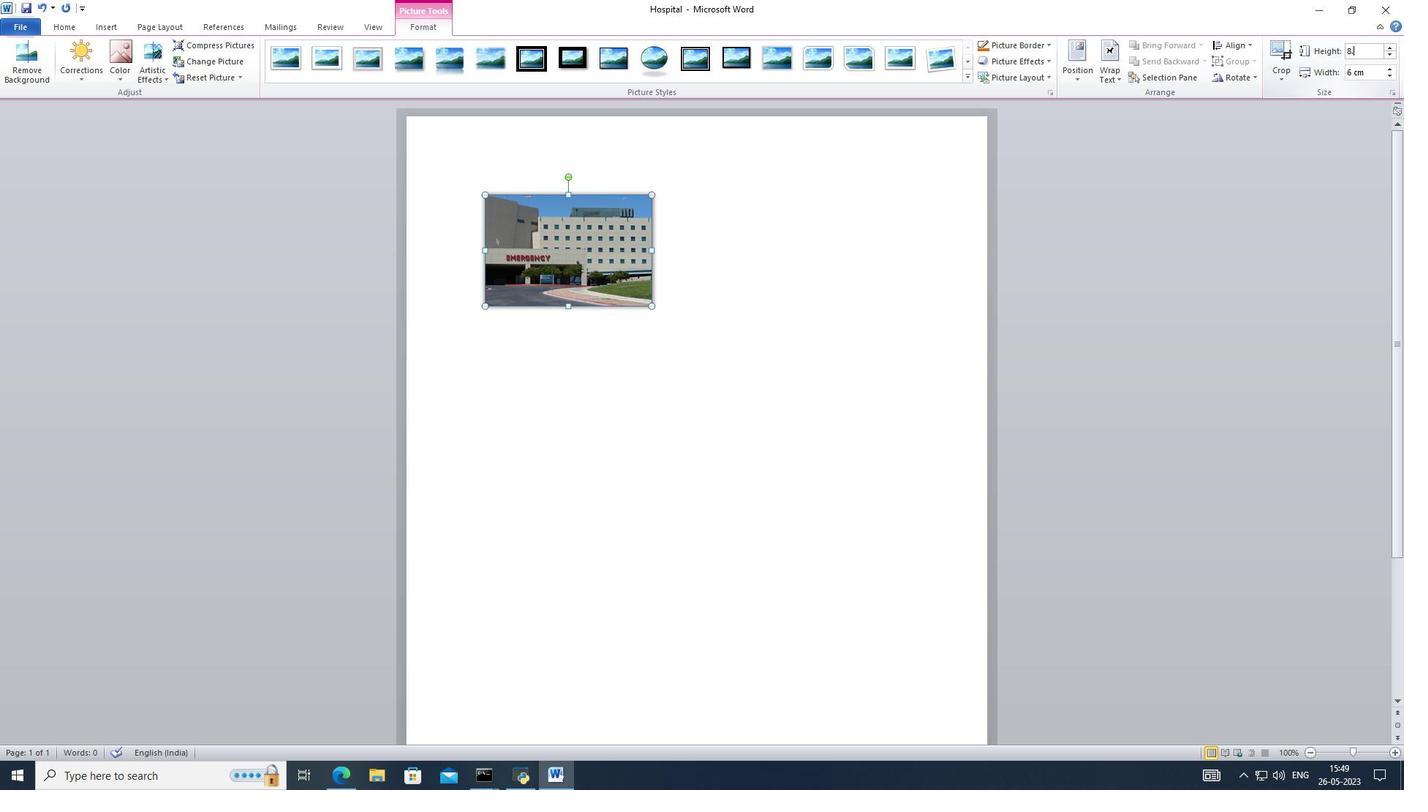 
Action: Mouse moved to (986, 266)
Screenshot: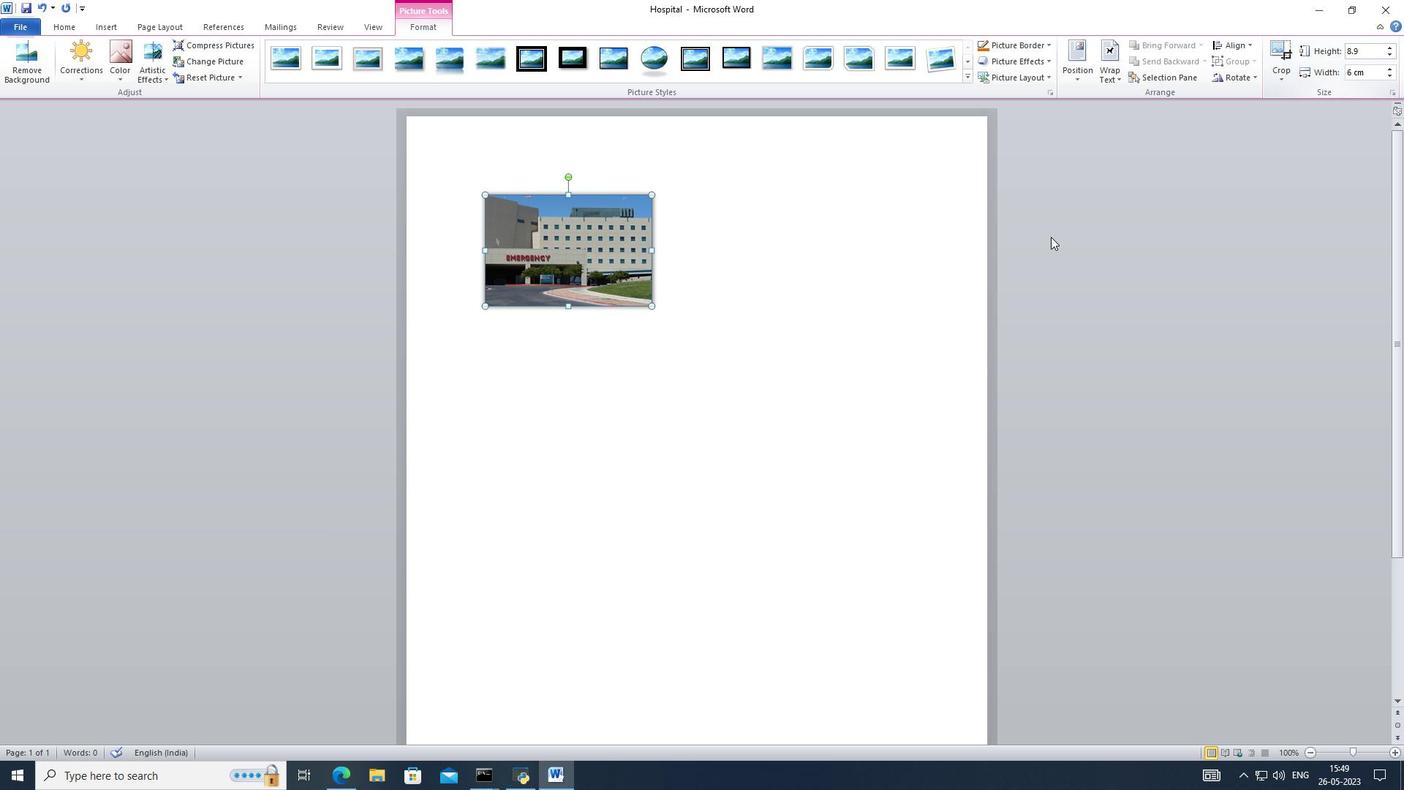 
Action: Key pressed <Key.enter>
Screenshot: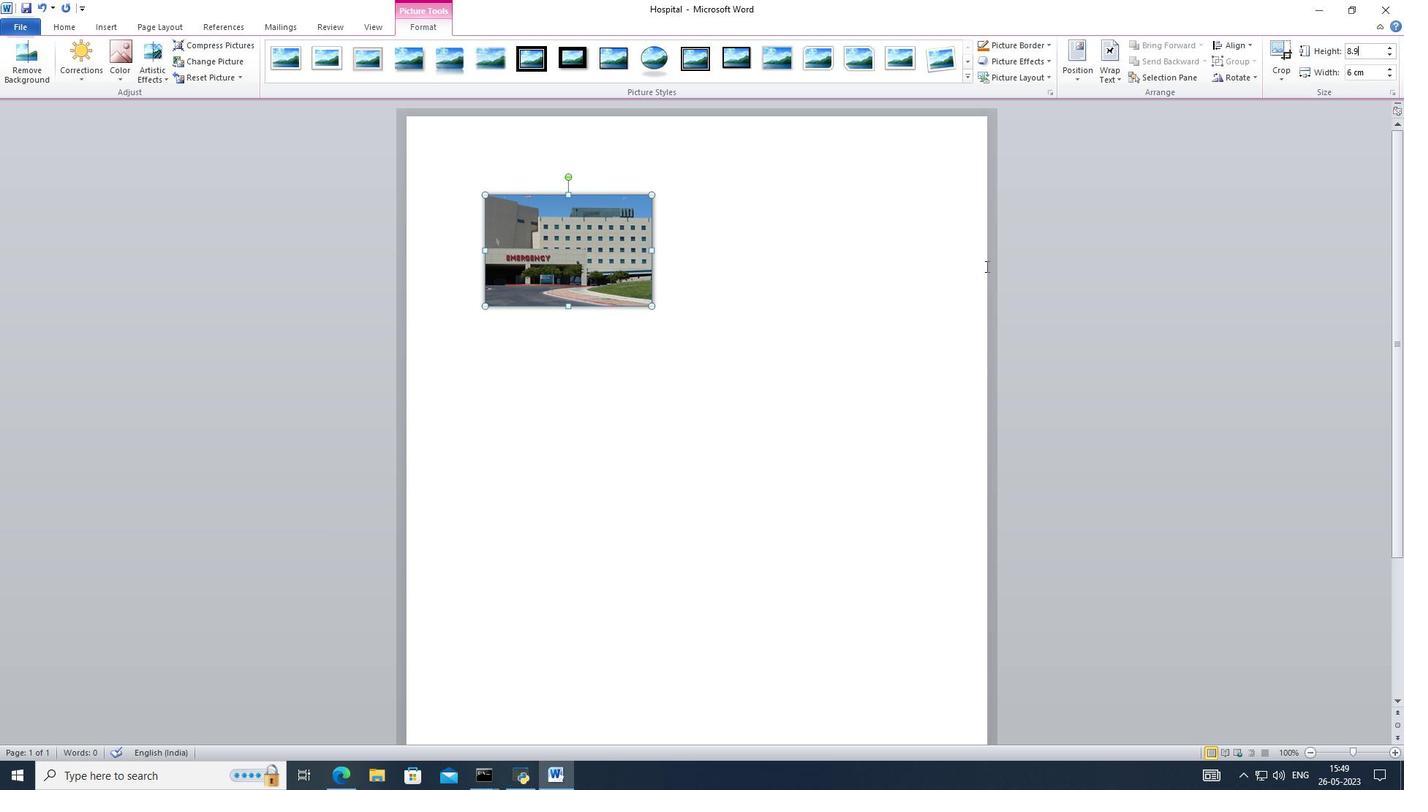 
Action: Mouse moved to (1052, 60)
Screenshot: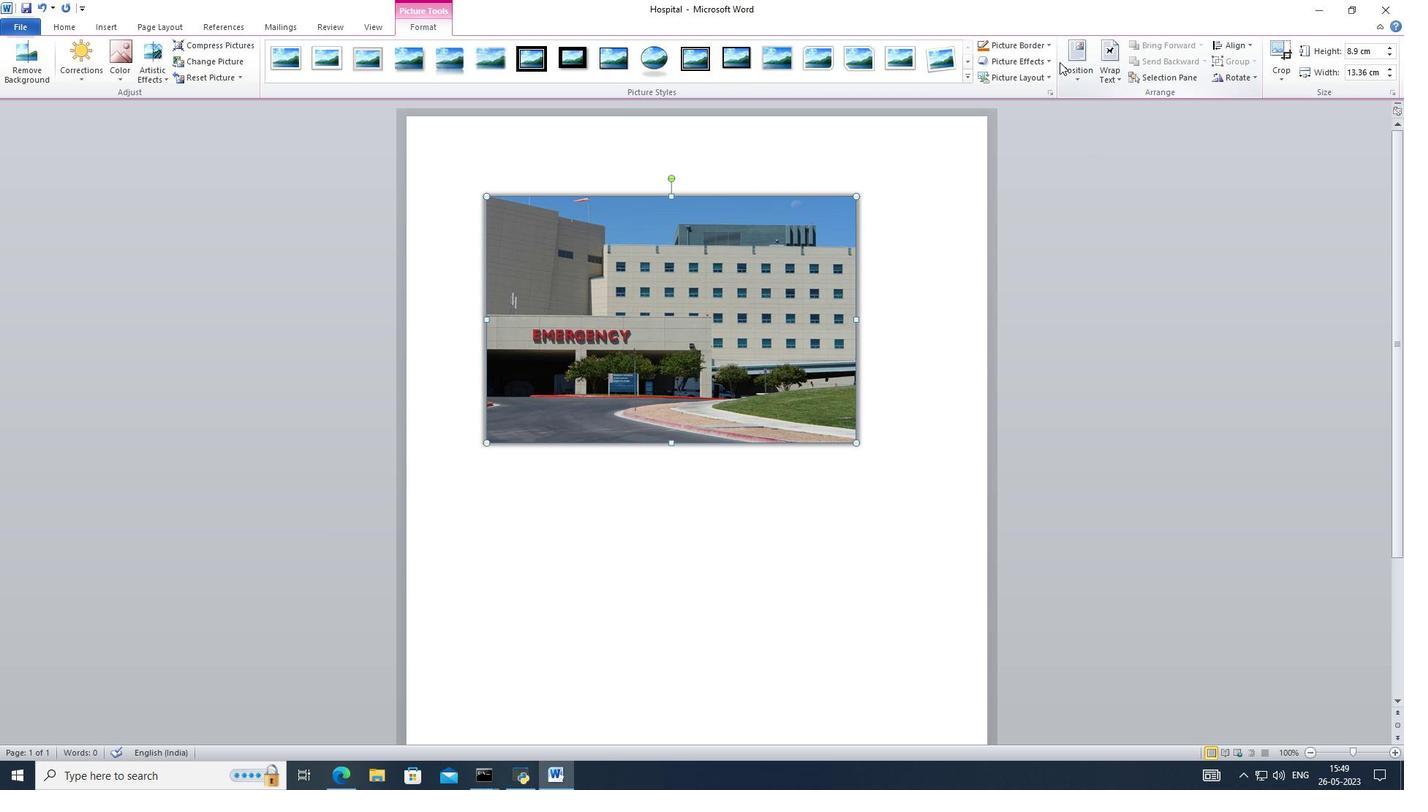 
Action: Mouse pressed left at (1052, 60)
Screenshot: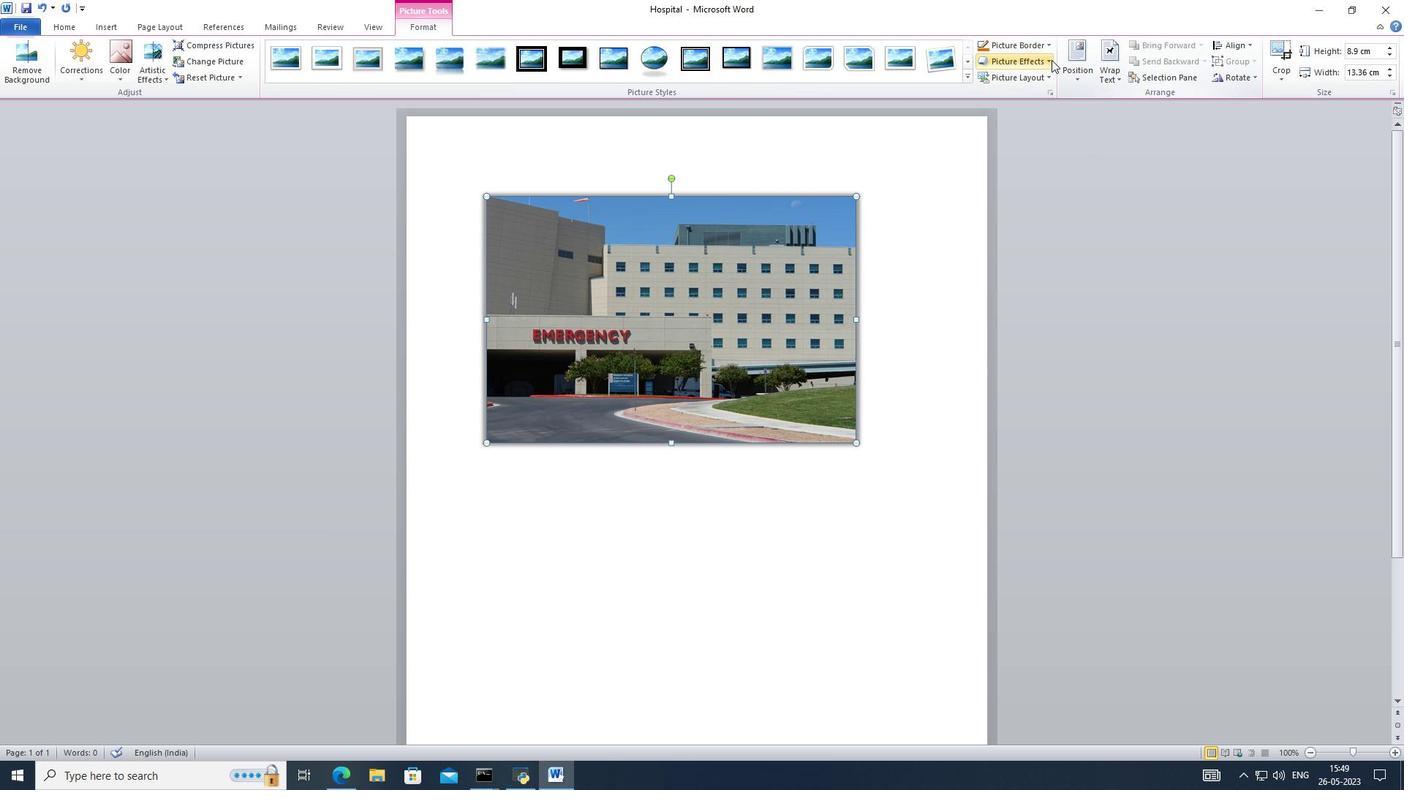 
Action: Mouse moved to (1033, 114)
Screenshot: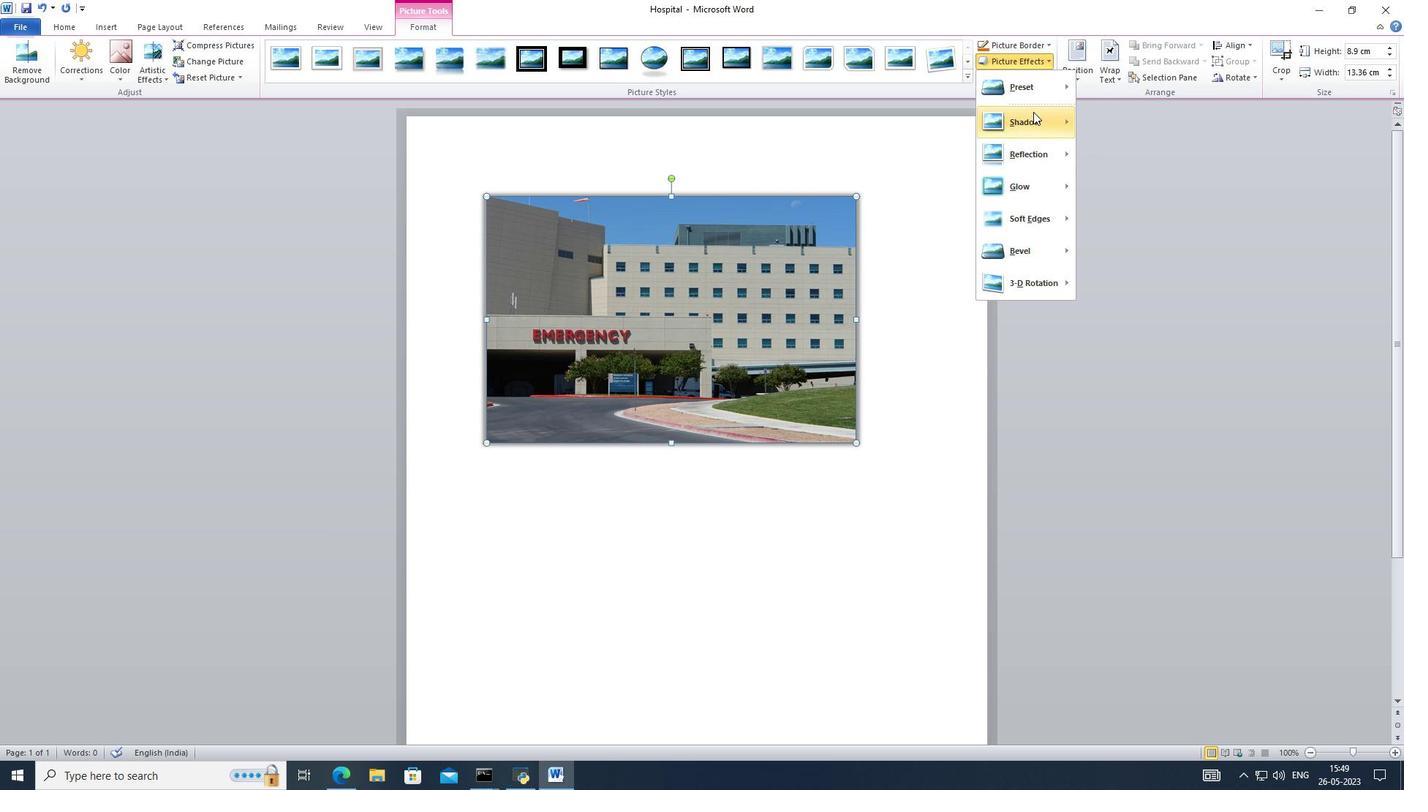 
Action: Mouse pressed left at (1033, 114)
Screenshot: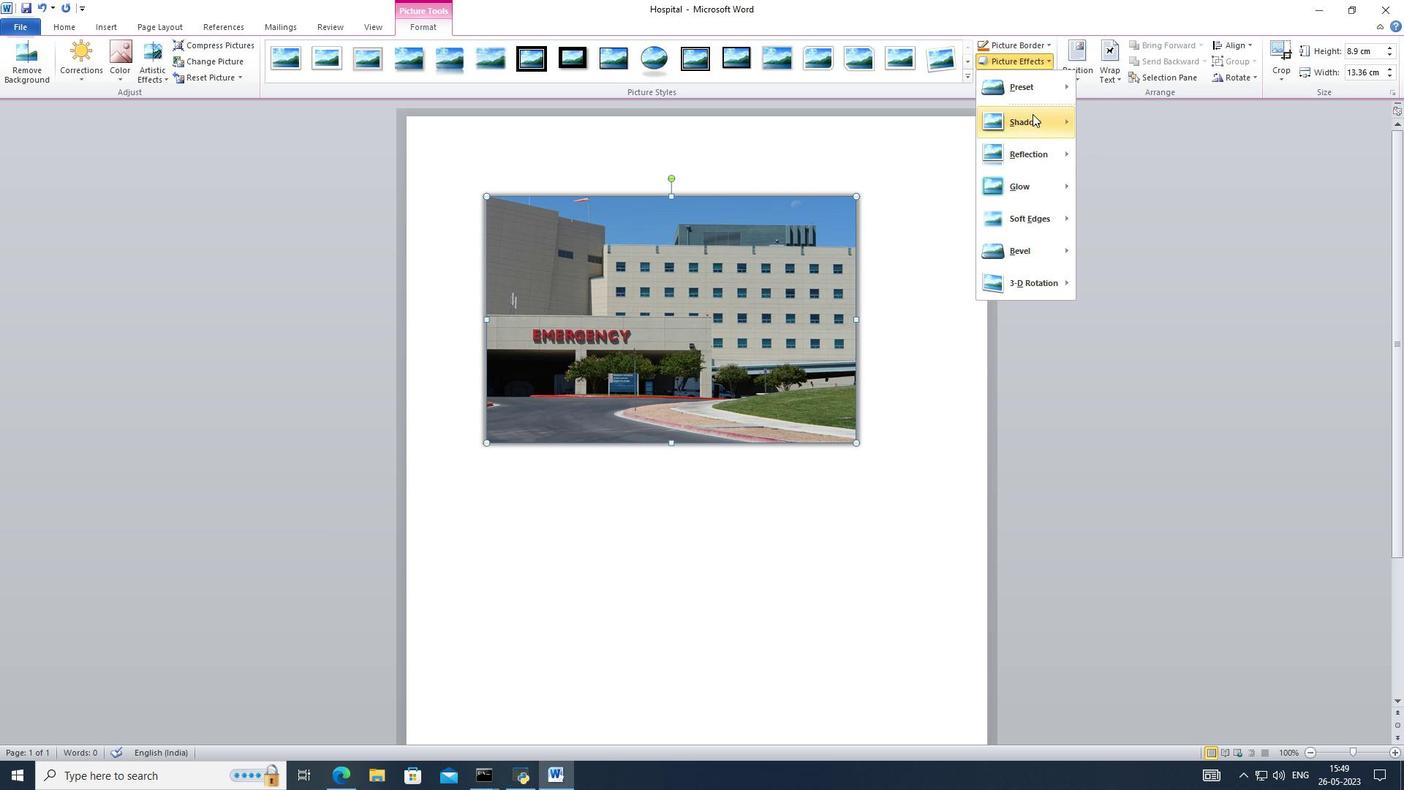 
Action: Mouse moved to (1134, 235)
Screenshot: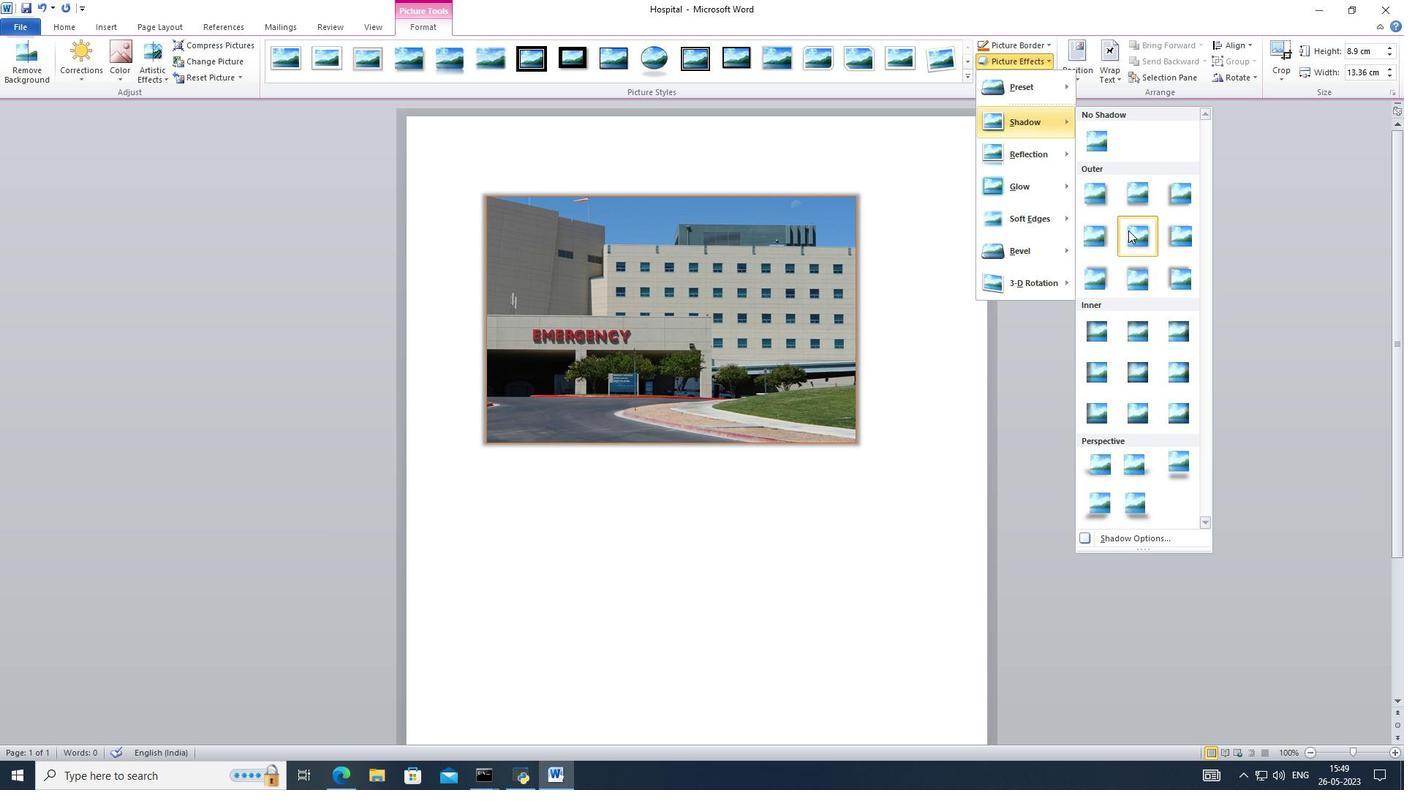 
Action: Mouse pressed left at (1134, 235)
Screenshot: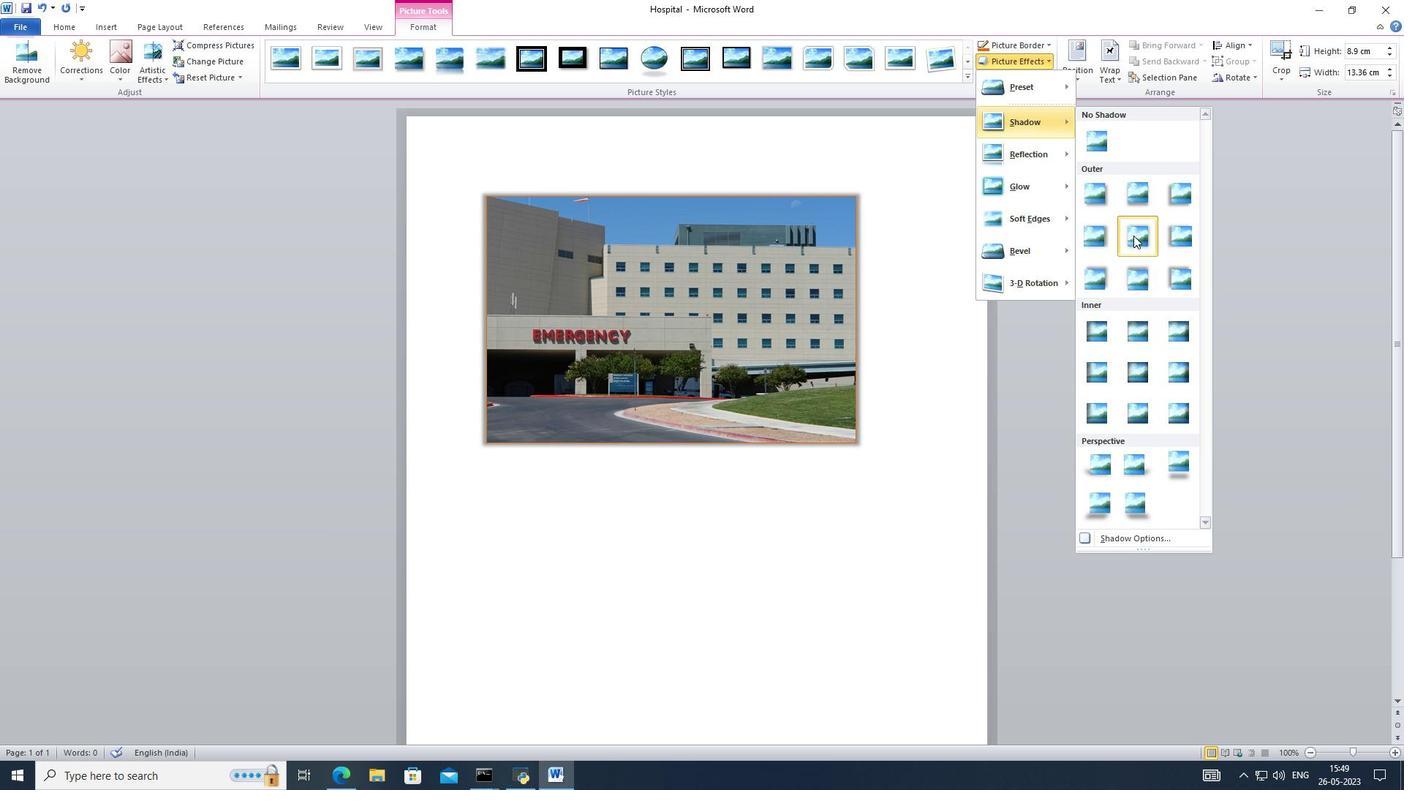 
Action: Mouse moved to (111, 51)
Screenshot: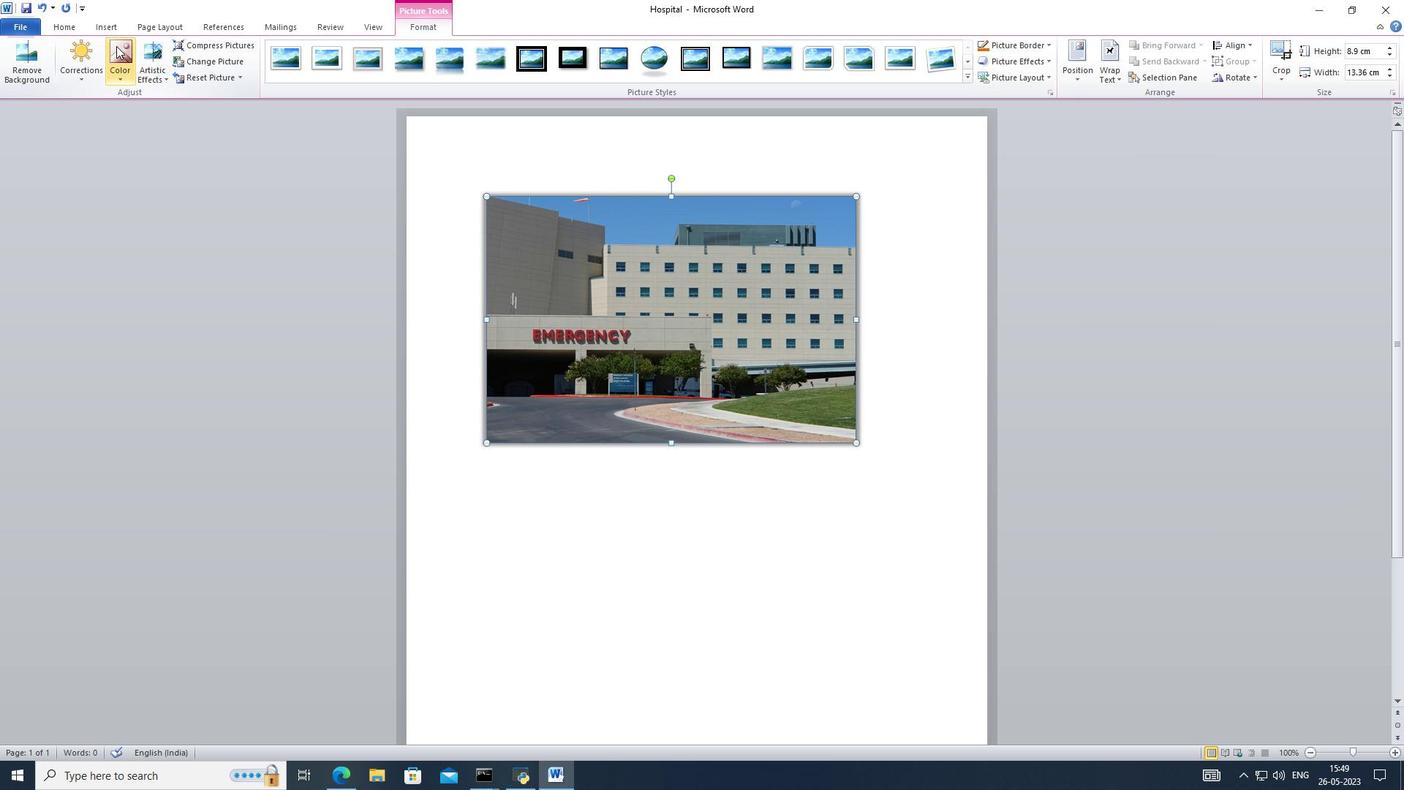 
Action: Mouse pressed left at (111, 51)
Screenshot: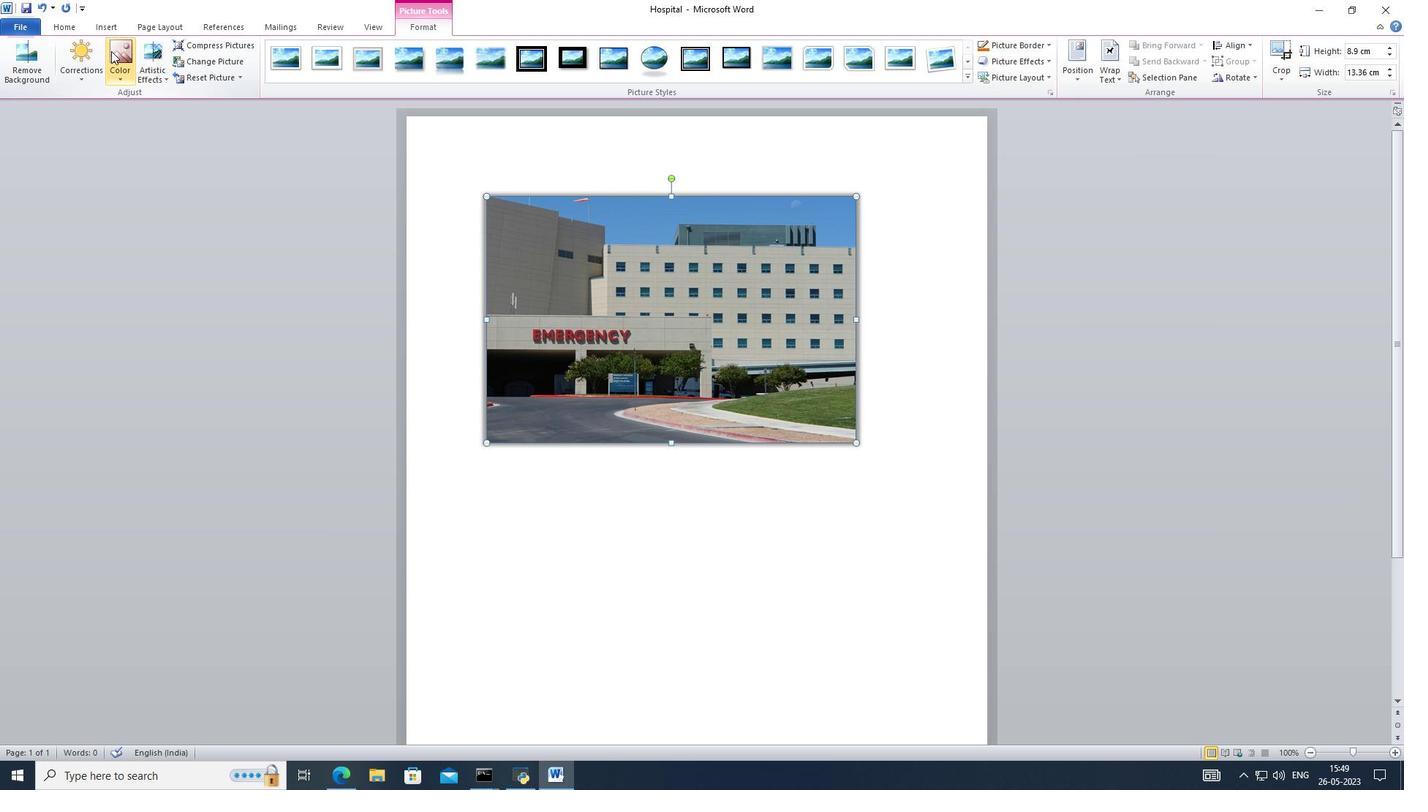
Action: Mouse moved to (69, 57)
Screenshot: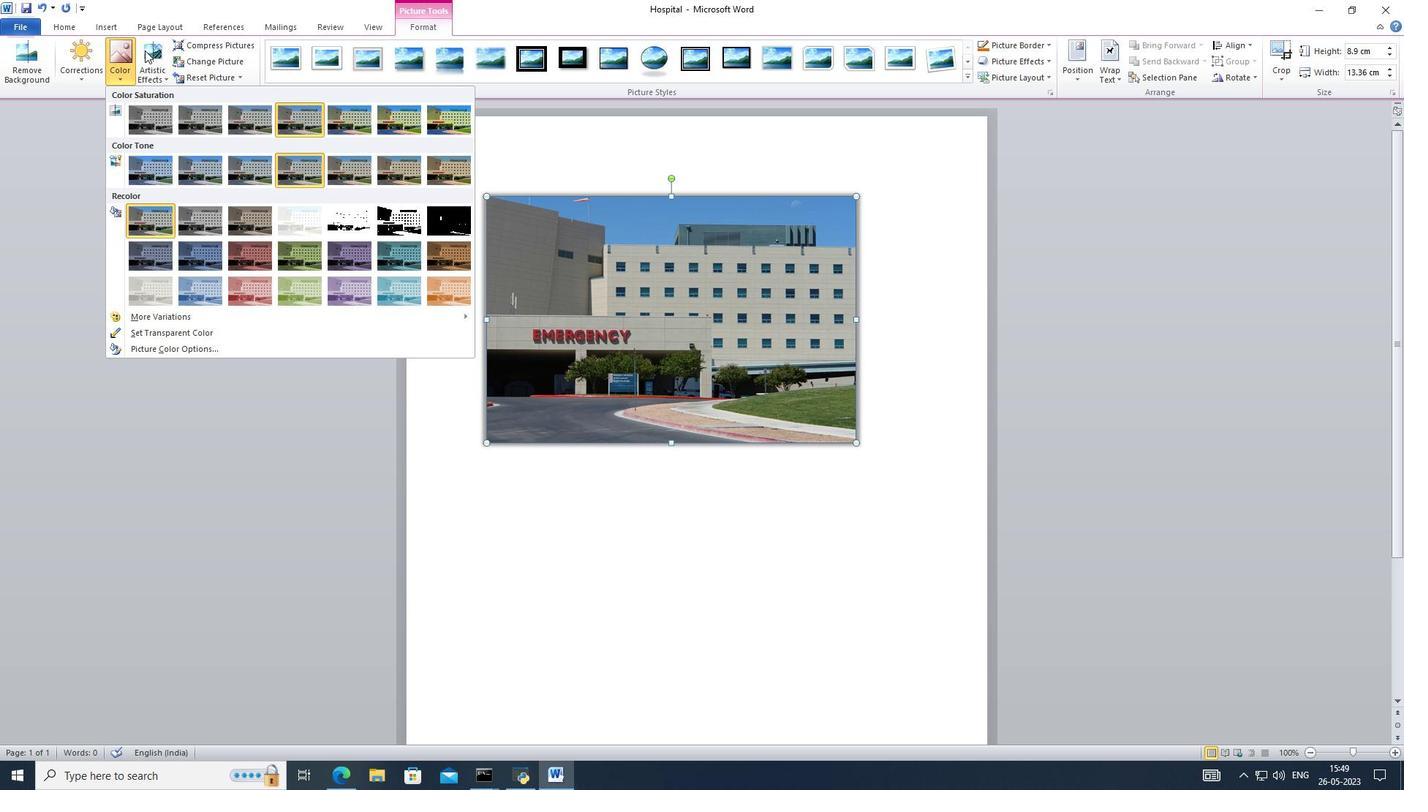 
Action: Mouse pressed left at (69, 57)
Screenshot: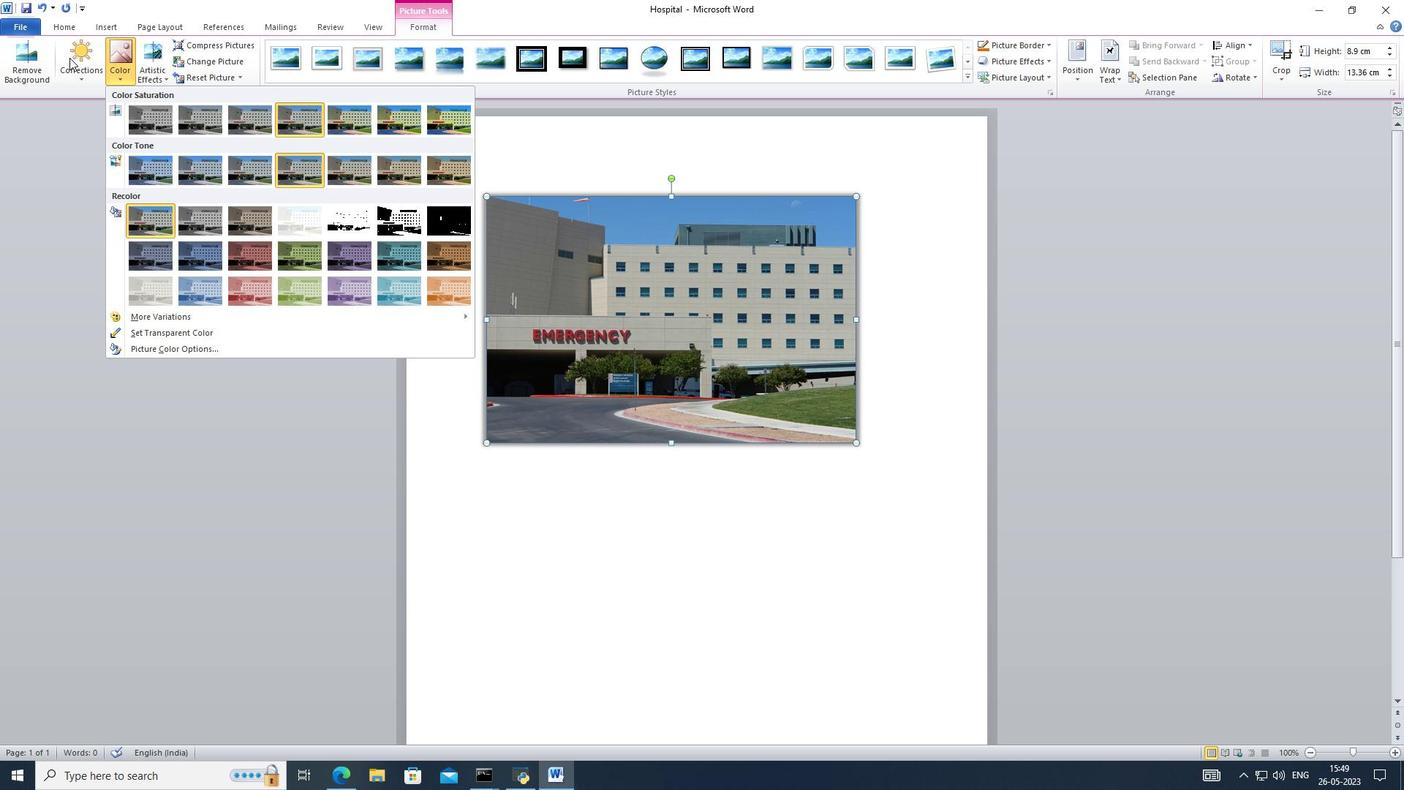 
Action: Mouse moved to (60, 21)
Screenshot: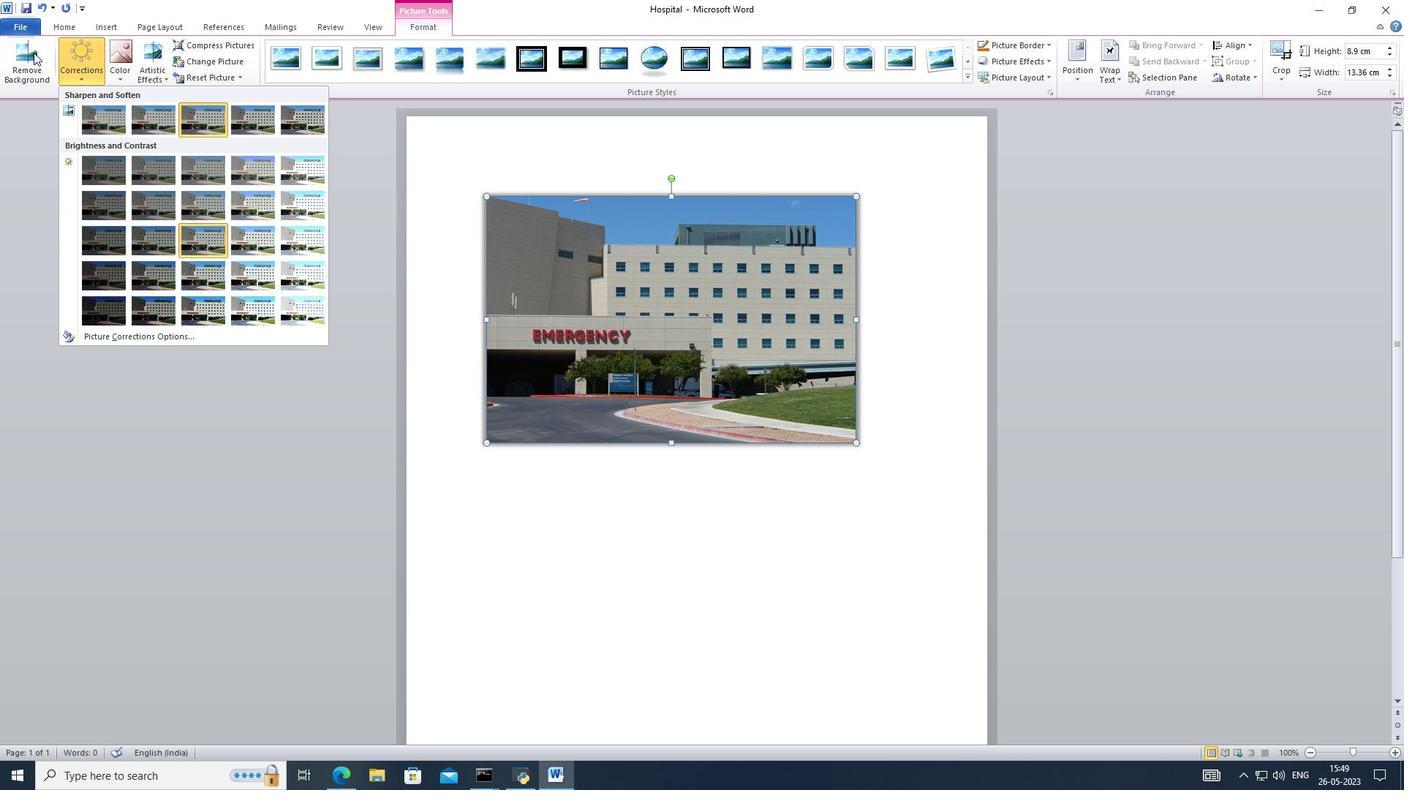 
Action: Mouse pressed left at (60, 21)
Screenshot: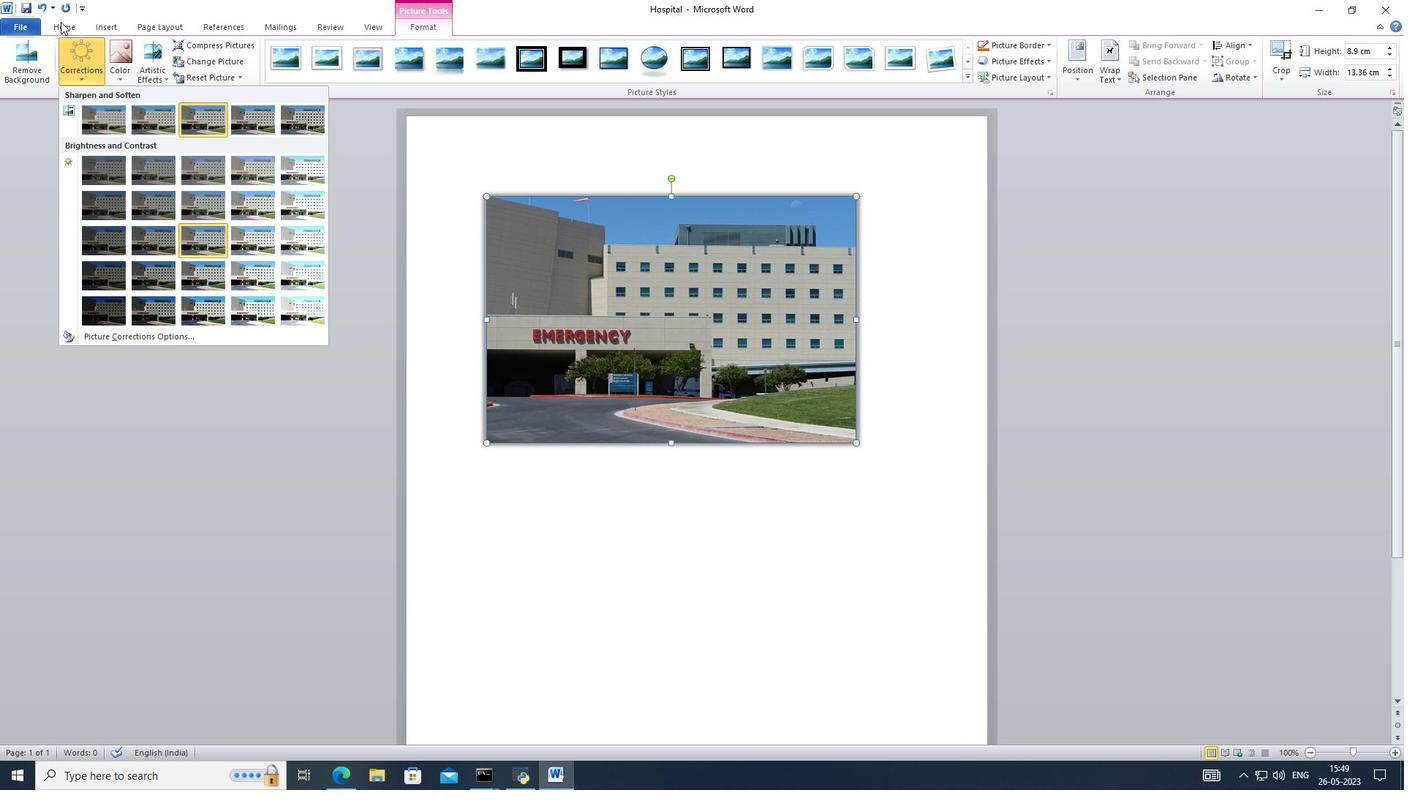 
Action: Mouse moved to (104, 25)
Screenshot: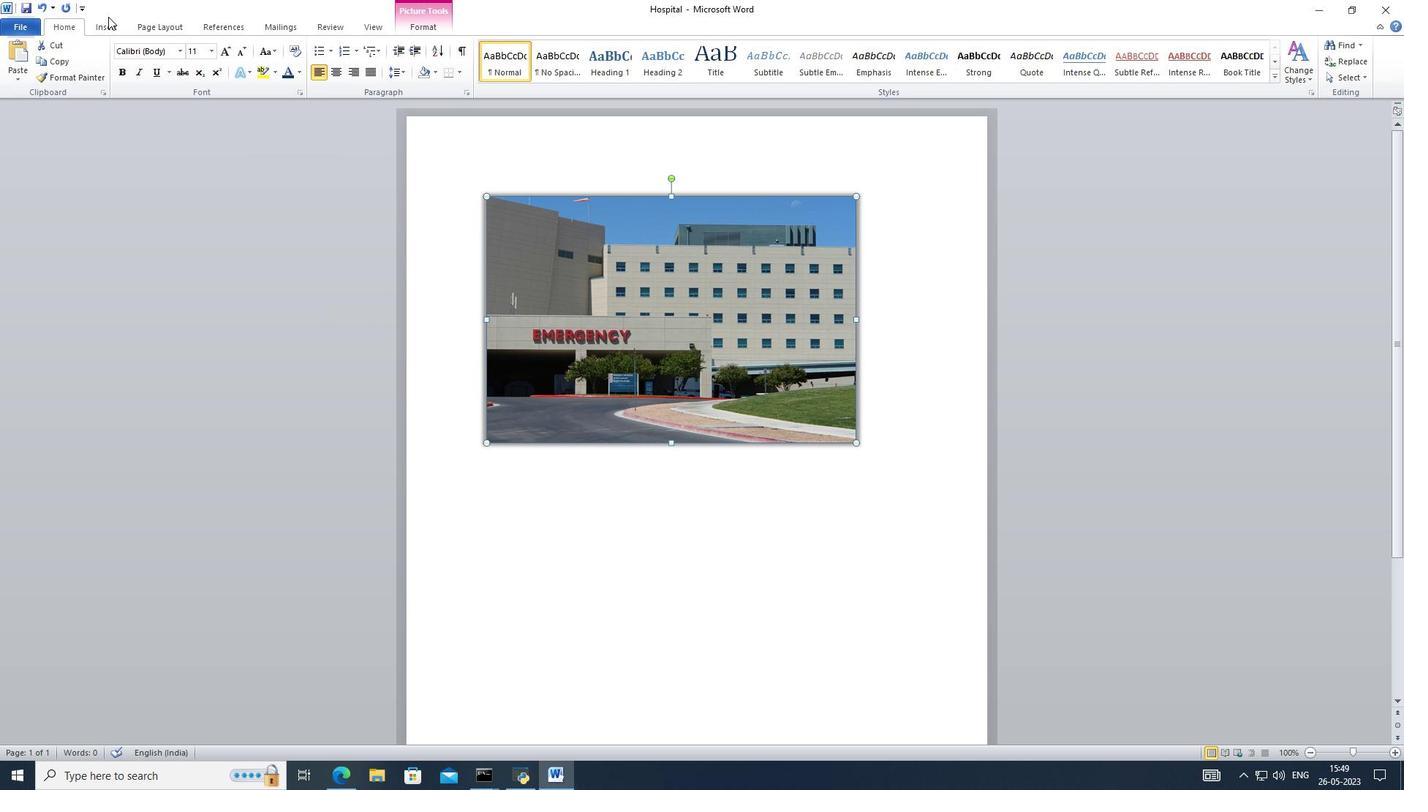 
Action: Mouse pressed left at (104, 25)
Screenshot: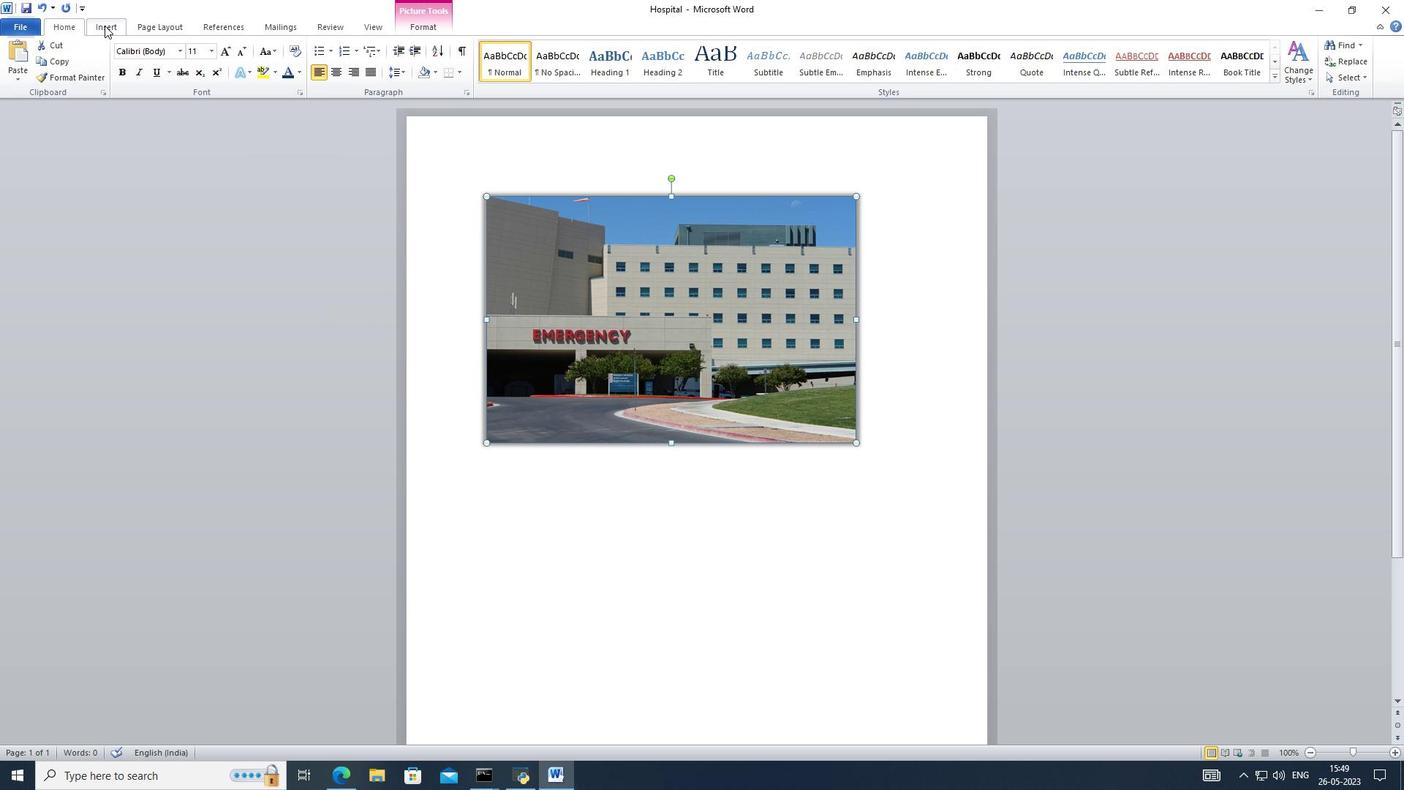 
Action: Mouse moved to (771, 182)
Screenshot: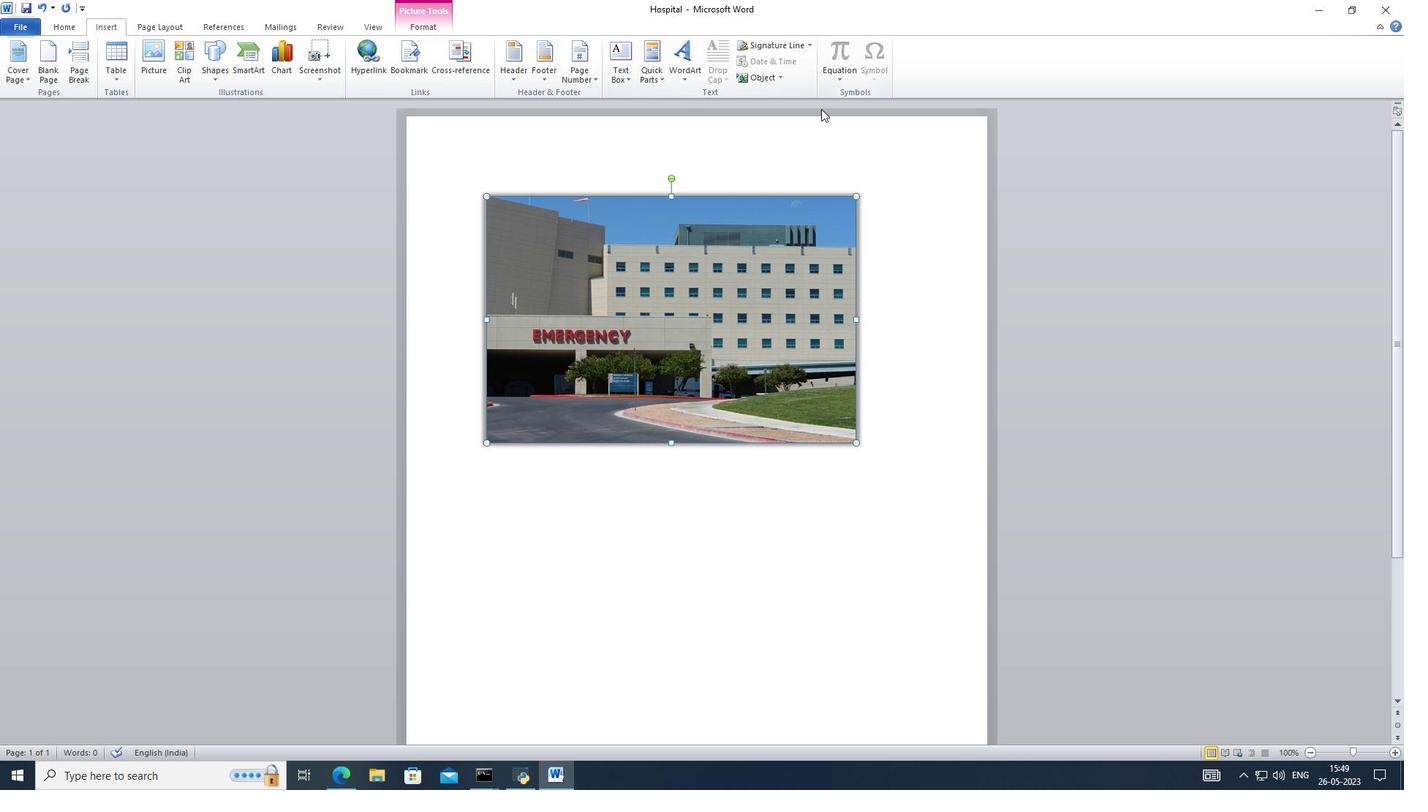 
Action: Mouse pressed left at (771, 182)
Screenshot: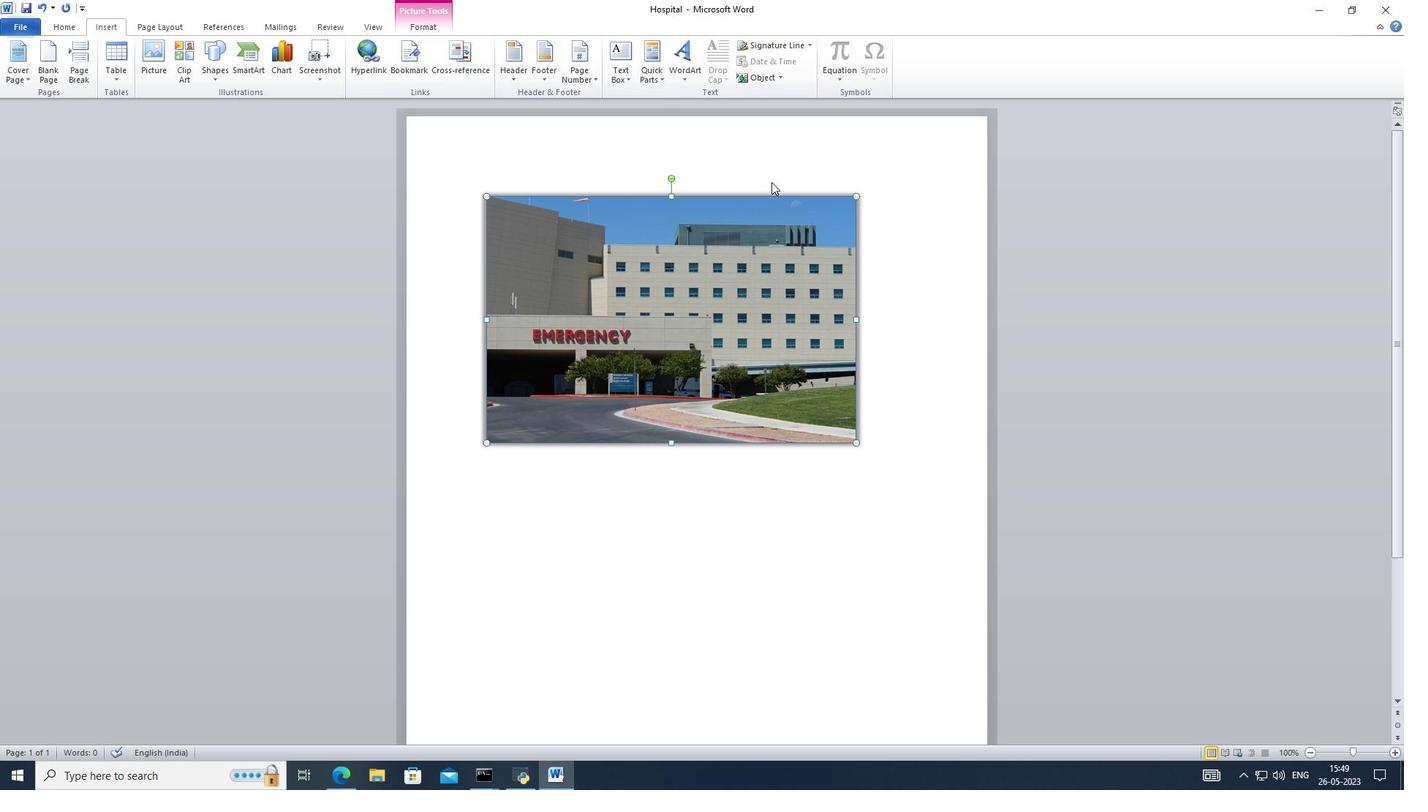 
Action: Mouse moved to (673, 149)
Screenshot: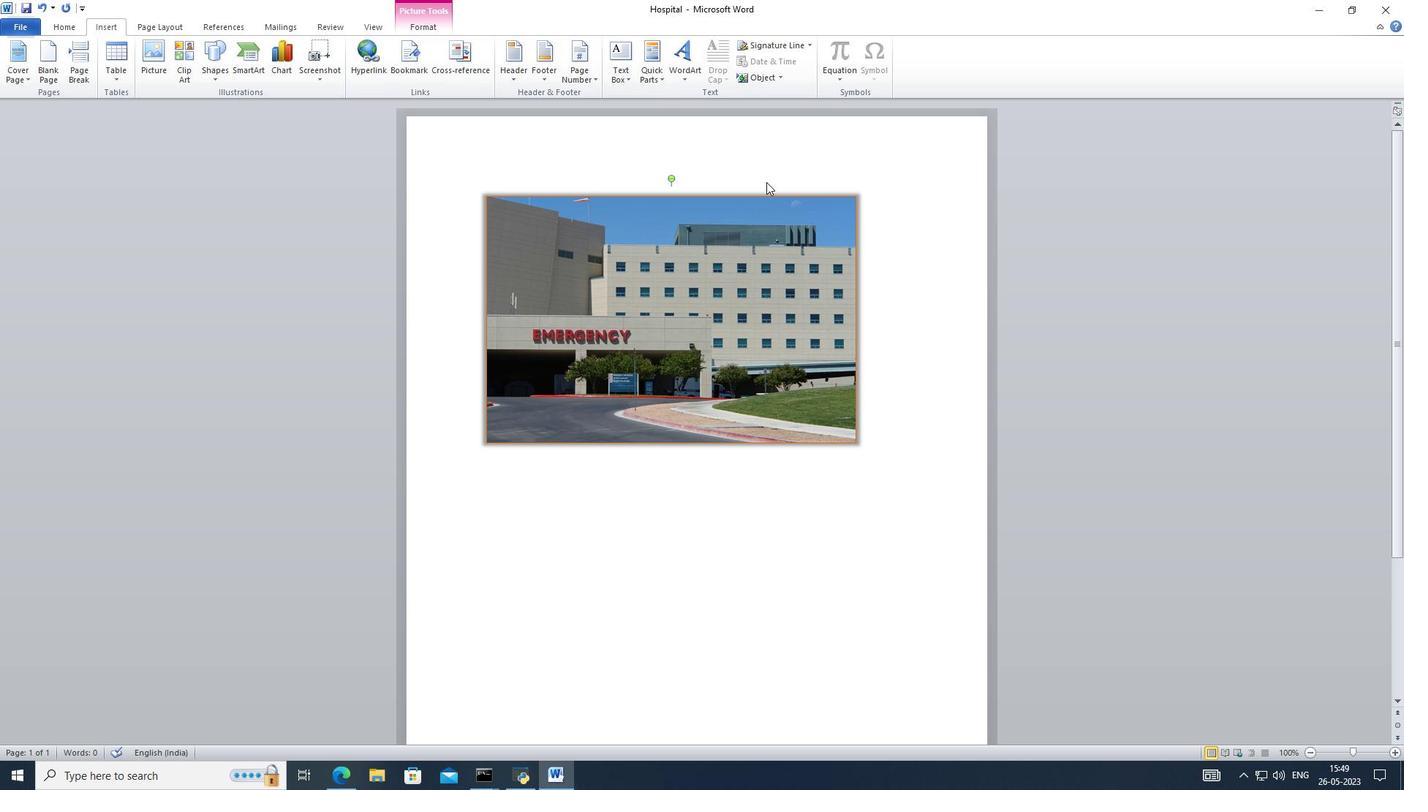 
Action: Mouse pressed left at (673, 149)
Screenshot: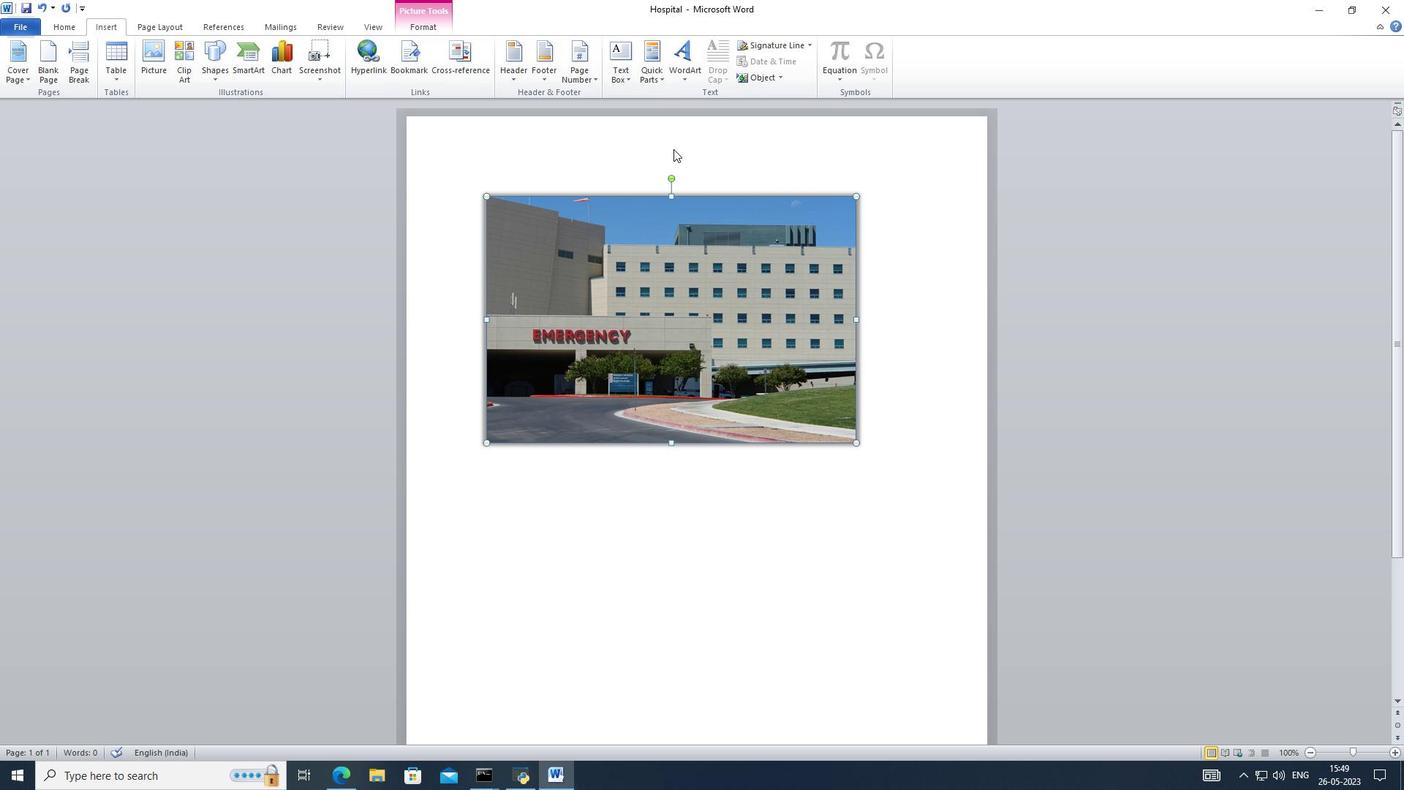 
Action: Mouse moved to (147, 16)
Screenshot: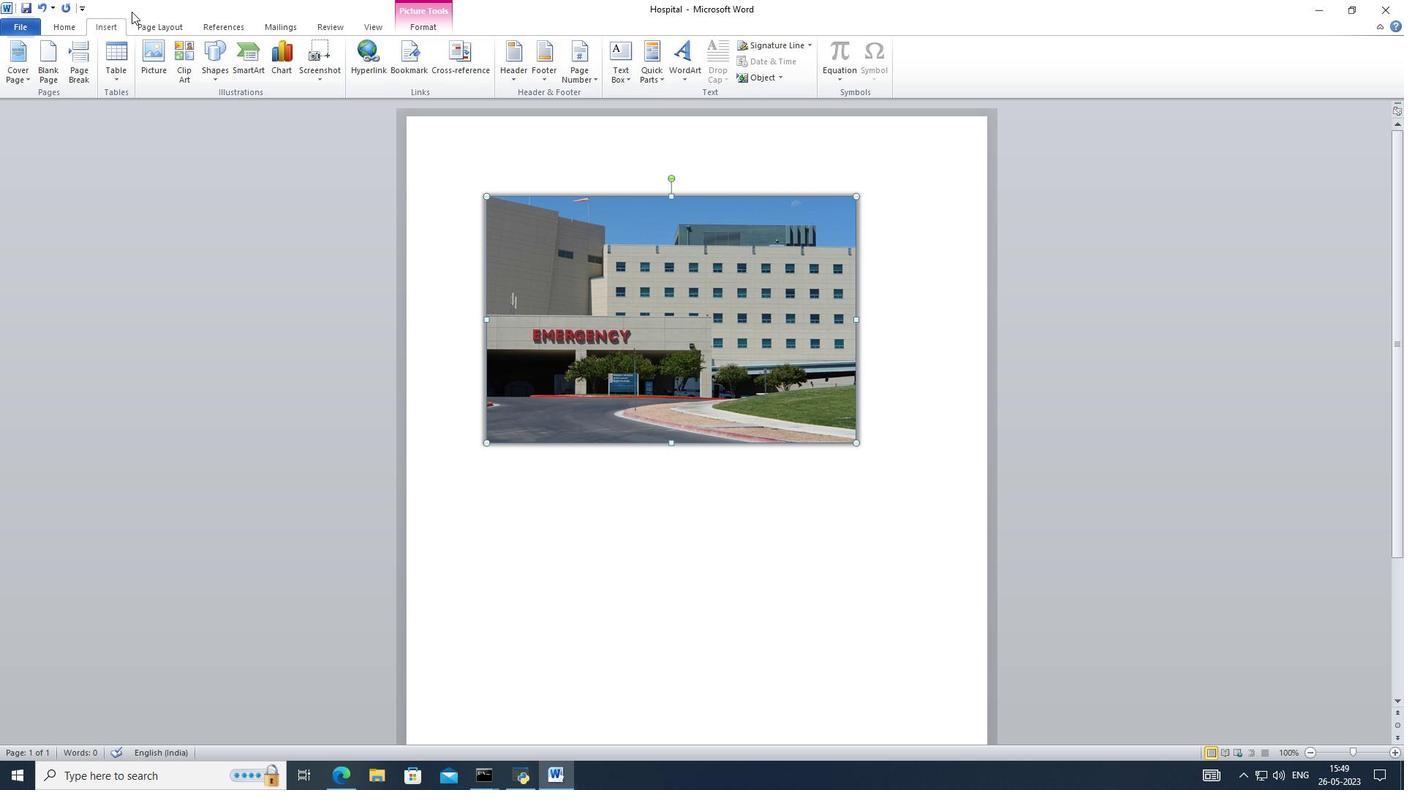 
Action: Mouse pressed left at (147, 16)
Screenshot: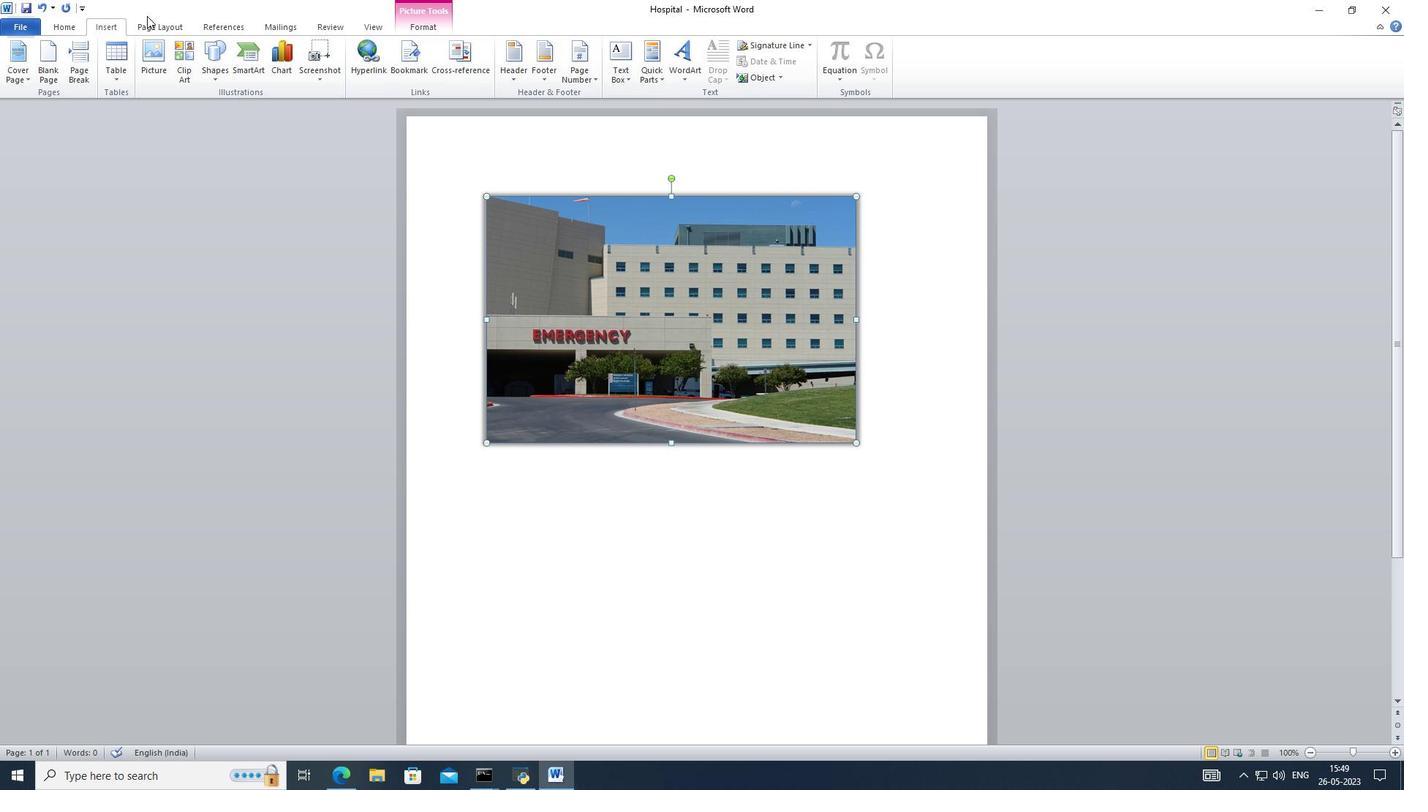 
Action: Mouse moved to (147, 24)
Screenshot: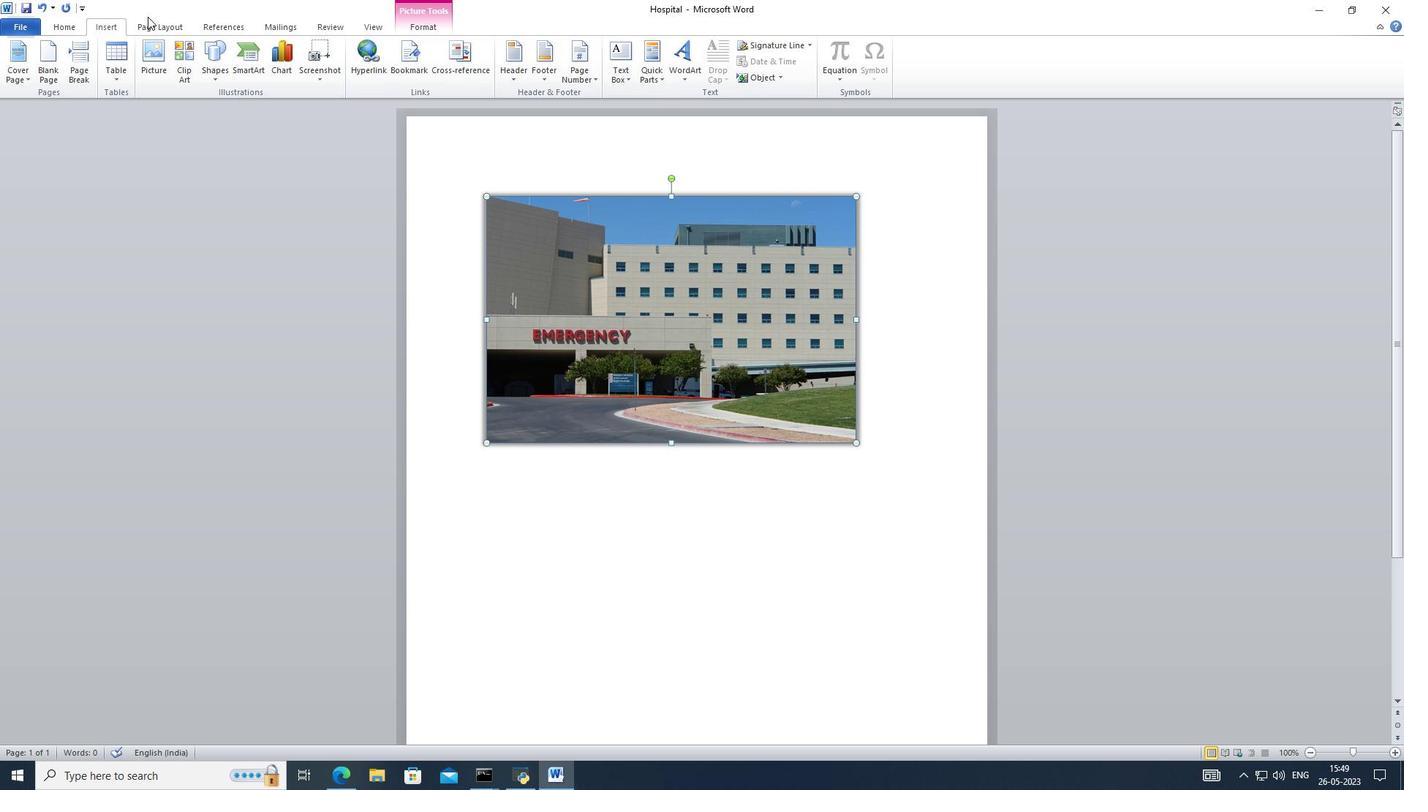 
Action: Mouse pressed left at (147, 24)
Screenshot: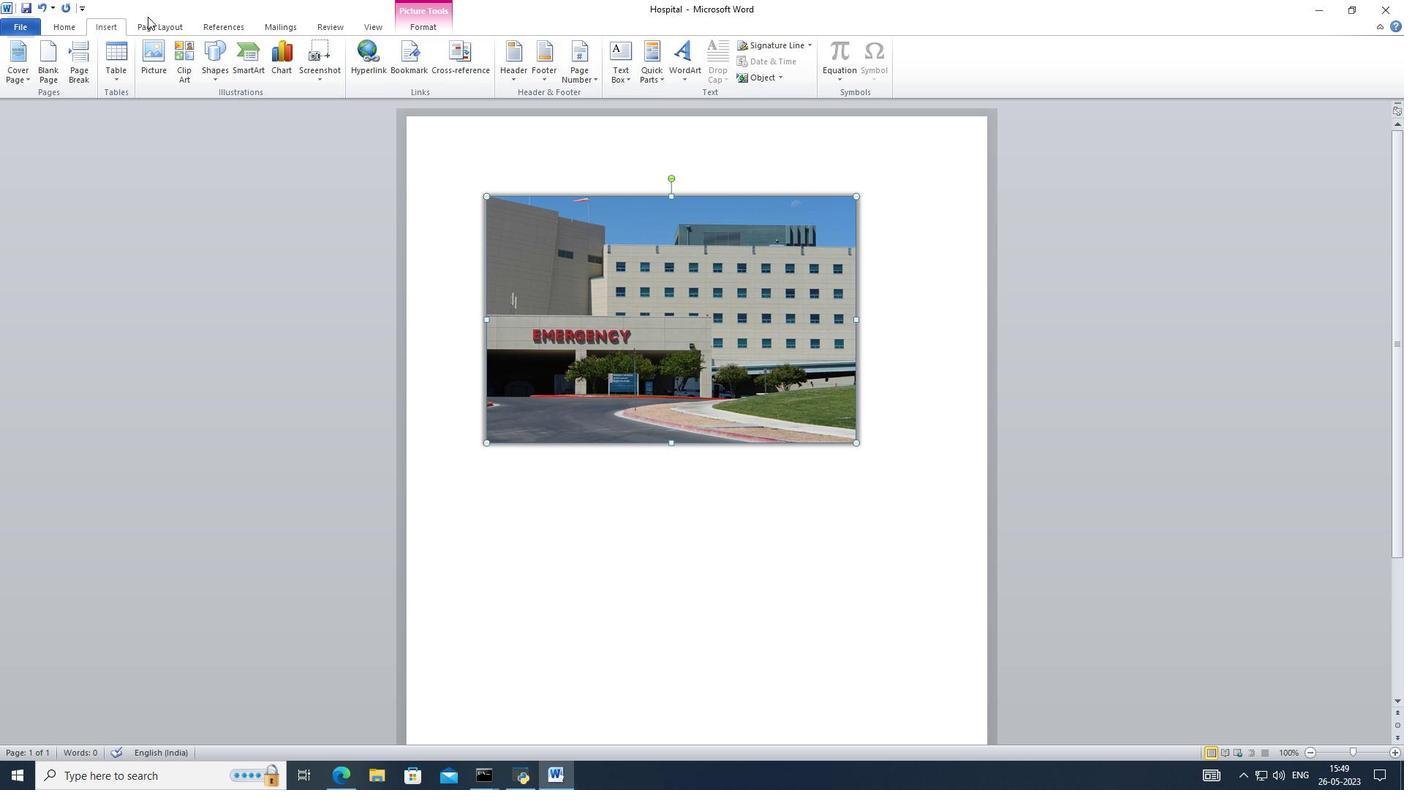 
Action: Mouse pressed left at (147, 24)
Screenshot: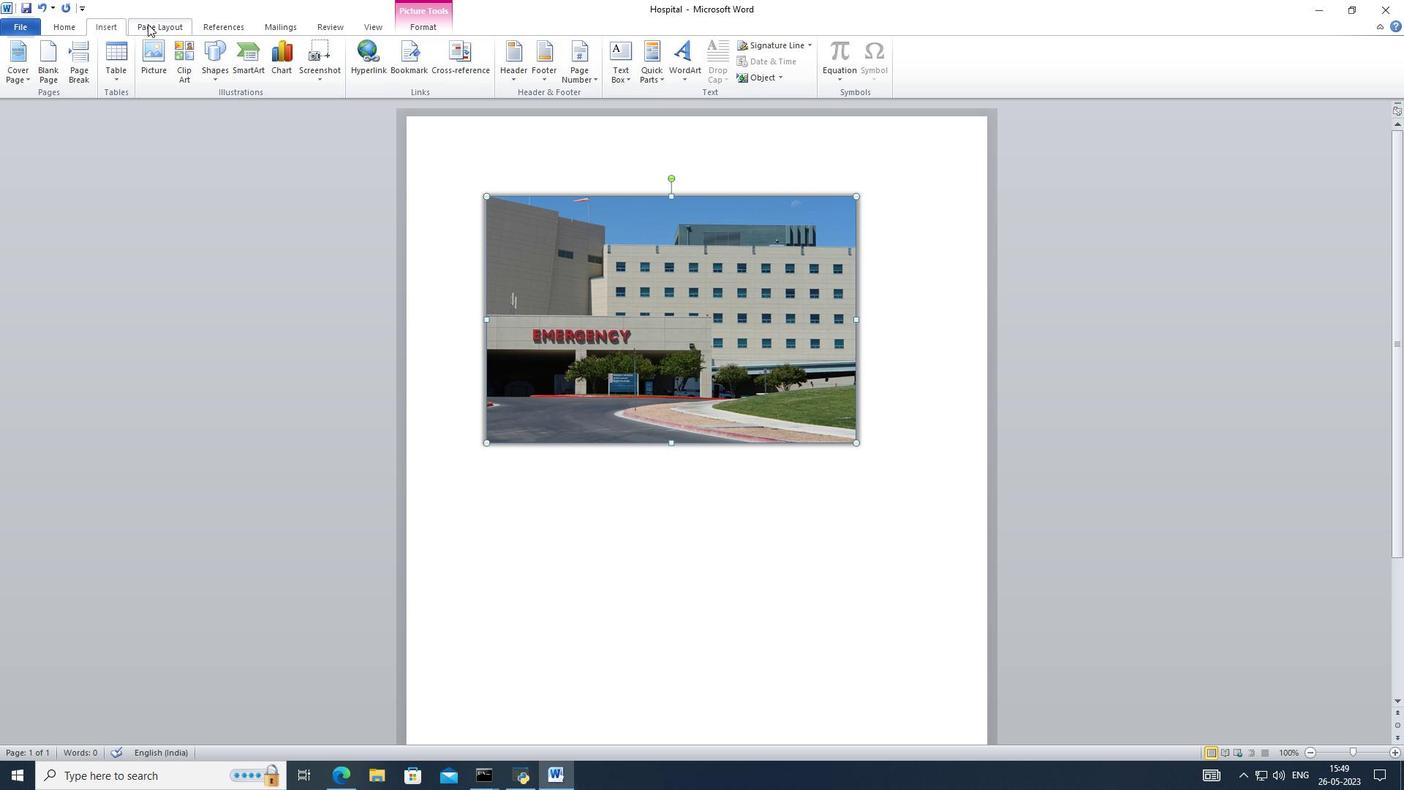 
Action: Mouse pressed left at (147, 24)
Screenshot: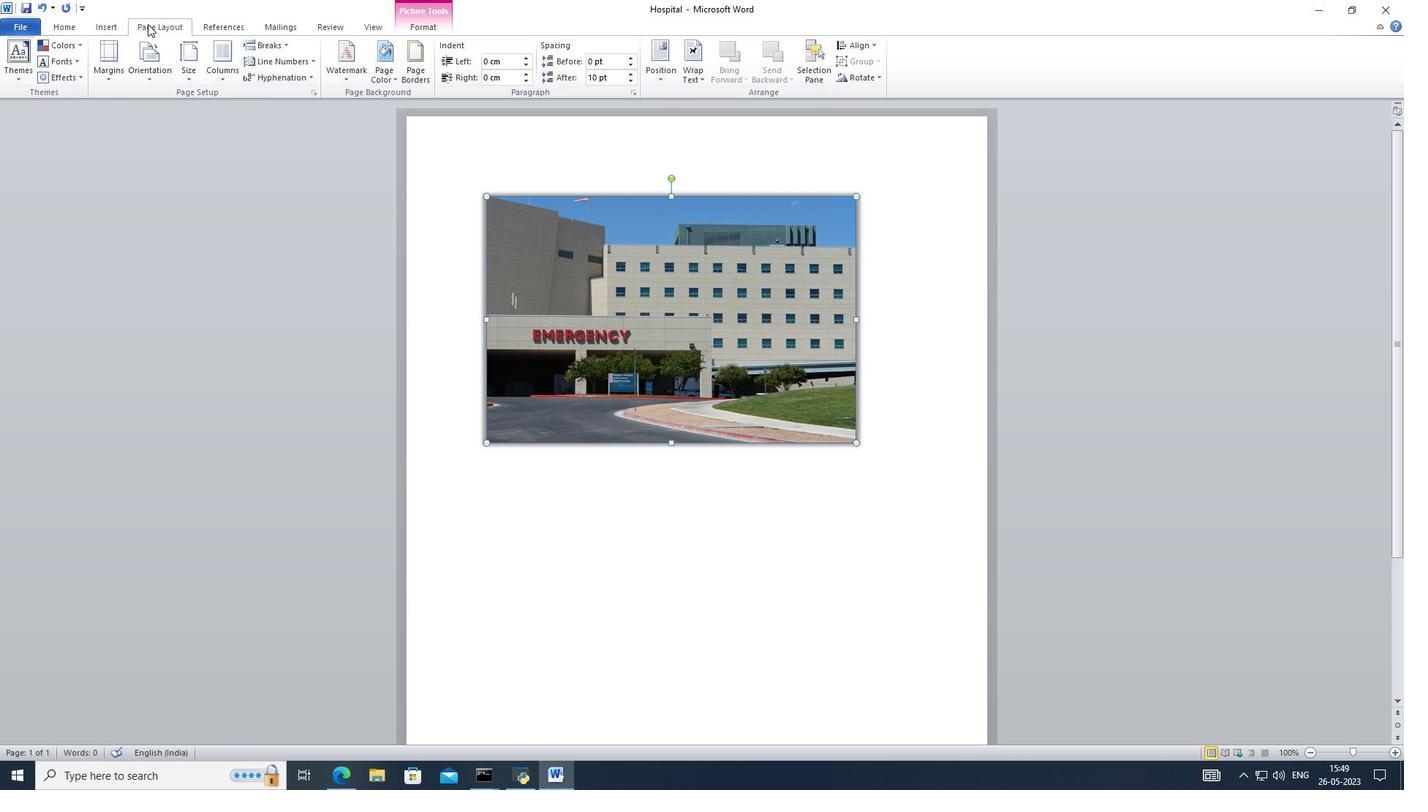 
Action: Mouse moved to (684, 157)
Screenshot: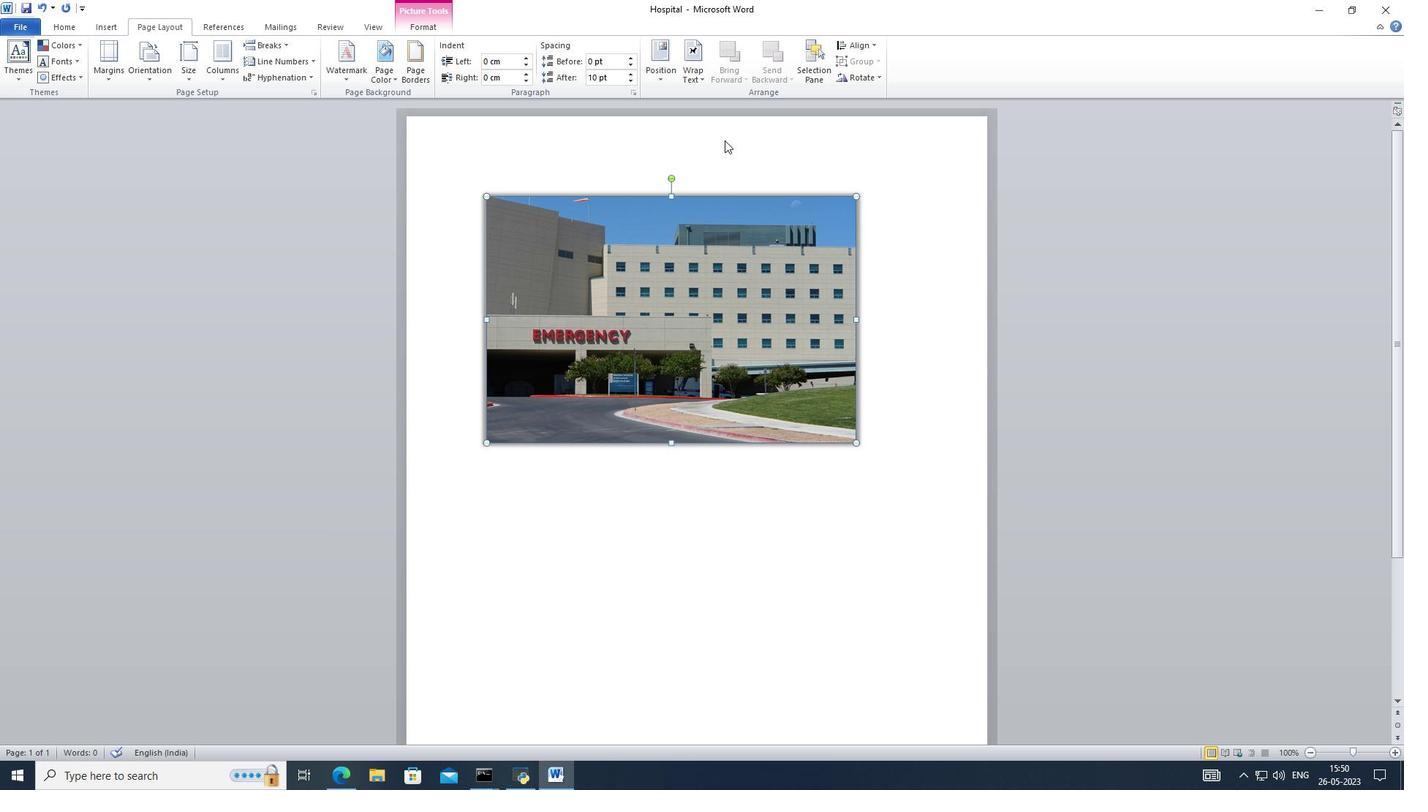 
Action: Mouse pressed left at (684, 157)
Screenshot: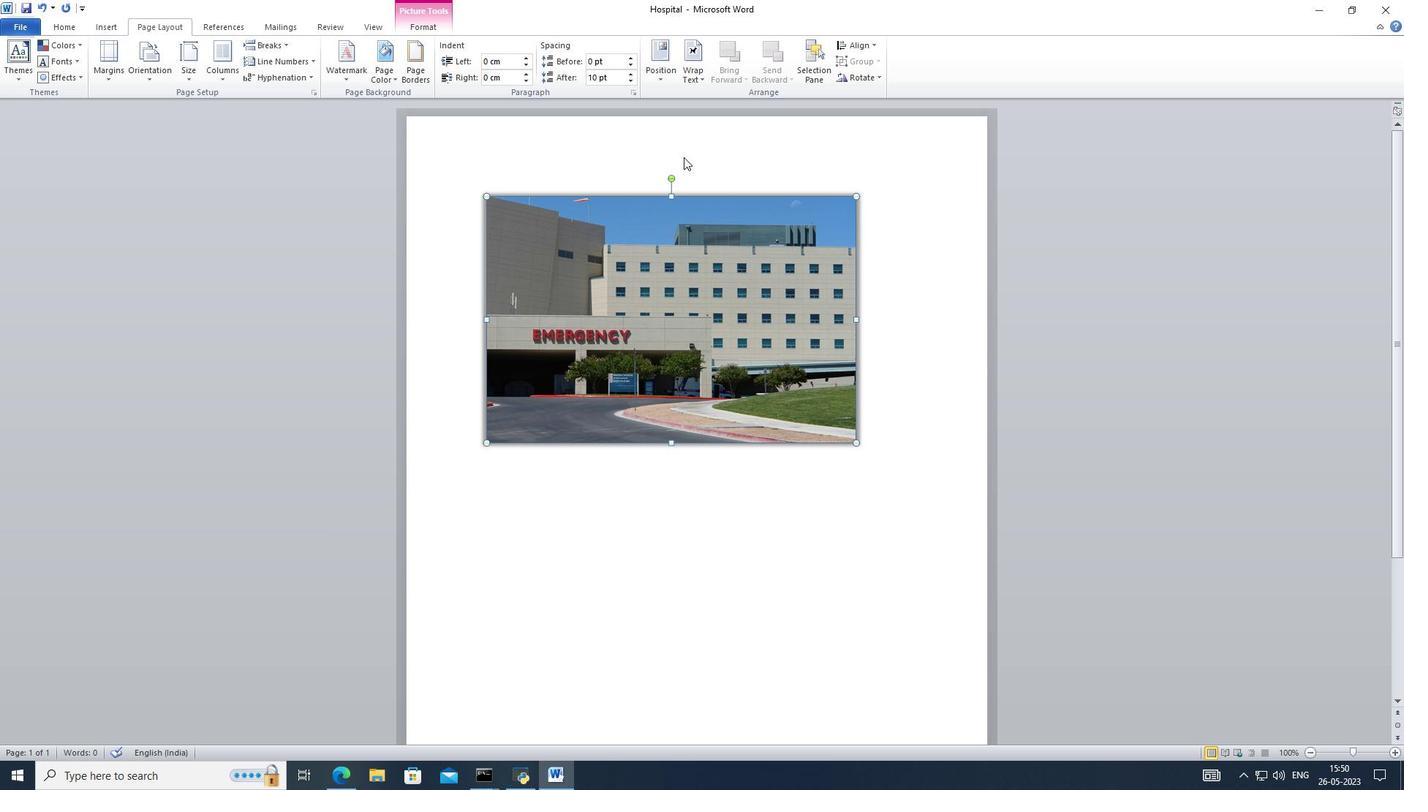 
